Task: Research Airbnb options in Filiasi, Romania from 13th December, 2023 to 17th December, 2023 for 2 adults.2 bedrooms having 2 beds and 1 bathroom. Property type can be guest house. Look for 5 properties as per requirement.
Action: Mouse pressed left at (522, 111)
Screenshot: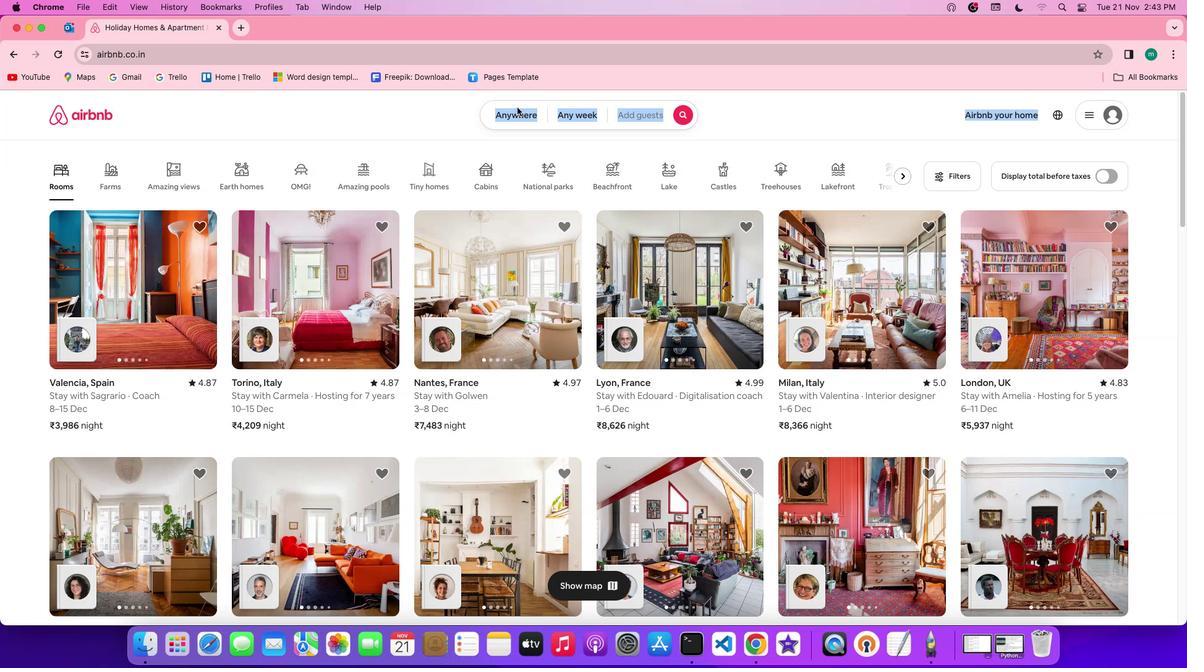
Action: Mouse moved to (522, 111)
Screenshot: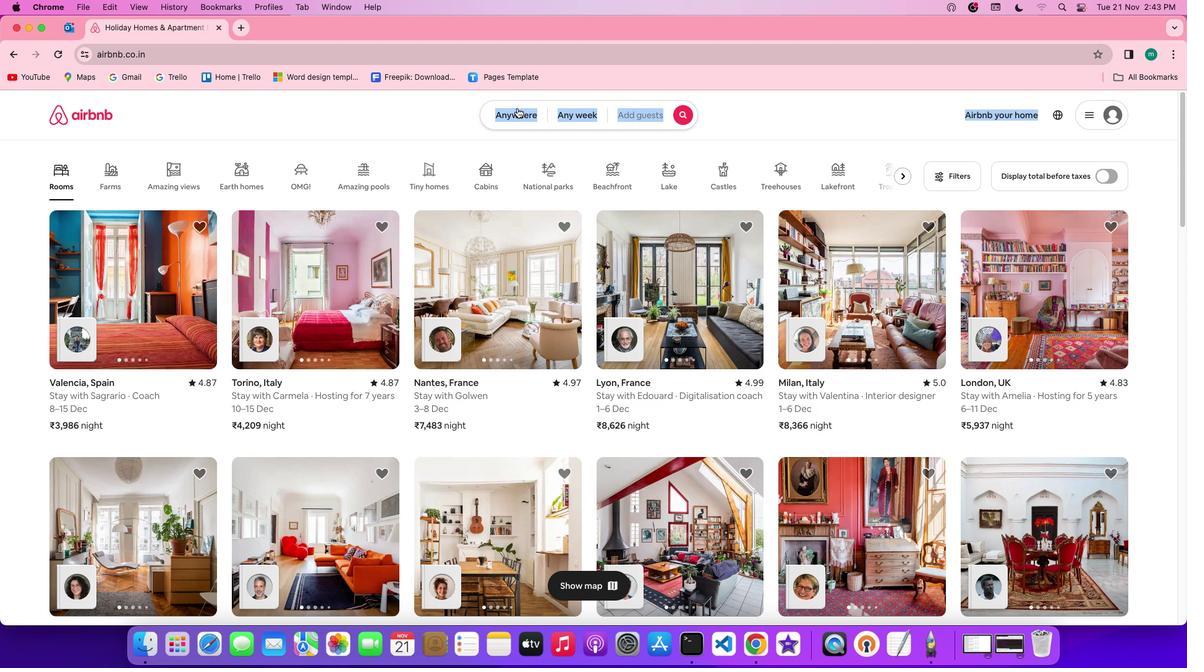 
Action: Mouse pressed left at (522, 111)
Screenshot: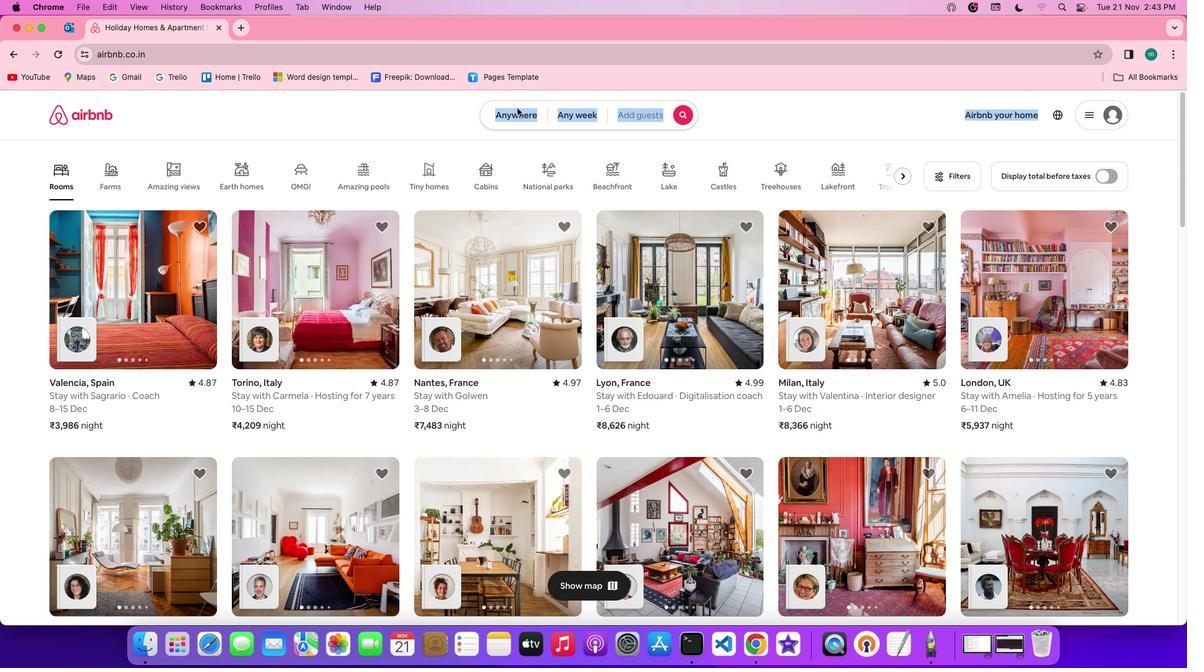 
Action: Mouse moved to (476, 168)
Screenshot: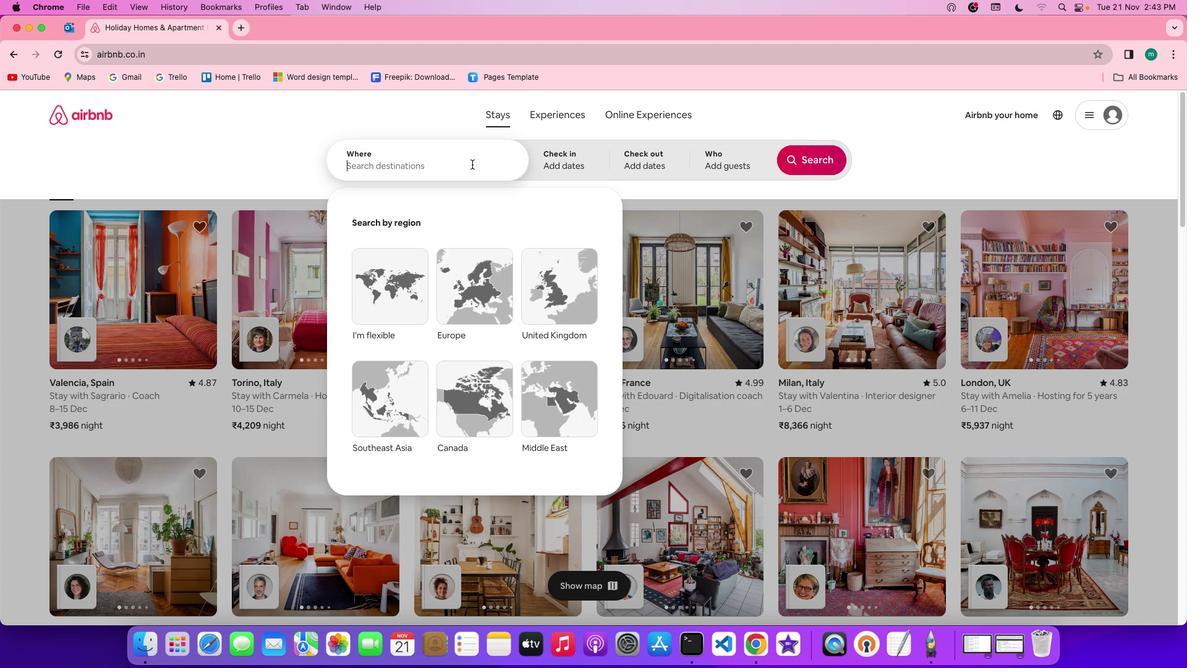 
Action: Mouse pressed left at (476, 168)
Screenshot: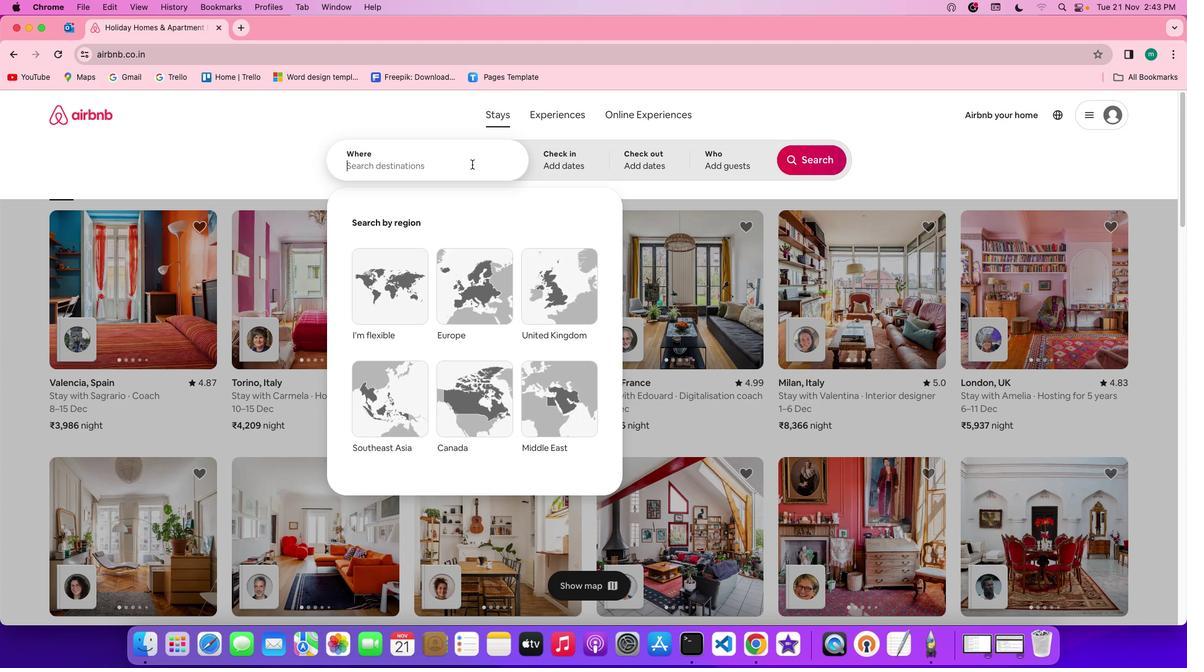
Action: Key pressed Key.shift'F''i''l''a''s''i'','Key.space
Screenshot: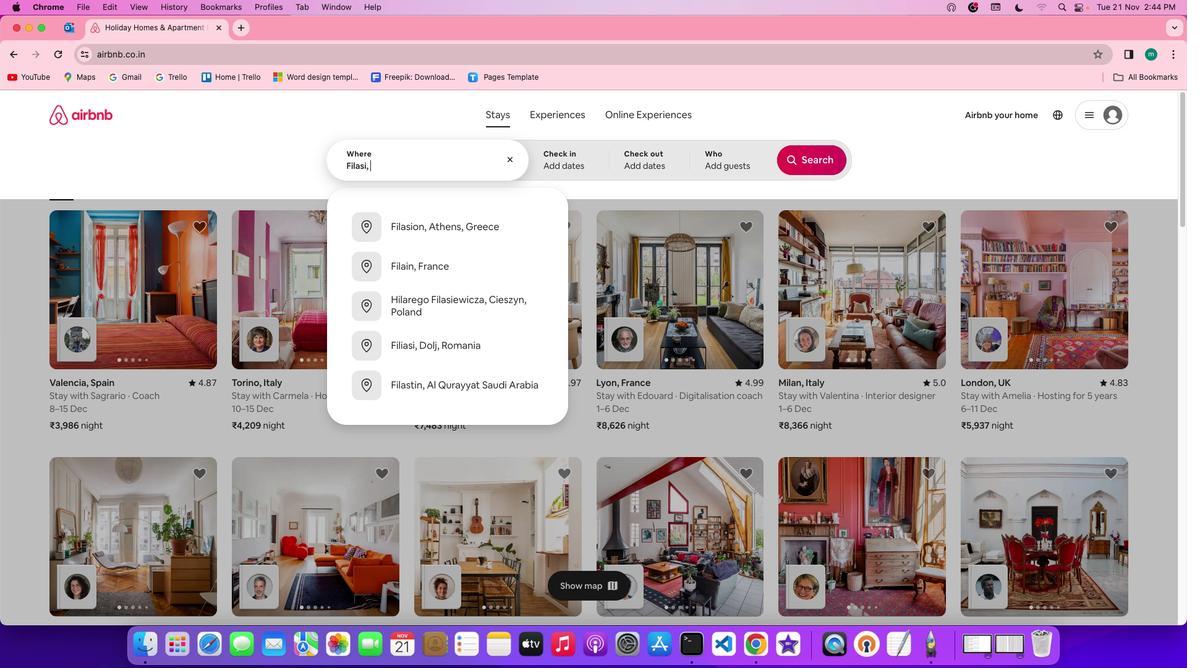 
Action: Mouse moved to (358, 170)
Screenshot: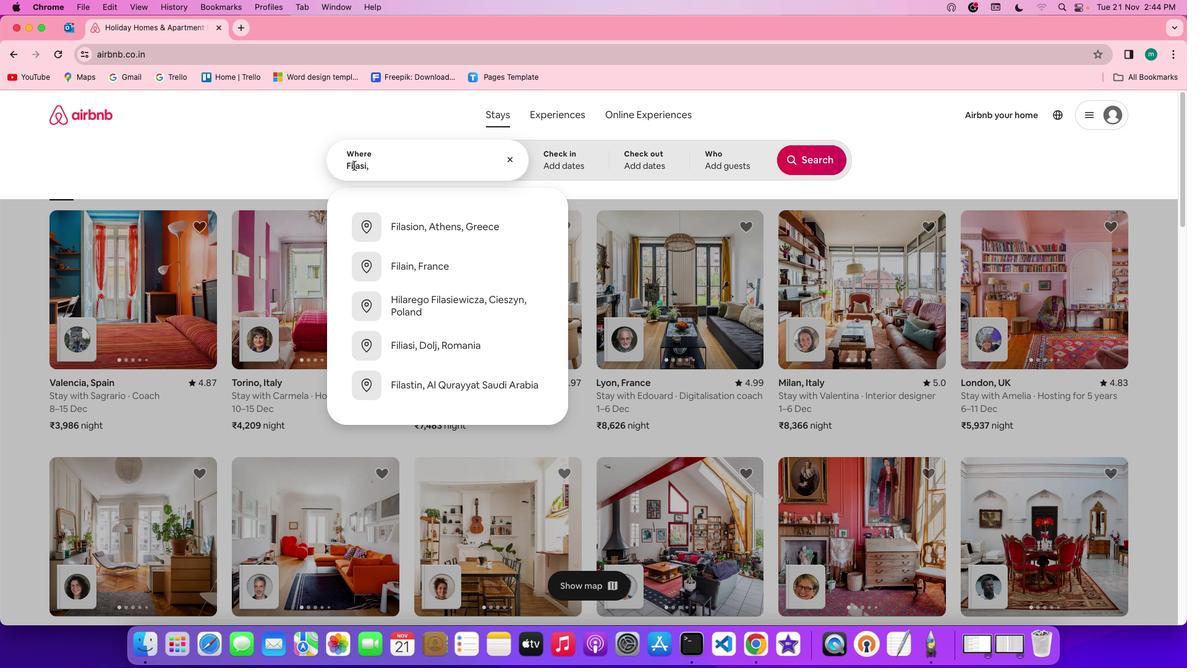 
Action: Mouse pressed left at (358, 170)
Screenshot: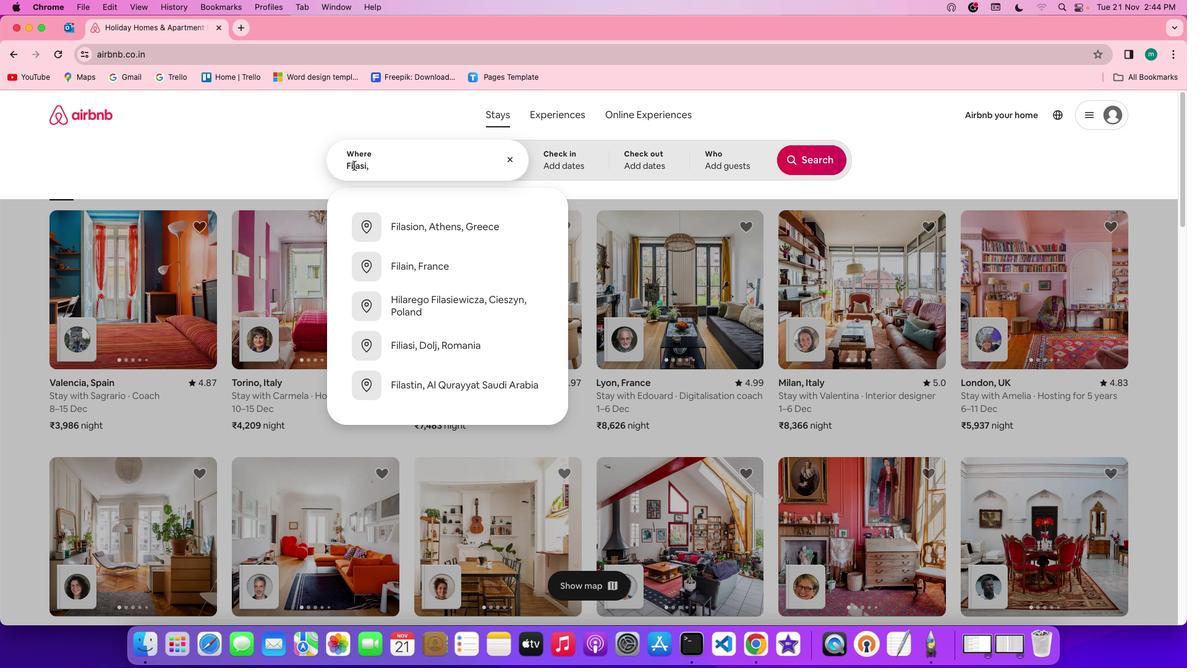 
Action: Mouse moved to (361, 170)
Screenshot: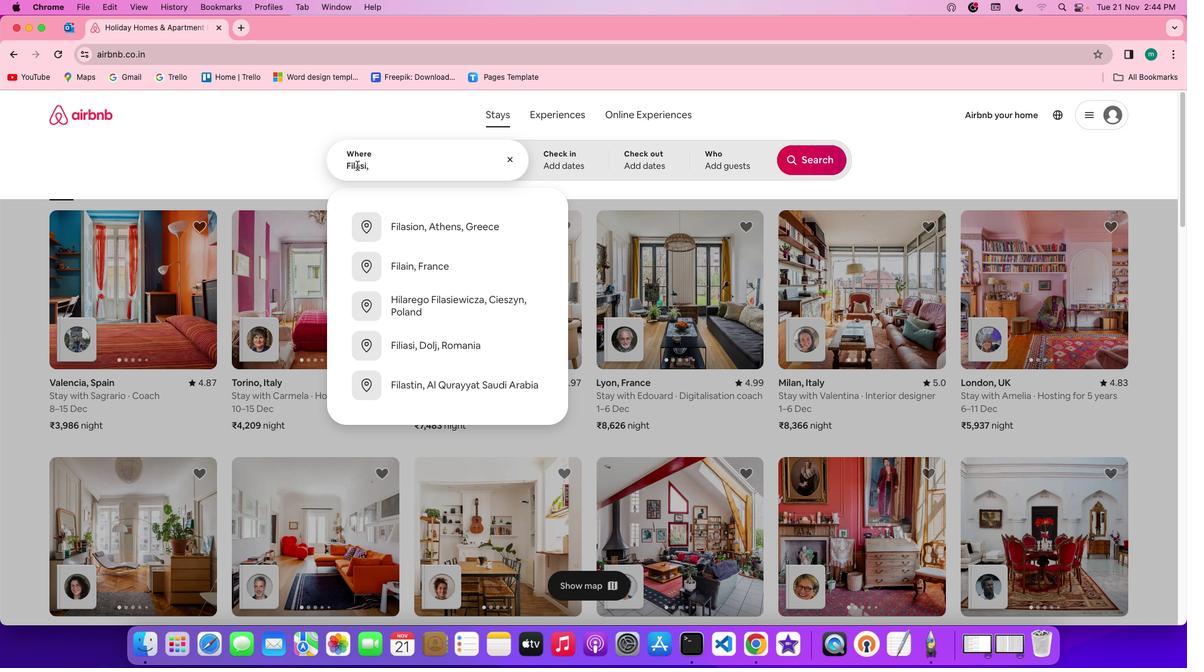
Action: Mouse pressed left at (361, 170)
Screenshot: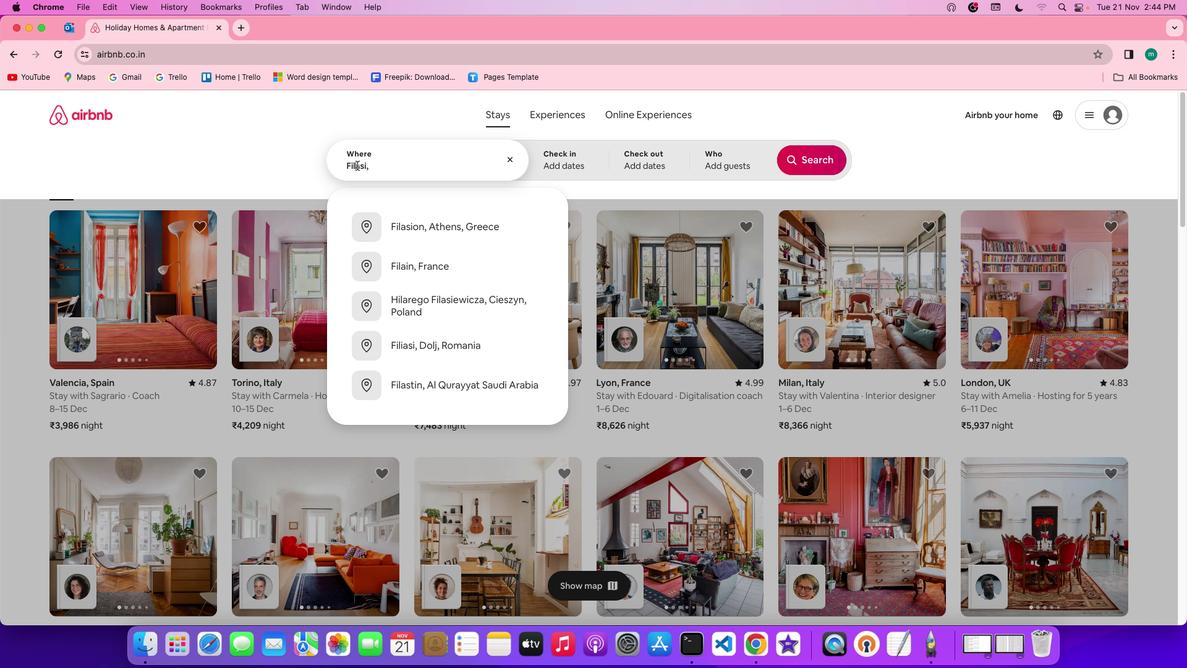
Action: Mouse moved to (378, 171)
Screenshot: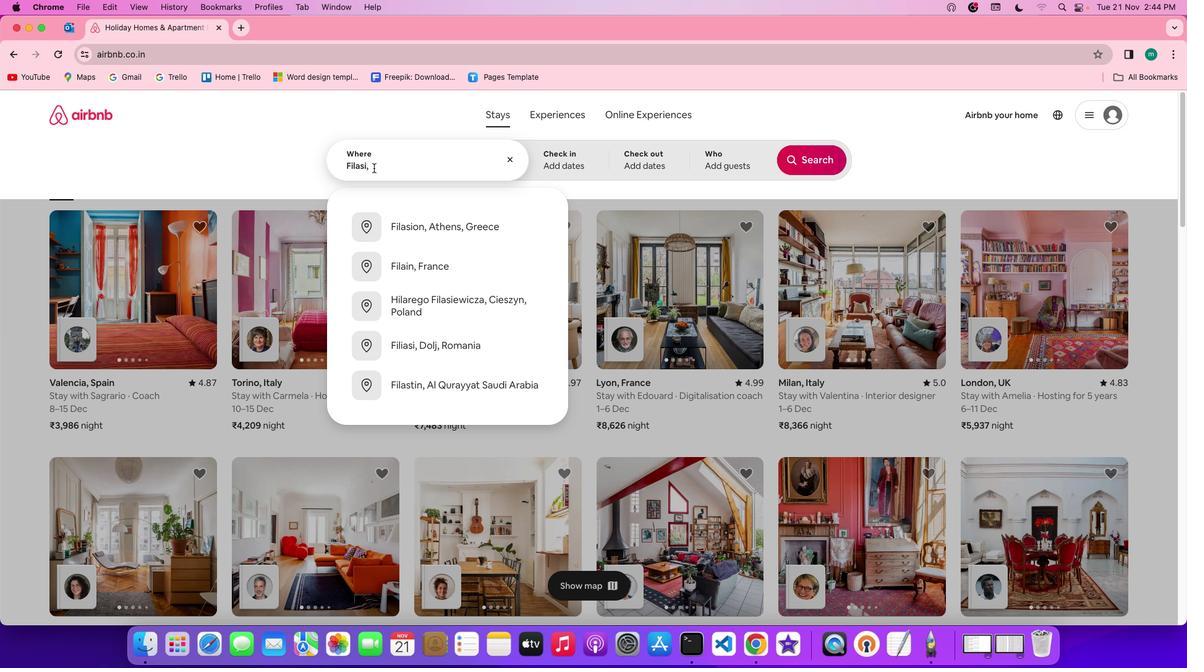 
Action: Key pressed 'i'Key.rightKey.rightKey.rightKey.rightKey.spaceKey.shift'R''o''m''a''n''i''a'
Screenshot: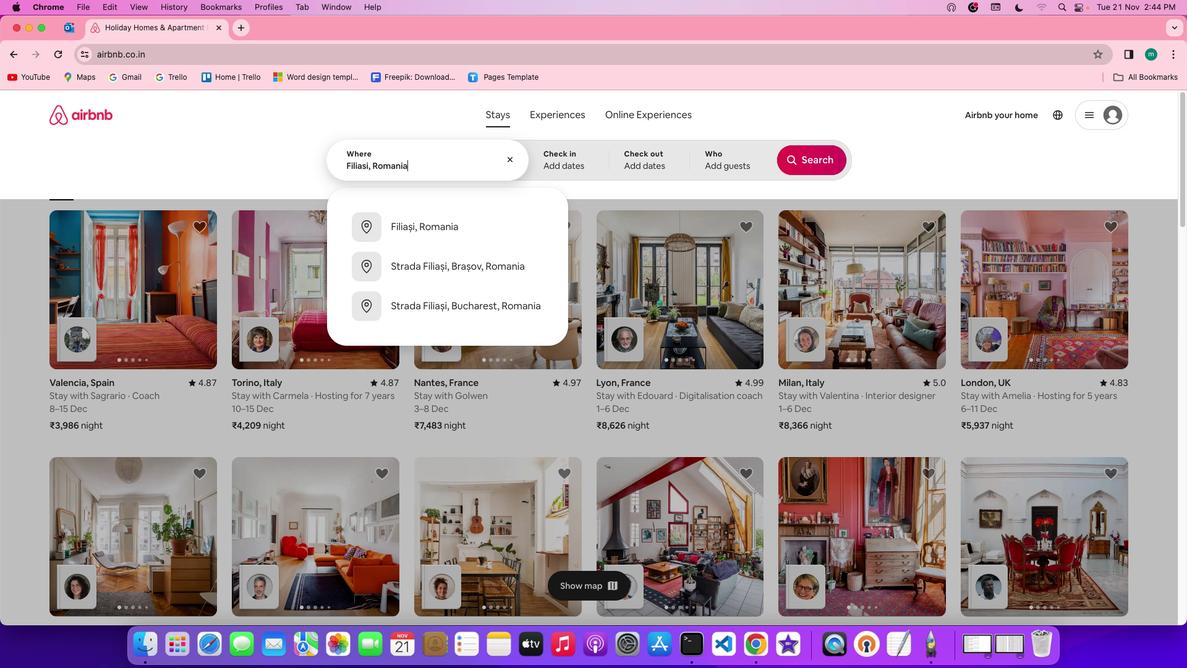 
Action: Mouse moved to (565, 170)
Screenshot: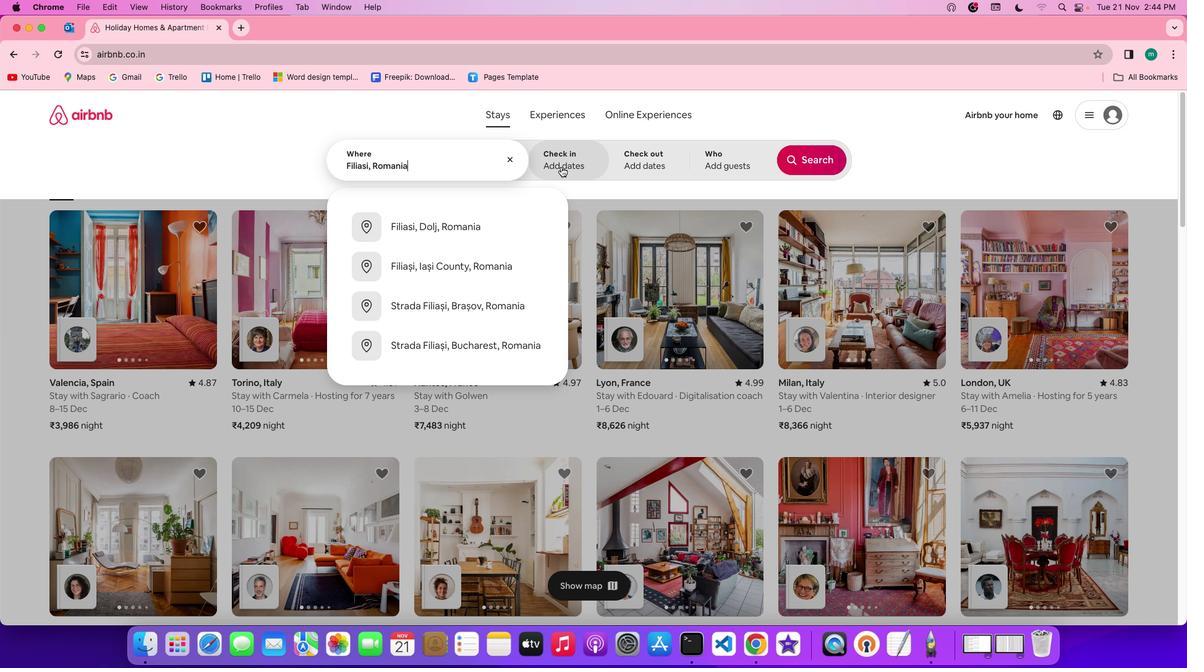 
Action: Mouse pressed left at (565, 170)
Screenshot: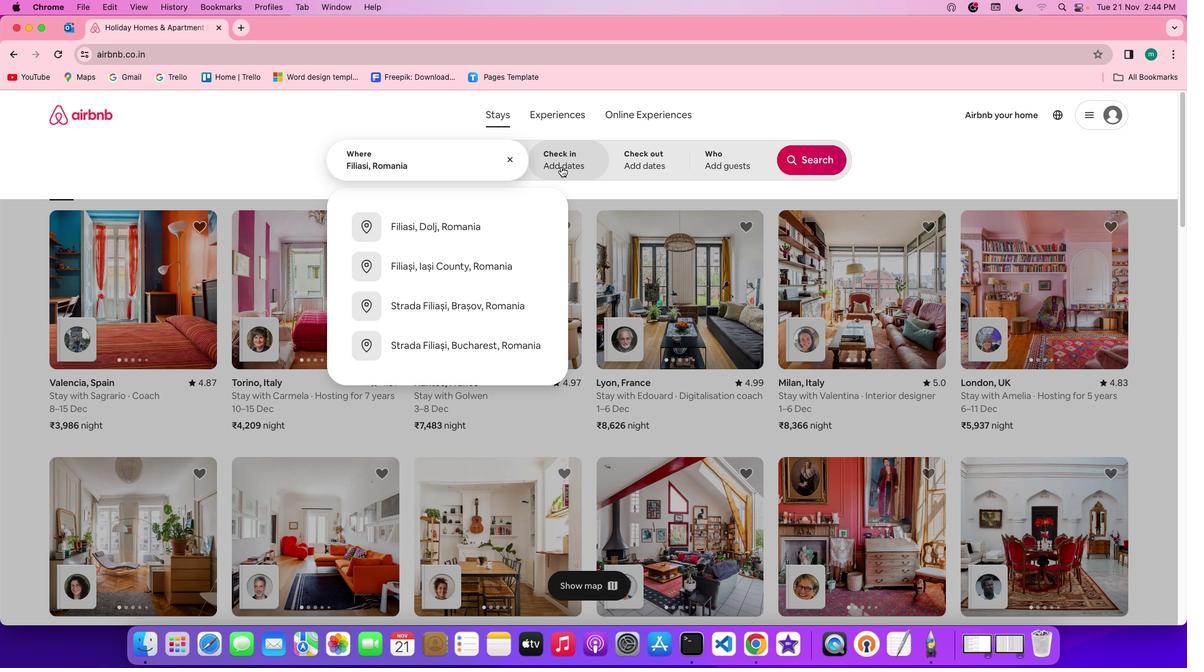 
Action: Mouse moved to (703, 379)
Screenshot: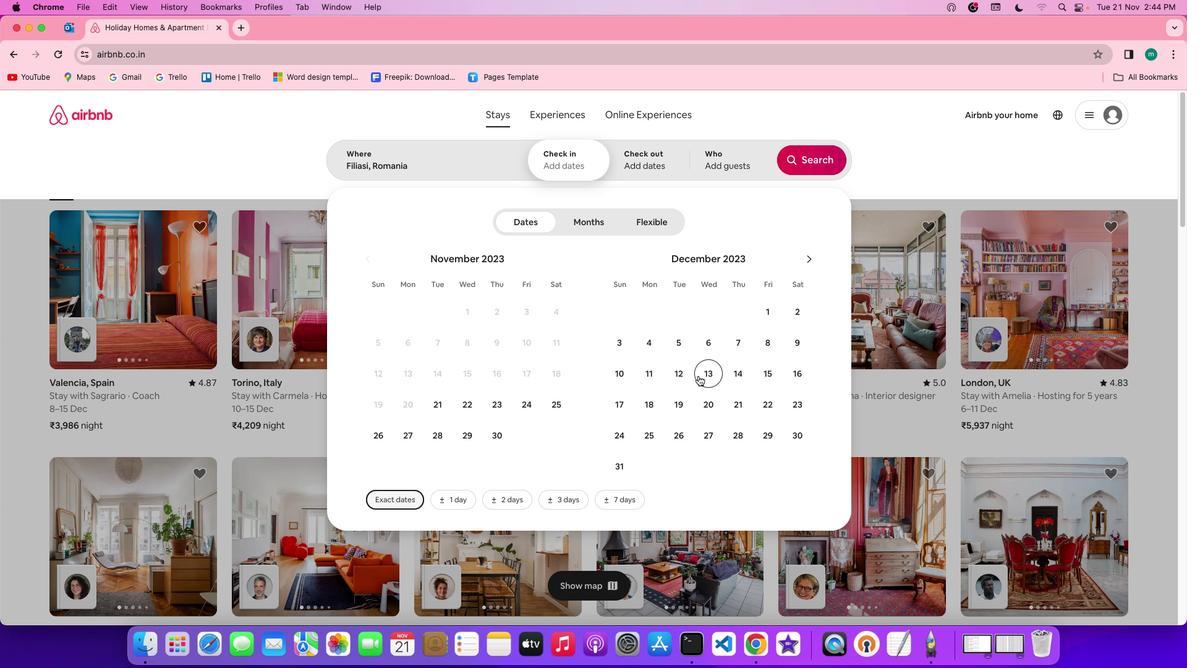 
Action: Mouse pressed left at (703, 379)
Screenshot: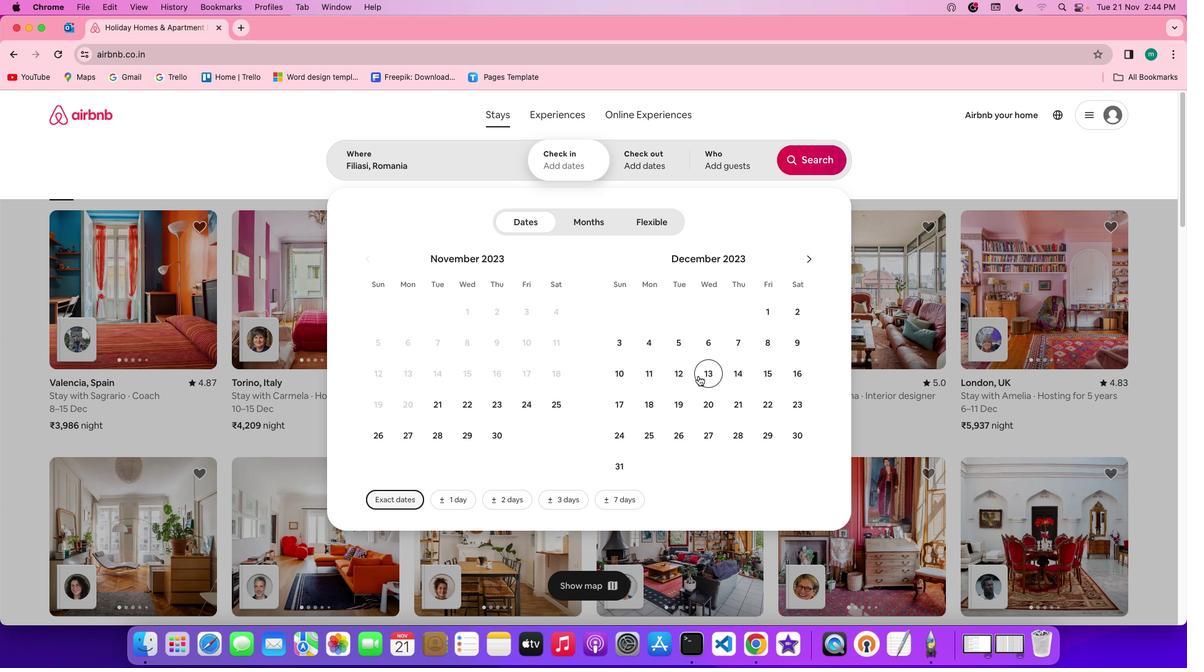
Action: Mouse moved to (634, 403)
Screenshot: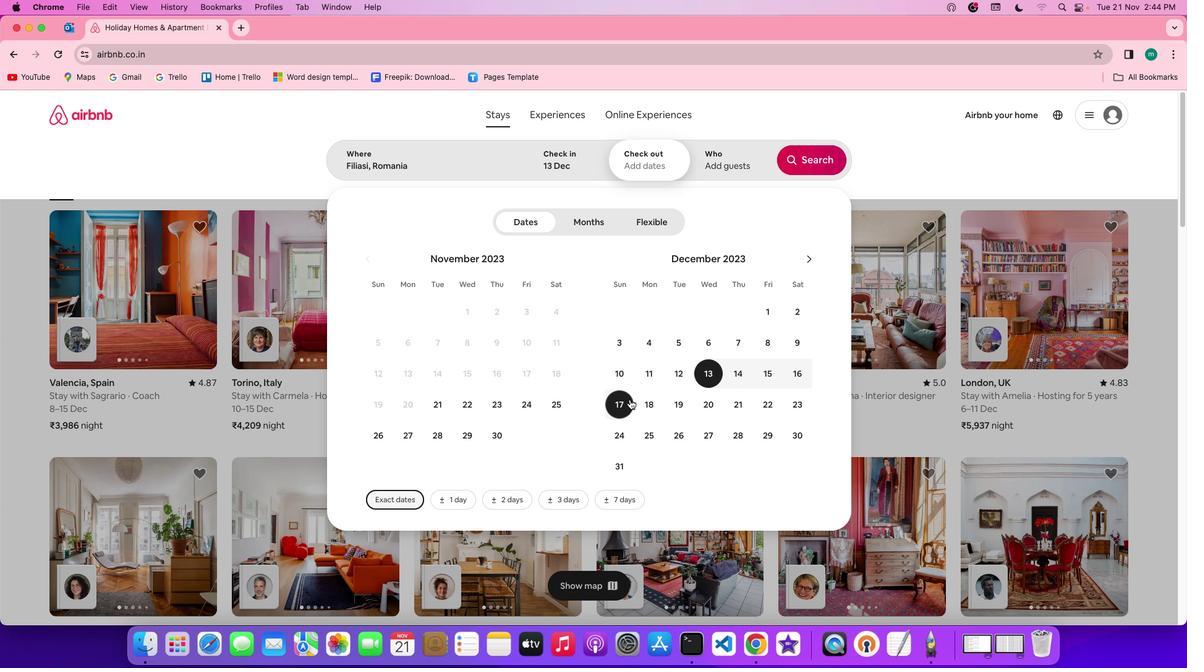 
Action: Mouse pressed left at (634, 403)
Screenshot: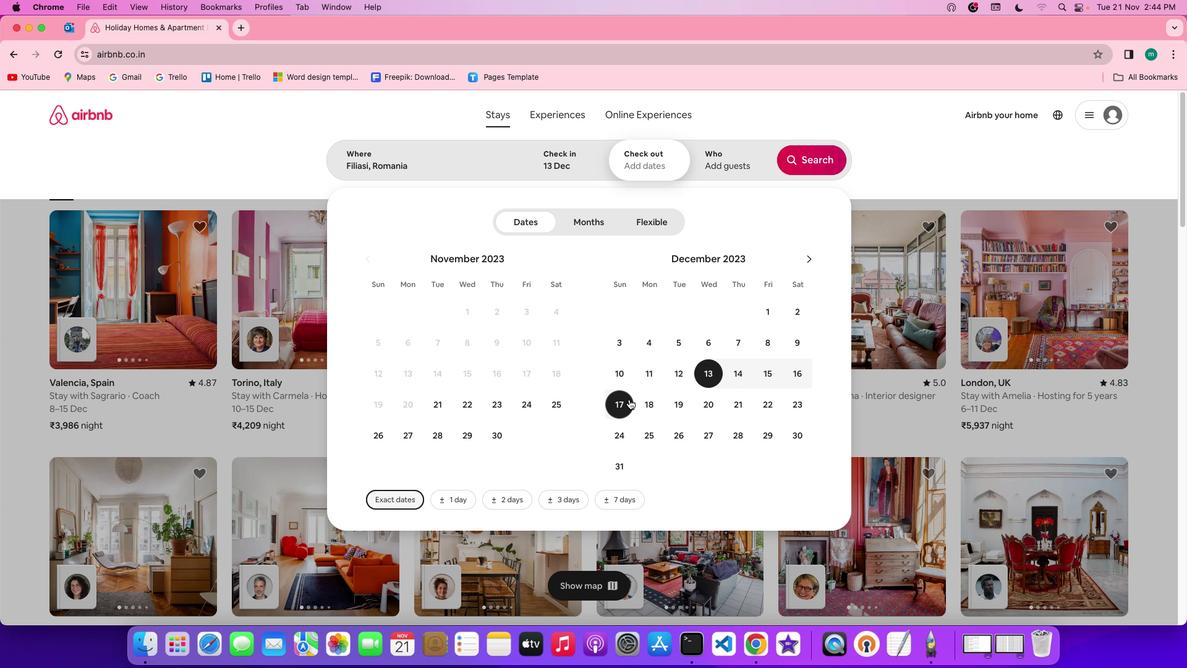 
Action: Mouse moved to (716, 159)
Screenshot: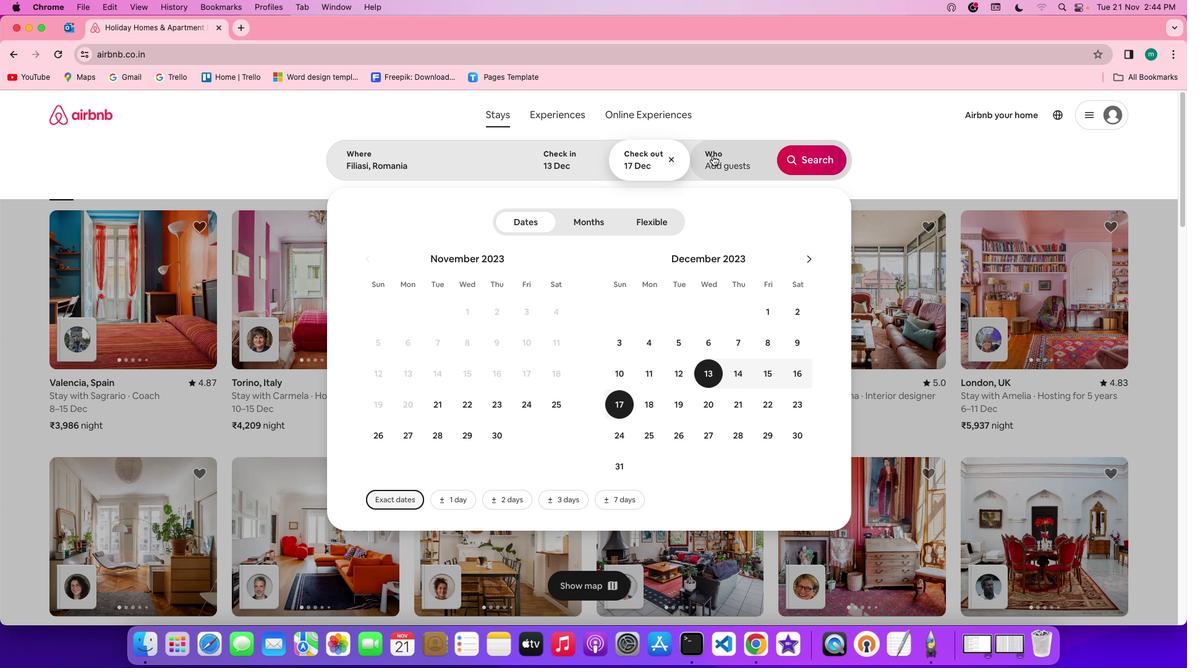 
Action: Mouse pressed left at (716, 159)
Screenshot: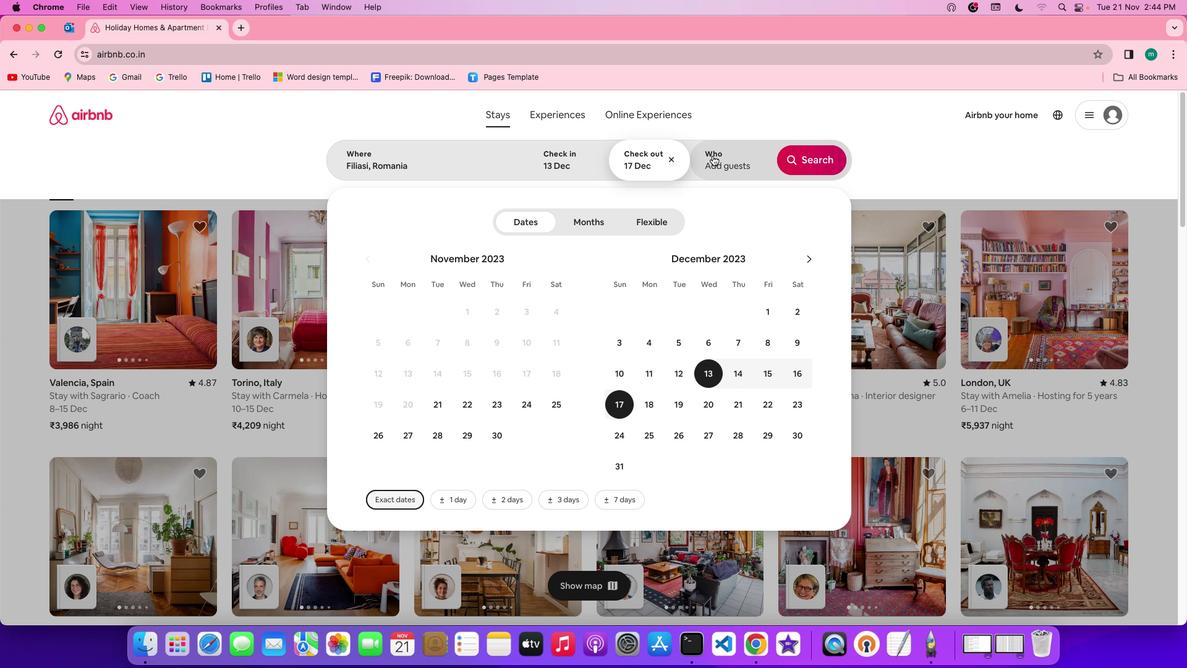 
Action: Mouse moved to (815, 229)
Screenshot: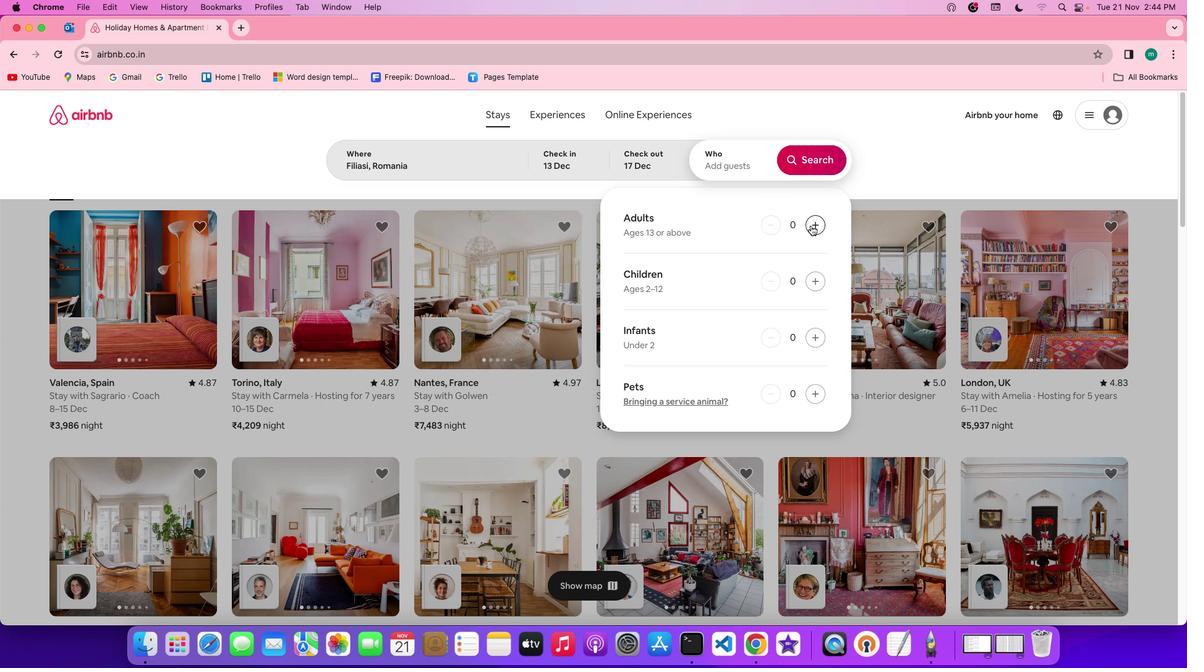
Action: Mouse pressed left at (815, 229)
Screenshot: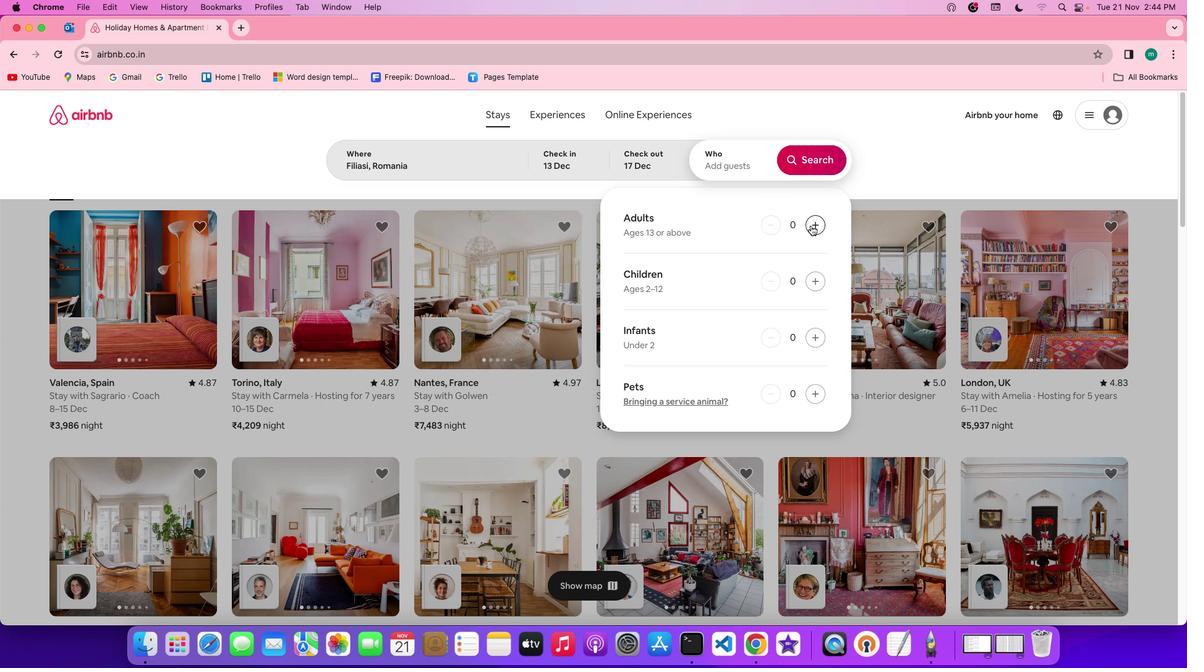 
Action: Mouse pressed left at (815, 229)
Screenshot: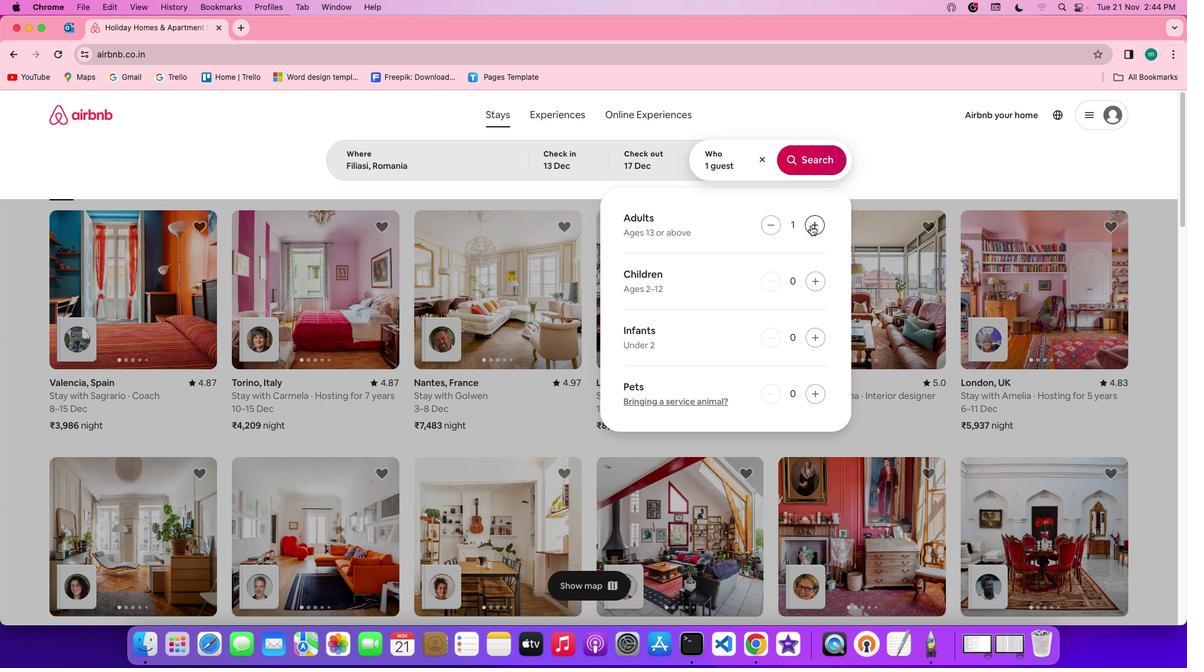 
Action: Mouse moved to (827, 163)
Screenshot: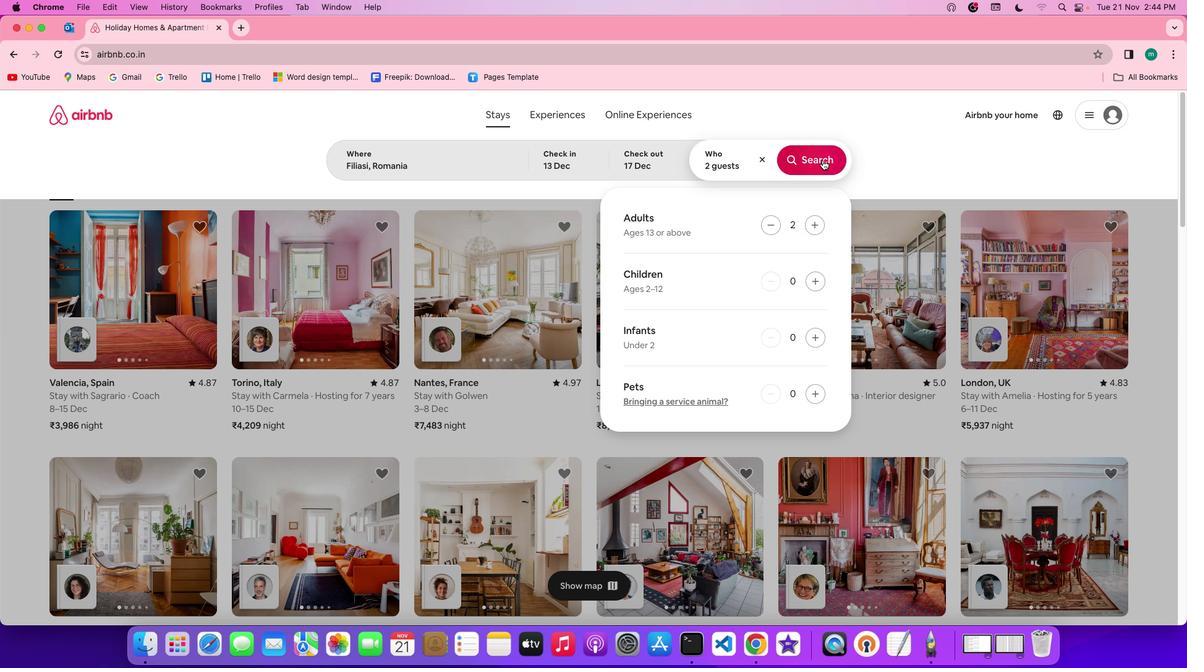 
Action: Mouse pressed left at (827, 163)
Screenshot: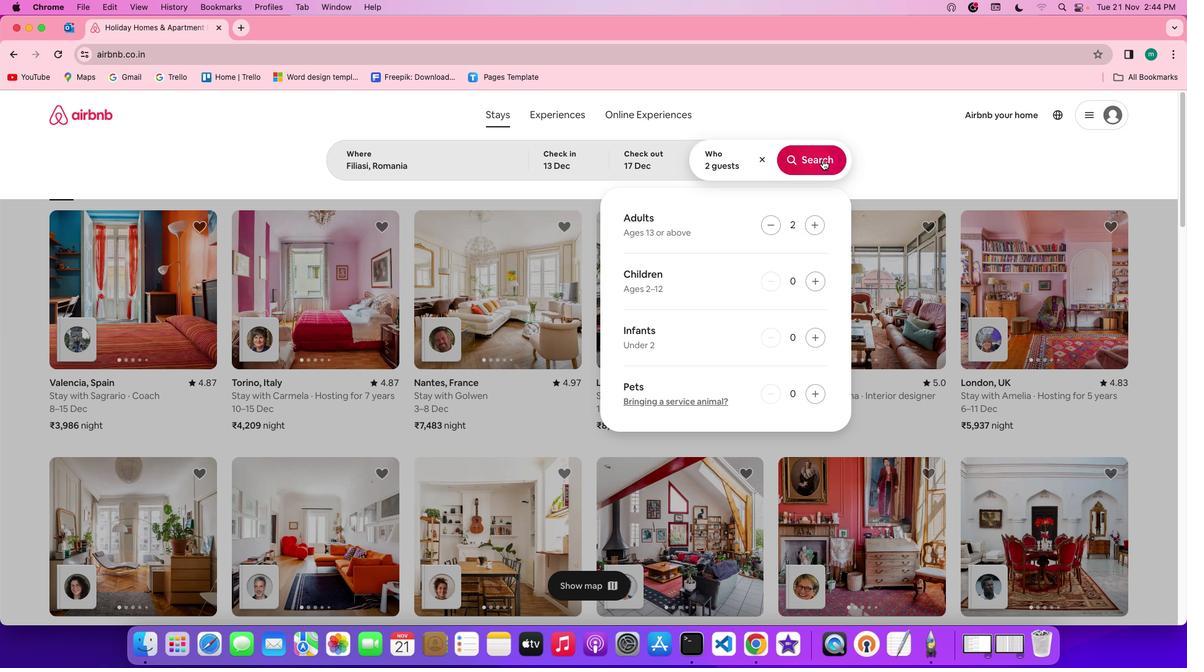
Action: Mouse moved to (1005, 170)
Screenshot: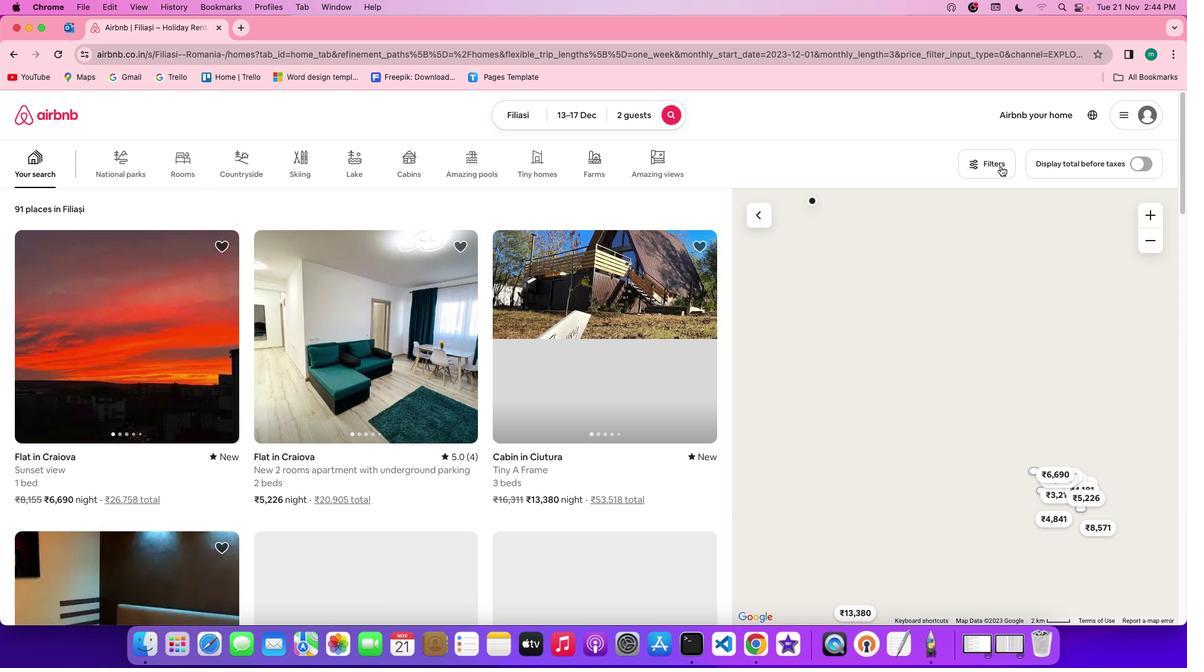 
Action: Mouse pressed left at (1005, 170)
Screenshot: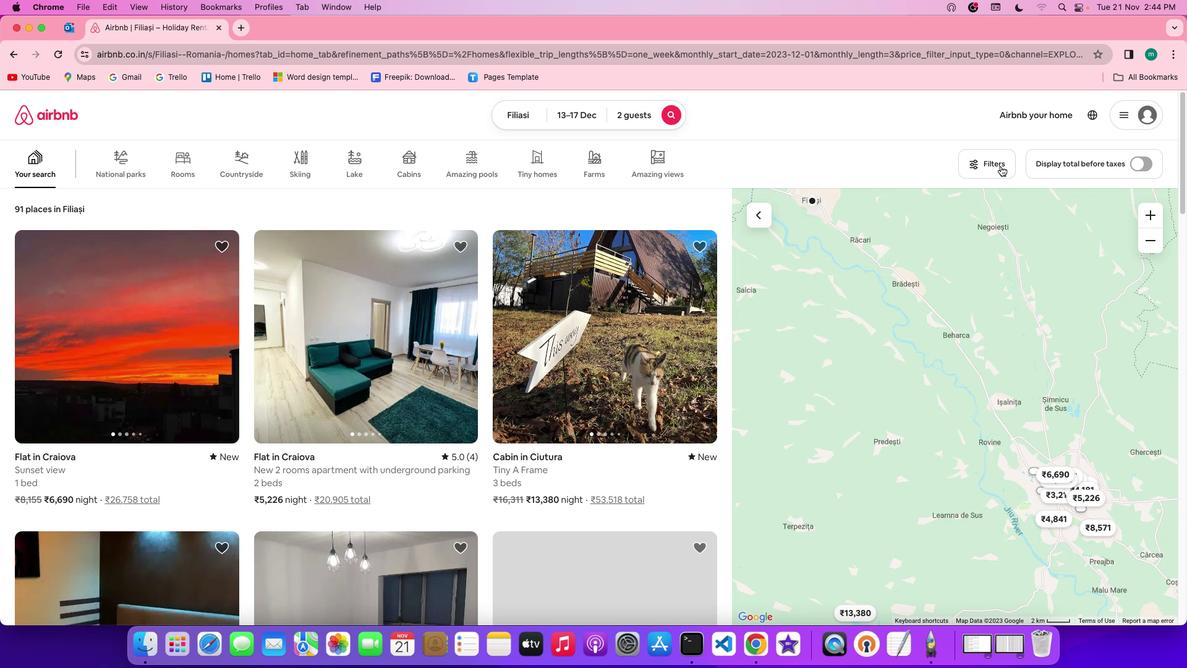 
Action: Mouse moved to (507, 402)
Screenshot: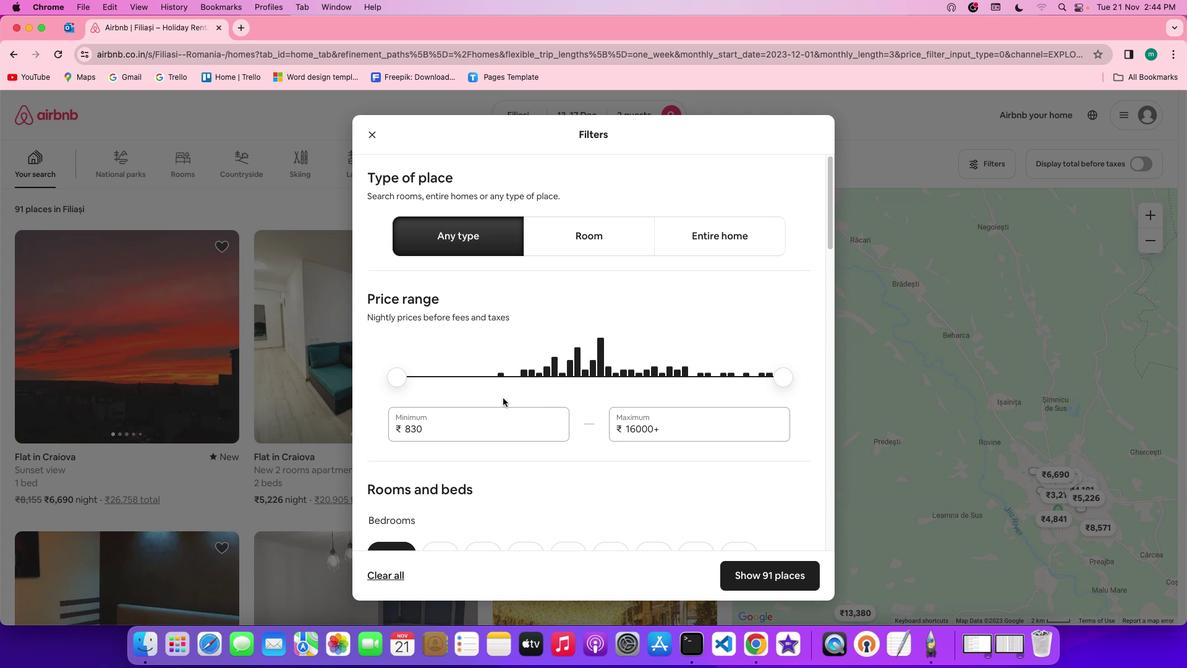 
Action: Mouse scrolled (507, 402) with delta (4, 3)
Screenshot: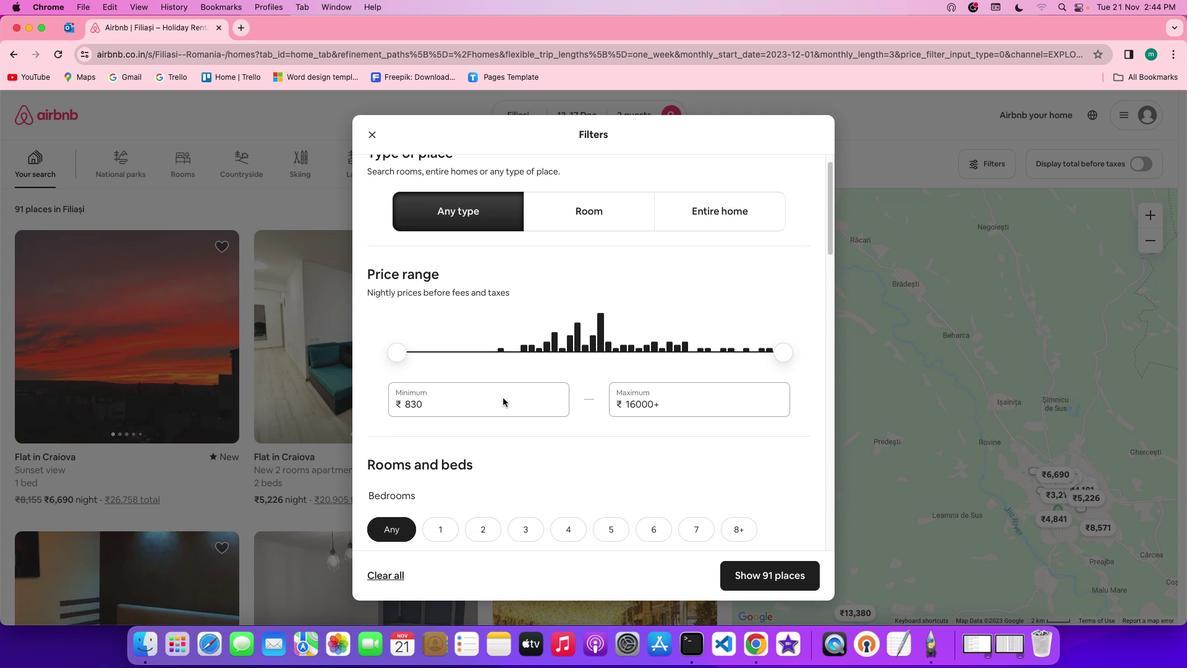 
Action: Mouse scrolled (507, 402) with delta (4, 3)
Screenshot: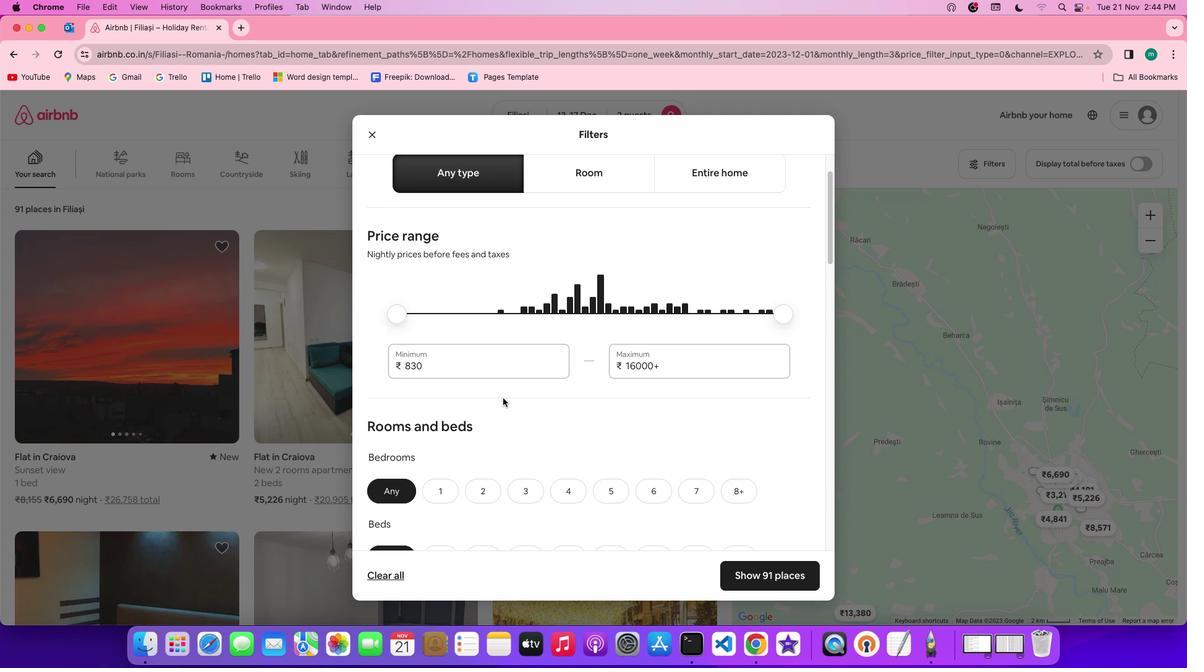 
Action: Mouse scrolled (507, 402) with delta (4, 2)
Screenshot: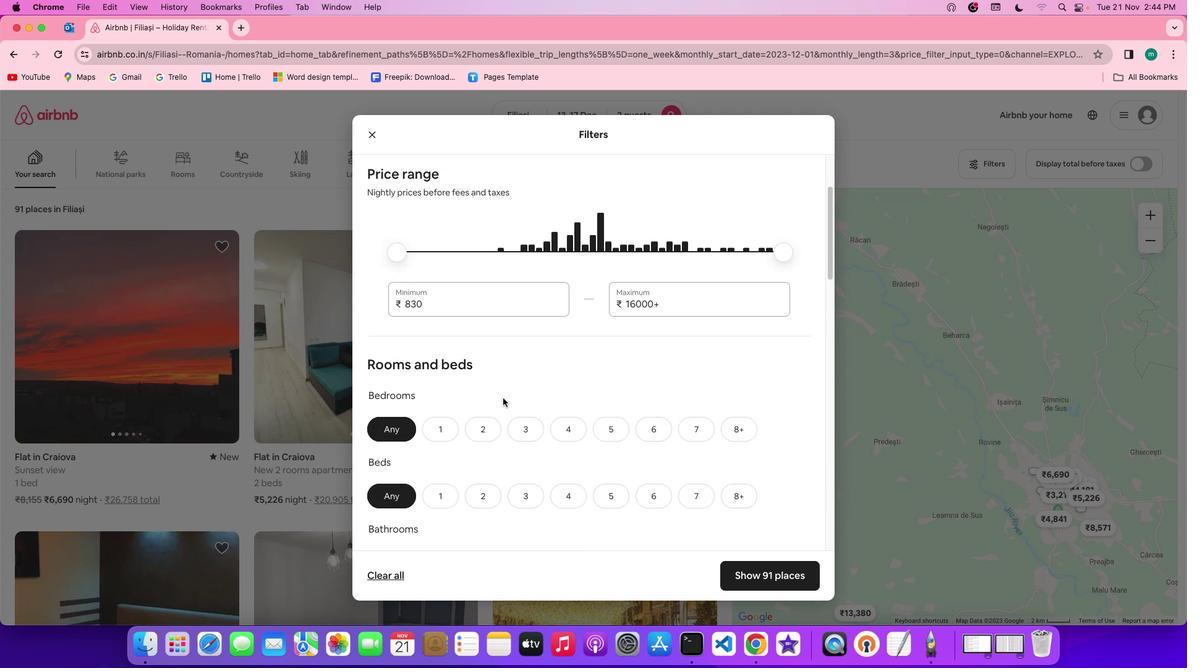 
Action: Mouse scrolled (507, 402) with delta (4, 1)
Screenshot: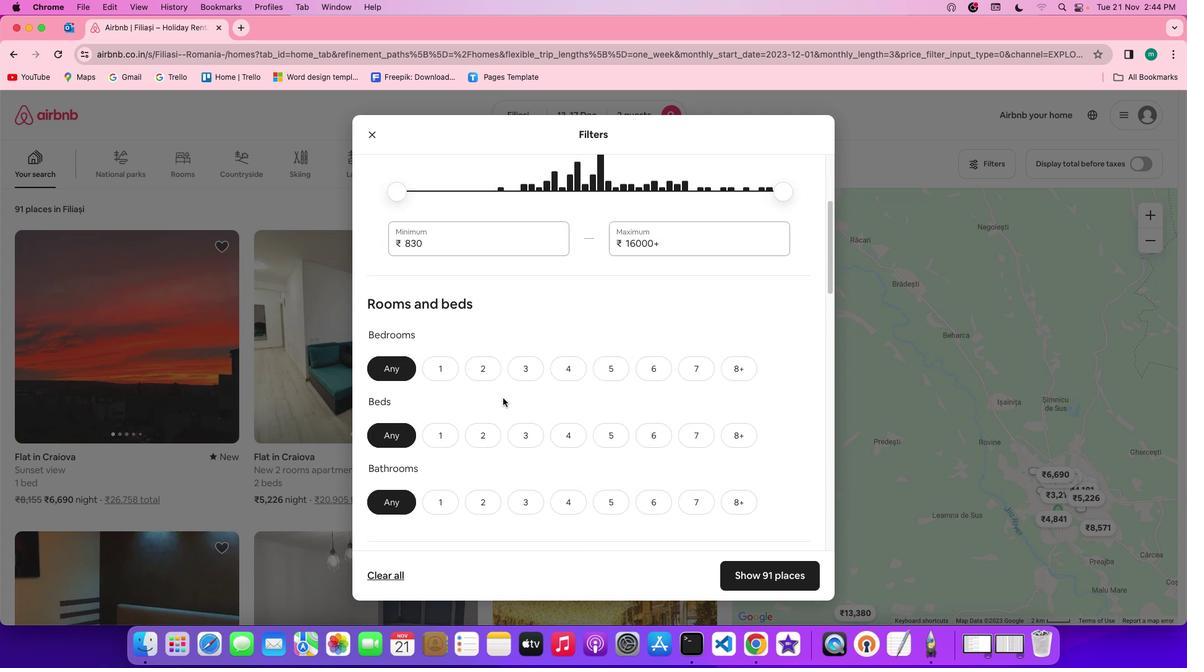 
Action: Mouse moved to (496, 331)
Screenshot: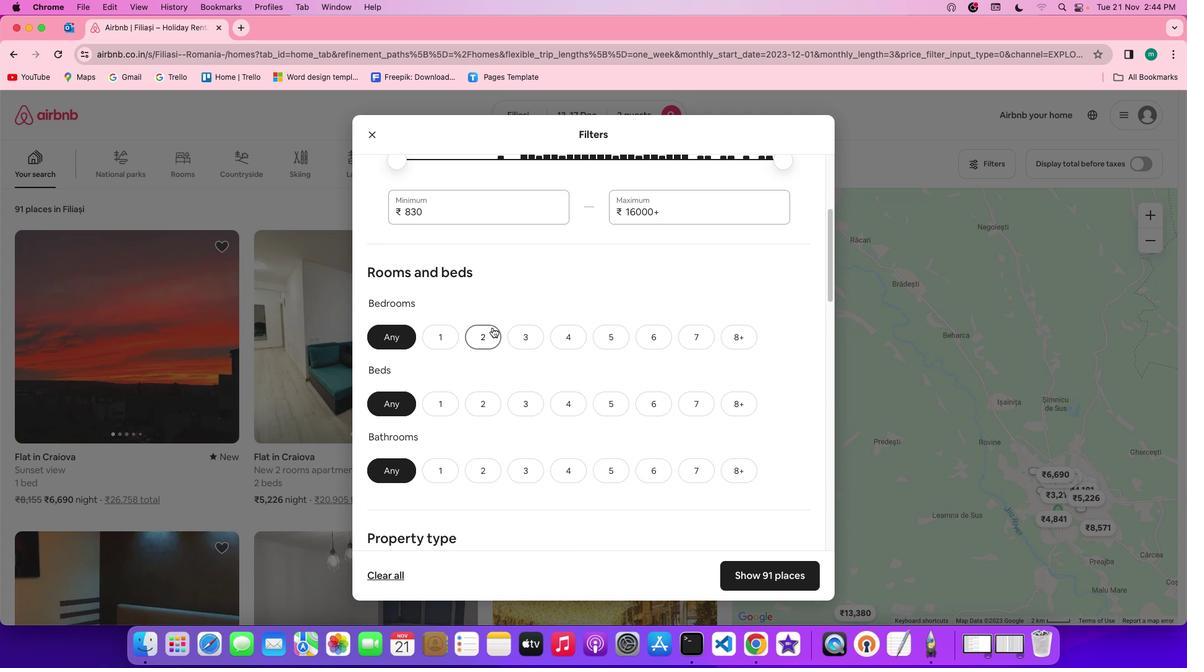 
Action: Mouse pressed left at (496, 331)
Screenshot: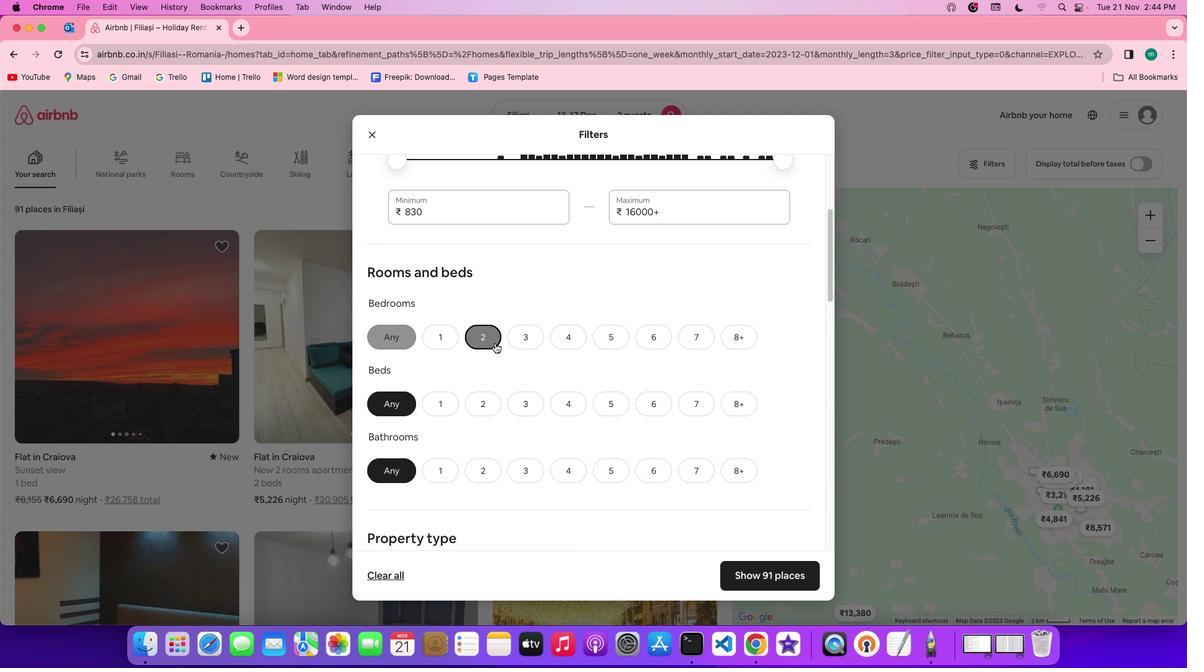 
Action: Mouse moved to (497, 399)
Screenshot: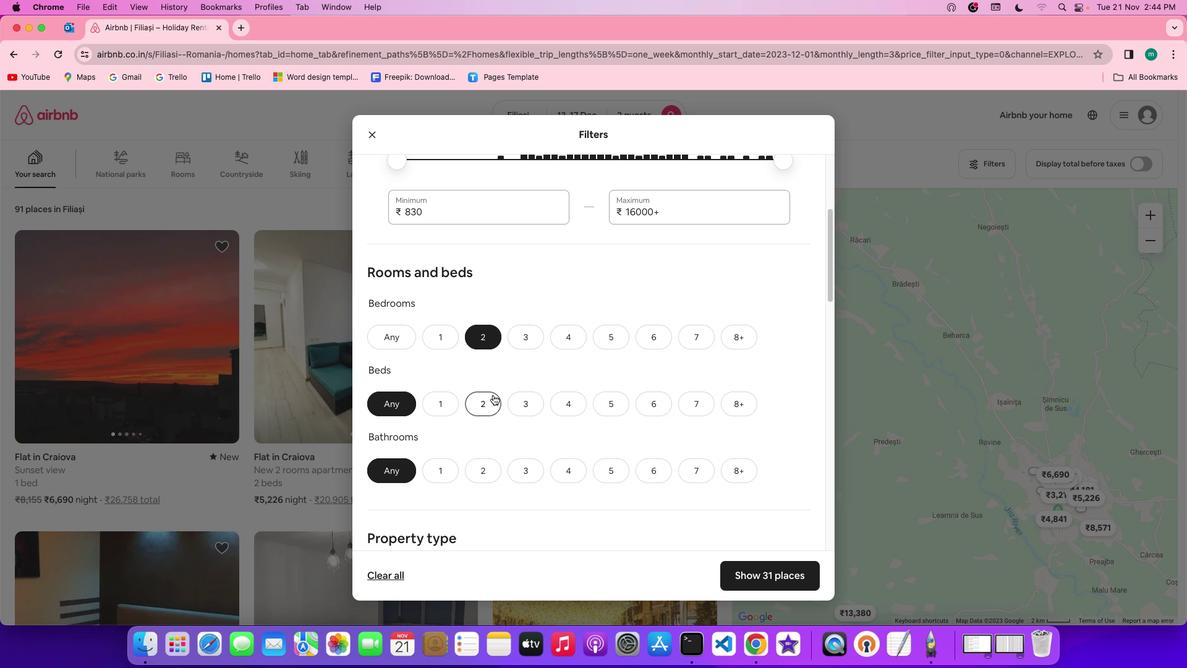 
Action: Mouse pressed left at (497, 399)
Screenshot: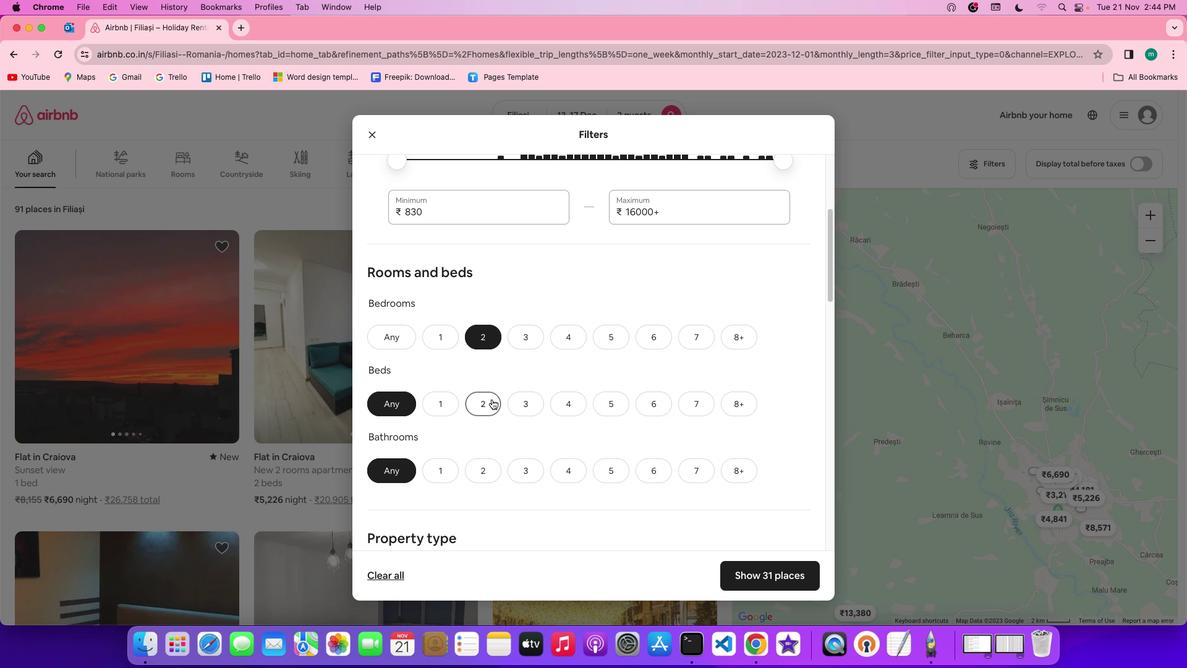 
Action: Mouse moved to (453, 475)
Screenshot: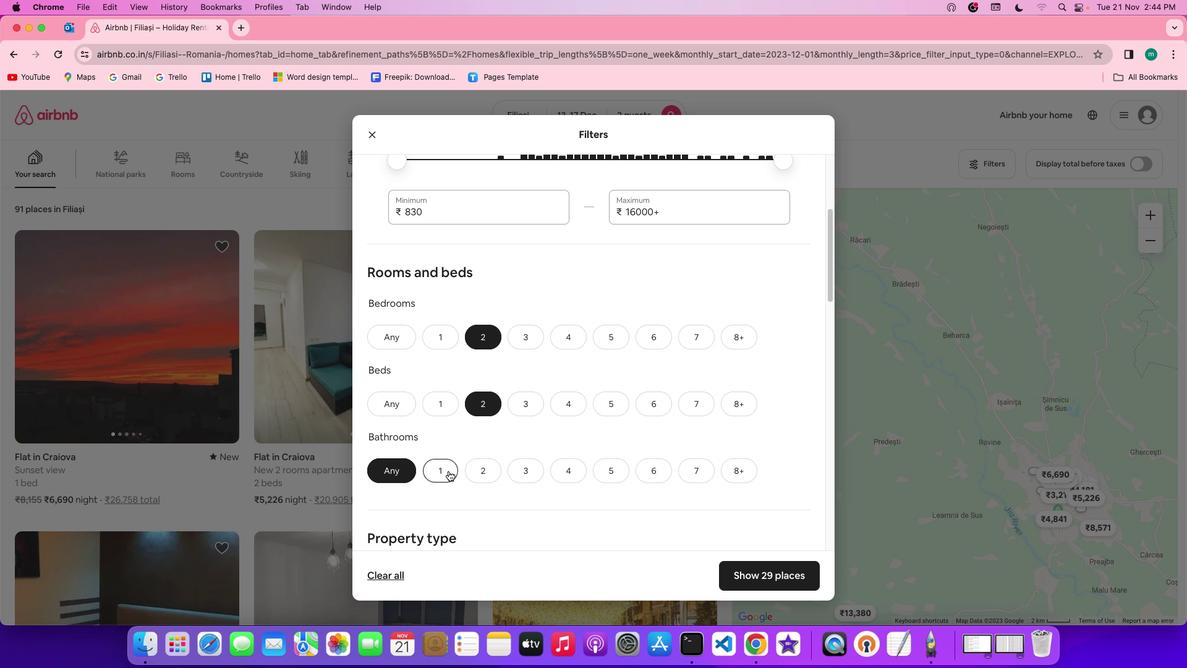 
Action: Mouse pressed left at (453, 475)
Screenshot: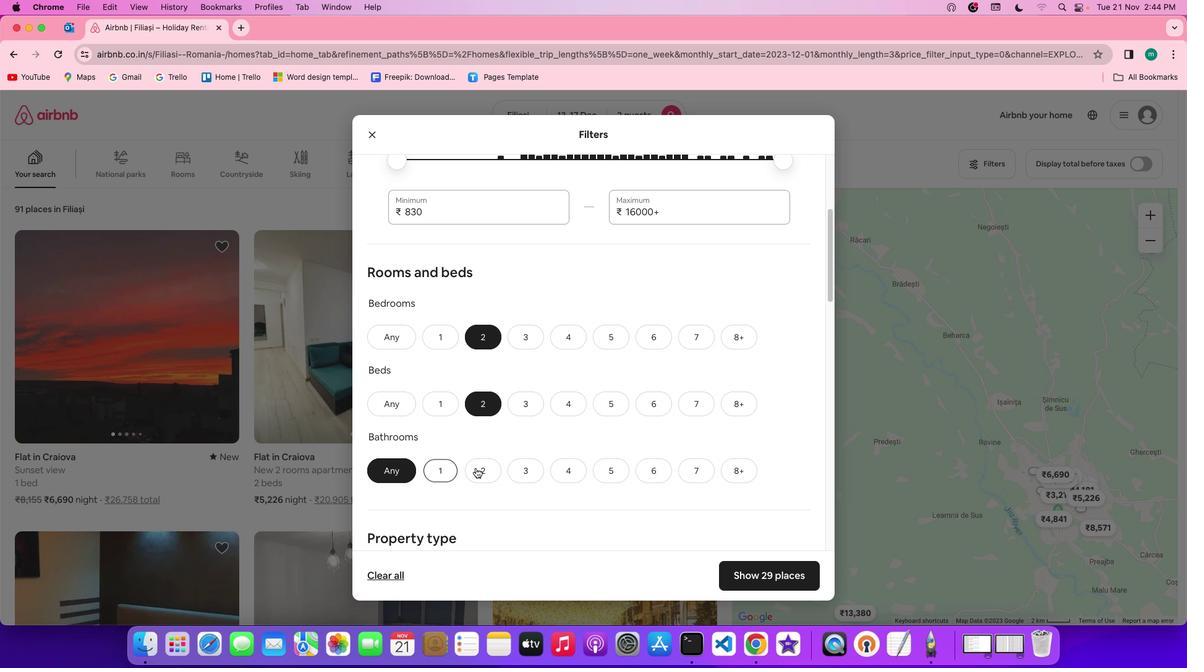 
Action: Mouse moved to (622, 443)
Screenshot: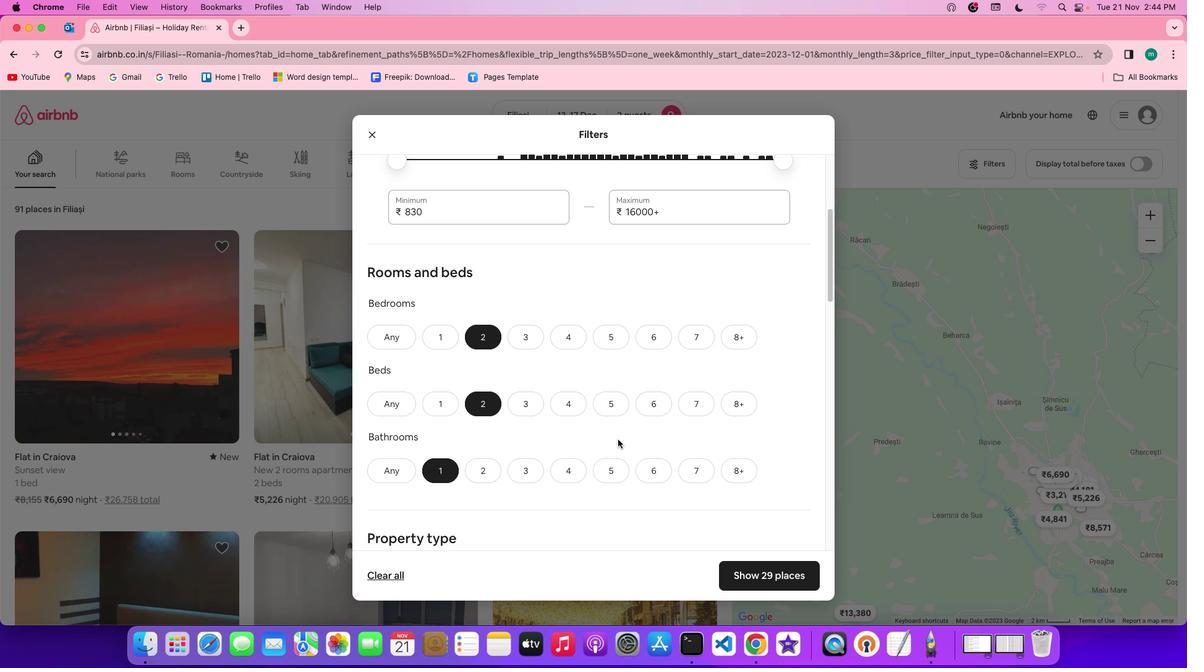 
Action: Mouse scrolled (622, 443) with delta (4, 3)
Screenshot: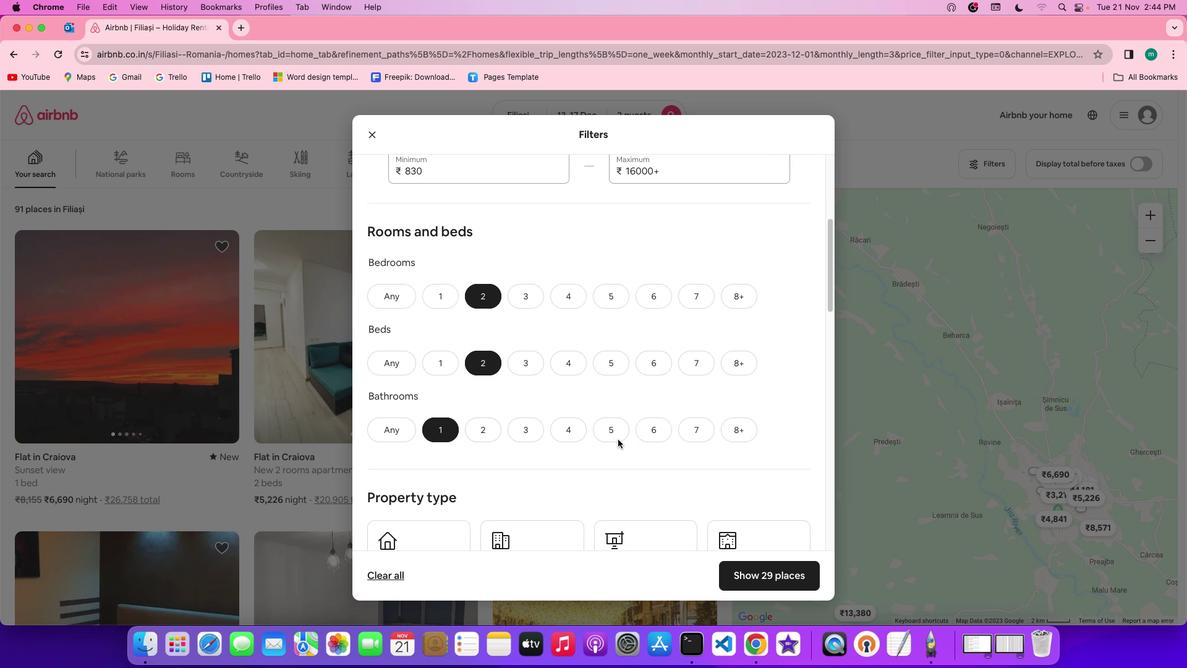 
Action: Mouse scrolled (622, 443) with delta (4, 3)
Screenshot: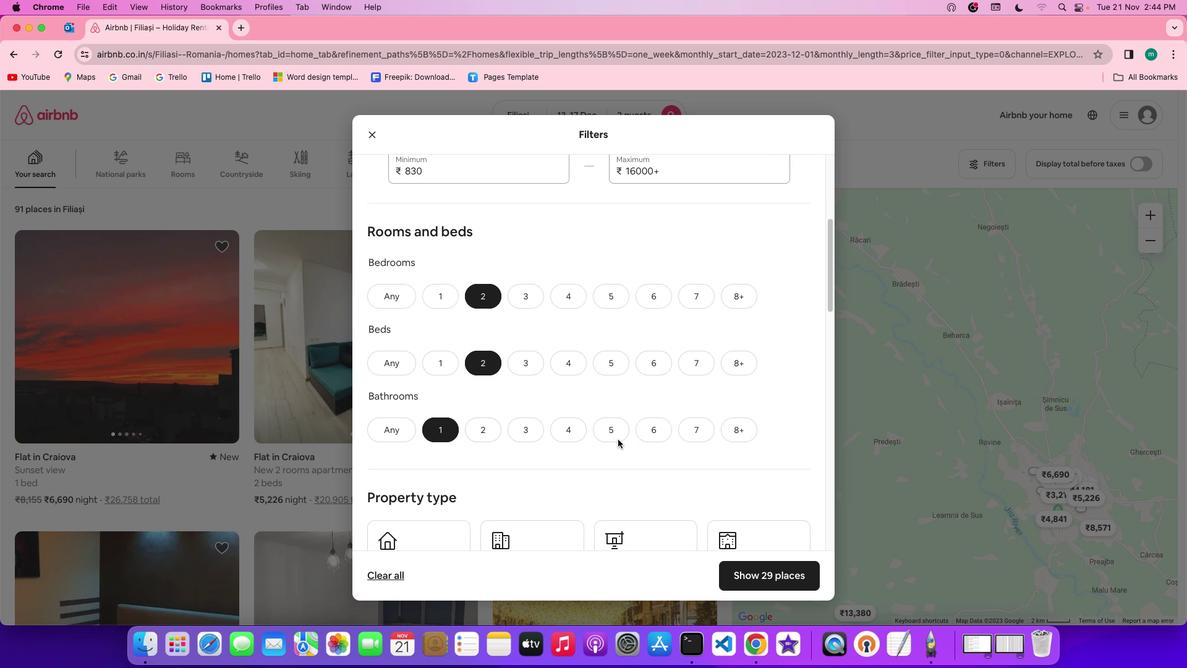 
Action: Mouse scrolled (622, 443) with delta (4, 2)
Screenshot: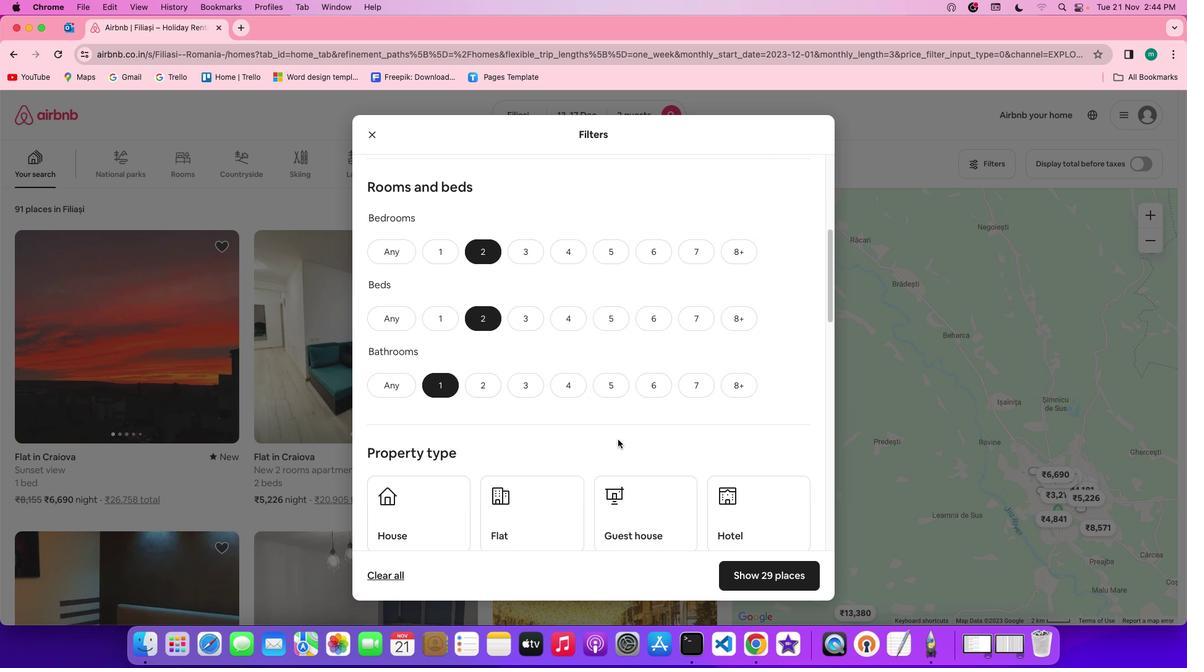 
Action: Mouse scrolled (622, 443) with delta (4, 2)
Screenshot: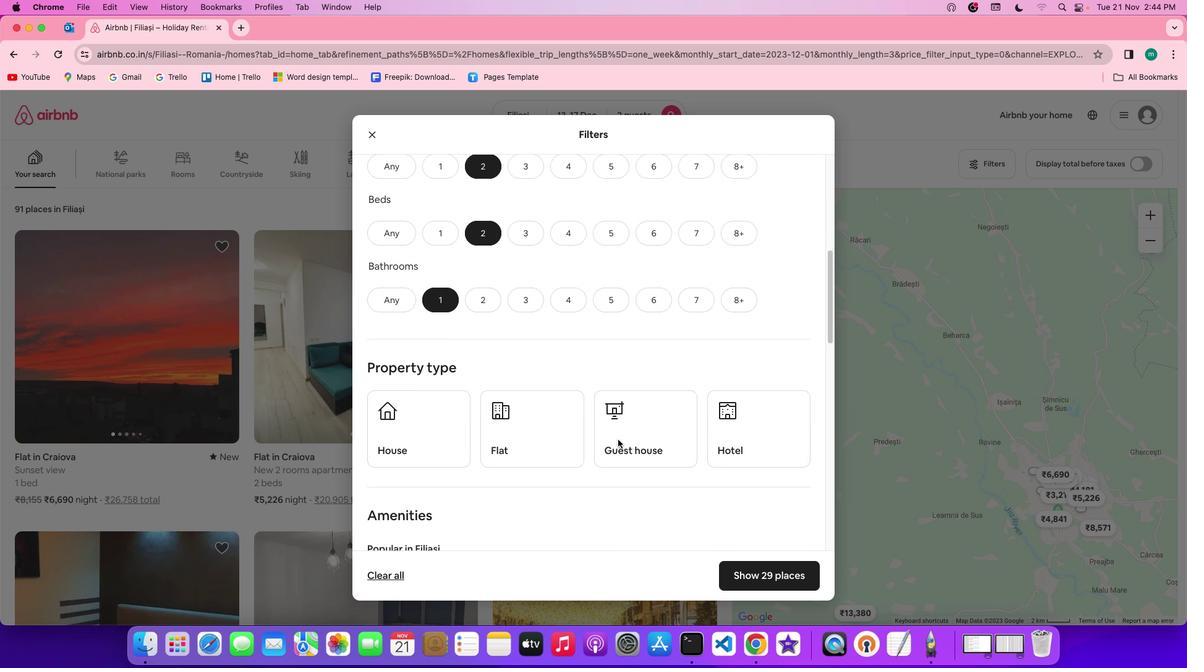 
Action: Mouse scrolled (622, 443) with delta (4, 3)
Screenshot: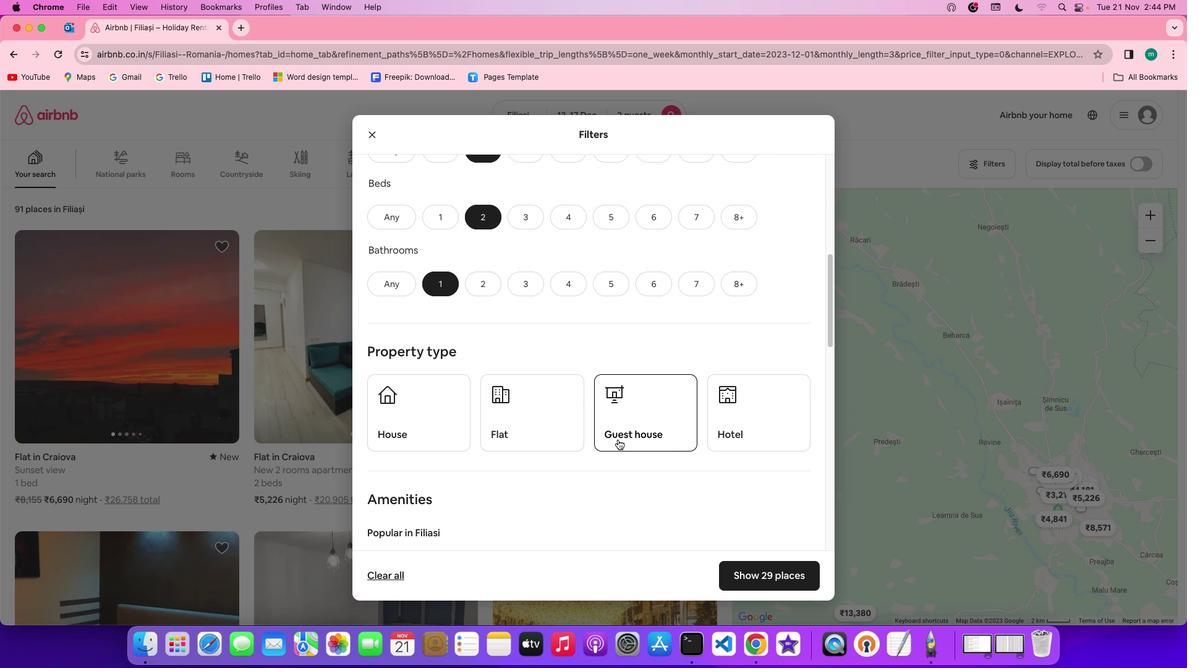 
Action: Mouse scrolled (622, 443) with delta (4, 3)
Screenshot: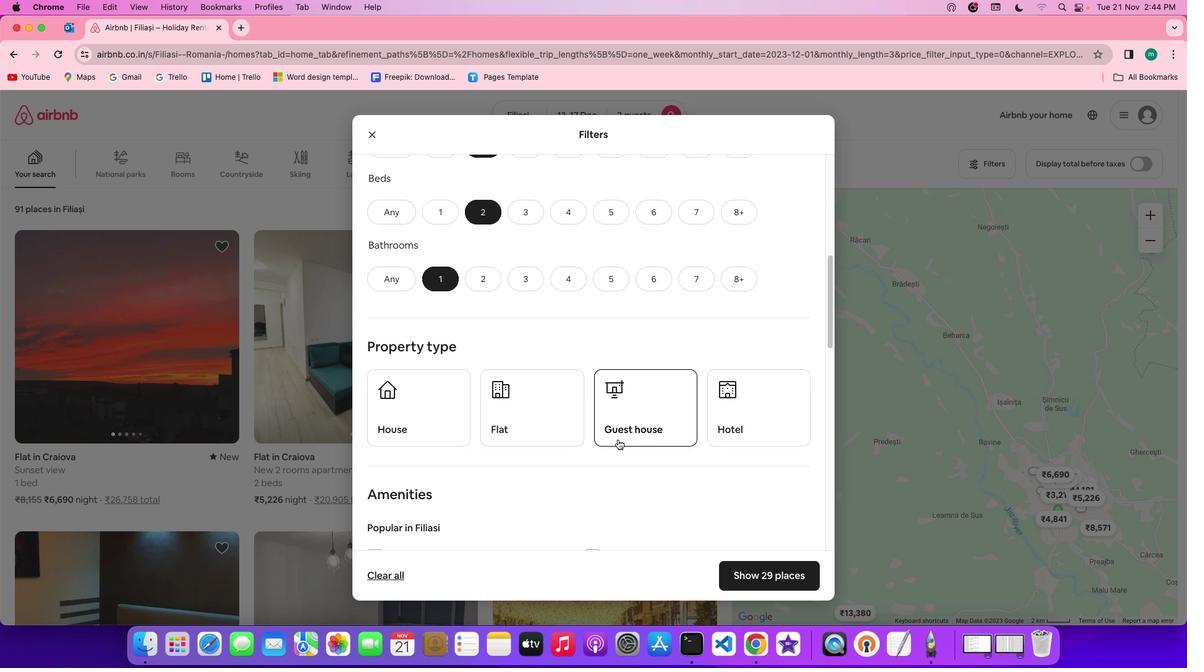 
Action: Mouse scrolled (622, 443) with delta (4, 3)
Screenshot: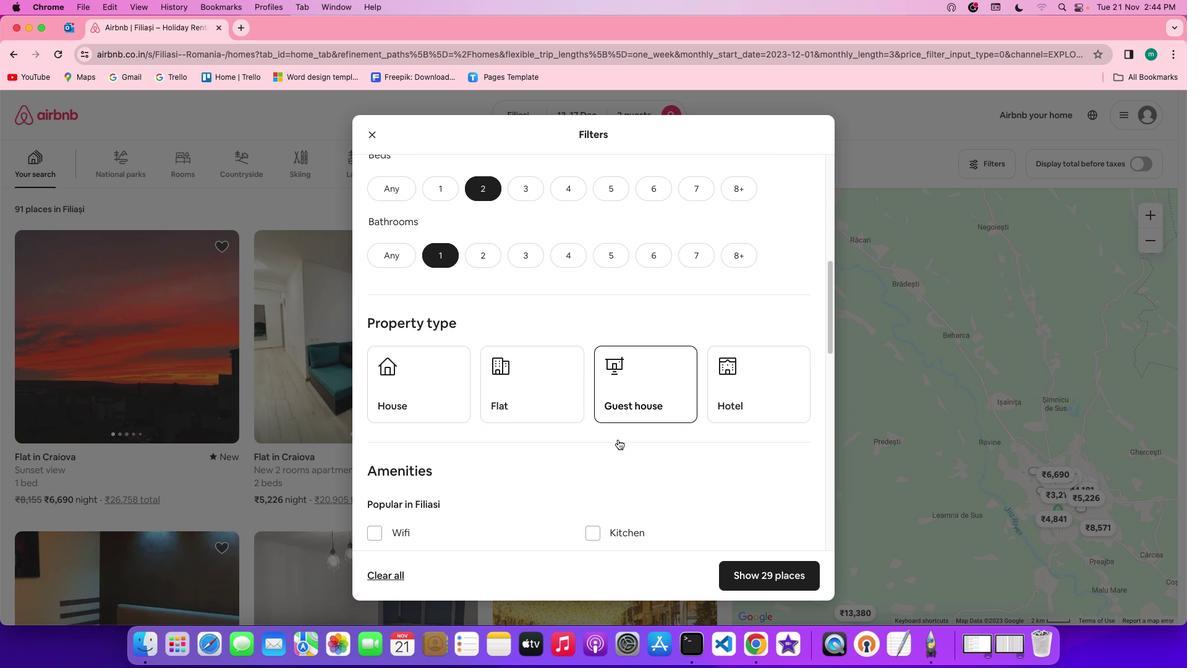 
Action: Mouse scrolled (622, 443) with delta (4, 3)
Screenshot: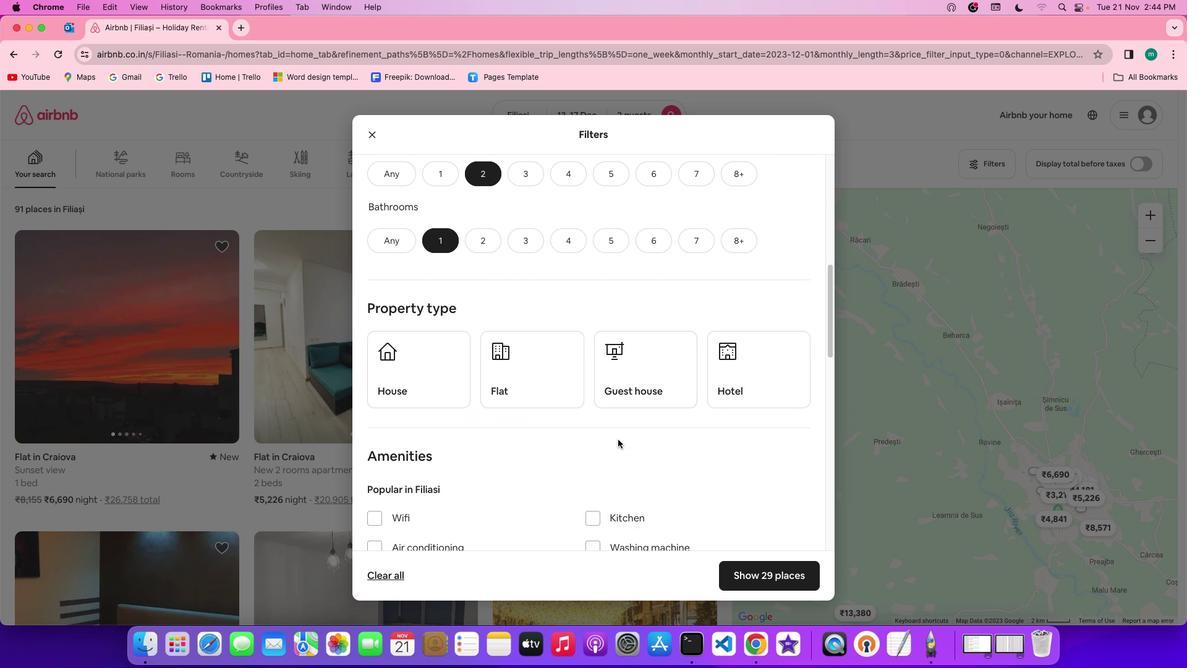 
Action: Mouse scrolled (622, 443) with delta (4, 3)
Screenshot: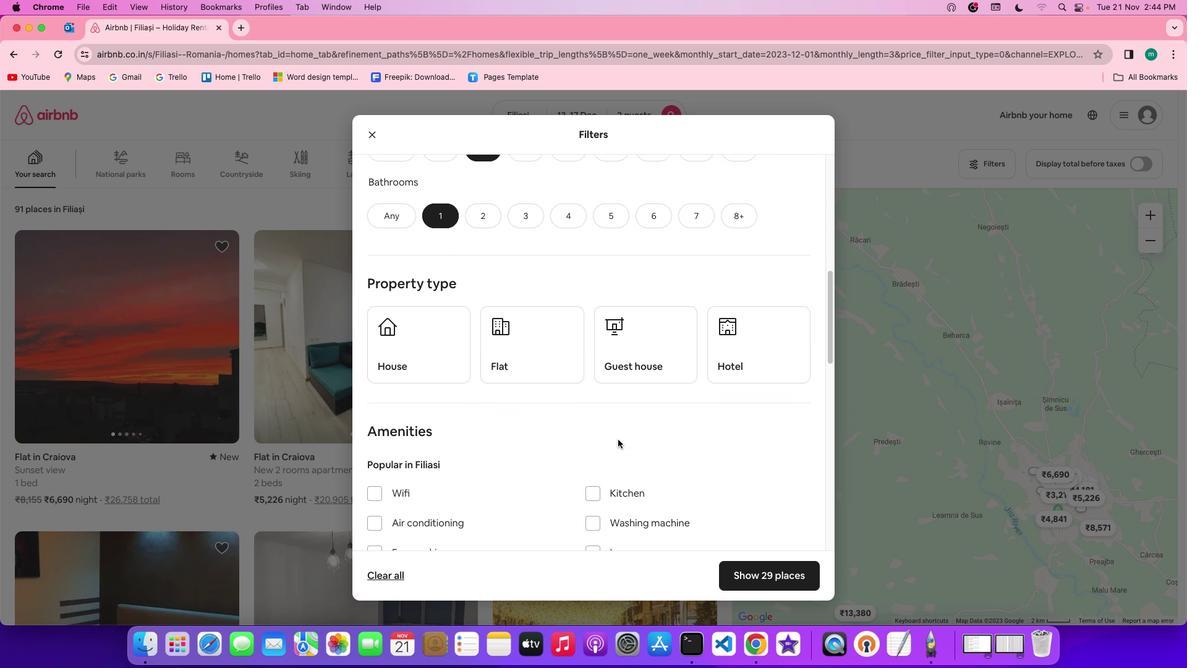 
Action: Mouse scrolled (622, 443) with delta (4, 3)
Screenshot: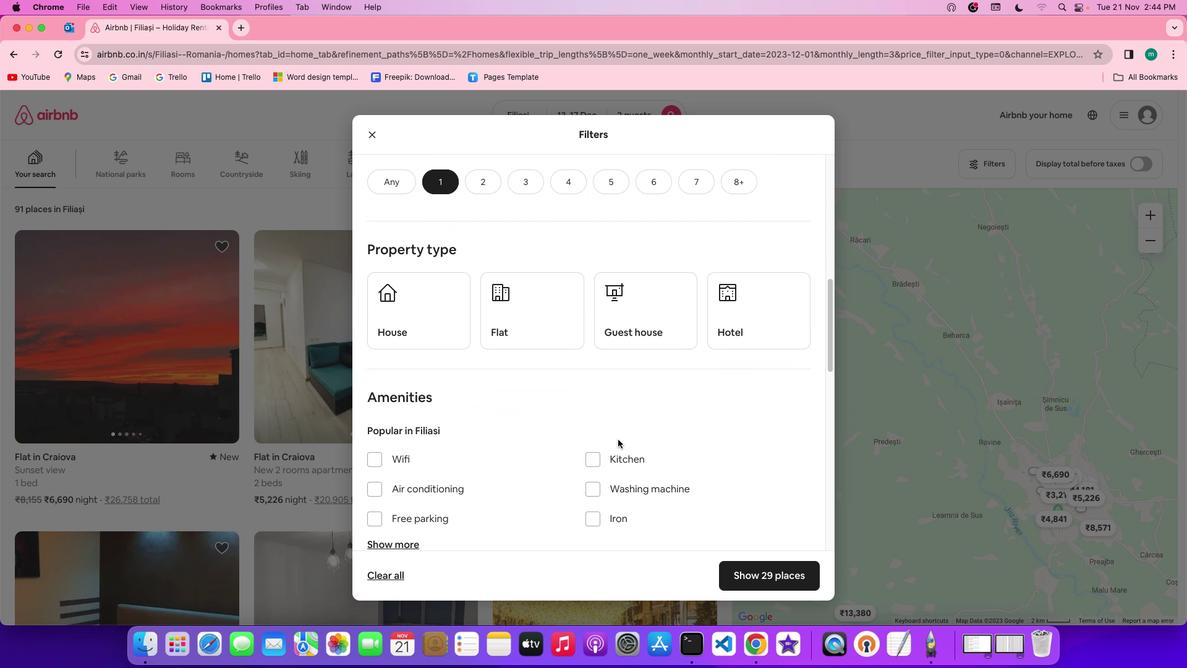 
Action: Mouse scrolled (622, 443) with delta (4, 3)
Screenshot: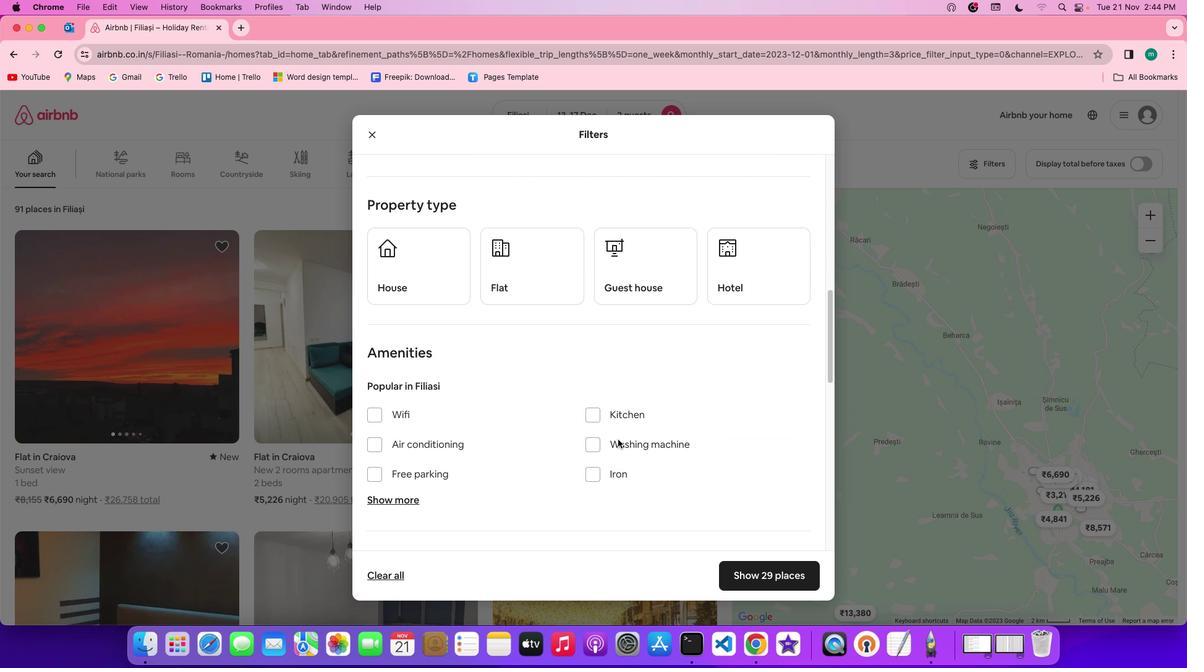 
Action: Mouse moved to (657, 254)
Screenshot: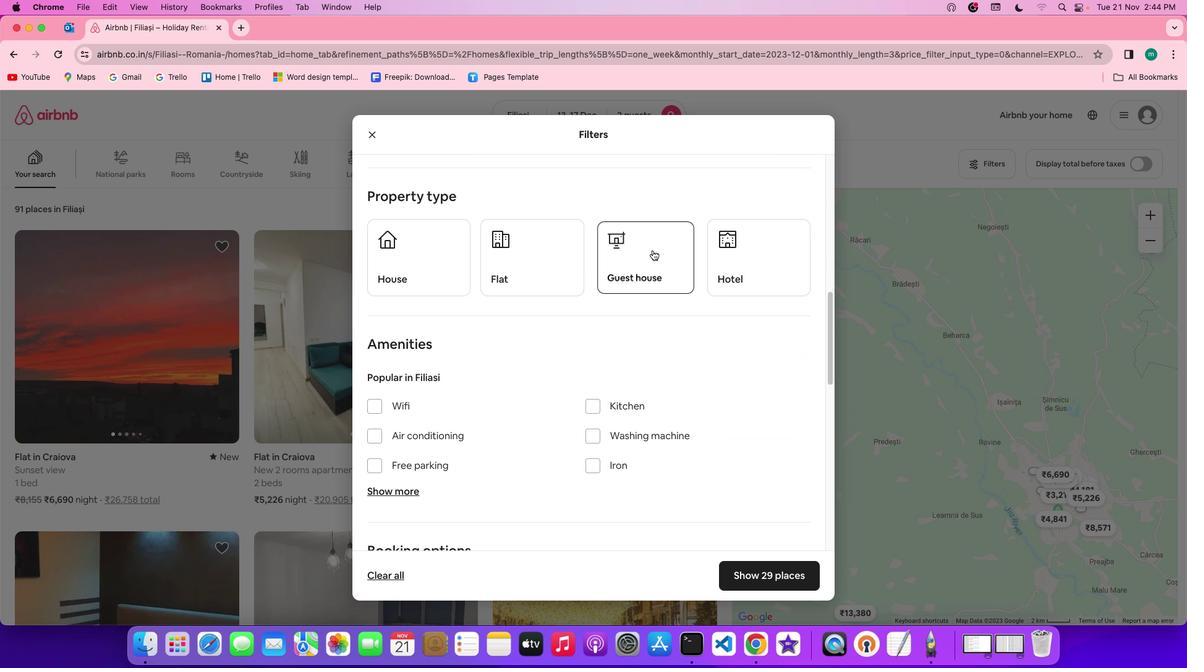 
Action: Mouse pressed left at (657, 254)
Screenshot: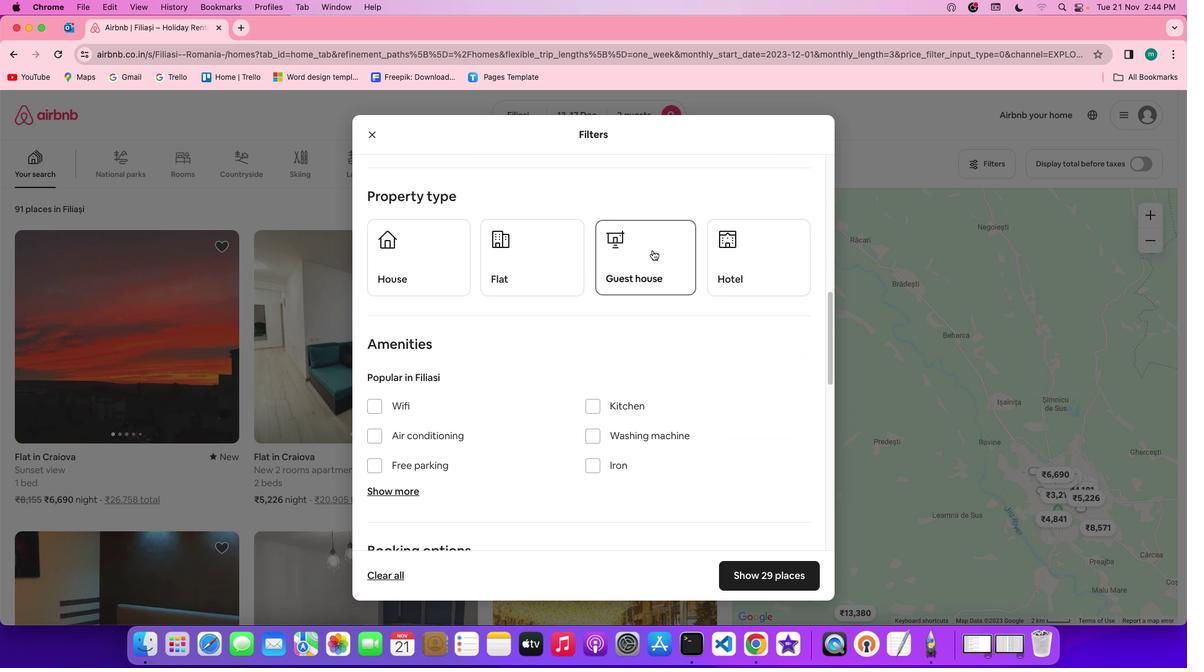 
Action: Mouse moved to (741, 437)
Screenshot: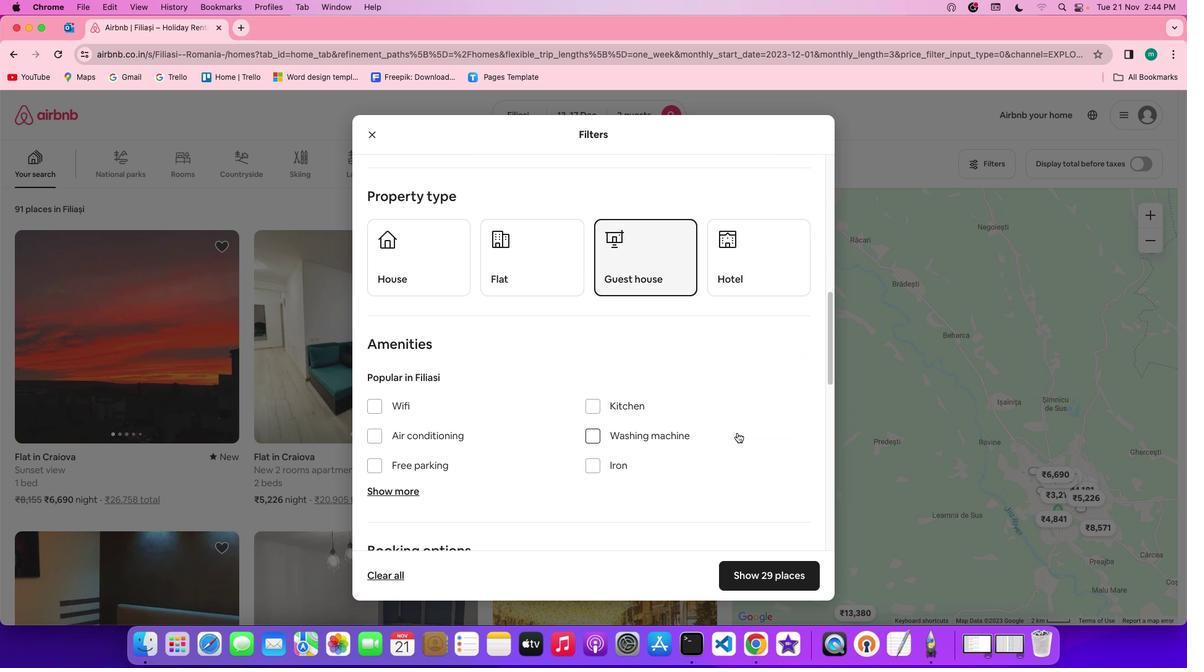 
Action: Mouse scrolled (741, 437) with delta (4, 3)
Screenshot: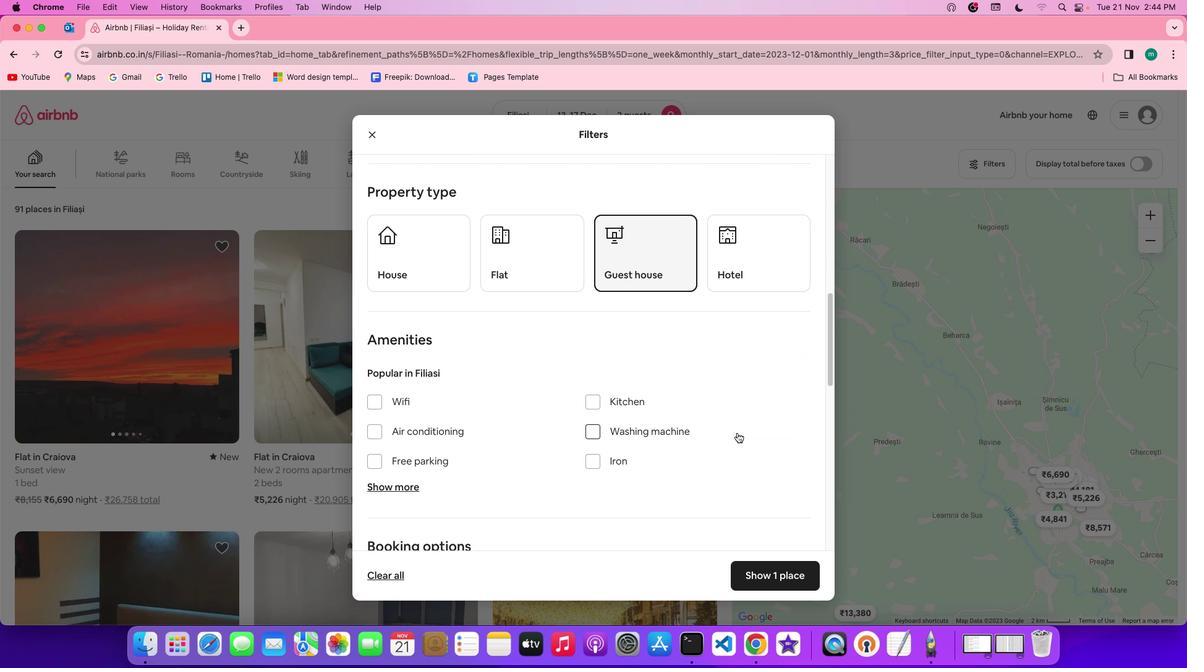 
Action: Mouse scrolled (741, 437) with delta (4, 3)
Screenshot: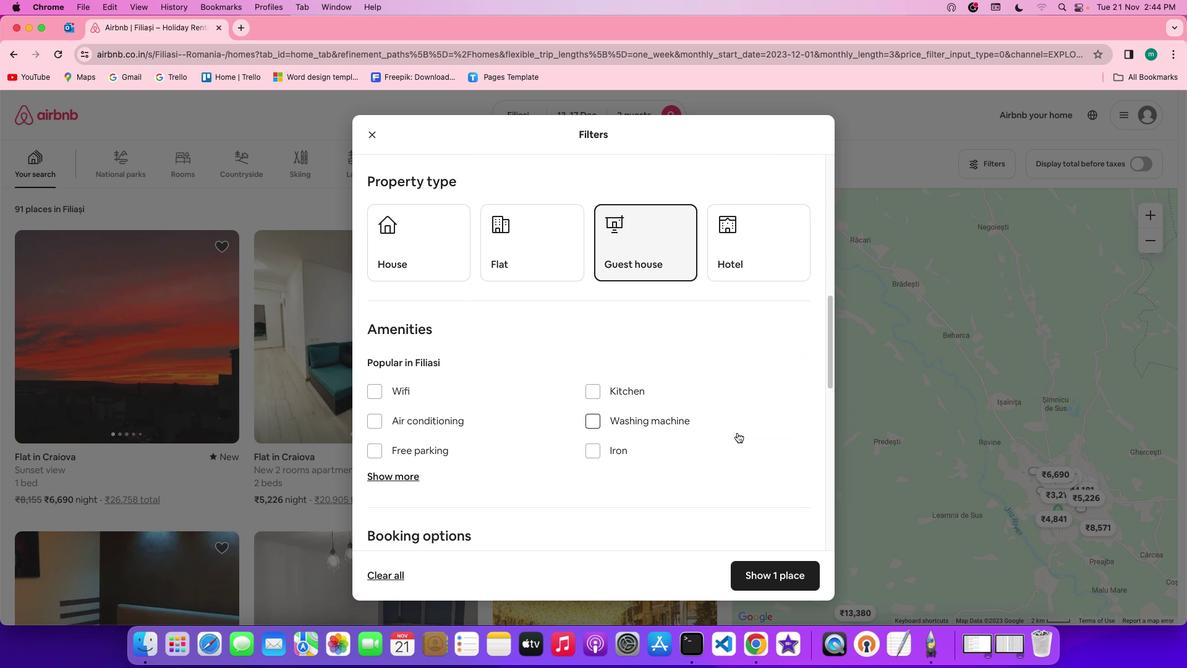 
Action: Mouse scrolled (741, 437) with delta (4, 3)
Screenshot: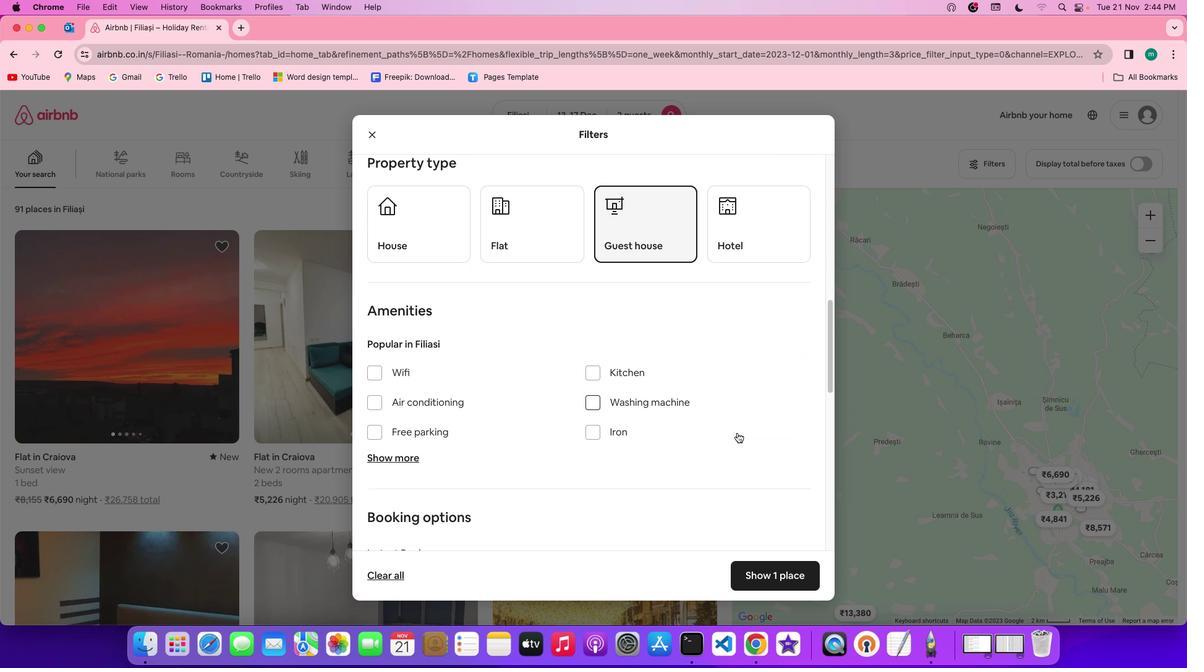 
Action: Mouse scrolled (741, 437) with delta (4, 3)
Screenshot: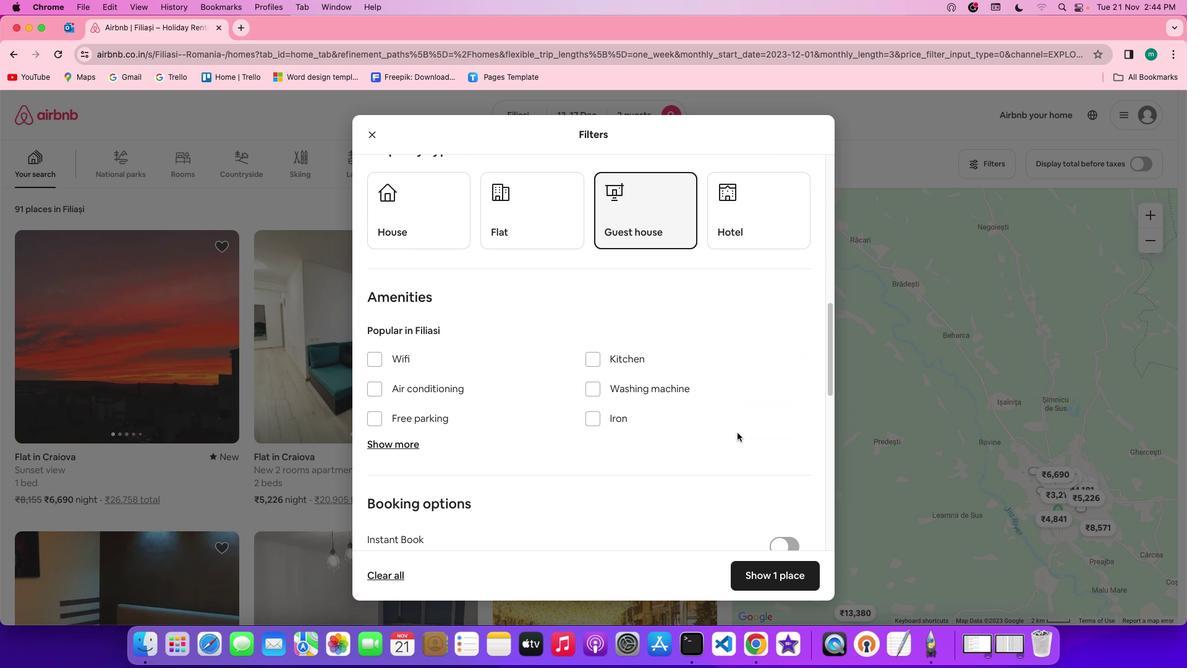 
Action: Mouse scrolled (741, 437) with delta (4, 3)
Screenshot: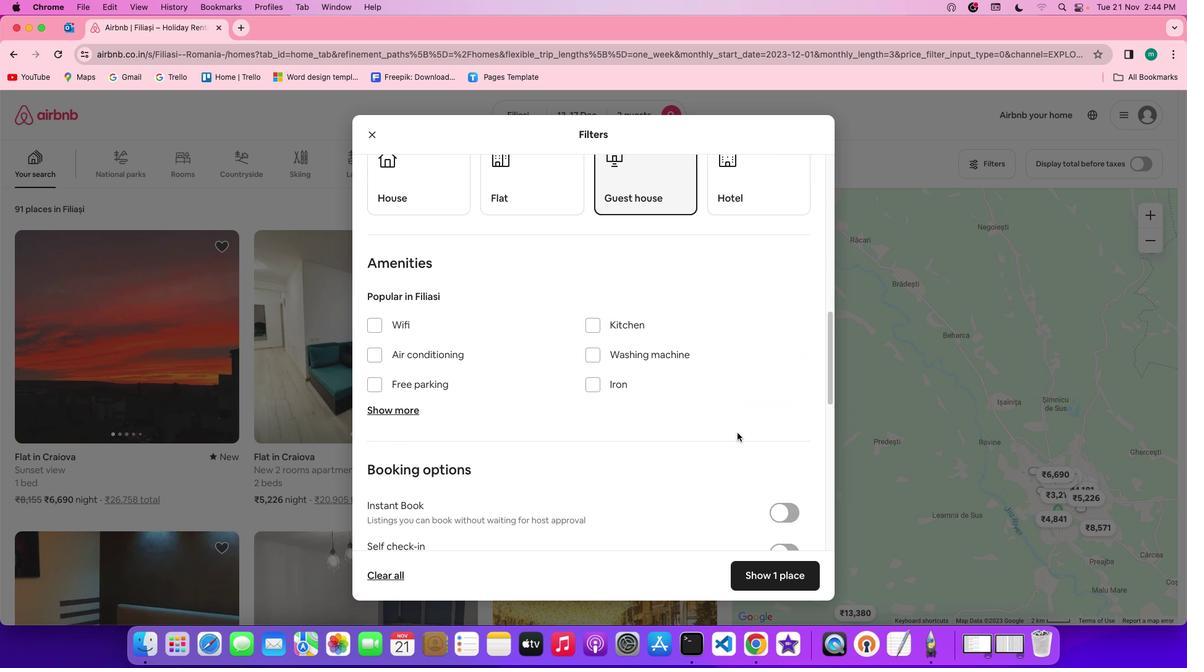
Action: Mouse scrolled (741, 437) with delta (4, 3)
Screenshot: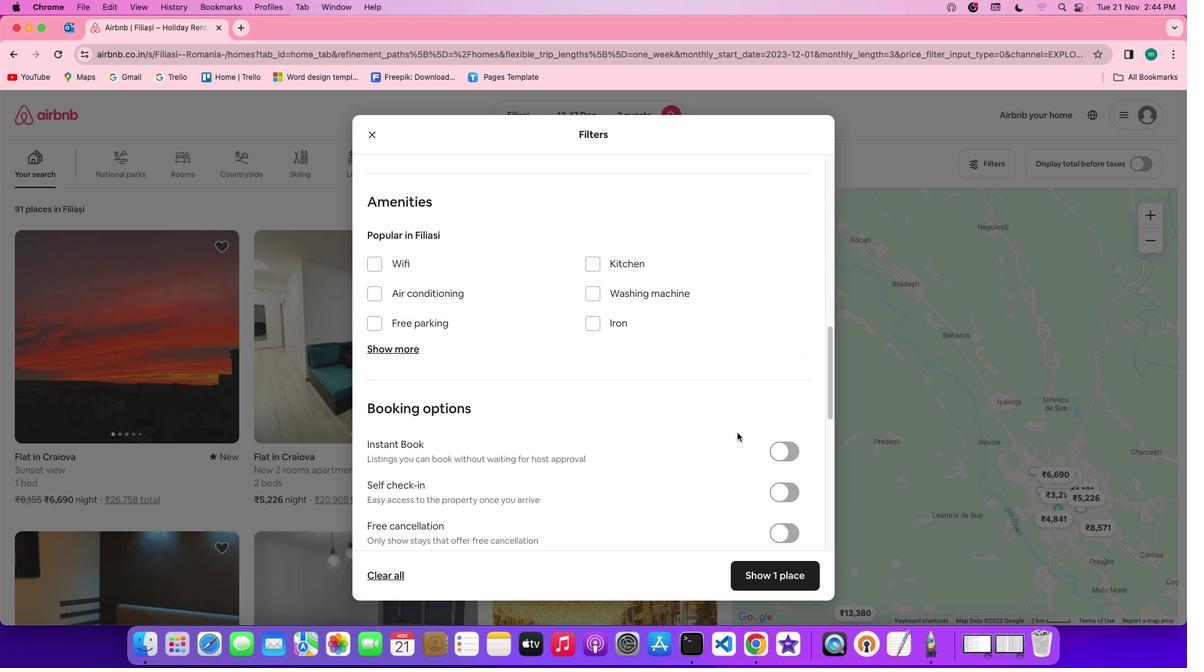 
Action: Mouse scrolled (741, 437) with delta (4, 3)
Screenshot: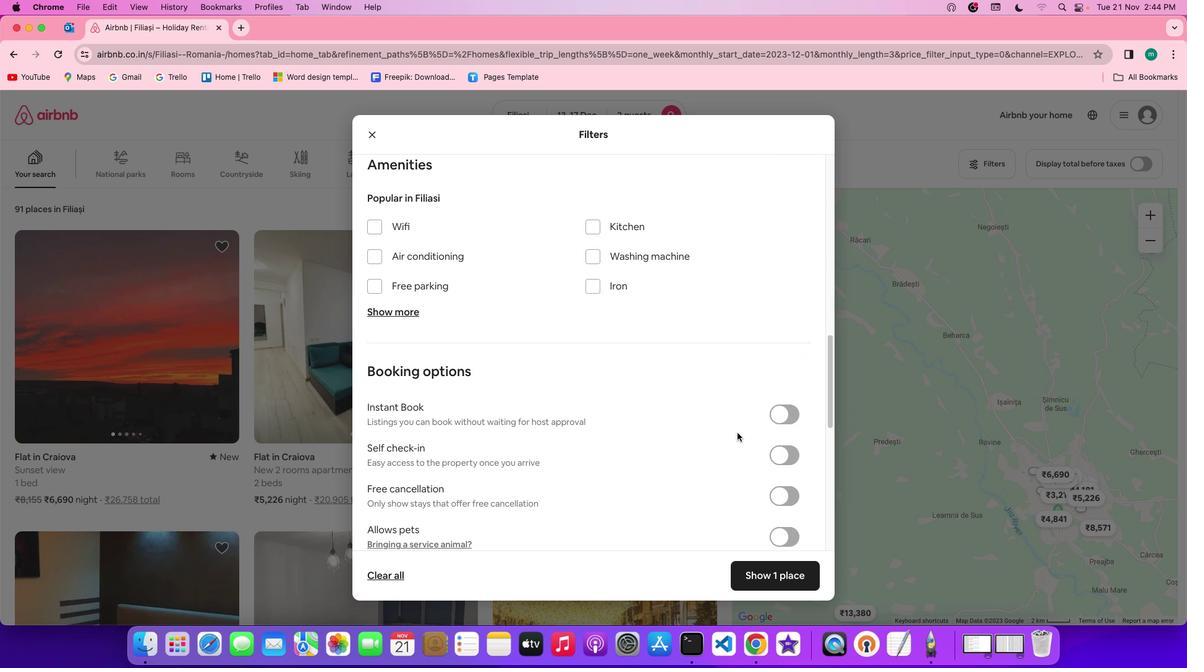 
Action: Mouse scrolled (741, 437) with delta (4, 1)
Screenshot: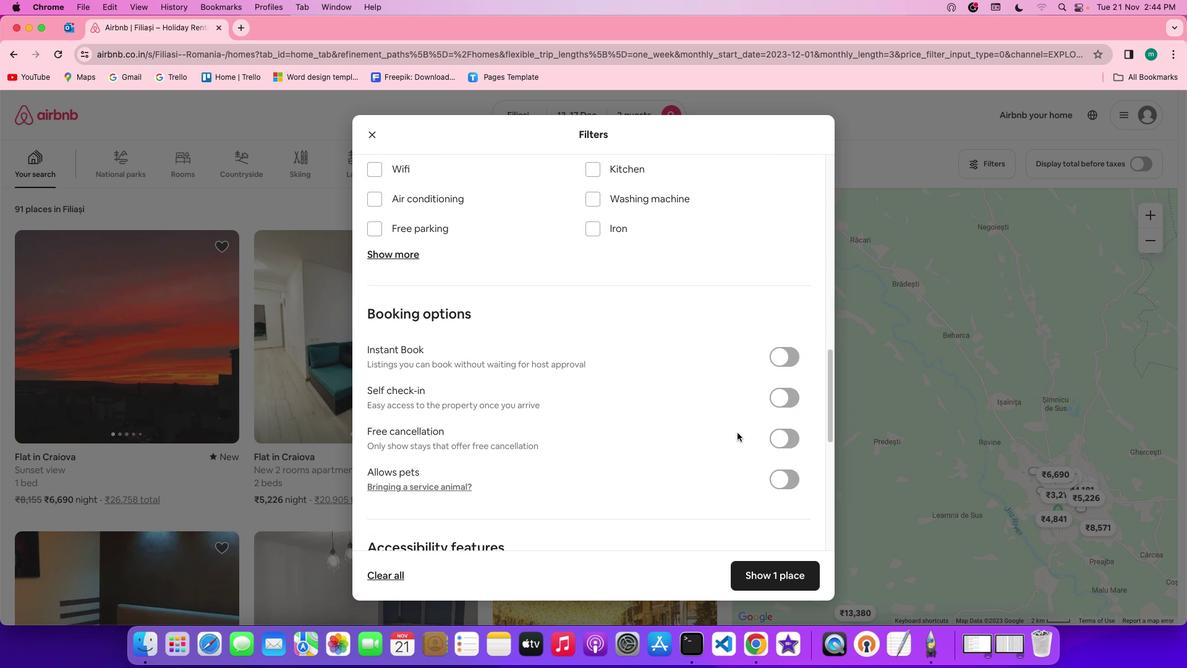 
Action: Mouse scrolled (741, 437) with delta (4, 3)
Screenshot: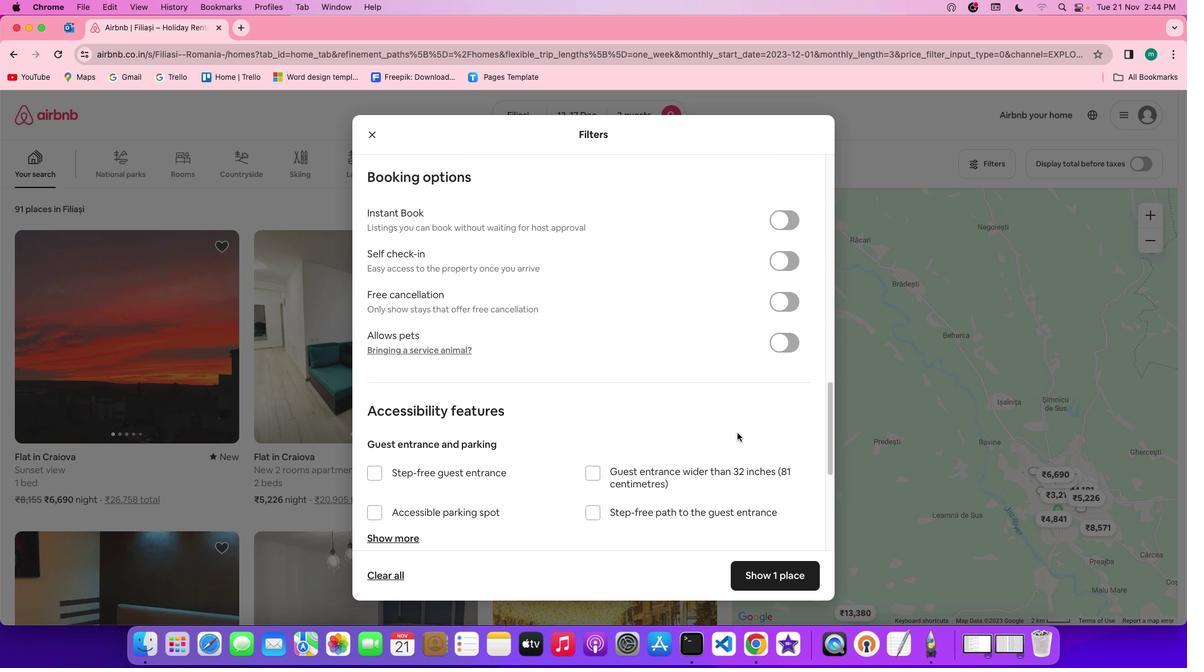 
Action: Mouse scrolled (741, 437) with delta (4, 3)
Screenshot: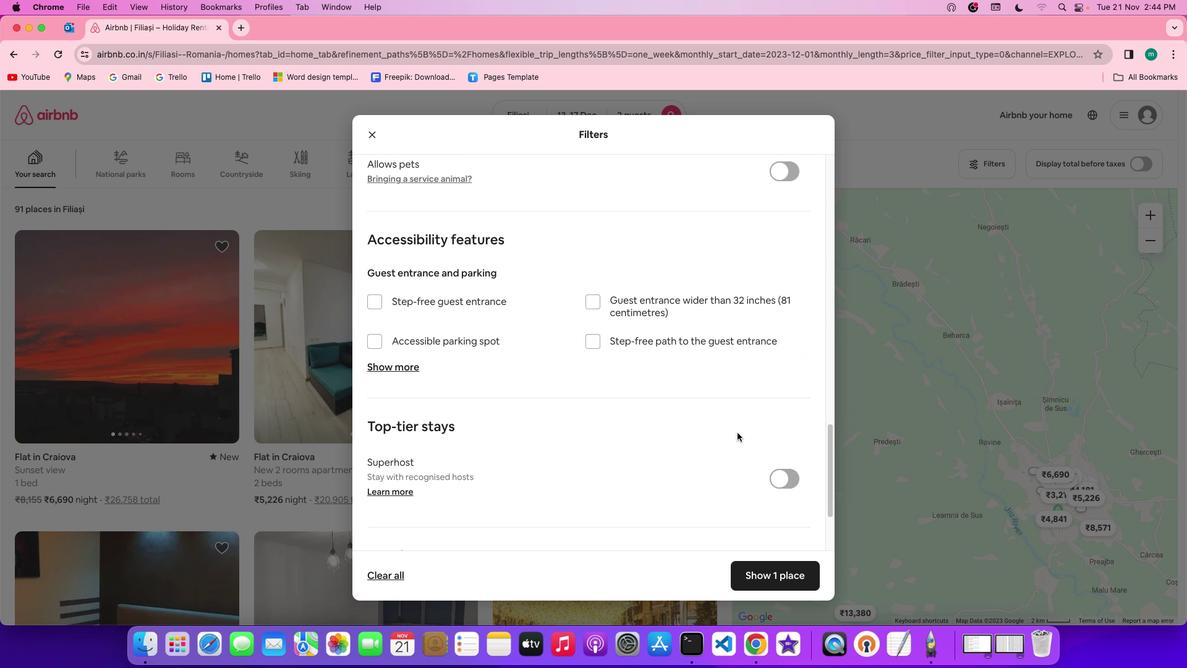 
Action: Mouse scrolled (741, 437) with delta (4, 2)
Screenshot: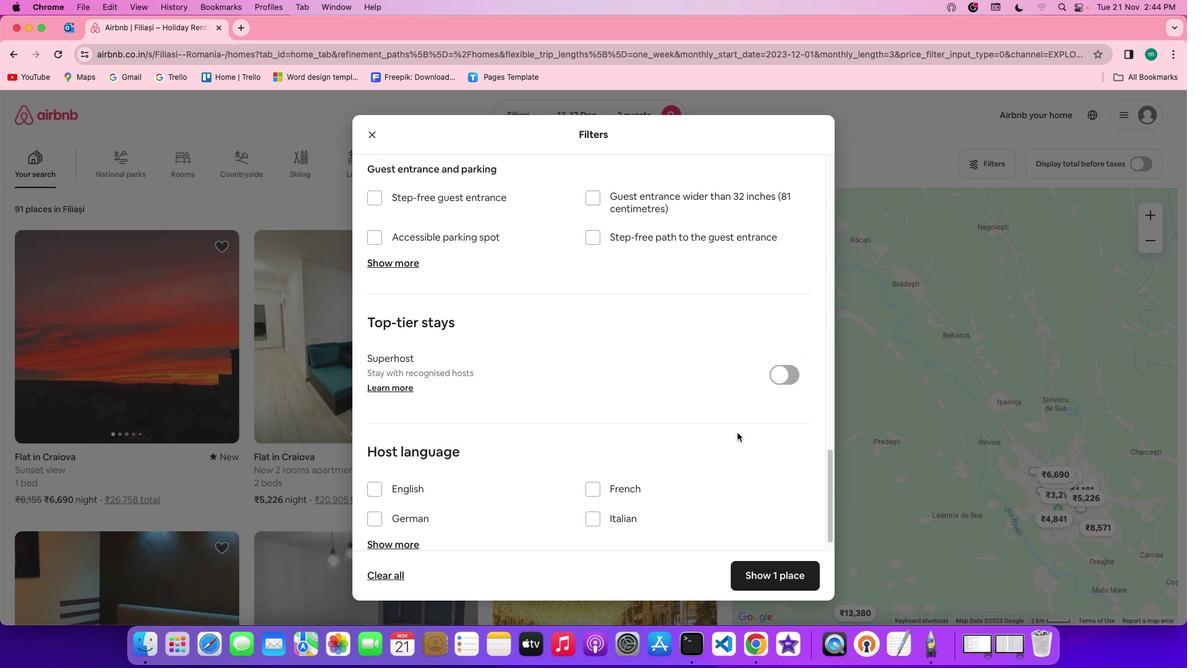 
Action: Mouse scrolled (741, 437) with delta (4, 1)
Screenshot: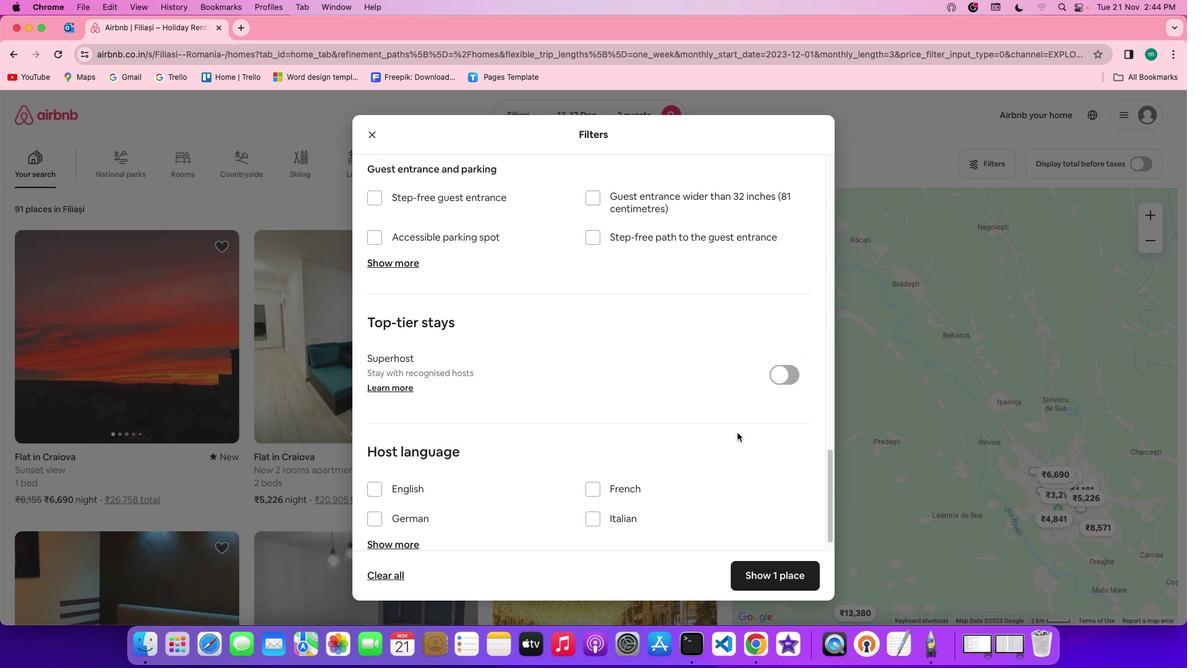 
Action: Mouse scrolled (741, 437) with delta (4, 0)
Screenshot: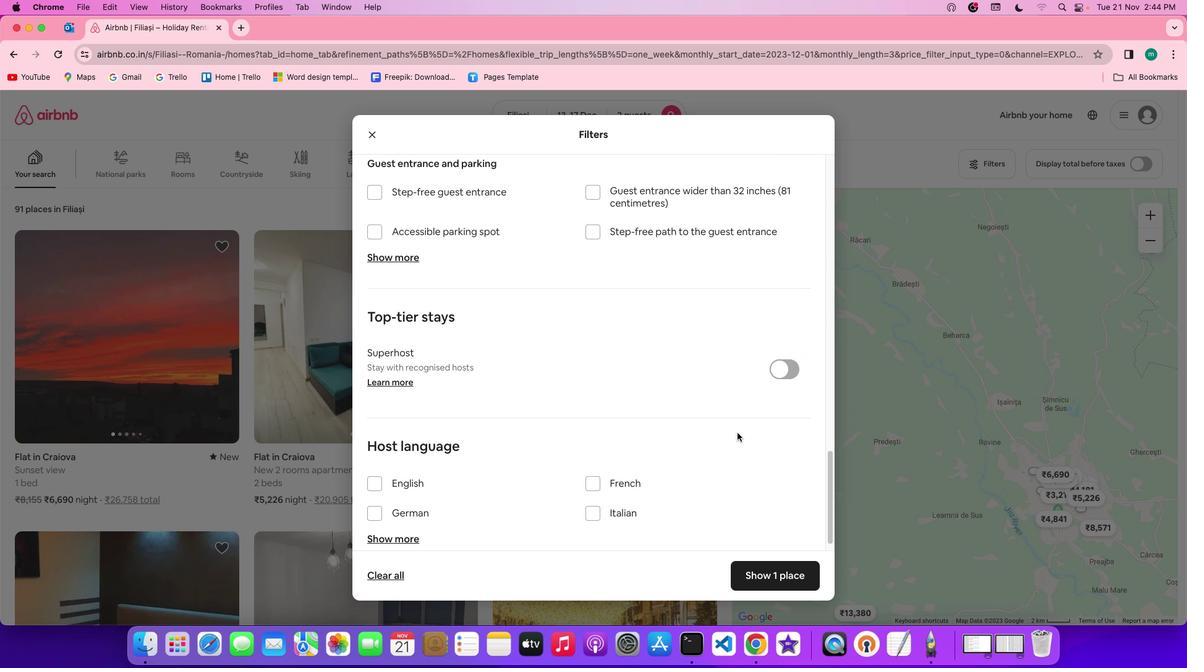 
Action: Mouse scrolled (741, 437) with delta (4, 3)
Screenshot: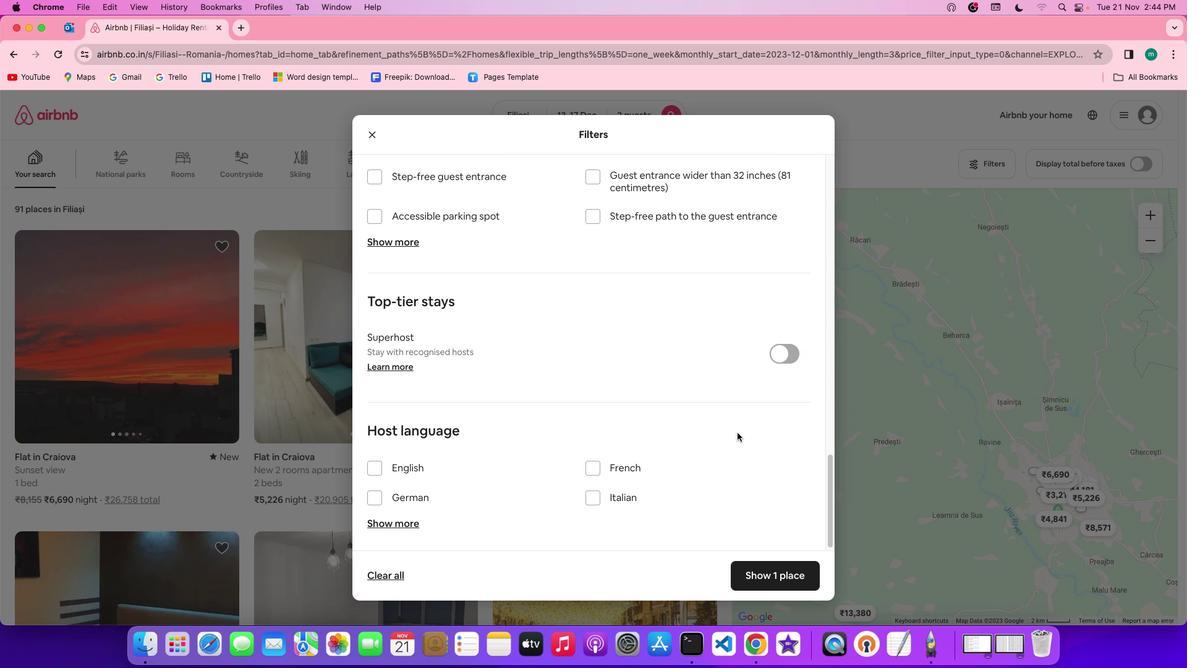 
Action: Mouse scrolled (741, 437) with delta (4, 3)
Screenshot: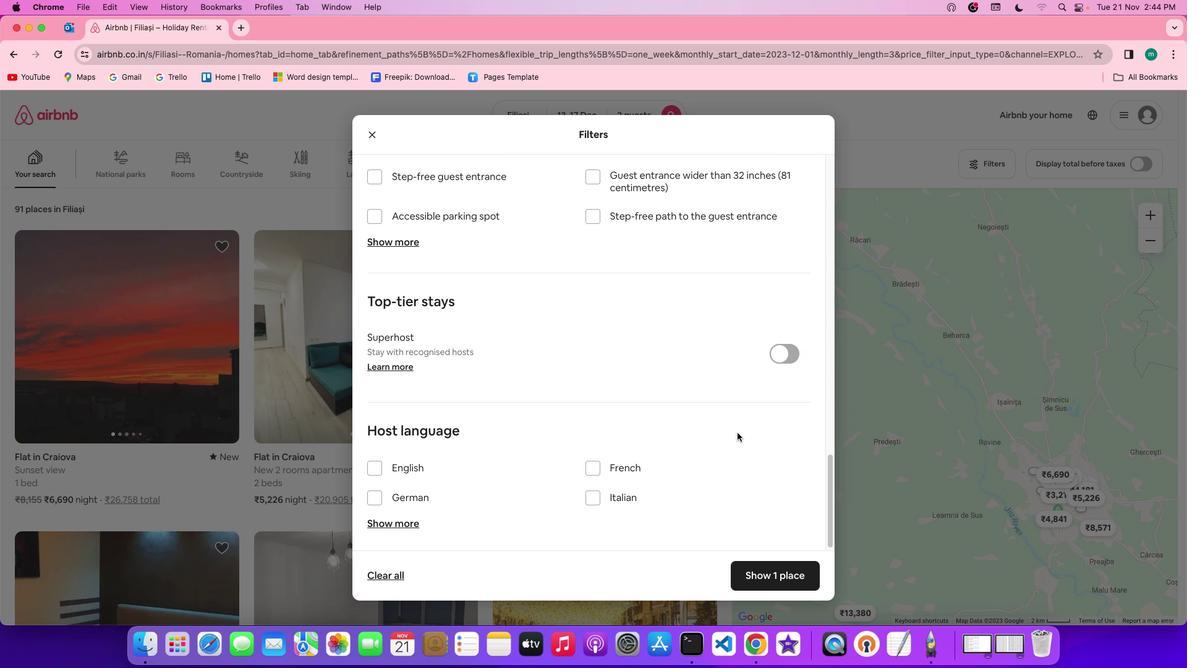 
Action: Mouse scrolled (741, 437) with delta (4, 2)
Screenshot: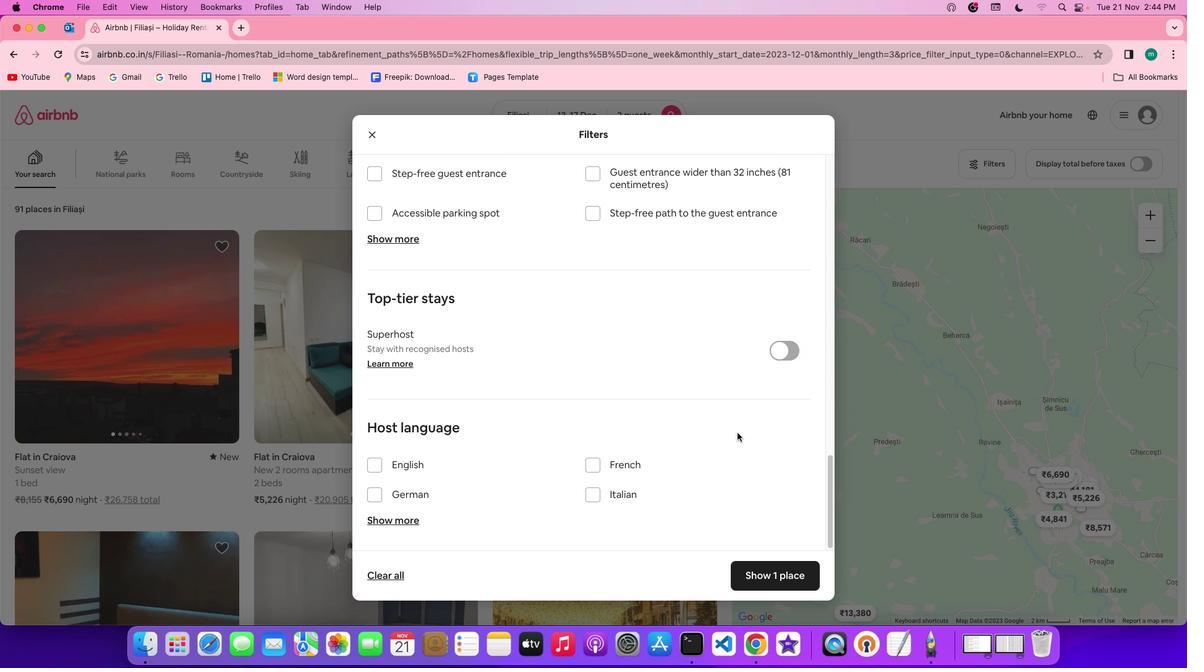 
Action: Mouse scrolled (741, 437) with delta (4, 1)
Screenshot: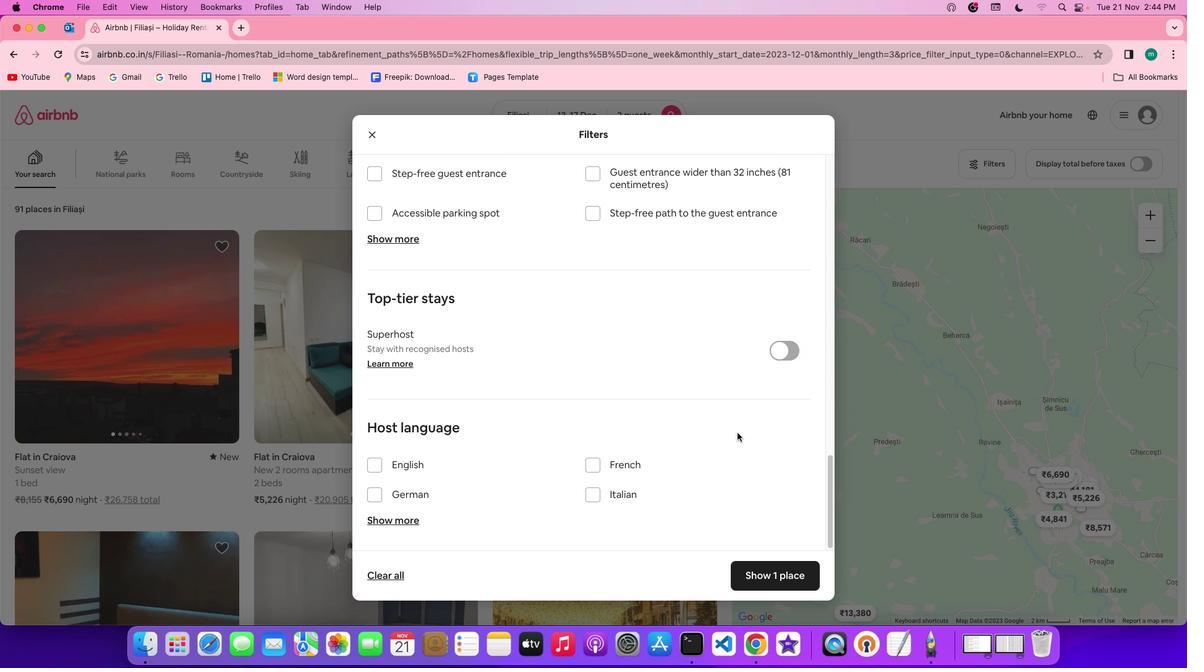
Action: Mouse scrolled (741, 437) with delta (4, 0)
Screenshot: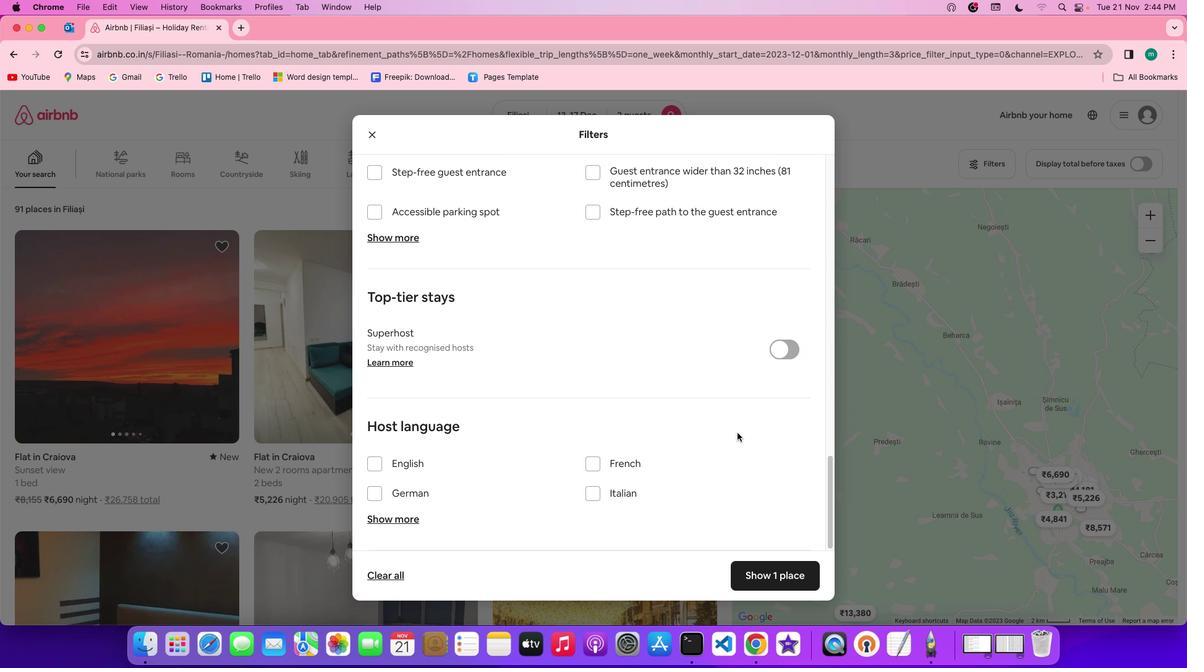 
Action: Mouse moved to (786, 580)
Screenshot: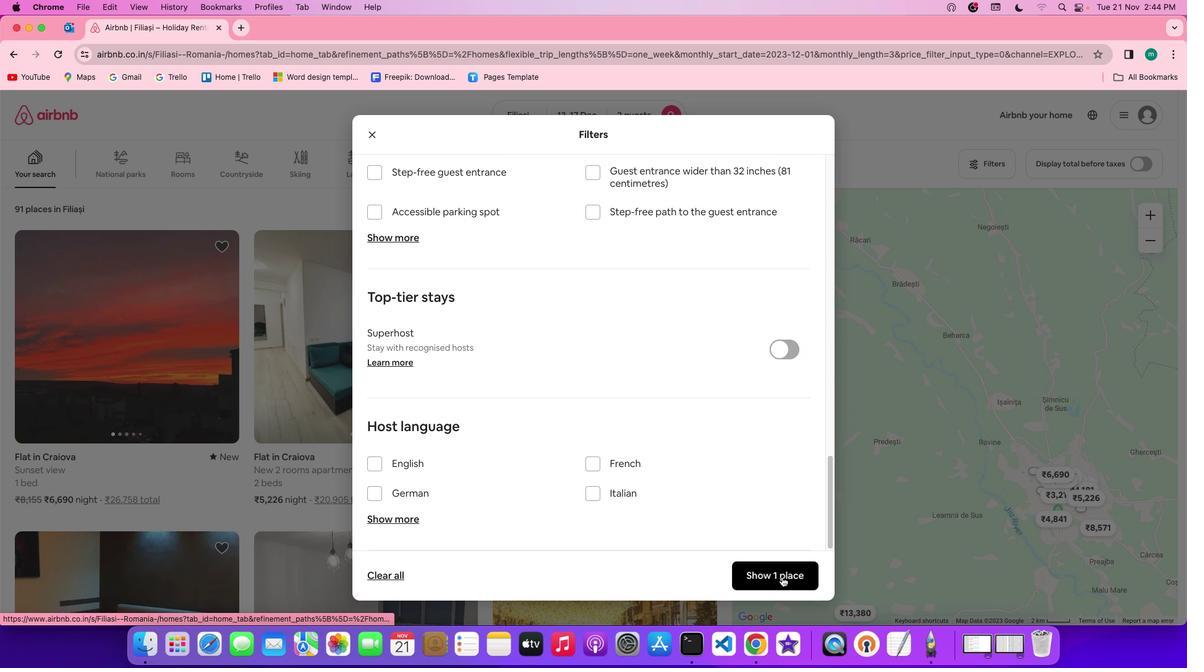 
Action: Mouse pressed left at (786, 580)
Screenshot: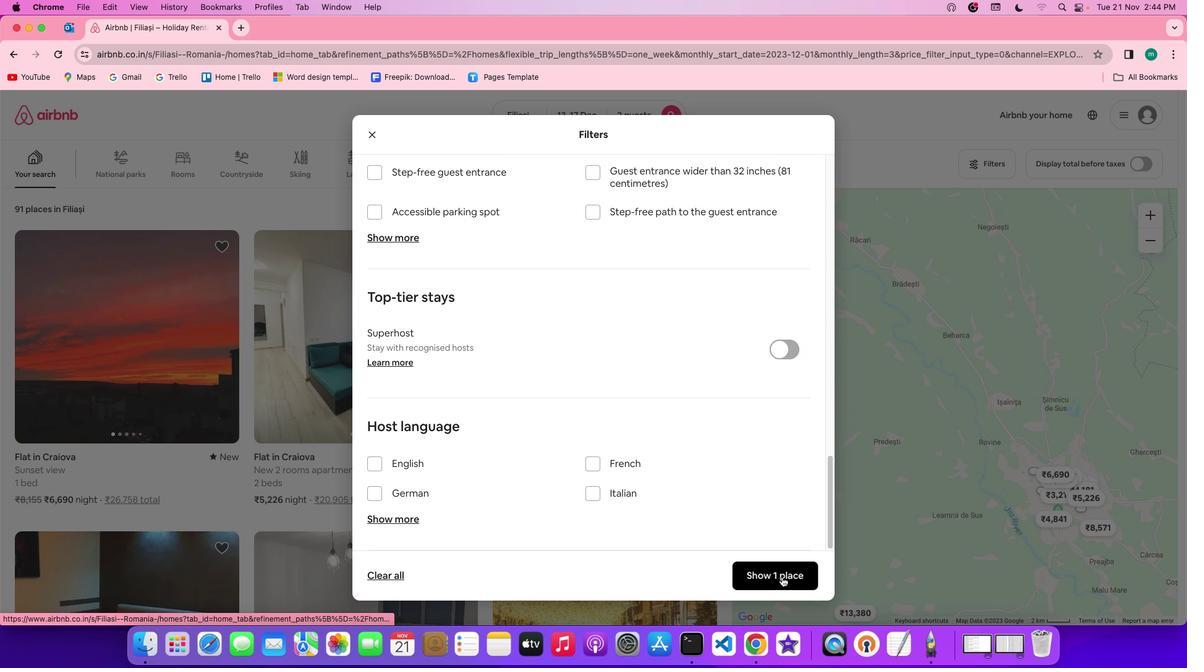 
Action: Mouse moved to (221, 361)
Screenshot: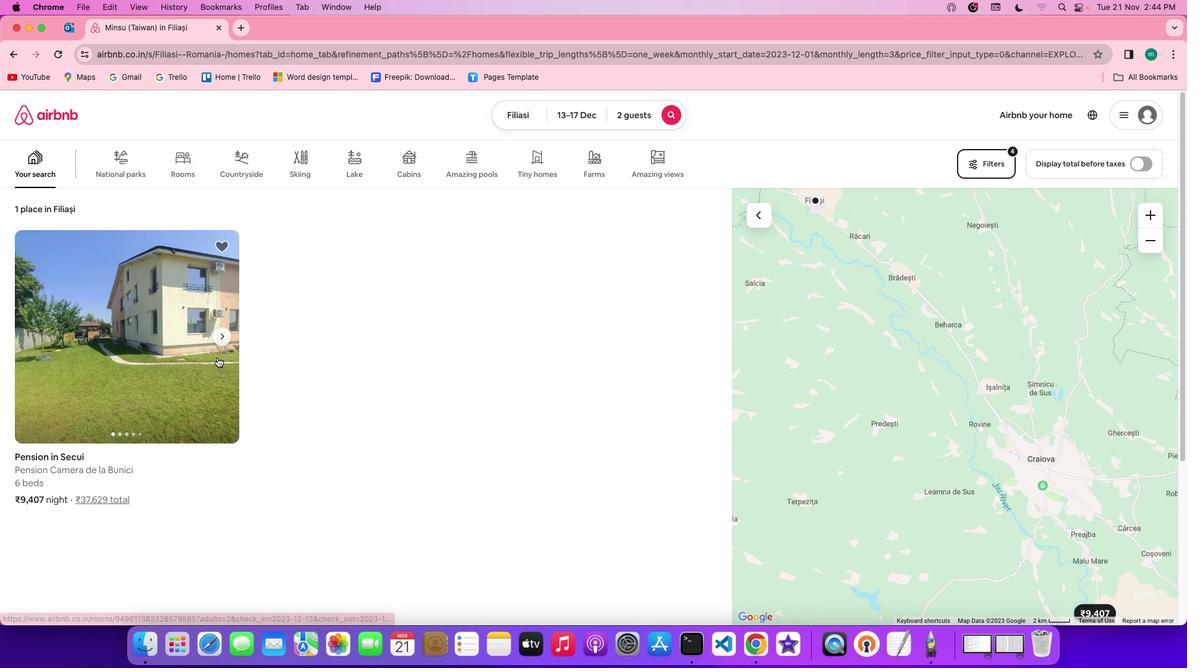 
Action: Mouse pressed left at (221, 361)
Screenshot: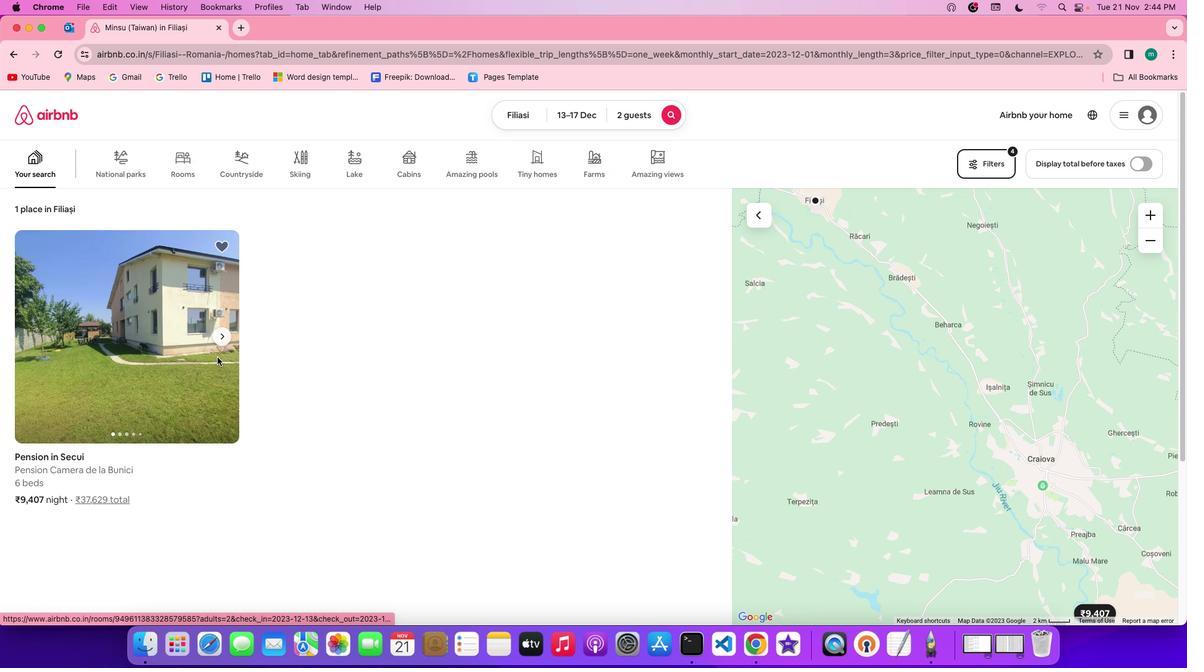 
Action: Mouse moved to (873, 462)
Screenshot: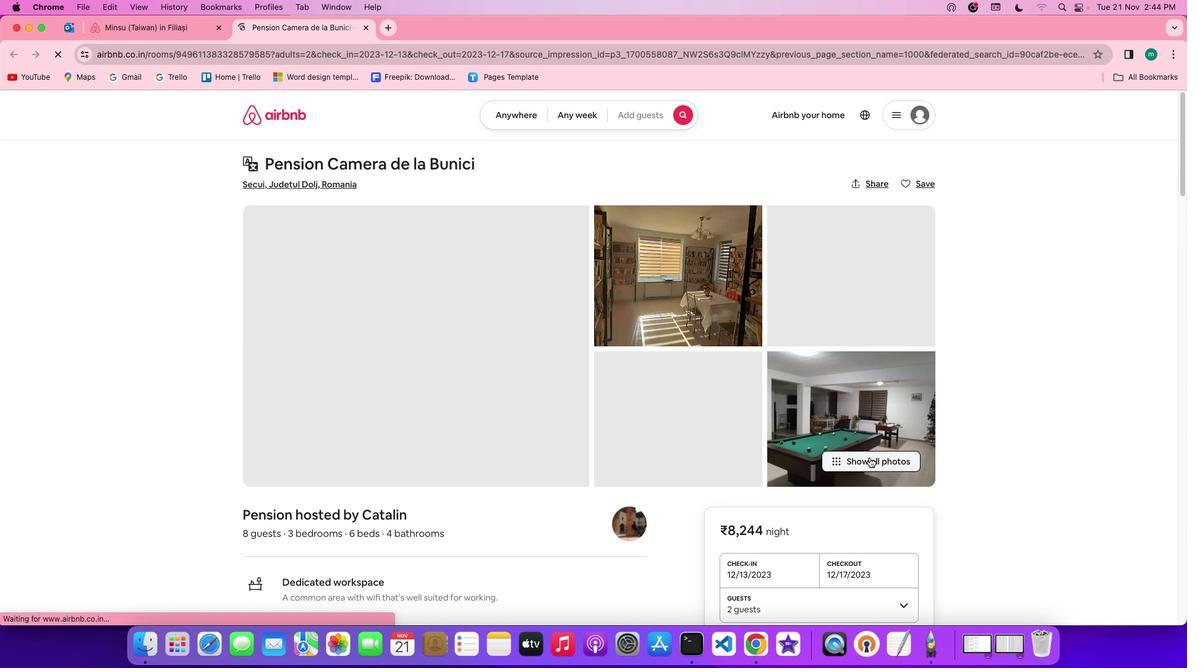 
Action: Mouse pressed left at (873, 462)
Screenshot: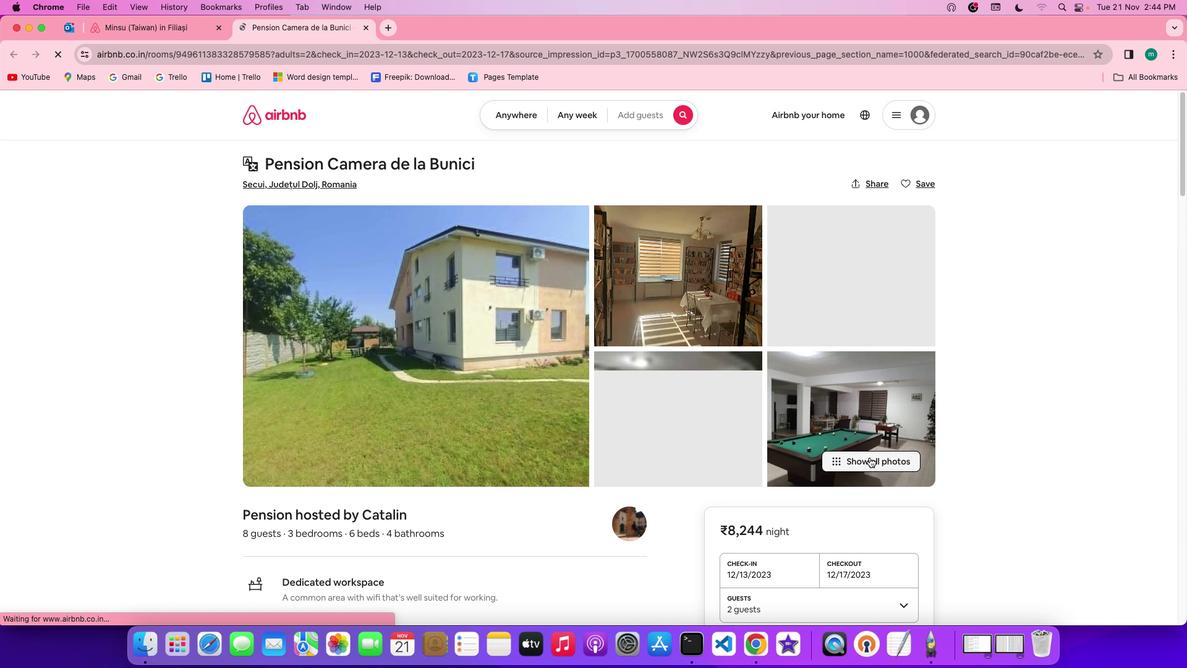 
Action: Mouse moved to (684, 404)
Screenshot: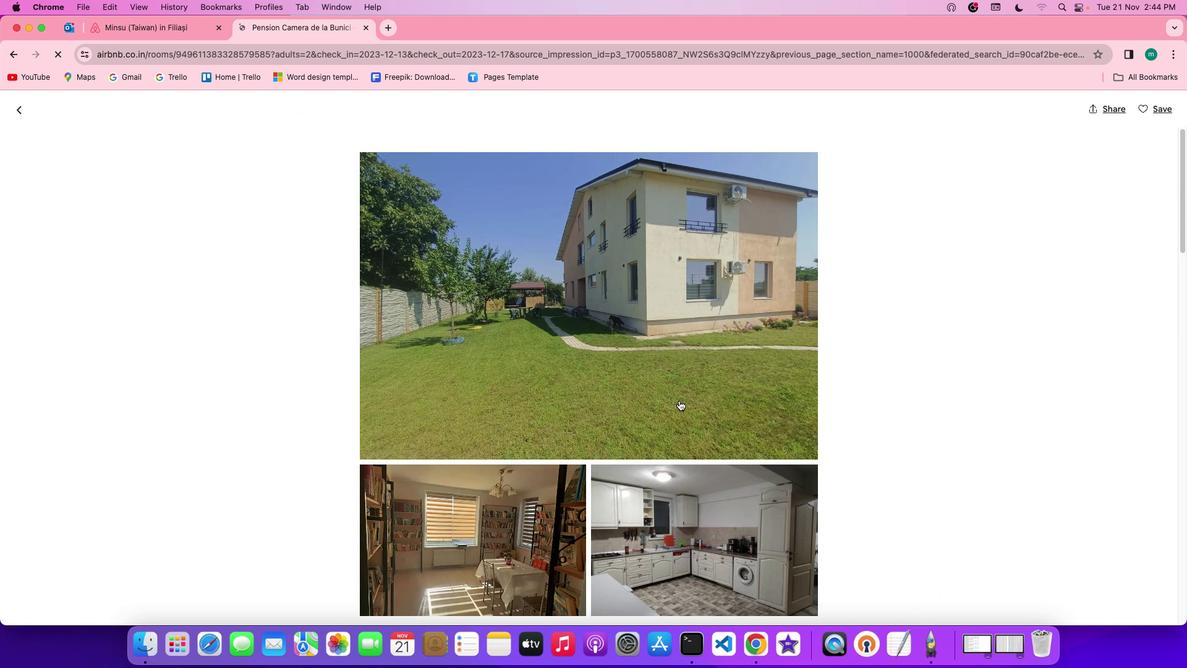 
Action: Mouse scrolled (684, 404) with delta (4, 3)
Screenshot: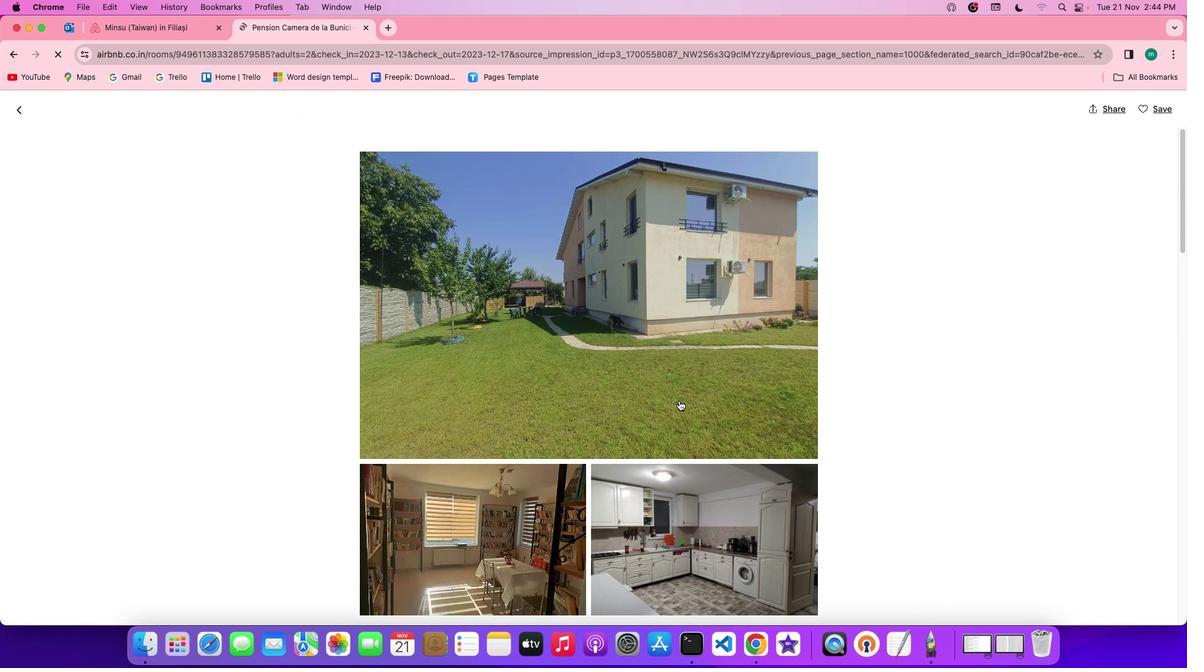 
Action: Mouse scrolled (684, 404) with delta (4, 3)
Screenshot: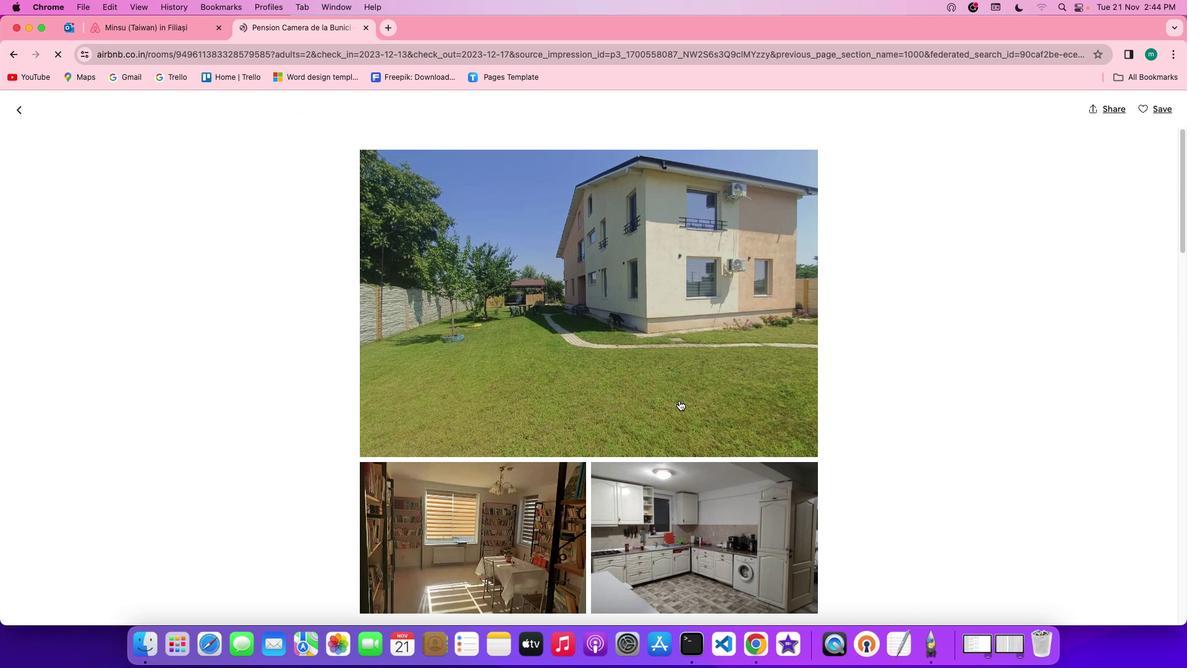 
Action: Mouse scrolled (684, 404) with delta (4, 3)
Screenshot: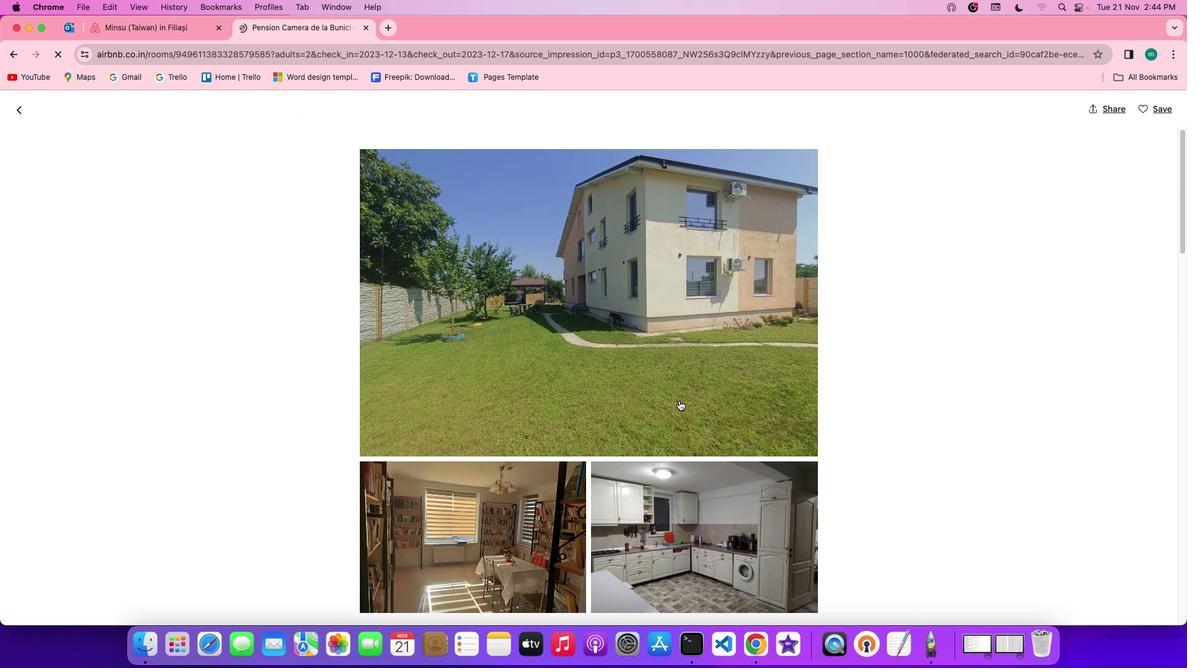 
Action: Mouse scrolled (684, 404) with delta (4, 3)
Screenshot: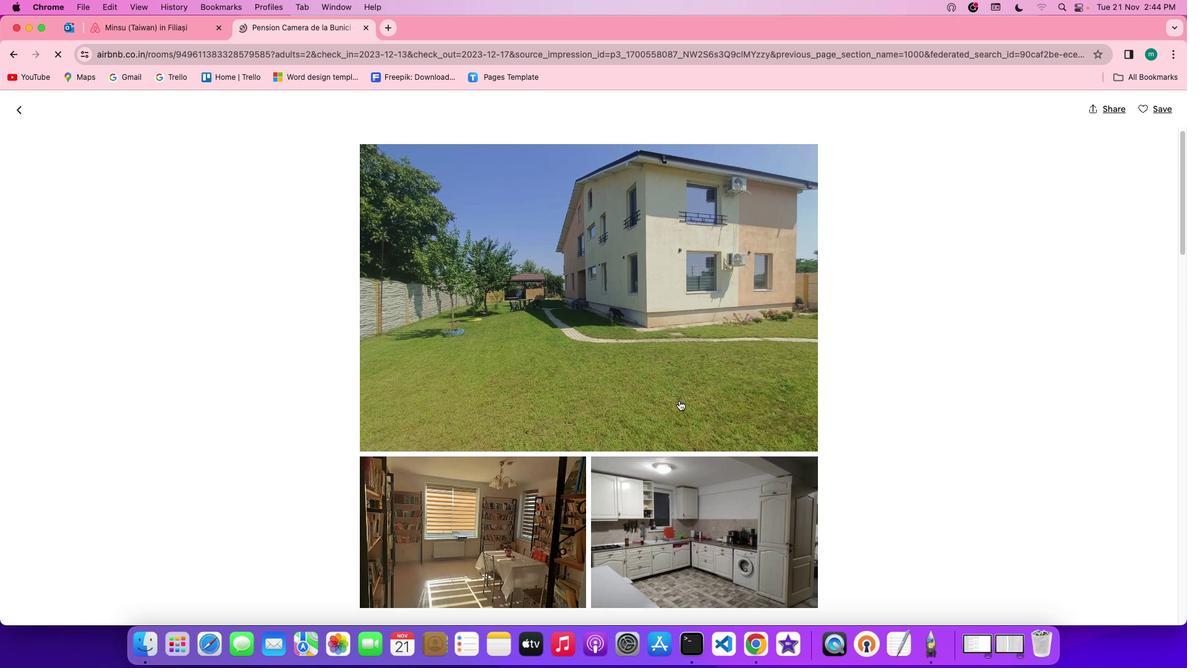 
Action: Mouse scrolled (684, 404) with delta (4, 3)
Screenshot: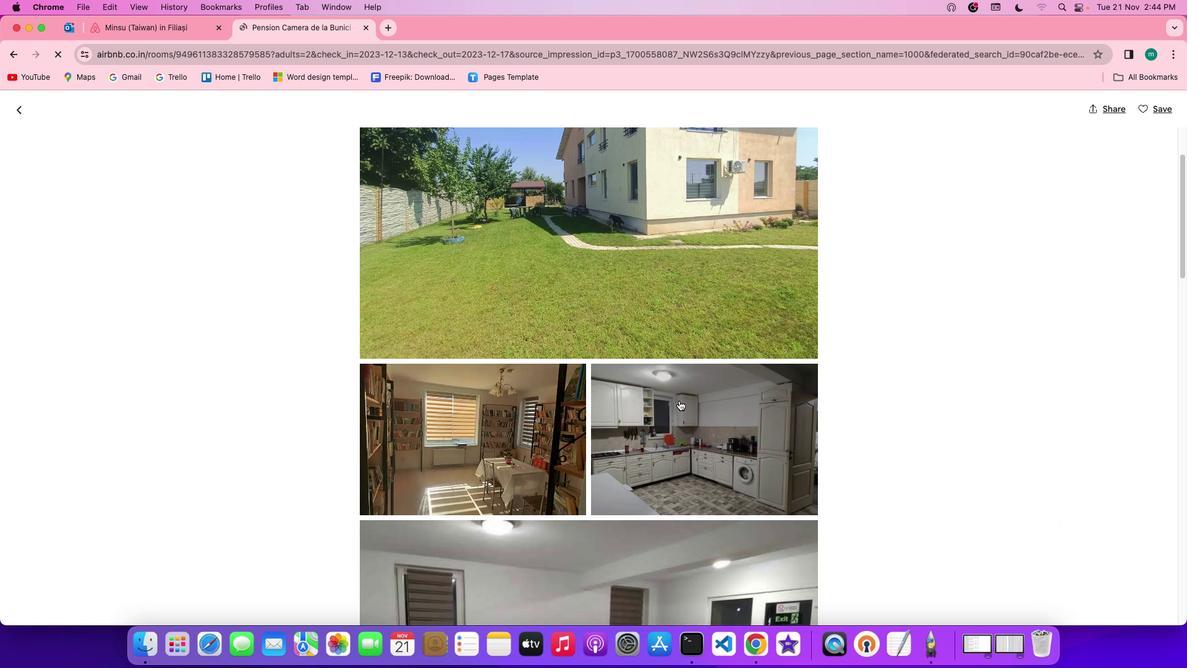 
Action: Mouse scrolled (684, 404) with delta (4, 3)
Screenshot: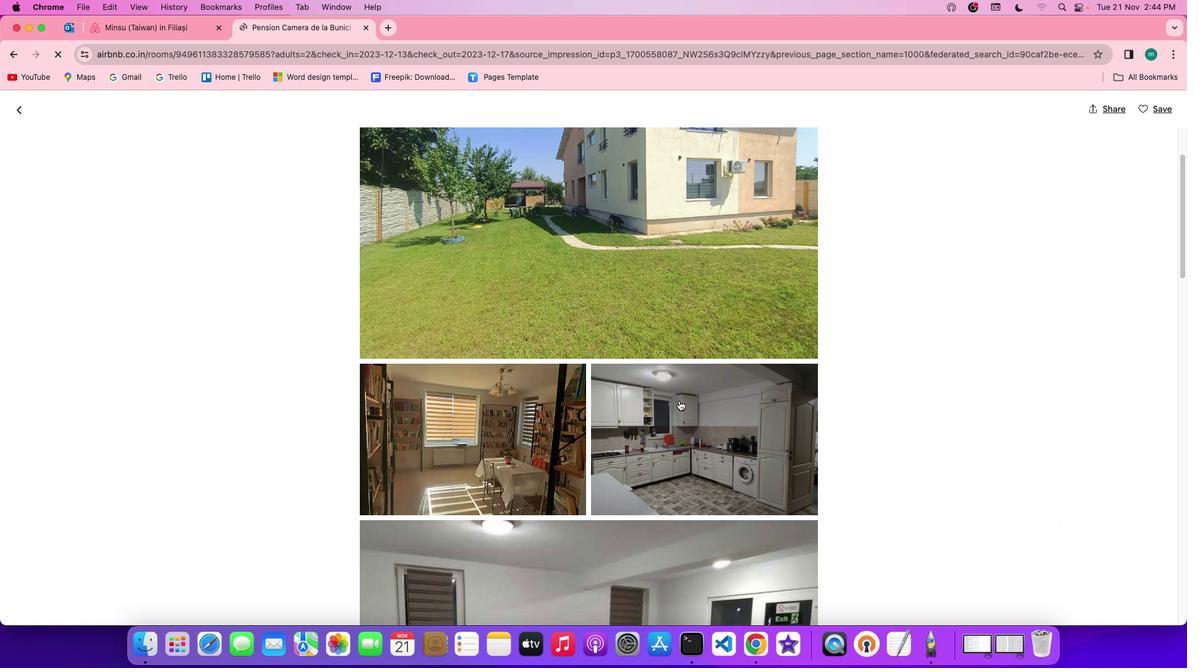 
Action: Mouse scrolled (684, 404) with delta (4, 3)
Screenshot: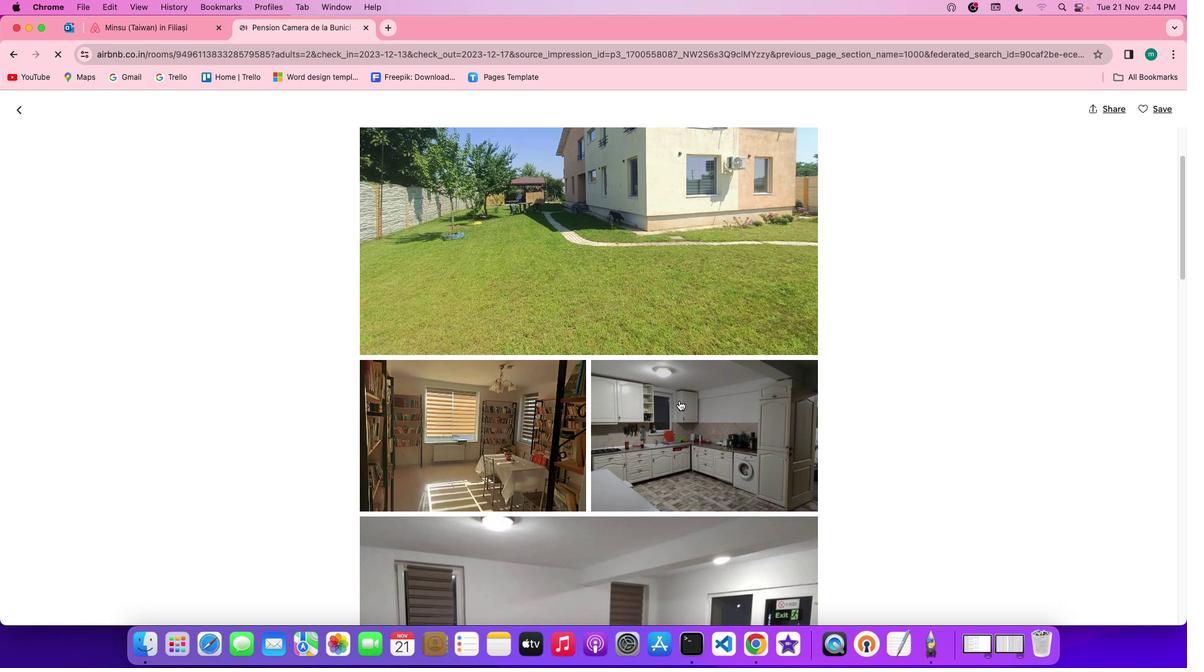 
Action: Mouse scrolled (684, 404) with delta (4, 2)
Screenshot: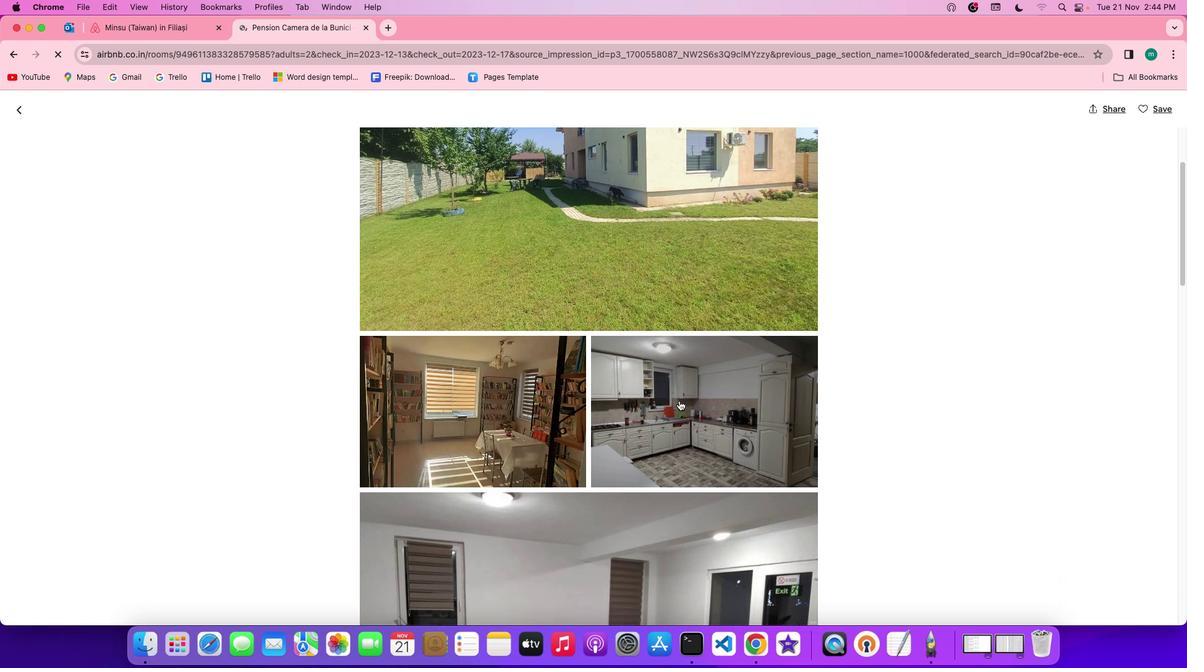 
Action: Mouse scrolled (684, 404) with delta (4, 2)
Screenshot: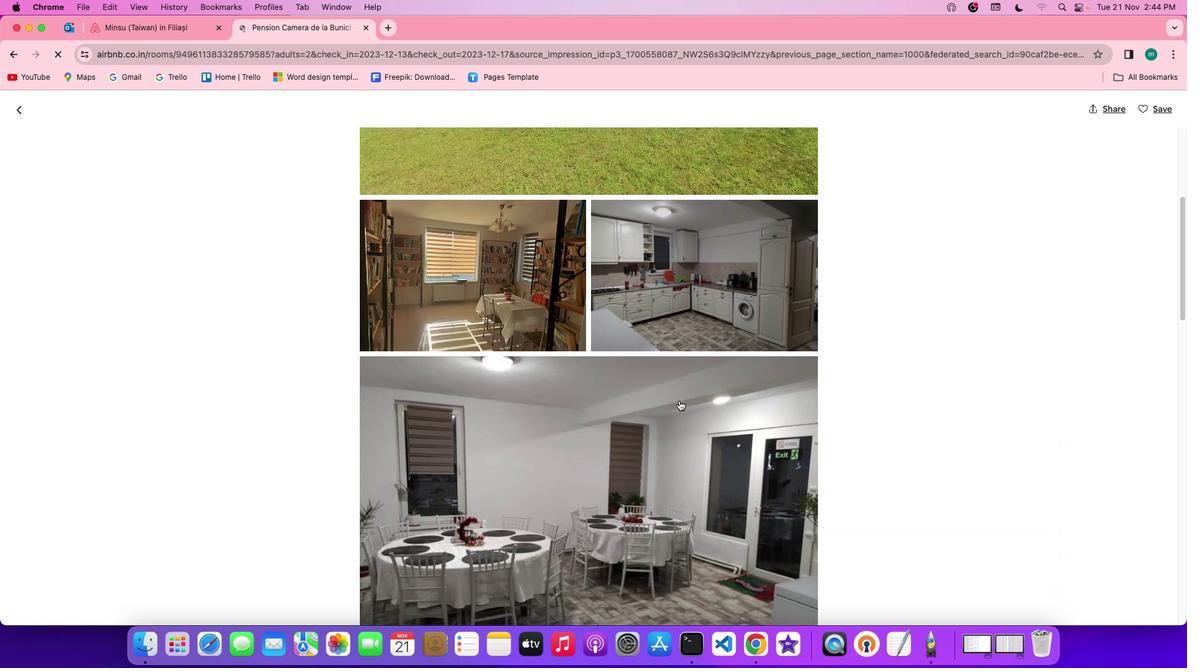 
Action: Mouse scrolled (684, 404) with delta (4, 3)
Screenshot: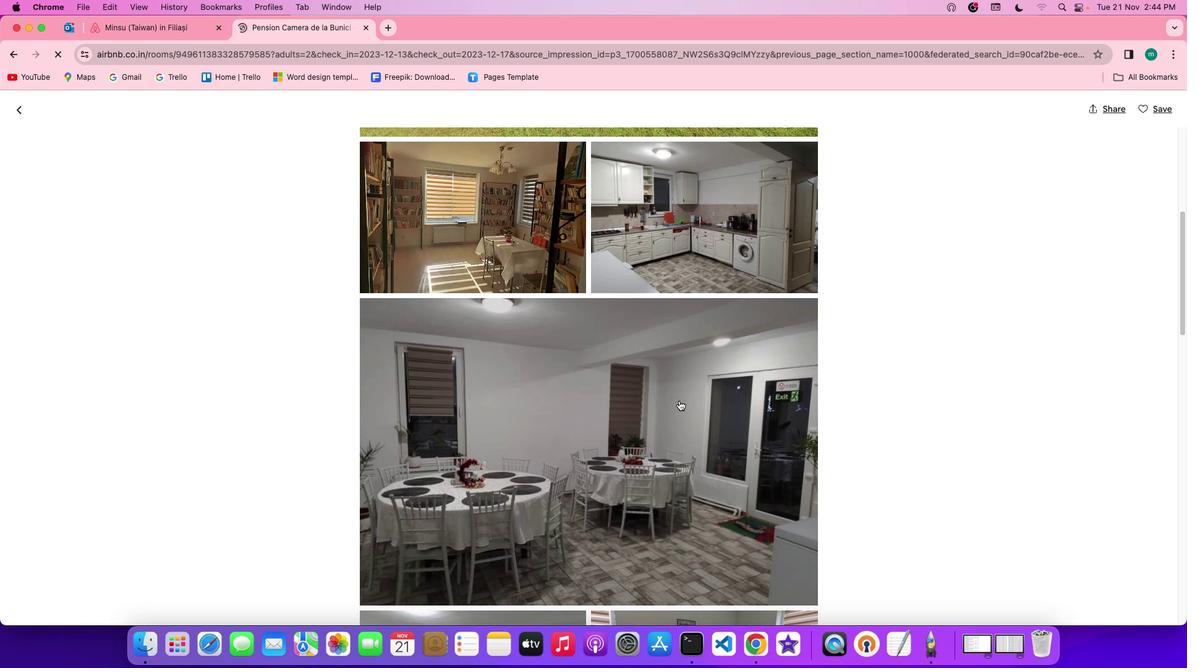 
Action: Mouse scrolled (684, 404) with delta (4, 3)
Screenshot: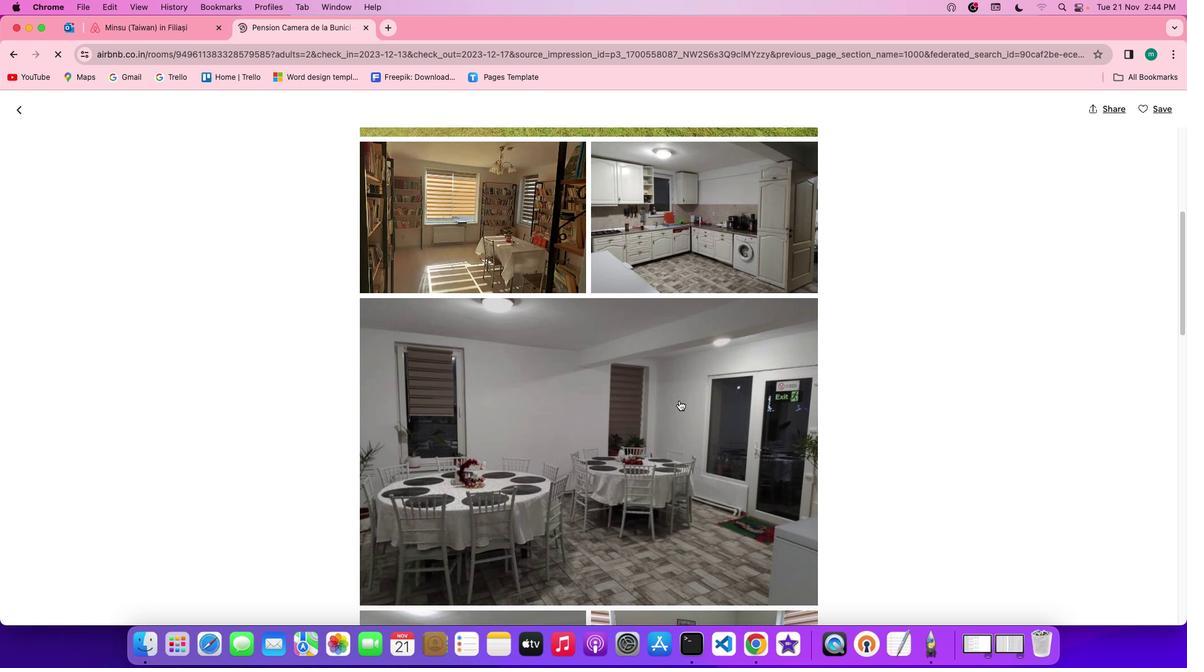
Action: Mouse scrolled (684, 404) with delta (4, 3)
Screenshot: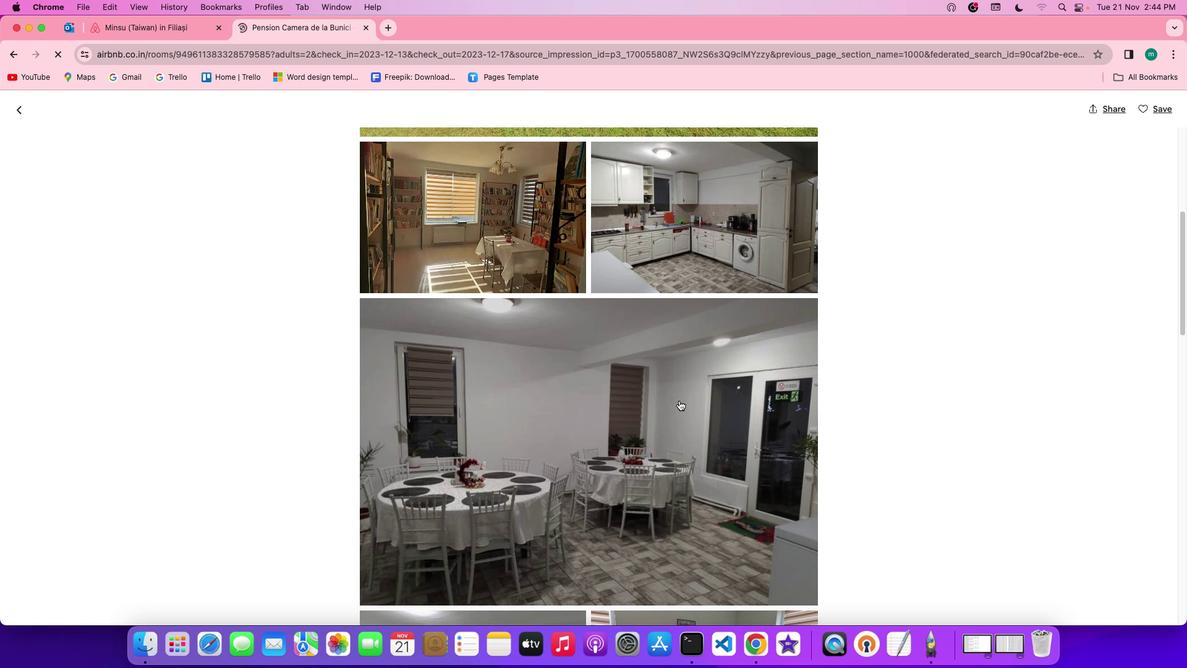 
Action: Mouse scrolled (684, 404) with delta (4, 2)
Screenshot: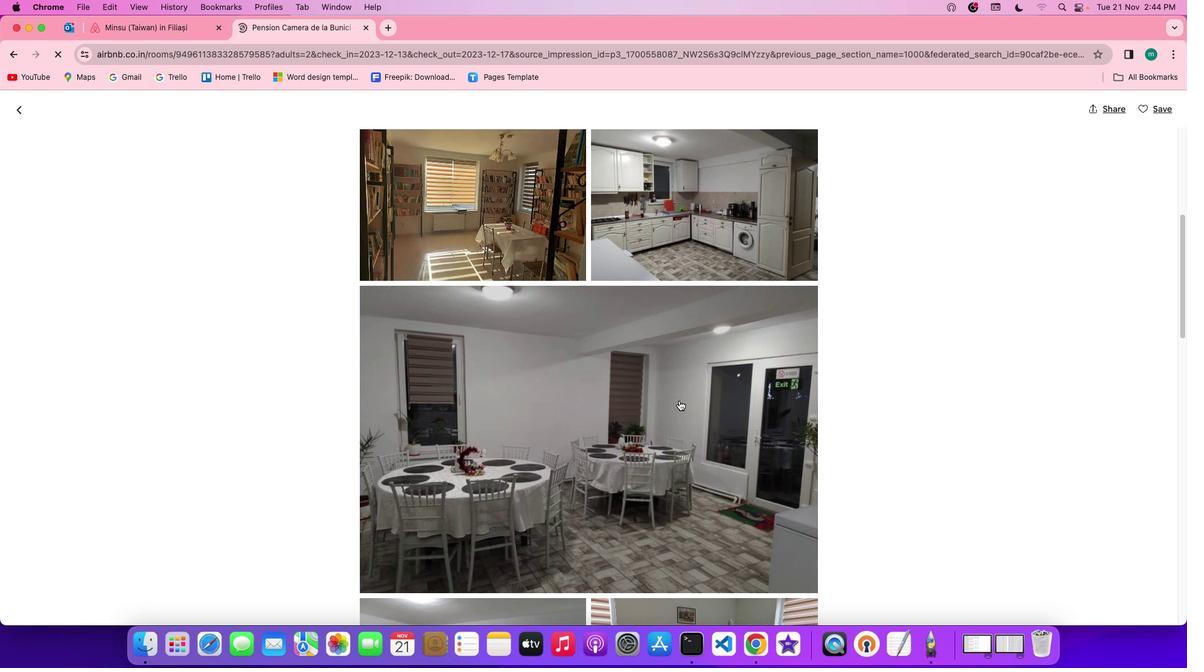 
Action: Mouse scrolled (684, 404) with delta (4, 3)
Screenshot: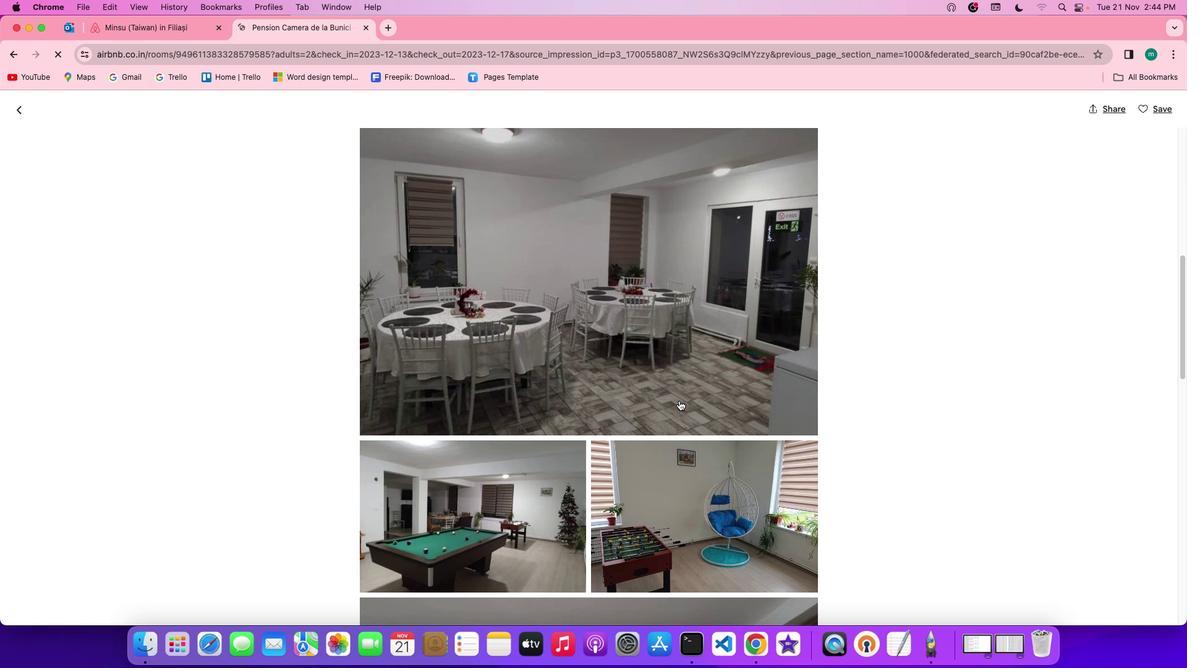 
Action: Mouse scrolled (684, 404) with delta (4, 3)
Screenshot: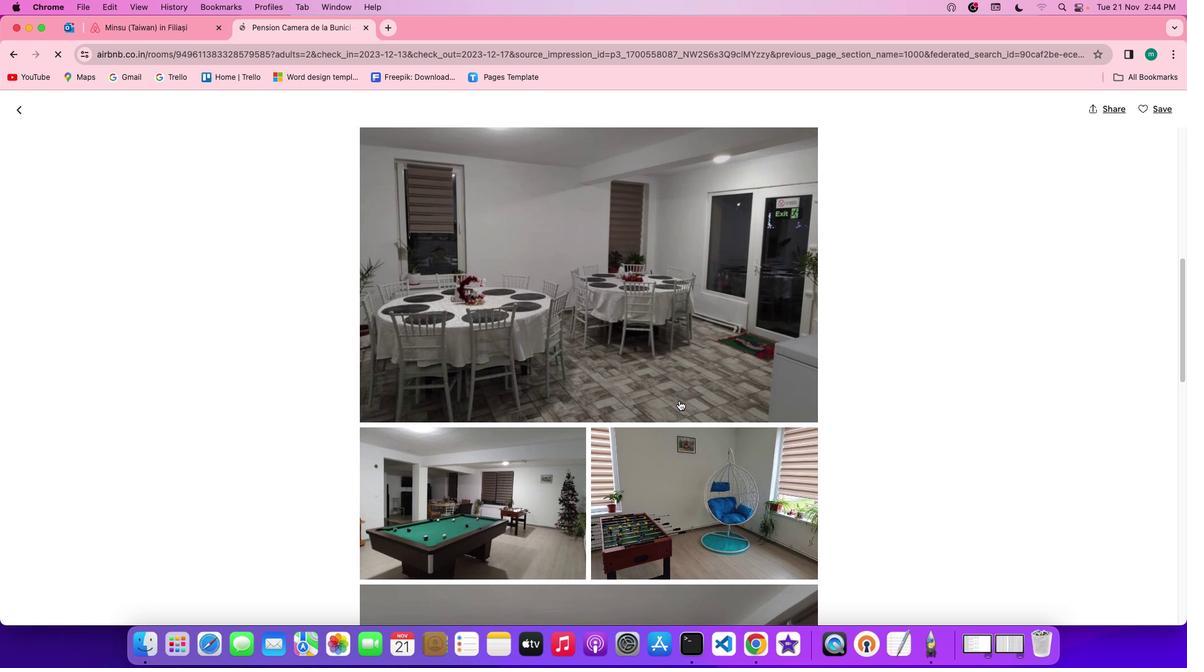 
Action: Mouse scrolled (684, 404) with delta (4, 3)
Screenshot: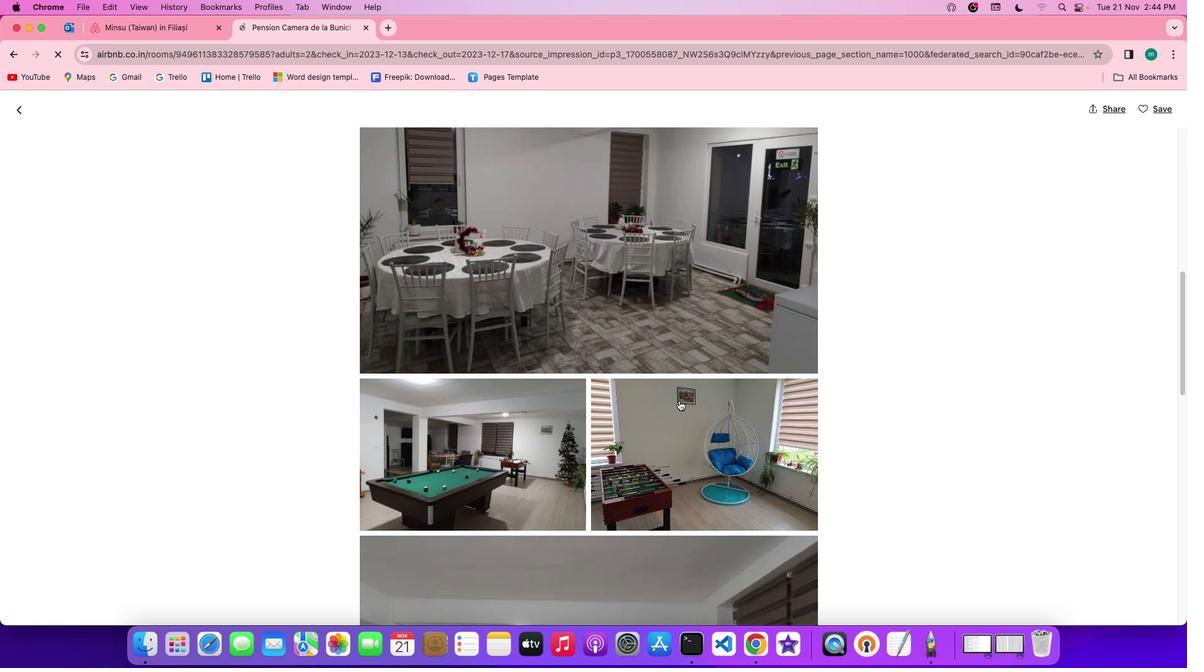 
Action: Mouse scrolled (684, 404) with delta (4, 2)
Screenshot: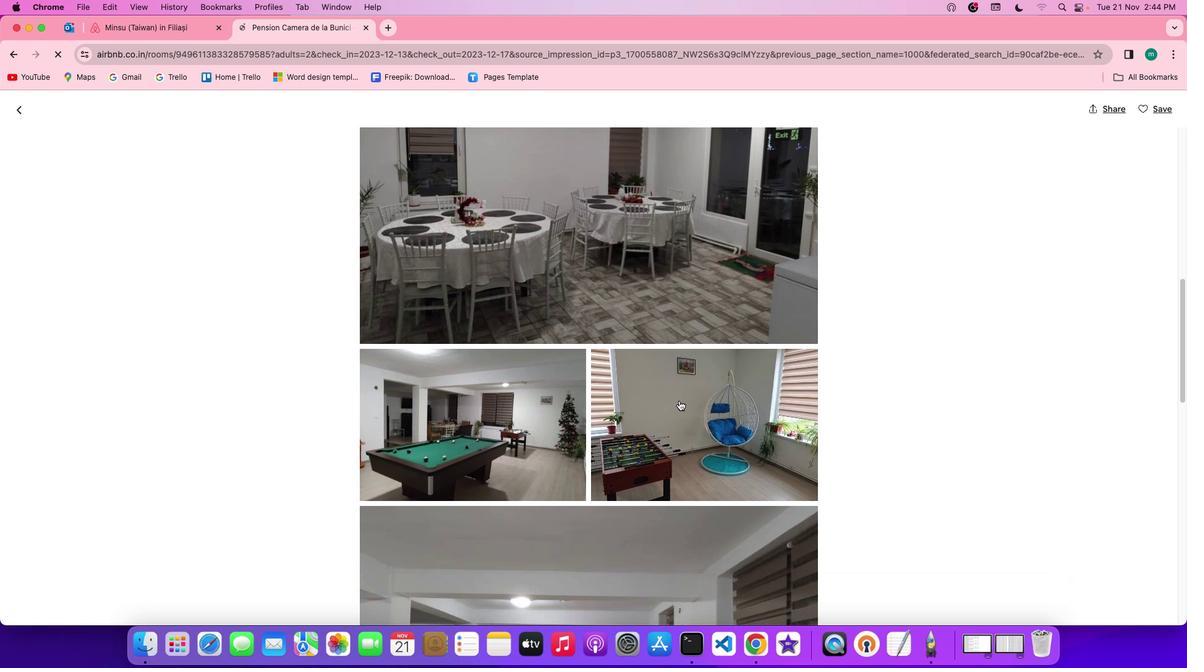 
Action: Mouse scrolled (684, 404) with delta (4, 1)
Screenshot: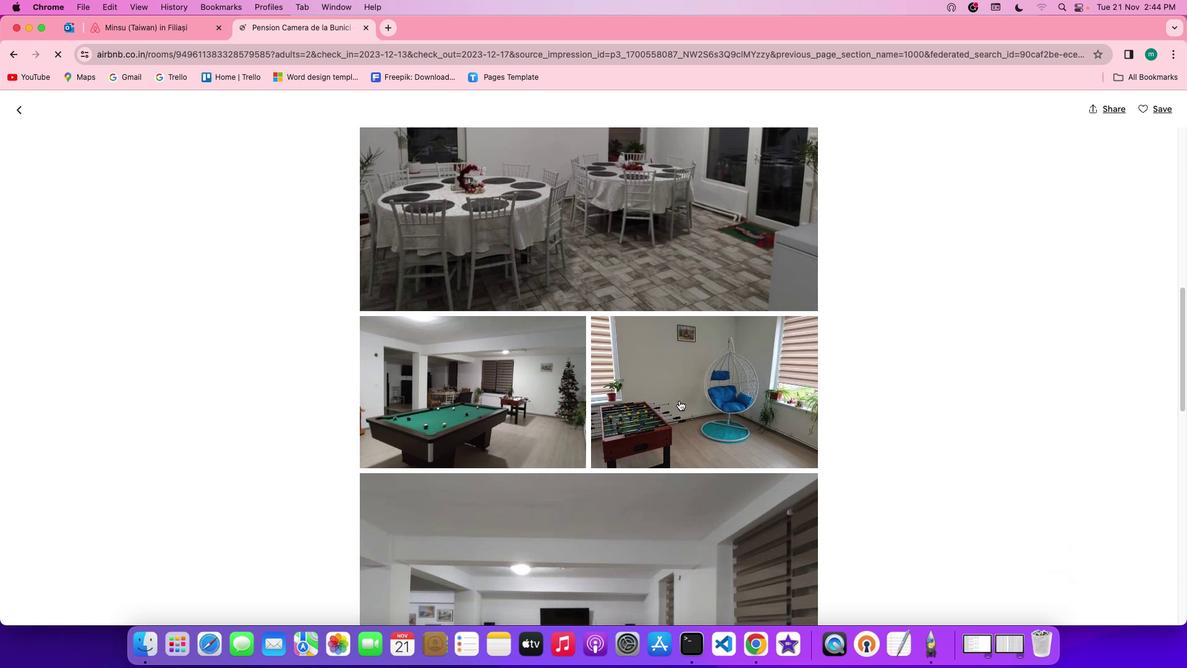 
Action: Mouse scrolled (684, 404) with delta (4, 2)
Screenshot: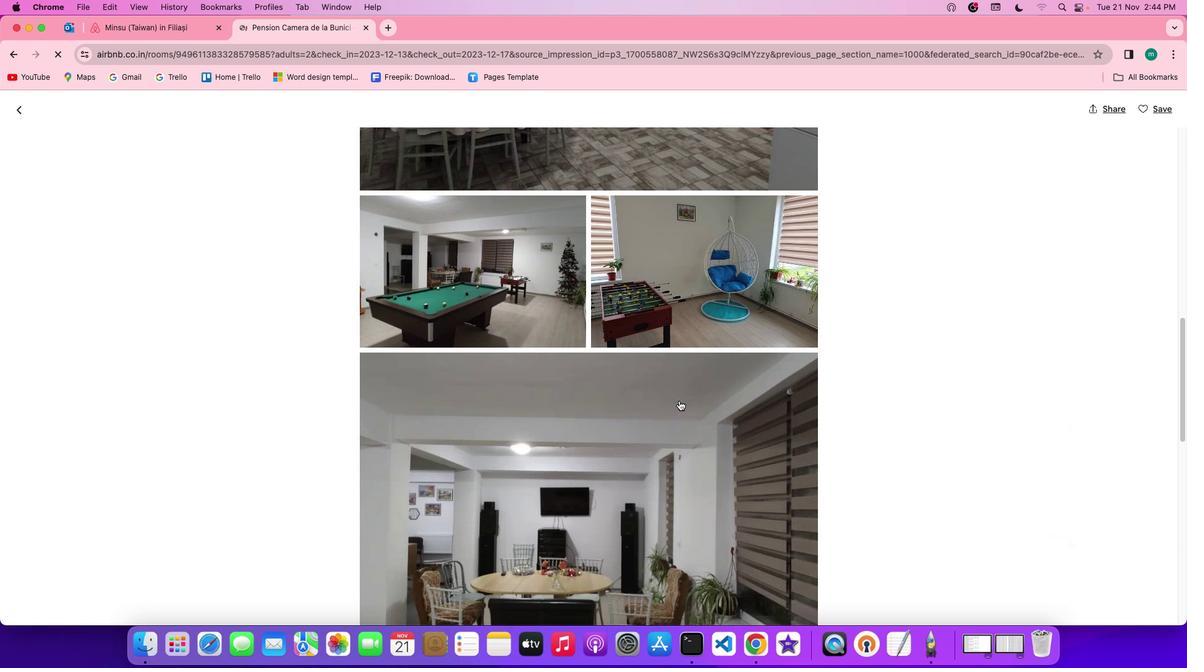 
Action: Mouse scrolled (684, 404) with delta (4, 3)
Screenshot: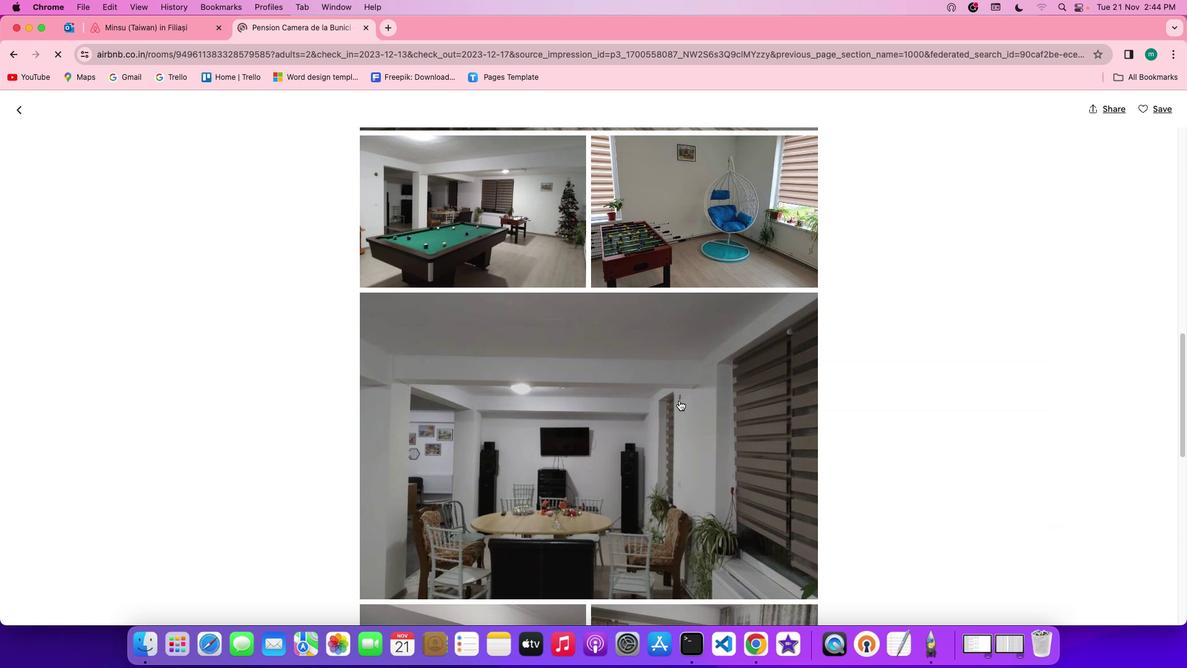 
Action: Mouse scrolled (684, 404) with delta (4, 3)
Screenshot: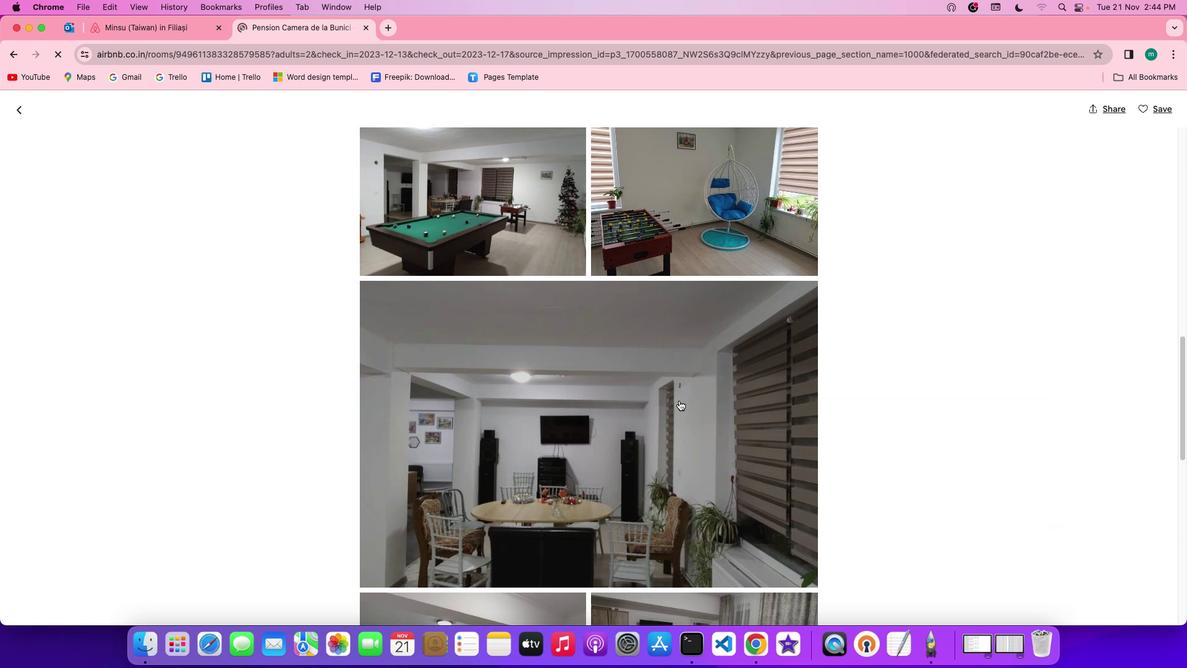 
Action: Mouse scrolled (684, 404) with delta (4, 2)
Screenshot: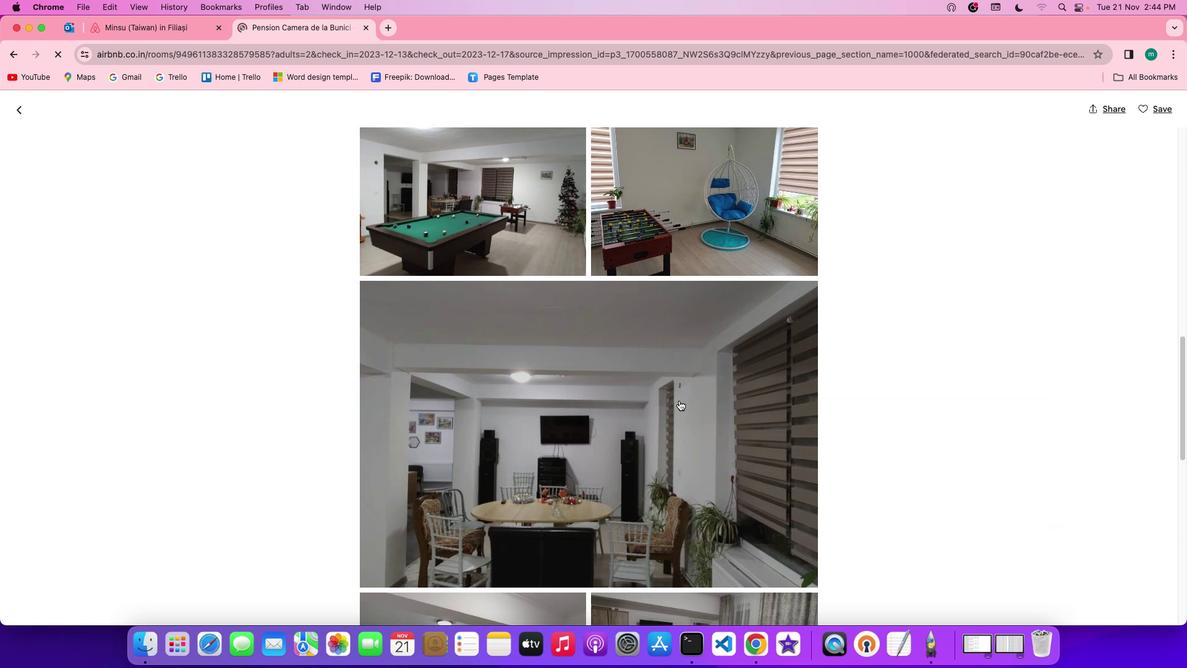 
Action: Mouse scrolled (684, 404) with delta (4, 1)
Screenshot: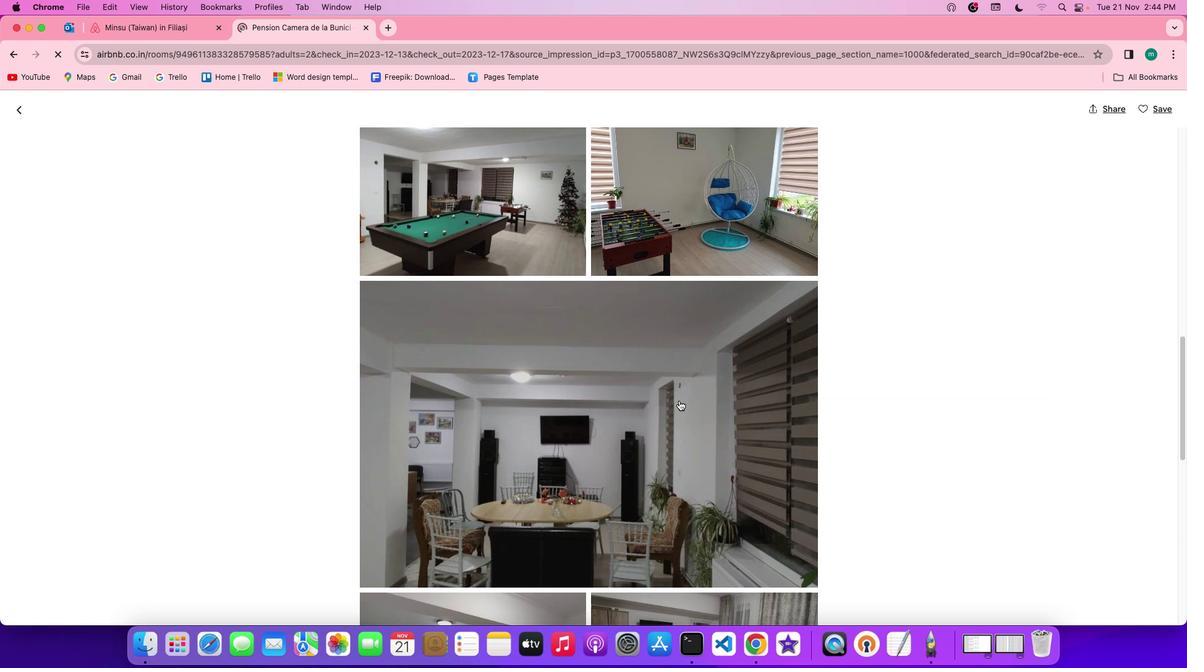 
Action: Mouse scrolled (684, 404) with delta (4, 1)
Screenshot: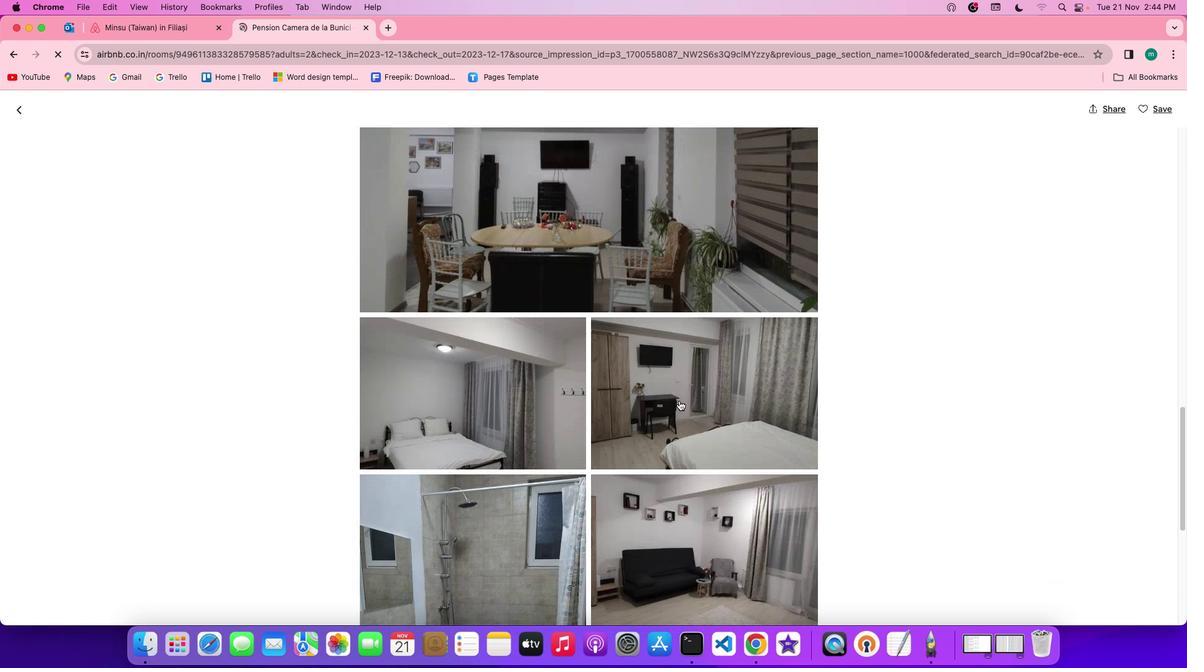 
Action: Mouse scrolled (684, 404) with delta (4, 3)
Screenshot: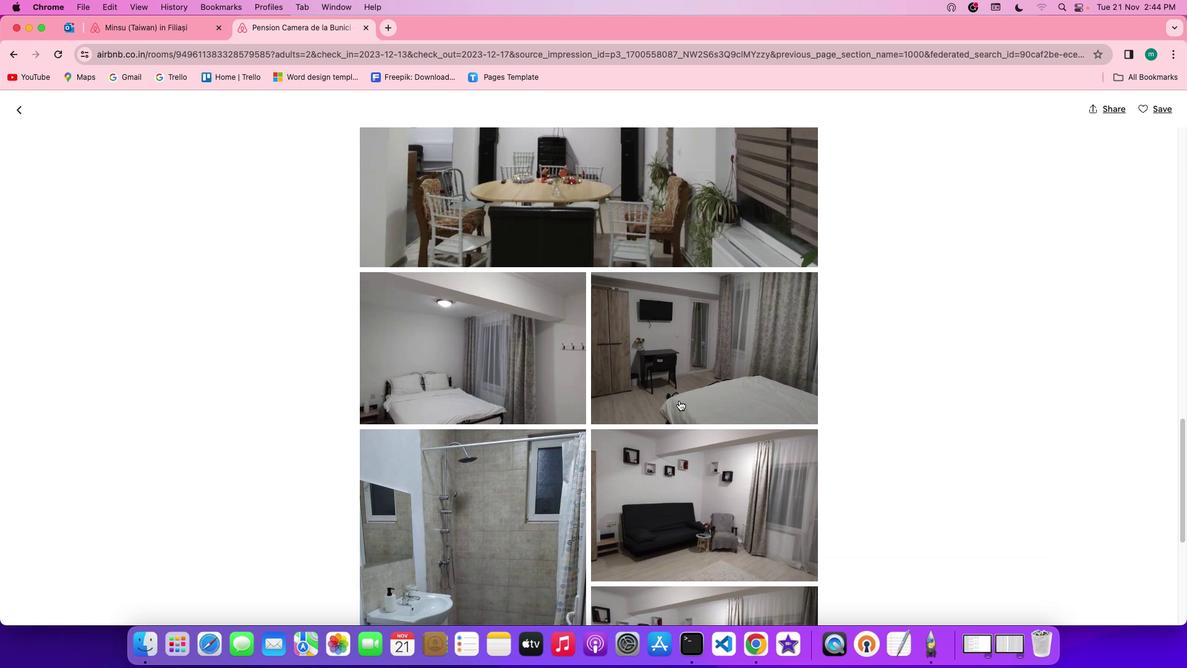 
Action: Mouse scrolled (684, 404) with delta (4, 3)
Screenshot: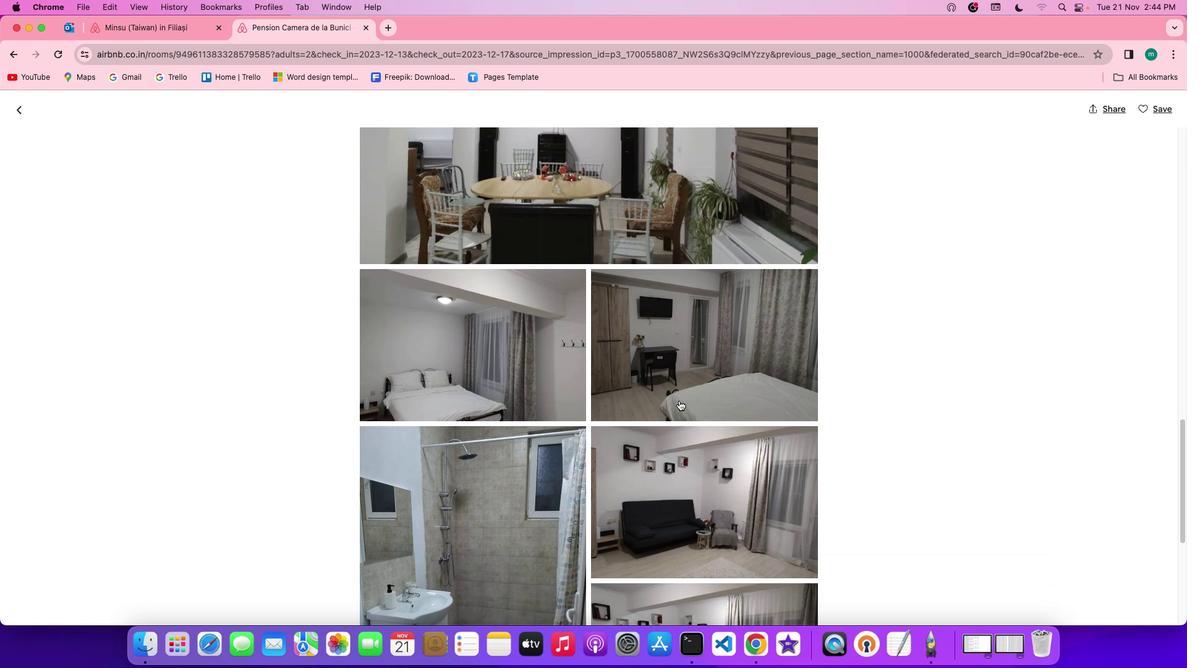 
Action: Mouse scrolled (684, 404) with delta (4, 3)
Screenshot: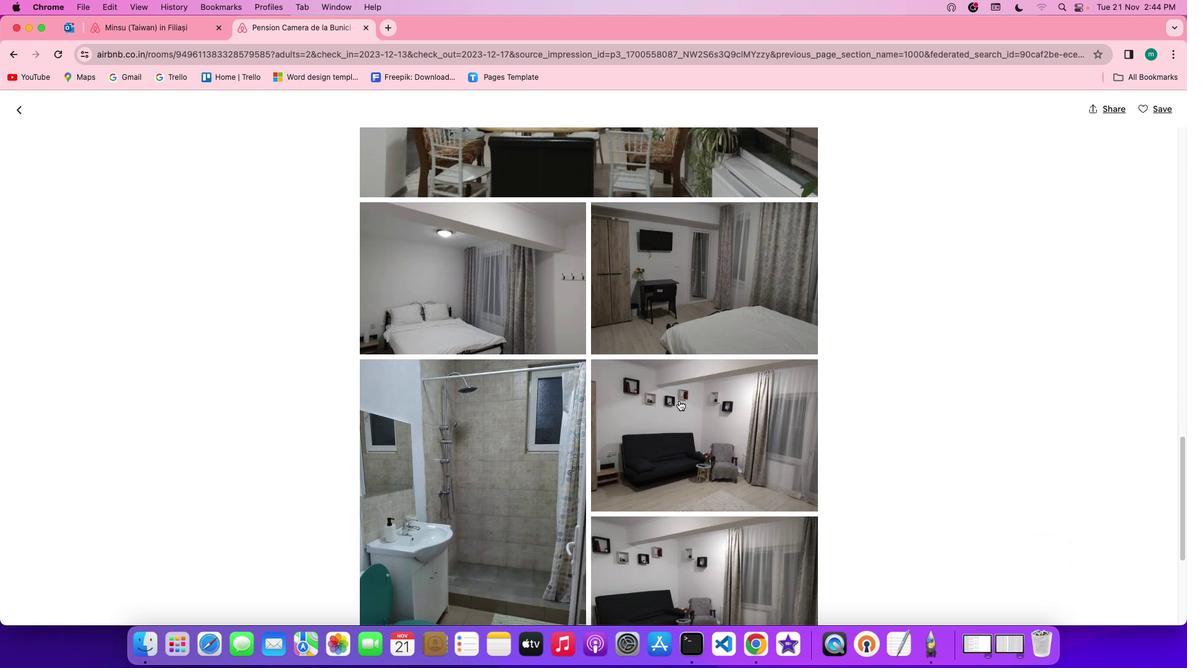 
Action: Mouse scrolled (684, 404) with delta (4, 1)
Screenshot: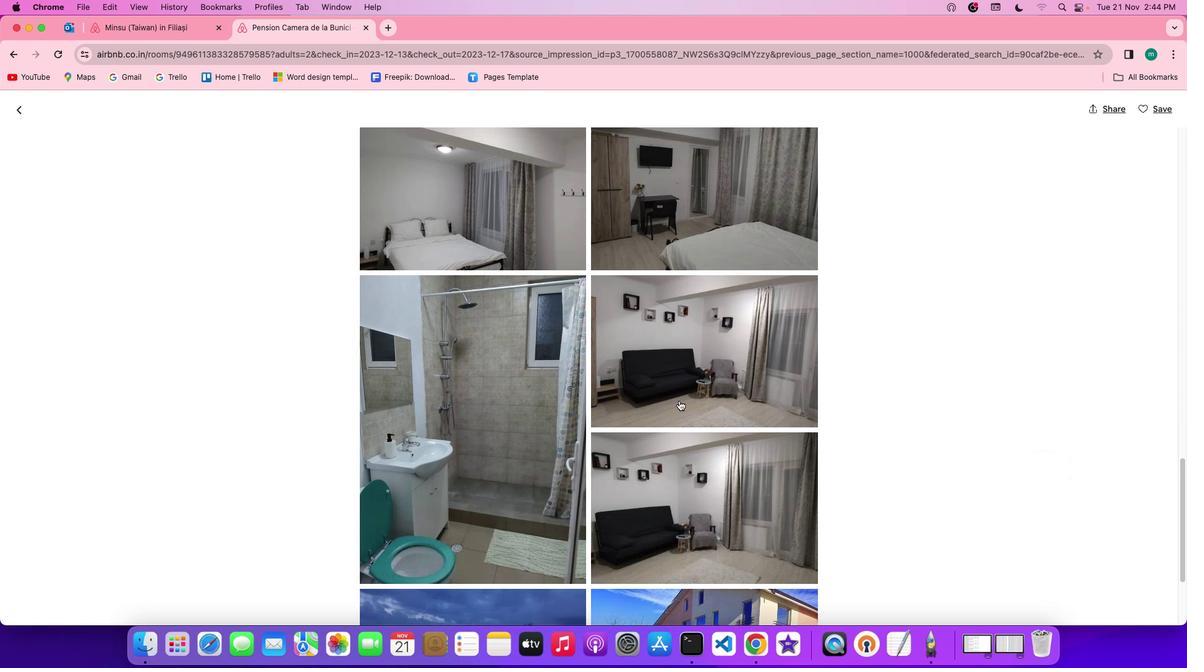
Action: Mouse scrolled (684, 404) with delta (4, 2)
Screenshot: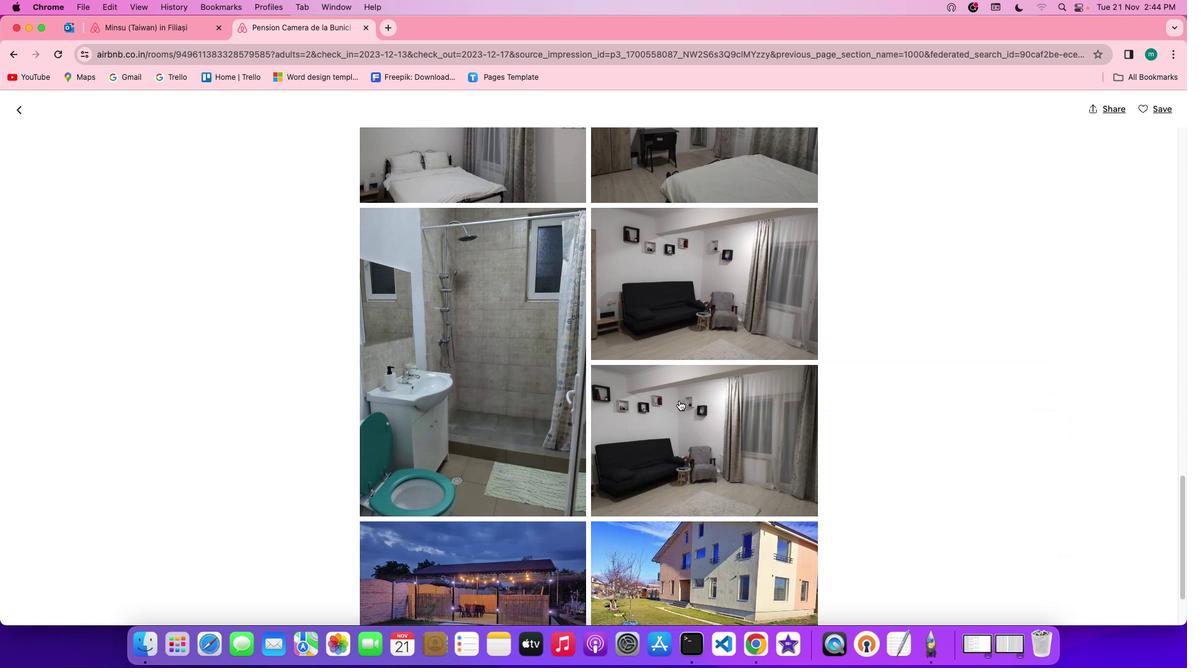 
Action: Mouse scrolled (684, 404) with delta (4, 3)
Screenshot: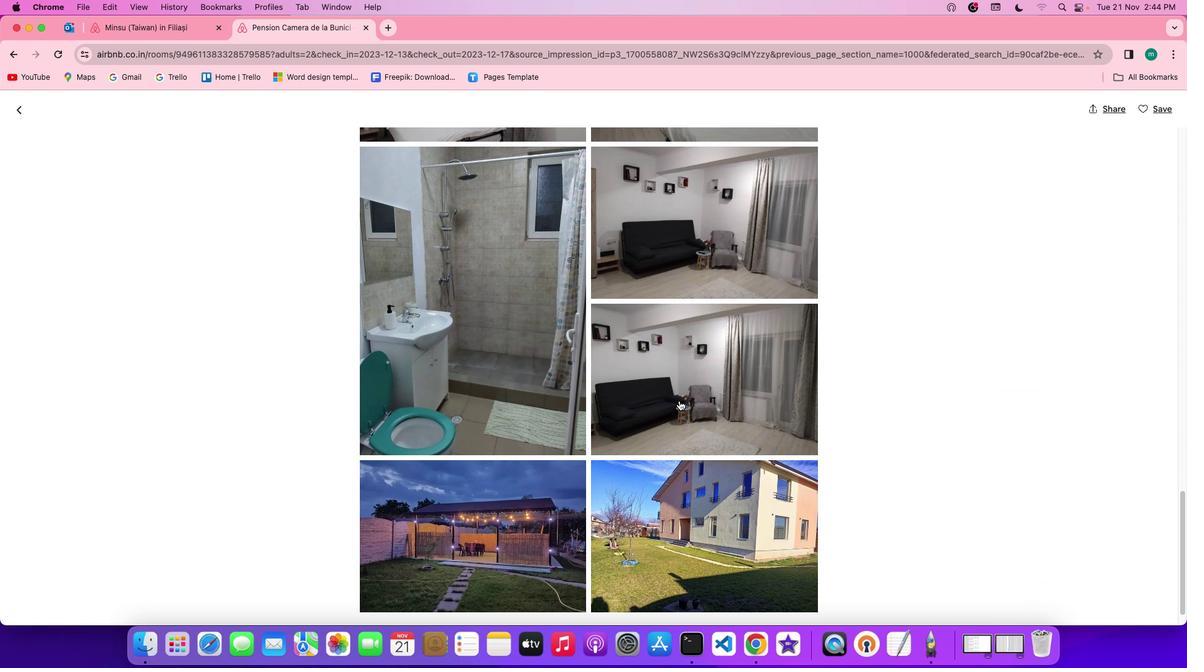 
Action: Mouse scrolled (684, 404) with delta (4, 3)
Screenshot: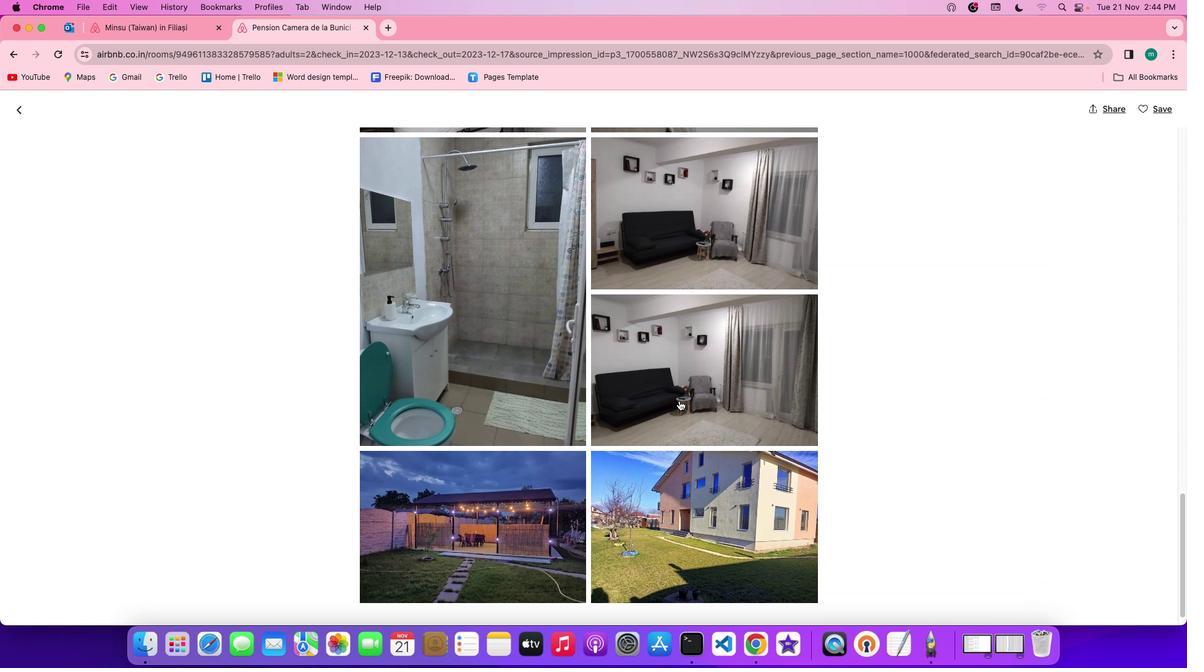 
Action: Mouse scrolled (684, 404) with delta (4, 2)
Screenshot: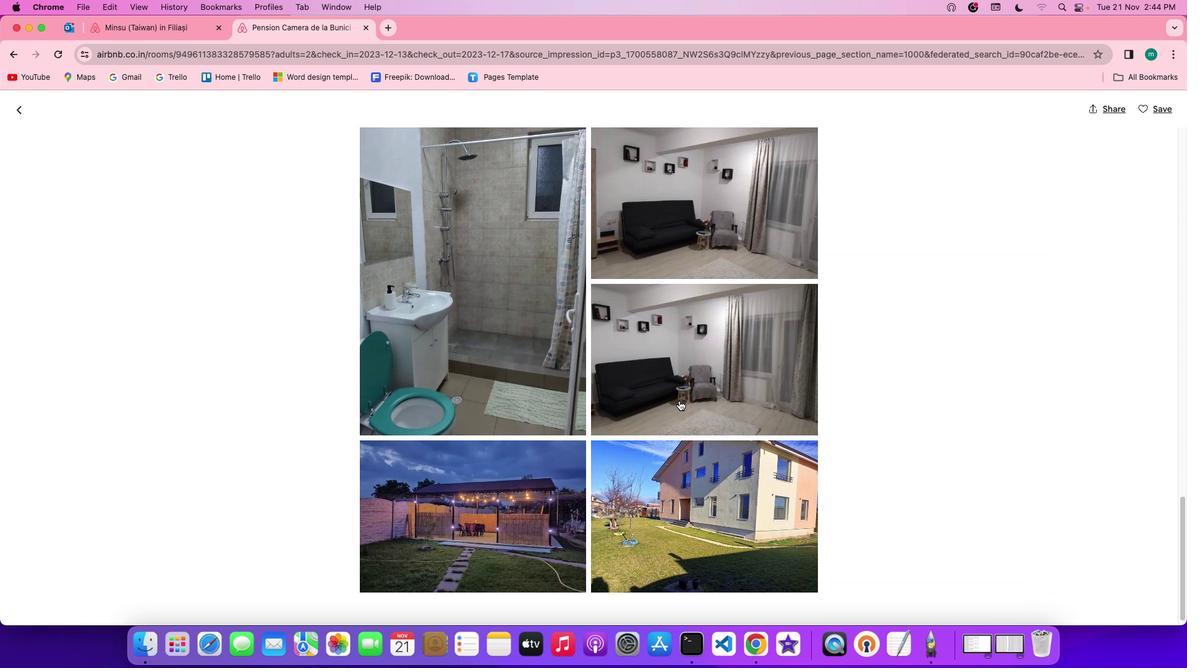 
Action: Mouse scrolled (684, 404) with delta (4, 1)
Screenshot: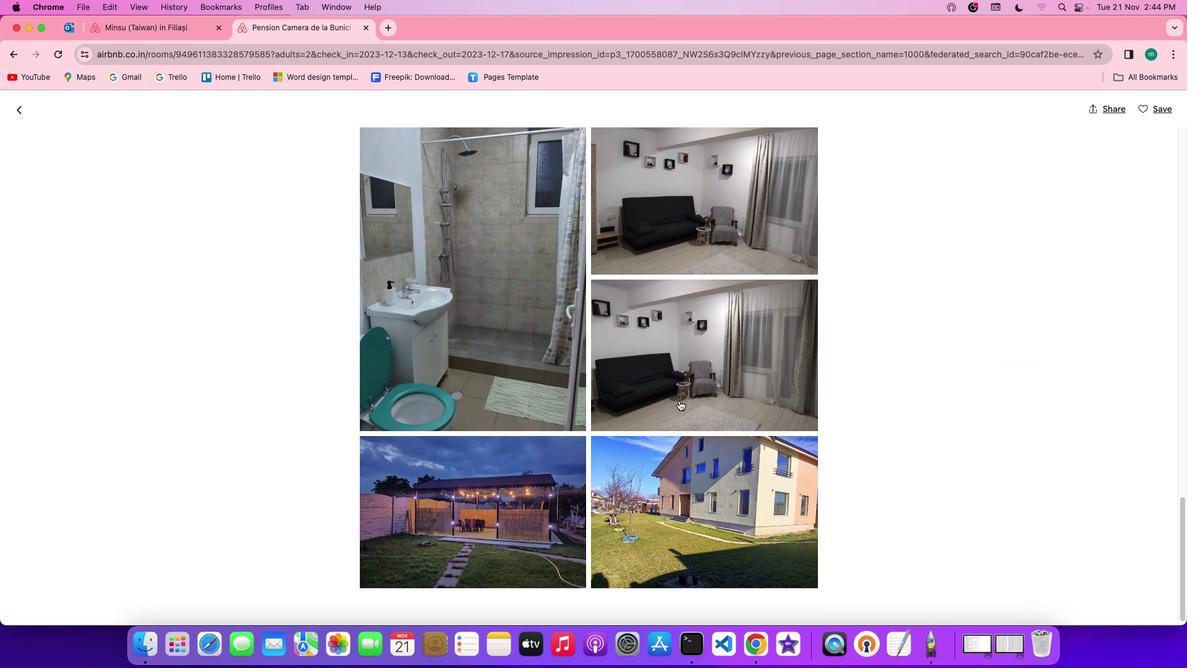 
Action: Mouse scrolled (684, 404) with delta (4, 3)
Screenshot: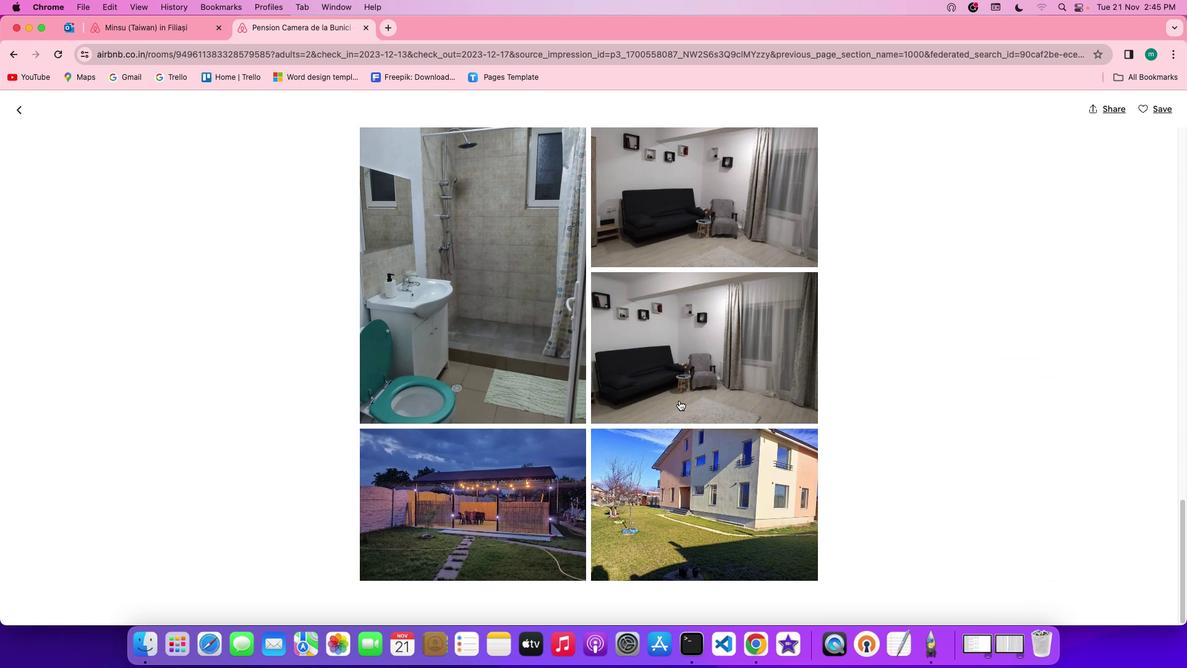 
Action: Mouse scrolled (684, 404) with delta (4, 3)
Screenshot: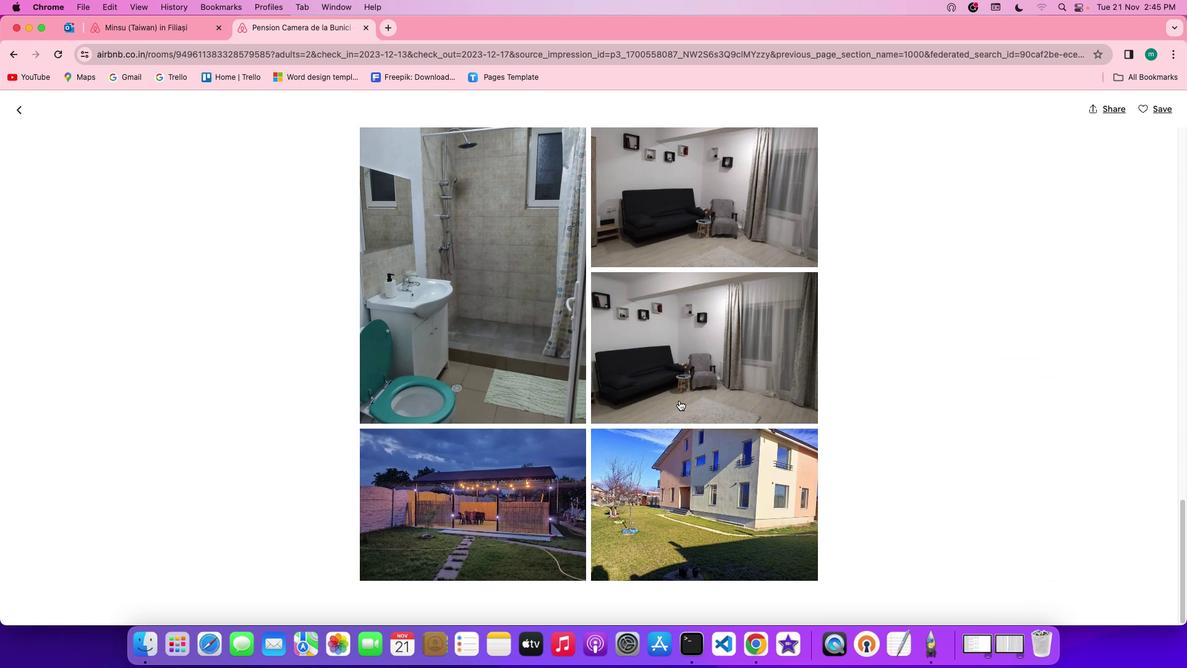 
Action: Mouse scrolled (684, 404) with delta (4, 3)
Screenshot: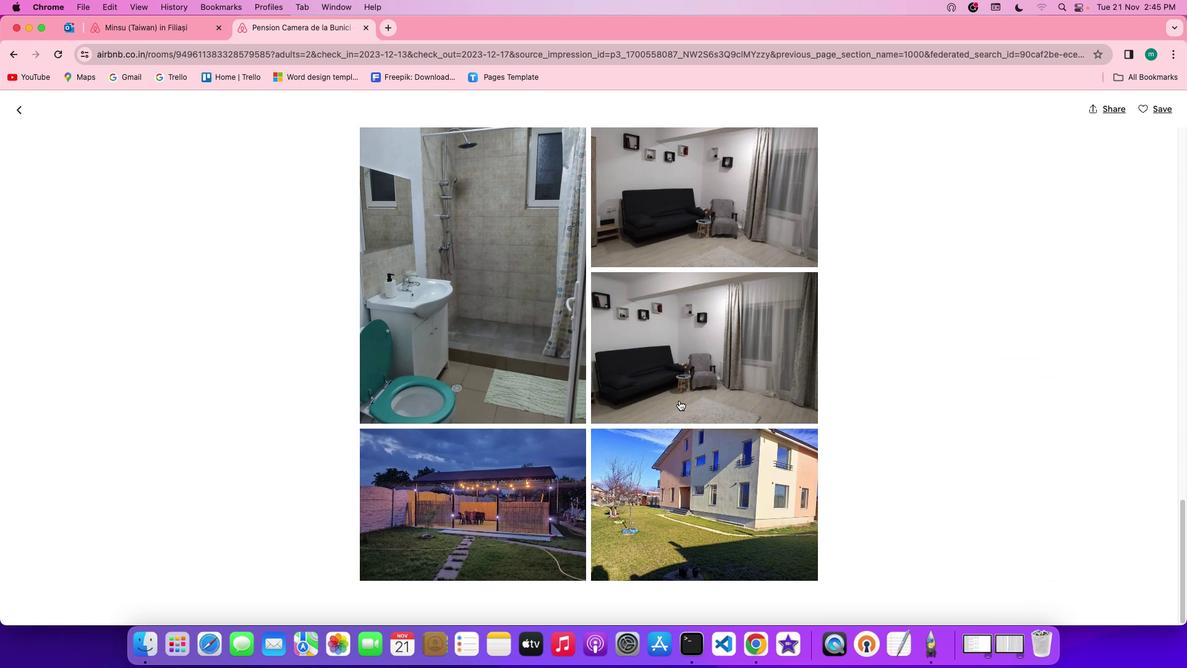 
Action: Mouse scrolled (684, 404) with delta (4, 1)
Screenshot: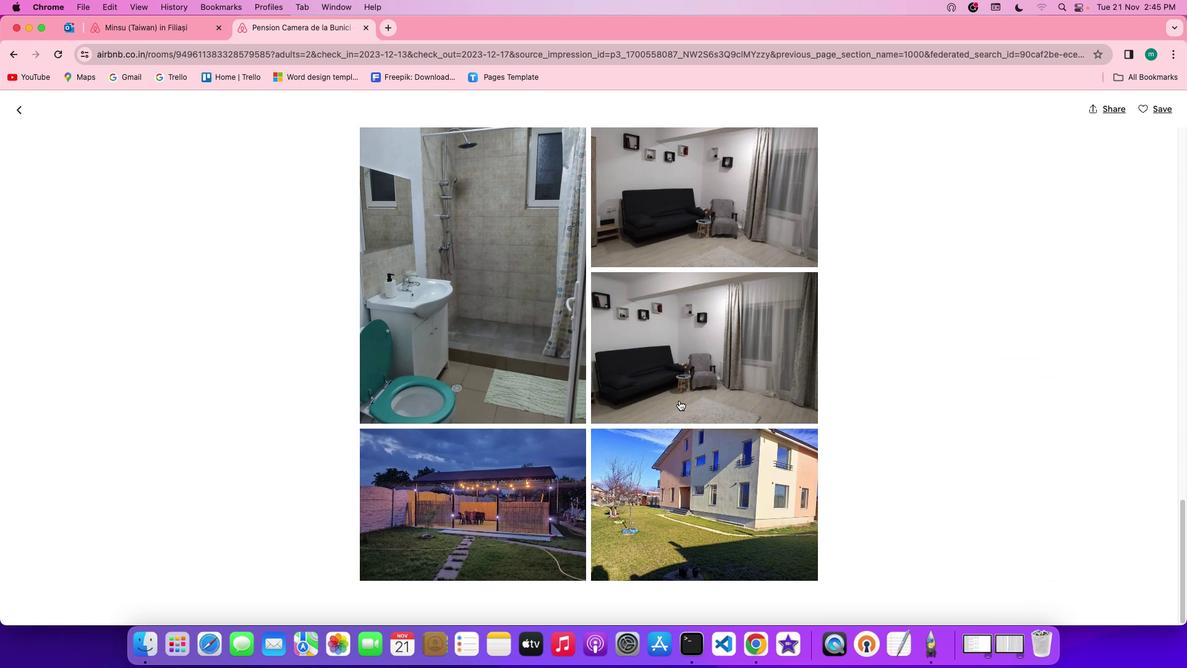 
Action: Mouse scrolled (684, 404) with delta (4, 1)
Screenshot: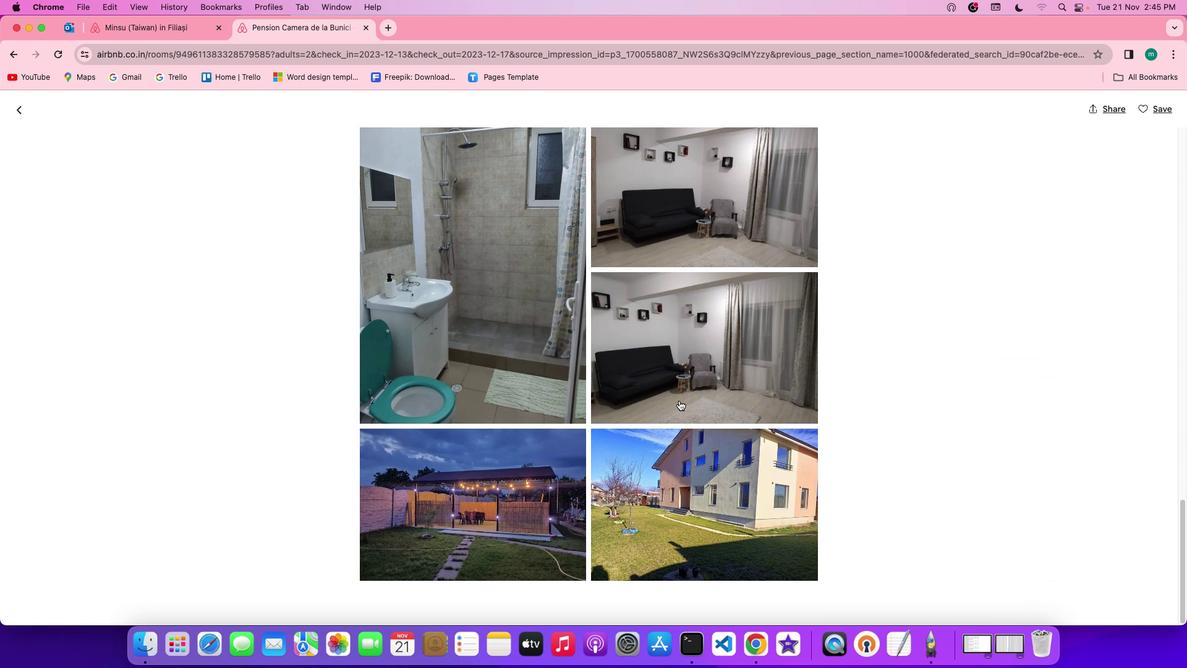 
Action: Mouse moved to (26, 108)
Screenshot: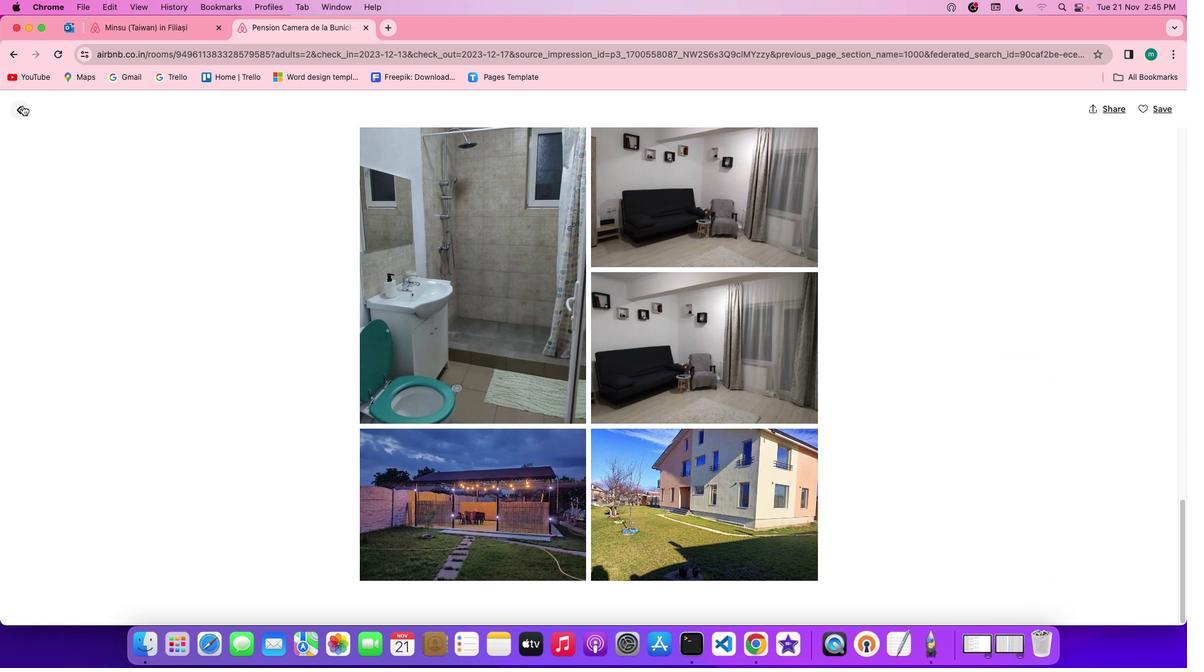 
Action: Mouse pressed left at (26, 108)
Screenshot: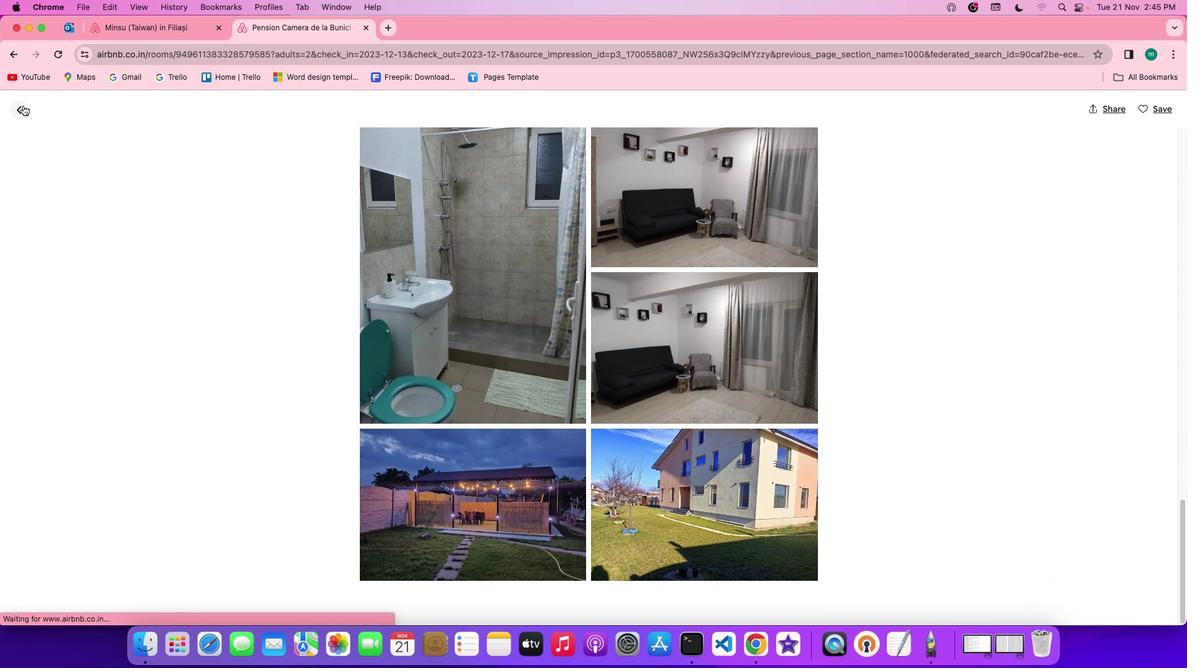 
Action: Mouse moved to (382, 390)
Screenshot: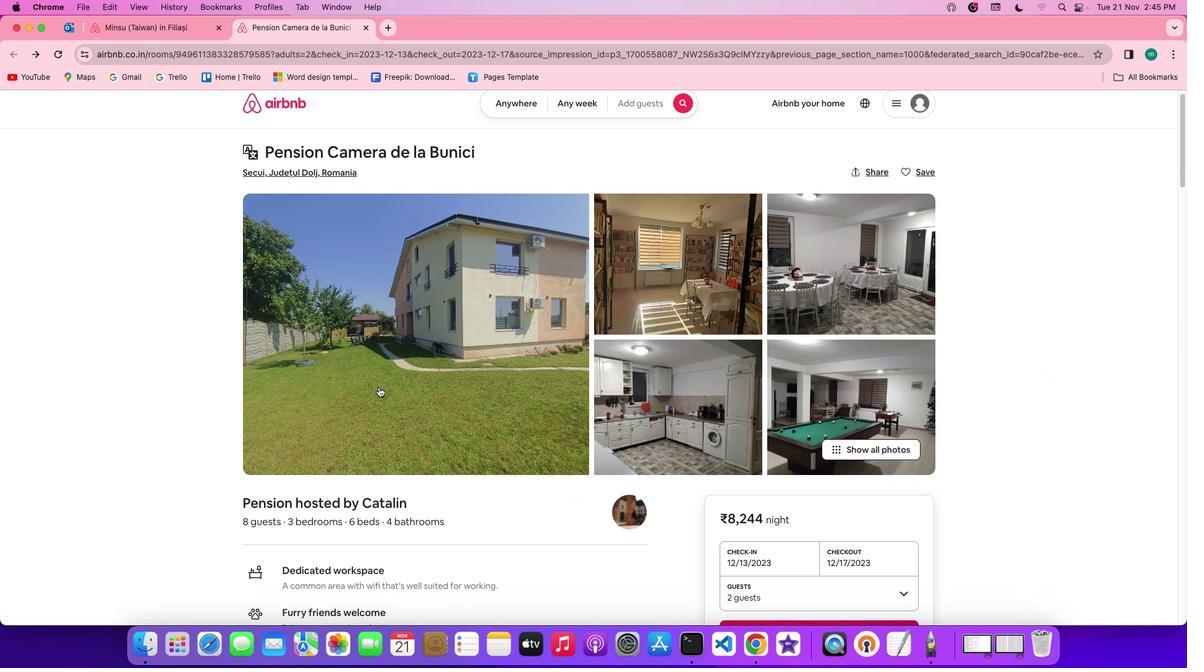 
Action: Mouse scrolled (382, 390) with delta (4, 3)
Screenshot: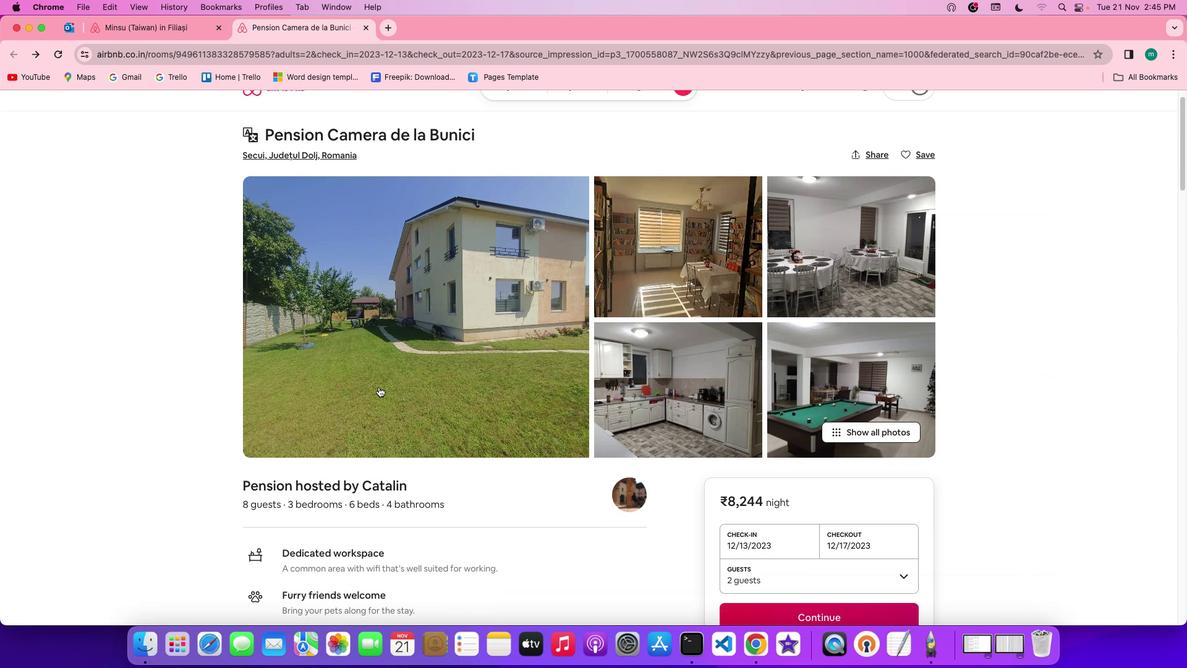 
Action: Mouse scrolled (382, 390) with delta (4, 3)
Screenshot: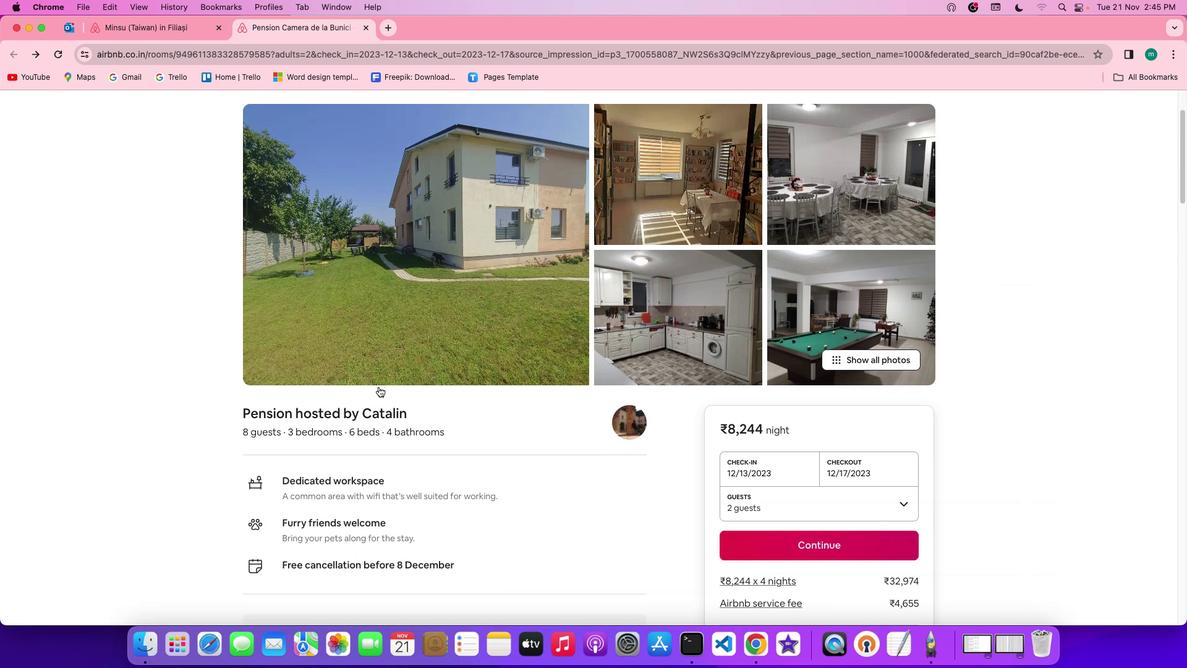 
Action: Mouse scrolled (382, 390) with delta (4, 2)
Screenshot: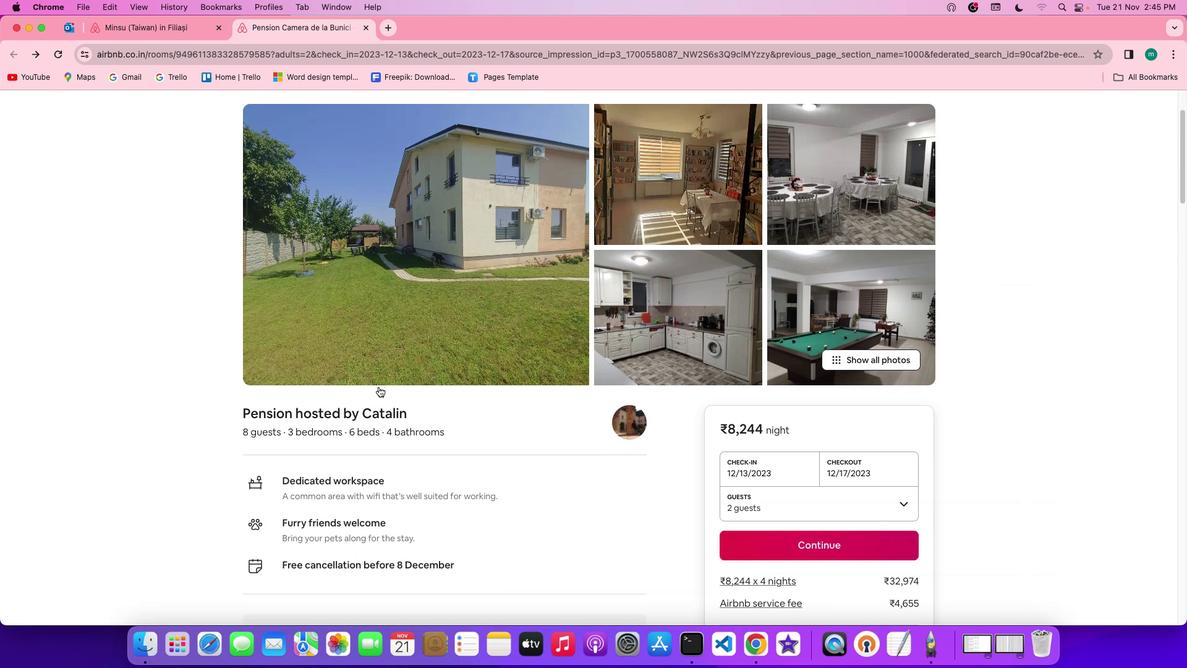 
Action: Mouse moved to (382, 391)
Screenshot: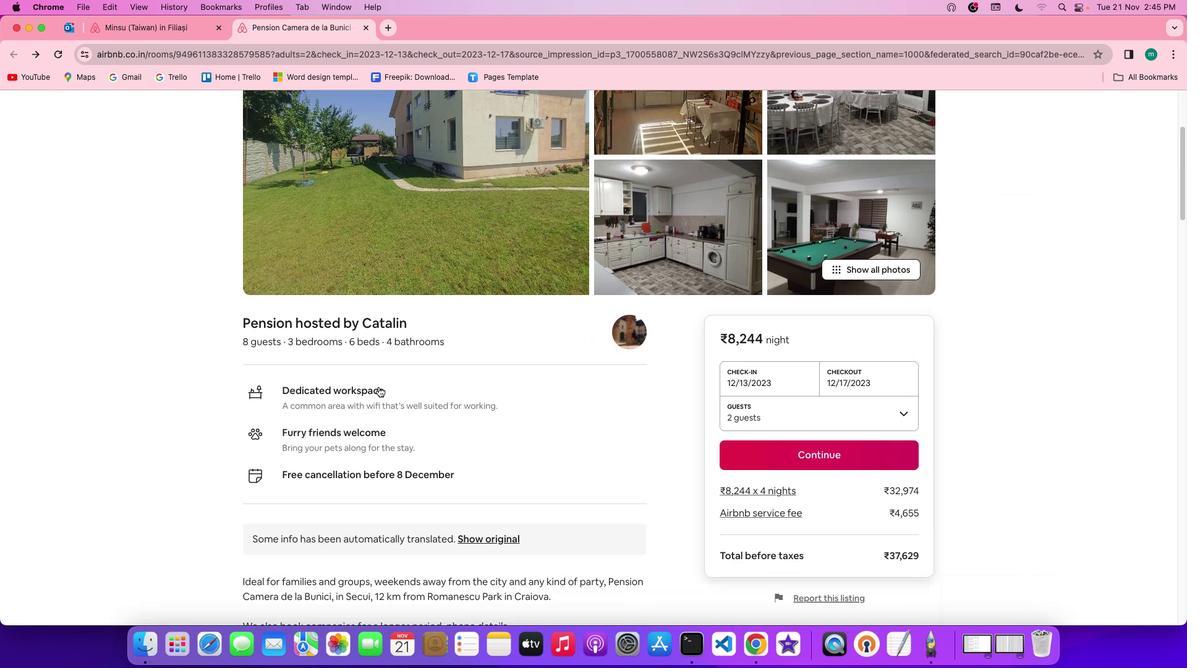 
Action: Mouse scrolled (382, 391) with delta (4, 1)
Screenshot: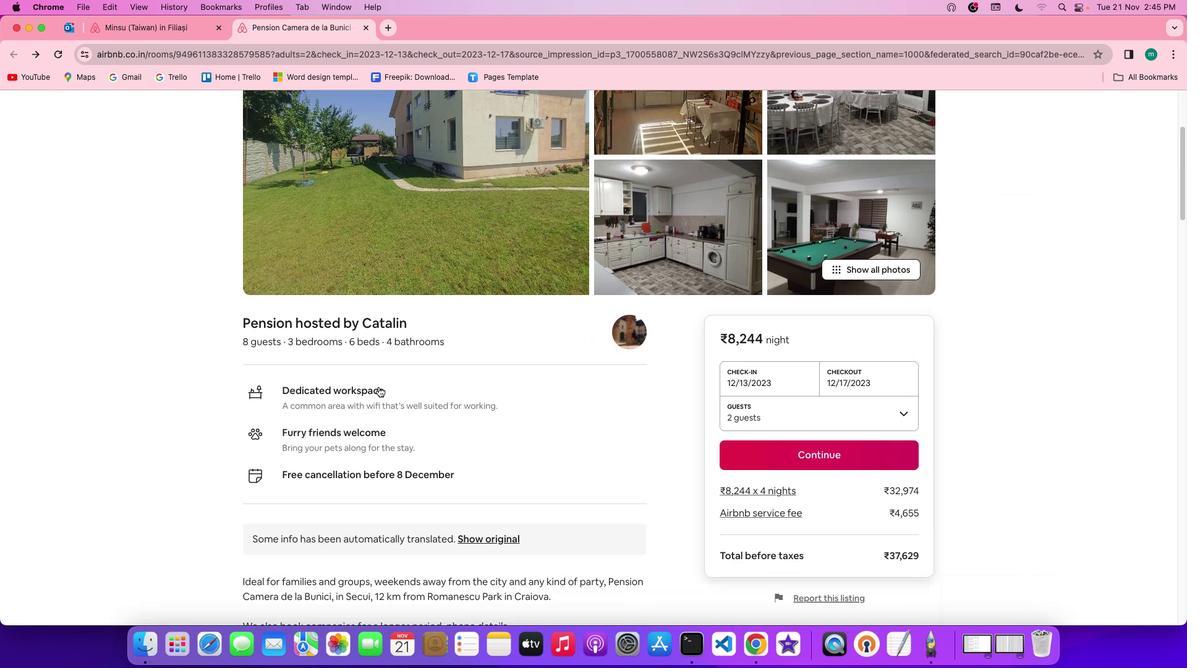 
Action: Mouse scrolled (382, 391) with delta (4, 3)
Screenshot: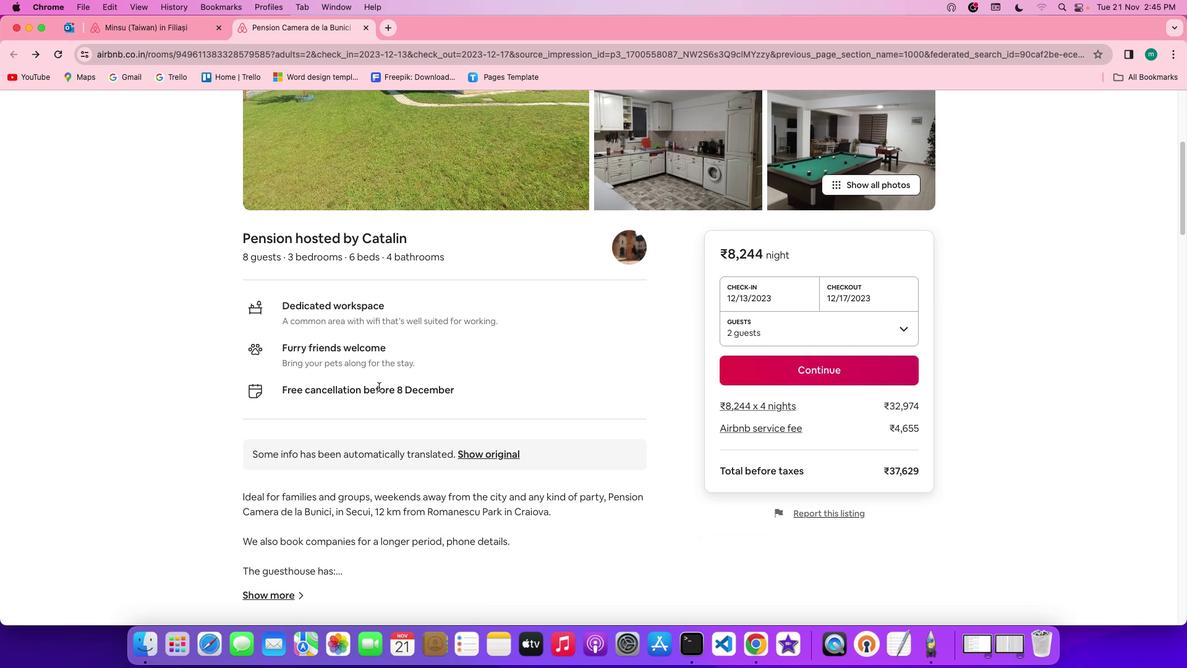 
Action: Mouse scrolled (382, 391) with delta (4, 3)
Screenshot: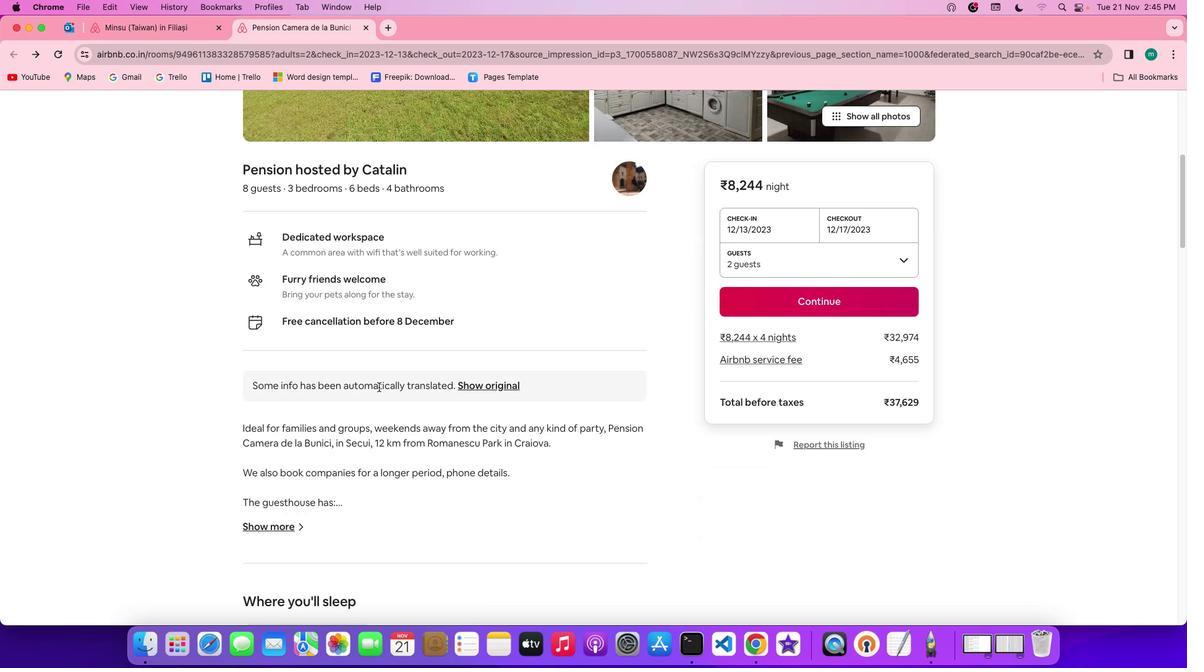 
Action: Mouse scrolled (382, 391) with delta (4, 2)
Screenshot: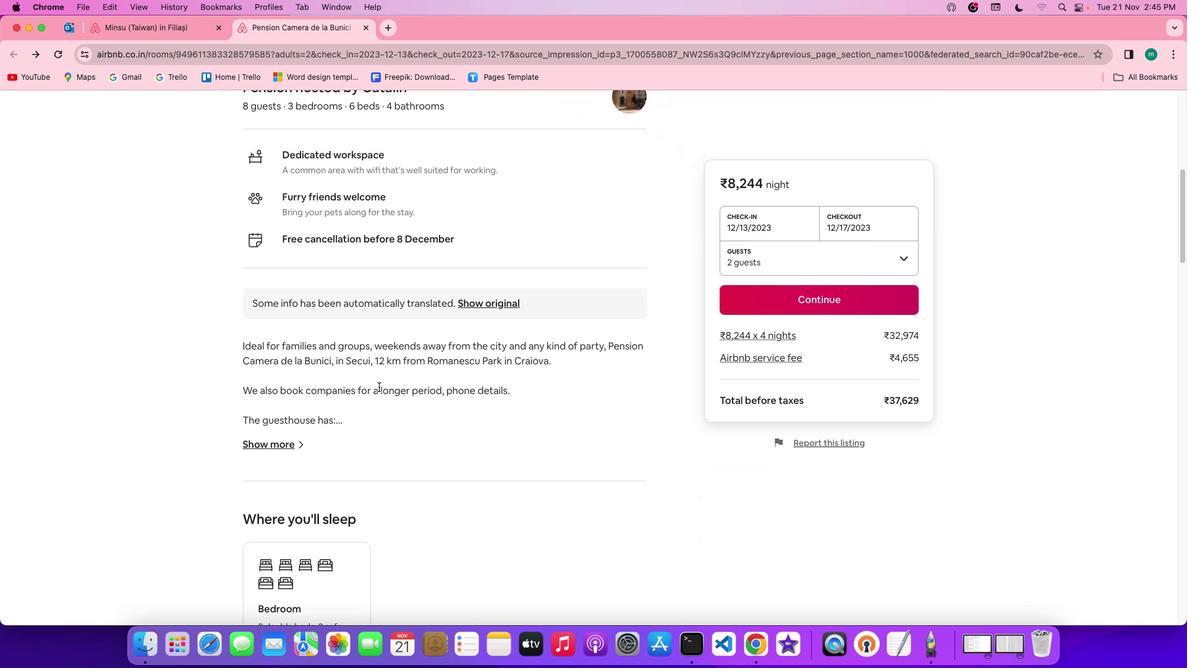 
Action: Mouse scrolled (382, 391) with delta (4, 1)
Screenshot: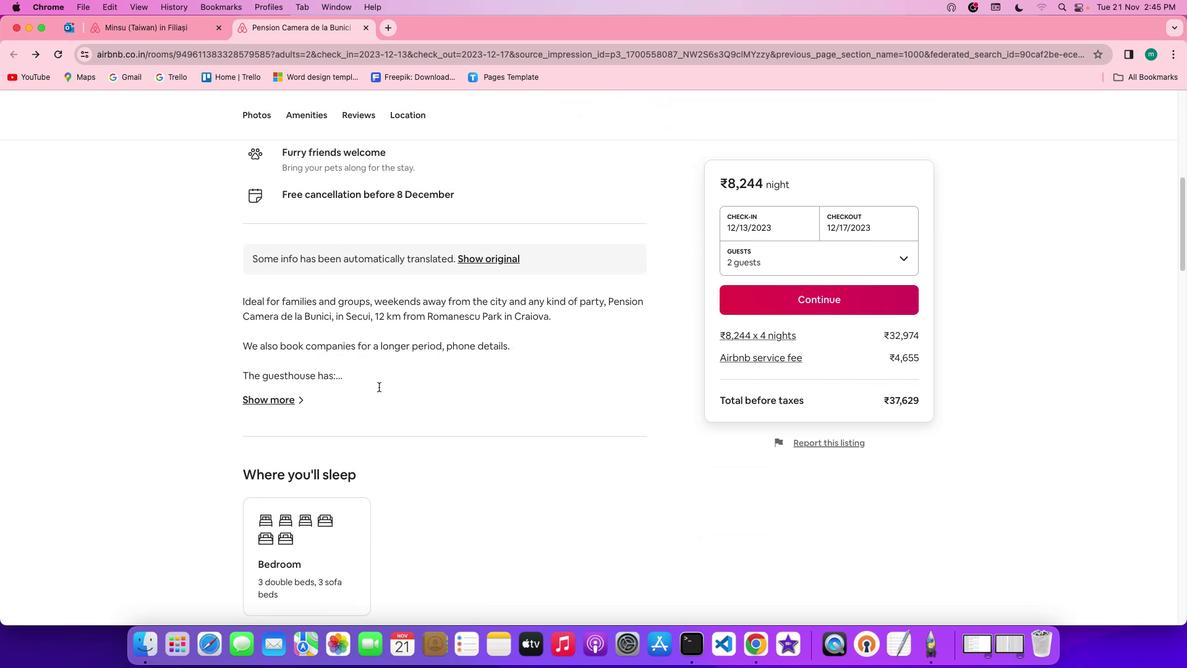 
Action: Mouse scrolled (382, 391) with delta (4, 3)
Screenshot: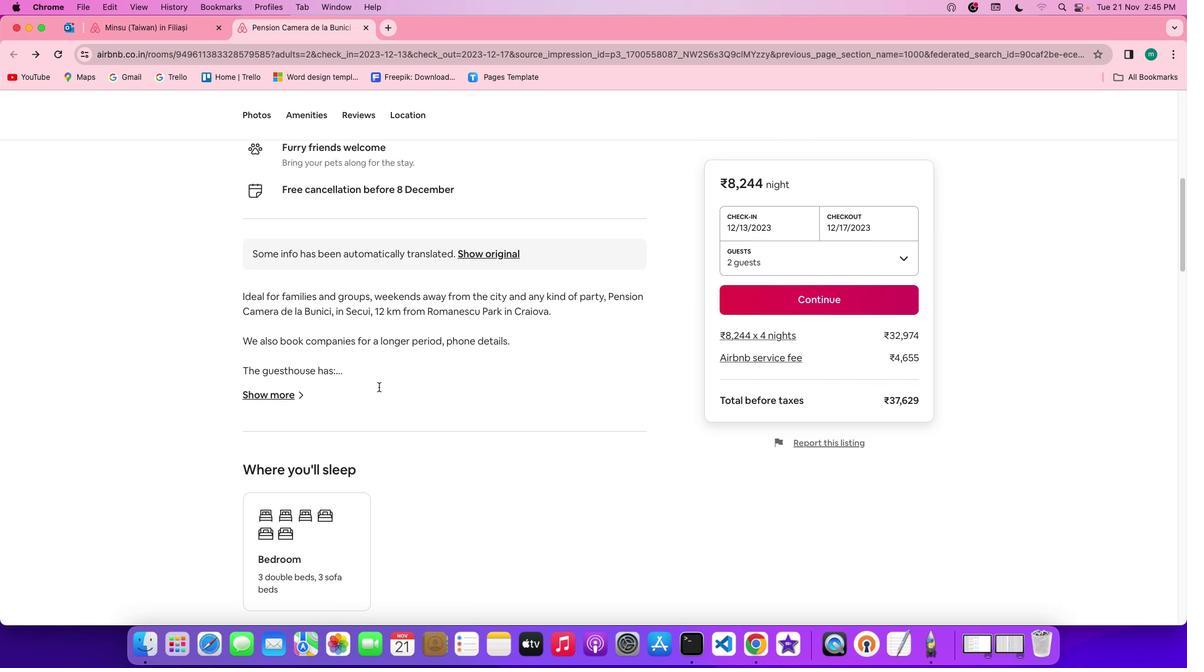 
Action: Mouse scrolled (382, 391) with delta (4, 3)
Screenshot: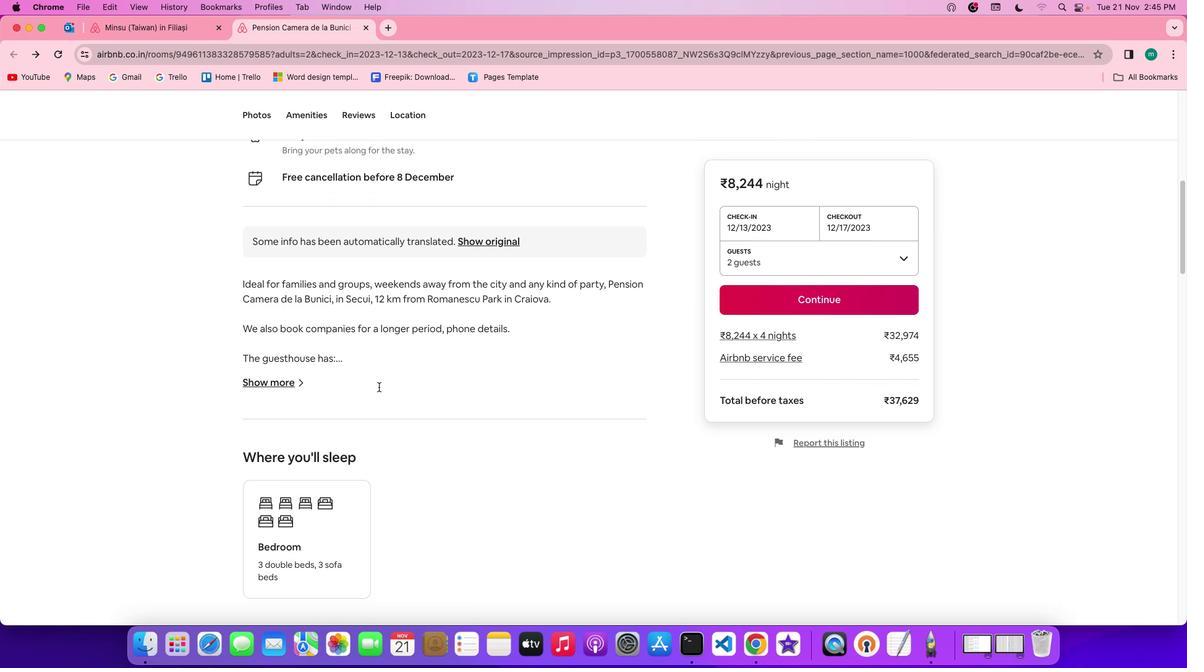 
Action: Mouse scrolled (382, 391) with delta (4, 3)
Screenshot: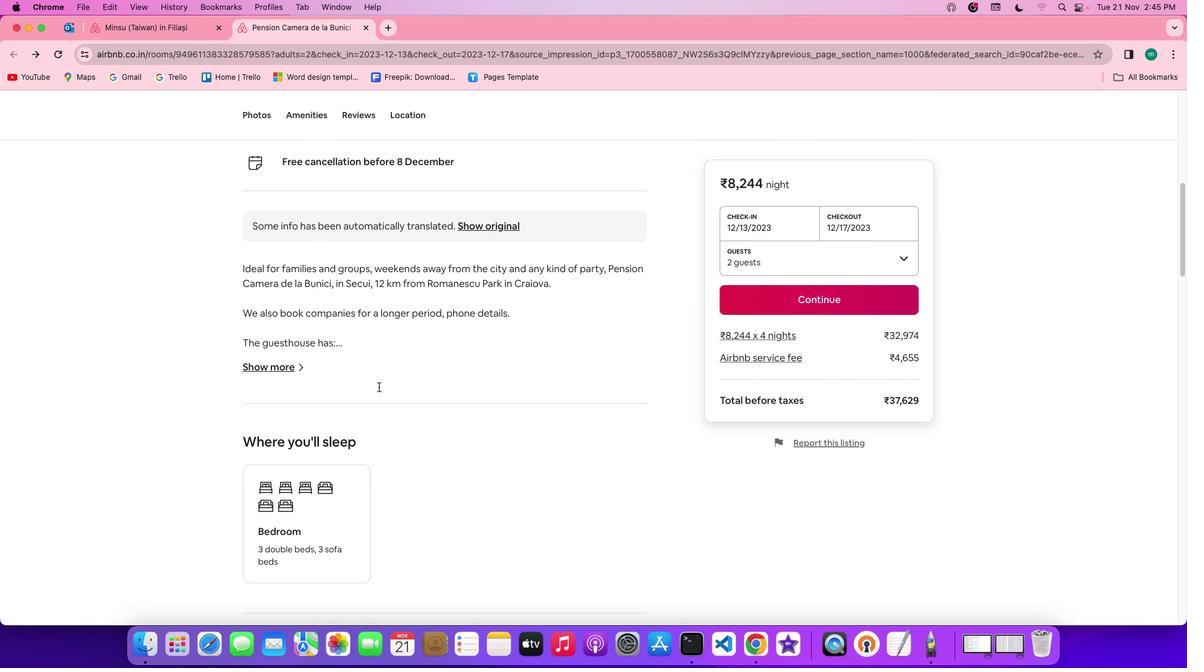 
Action: Mouse scrolled (382, 391) with delta (4, 3)
Screenshot: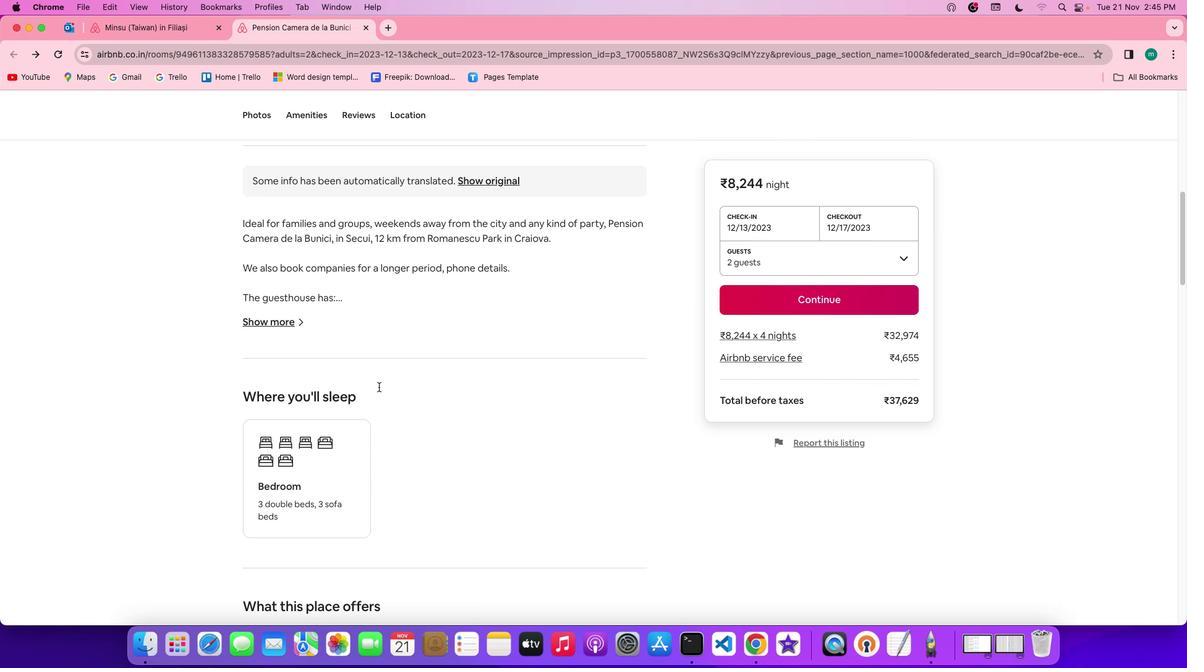 
Action: Mouse moved to (286, 299)
Screenshot: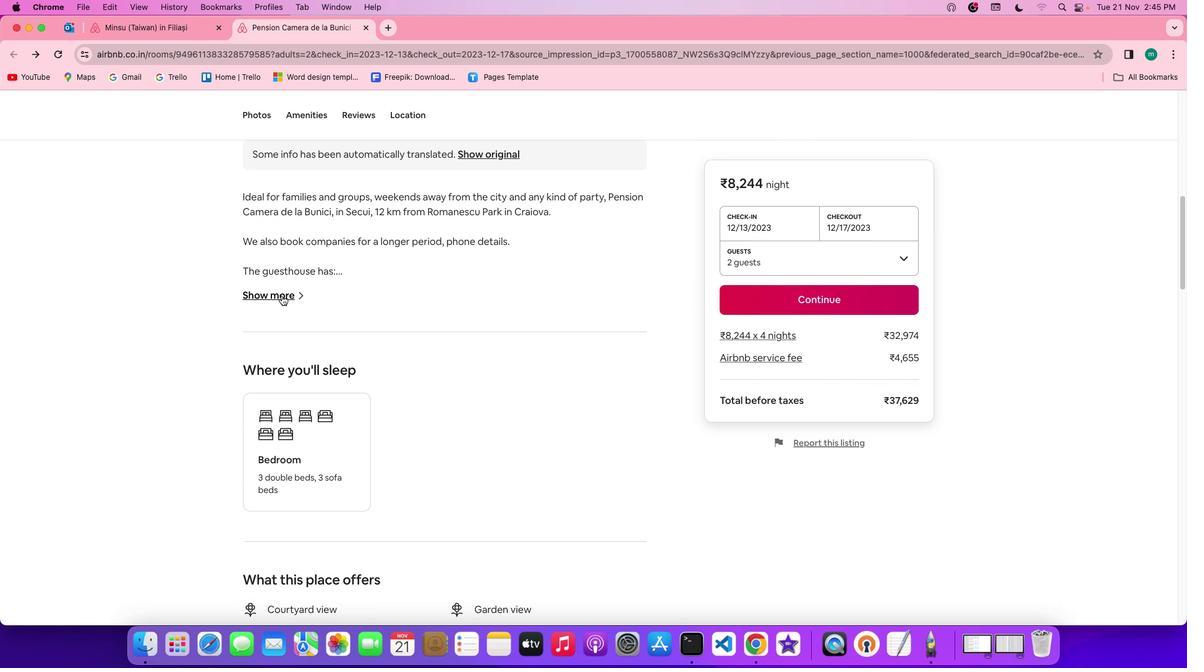 
Action: Mouse pressed left at (286, 299)
Screenshot: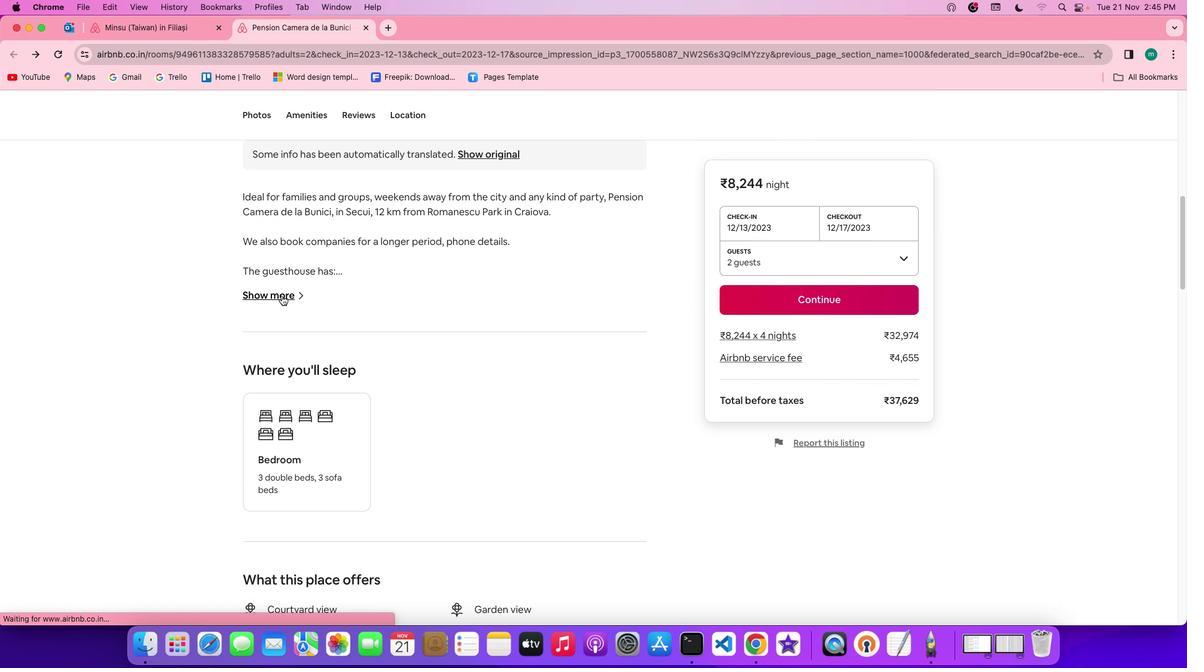 
Action: Mouse moved to (542, 384)
Screenshot: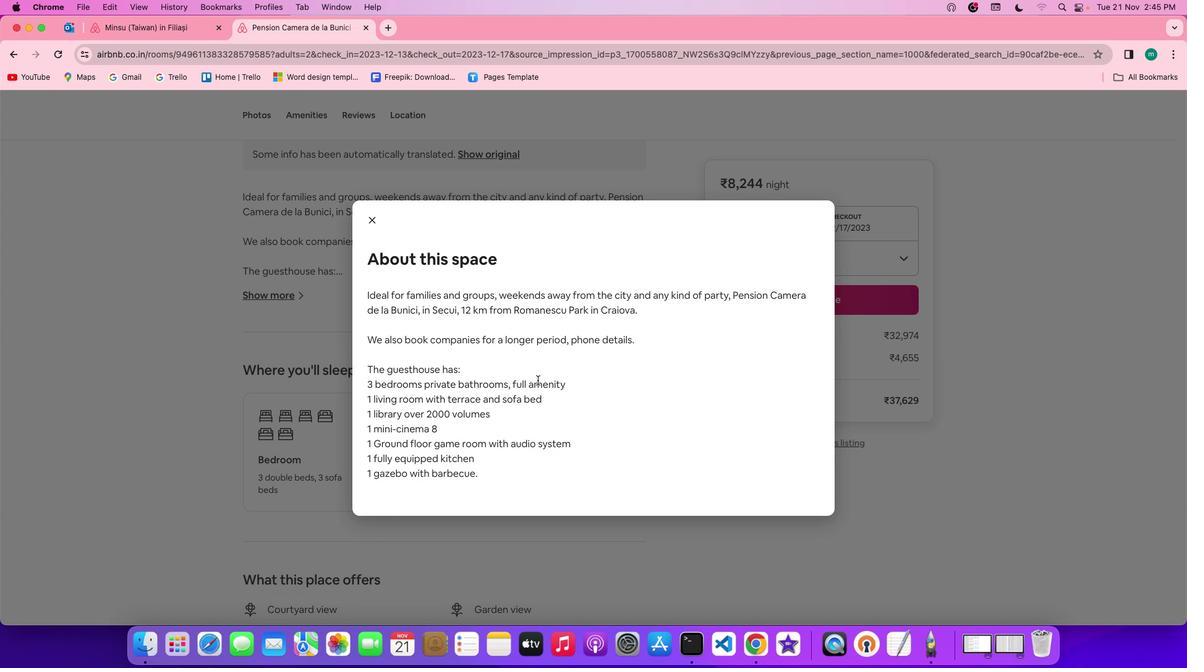 
Action: Mouse scrolled (542, 384) with delta (4, 3)
Screenshot: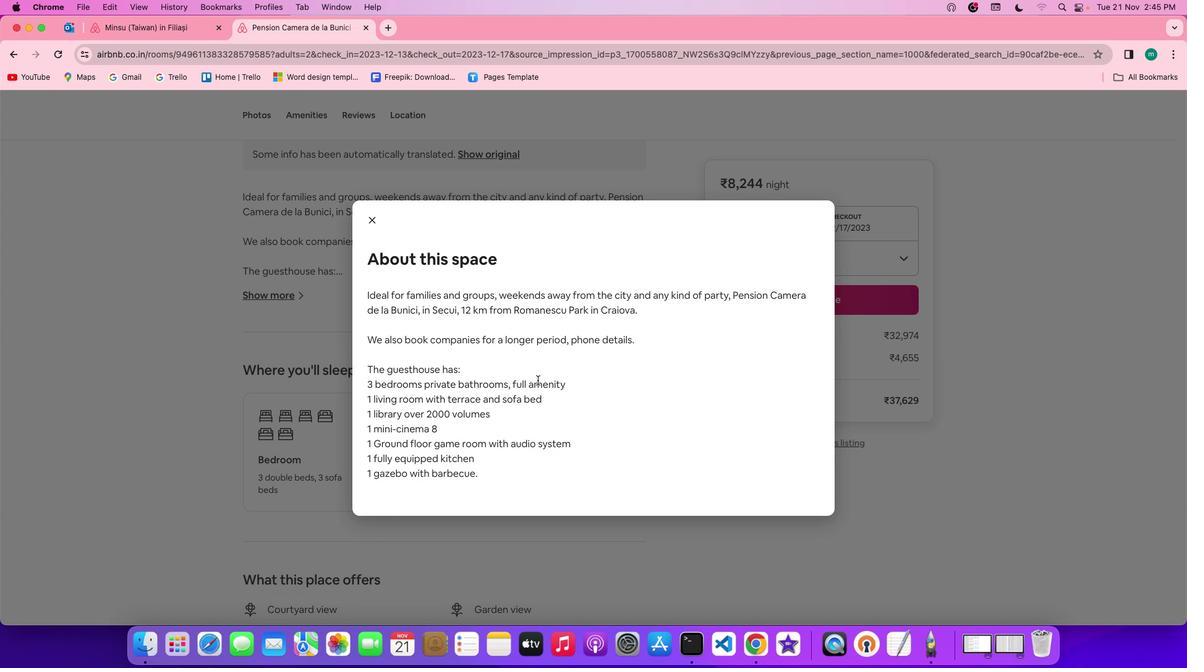 
Action: Mouse scrolled (542, 384) with delta (4, 3)
Screenshot: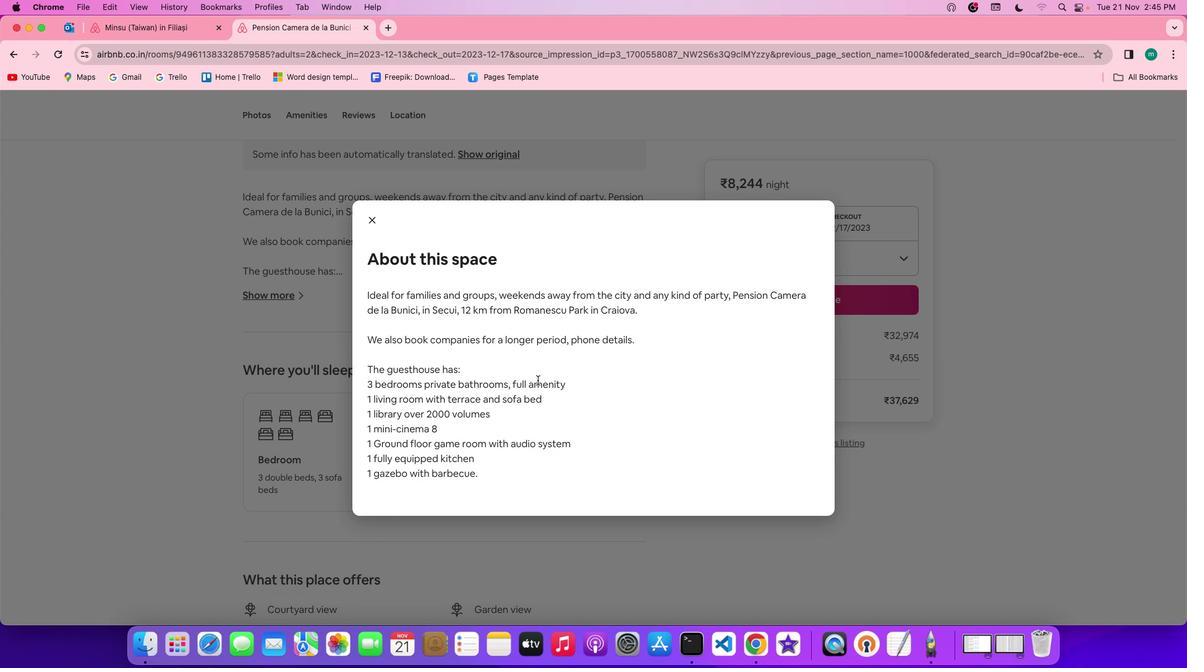 
Action: Mouse scrolled (542, 384) with delta (4, 2)
Screenshot: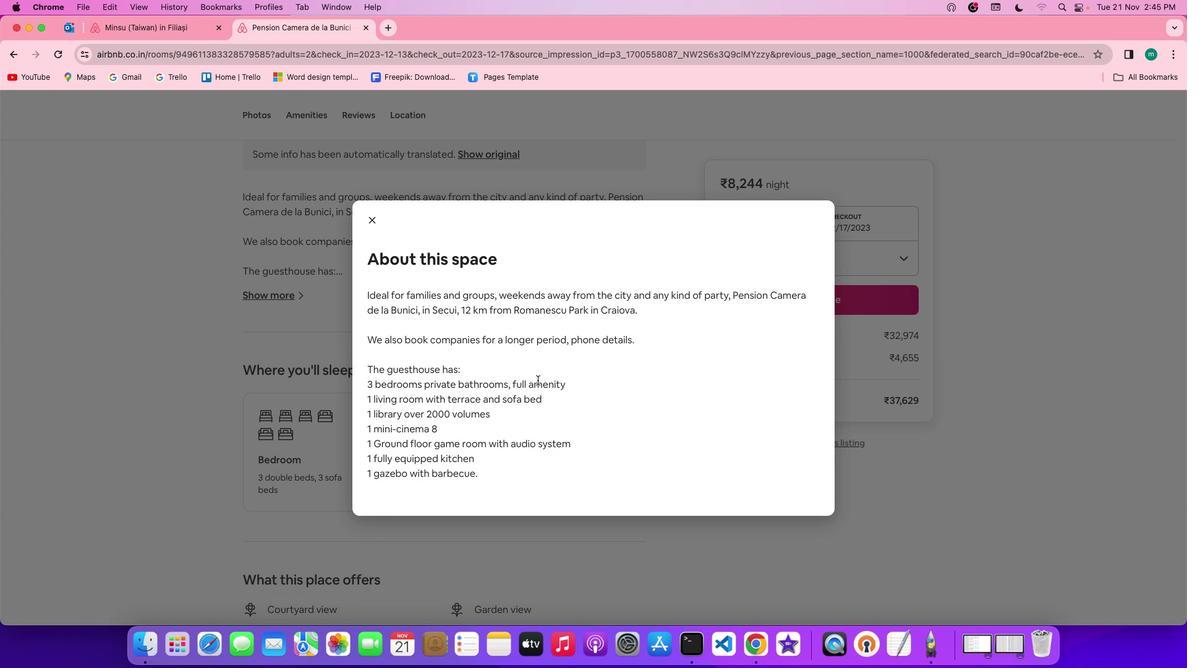 
Action: Mouse scrolled (542, 384) with delta (4, 1)
Screenshot: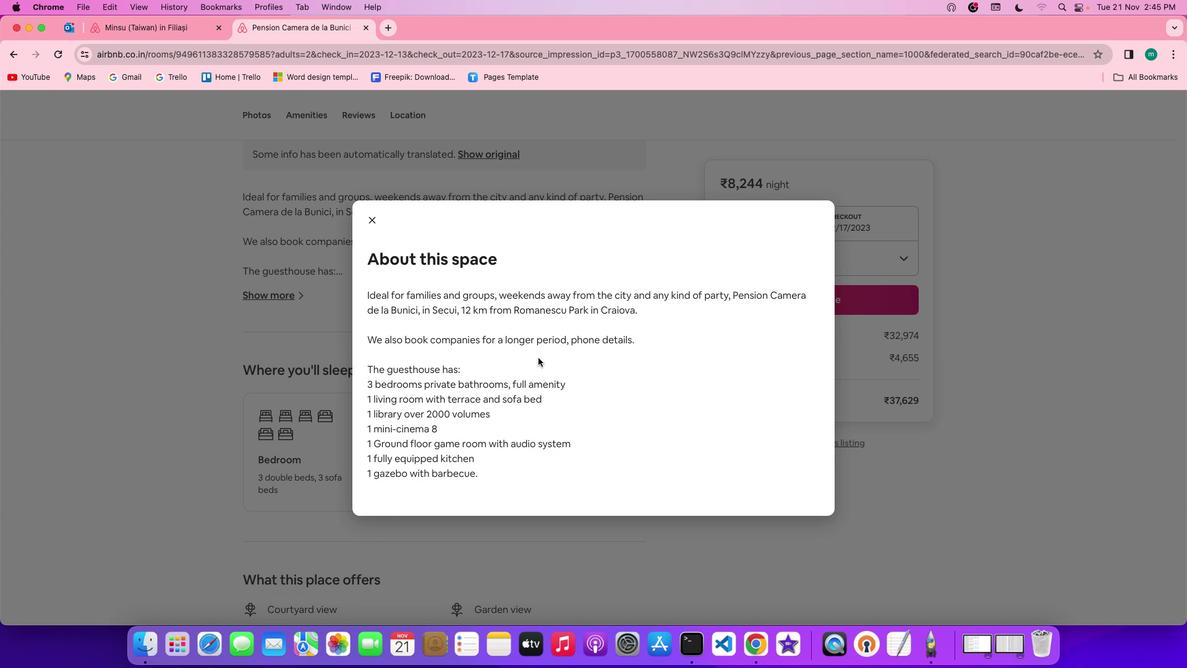 
Action: Mouse moved to (374, 220)
Screenshot: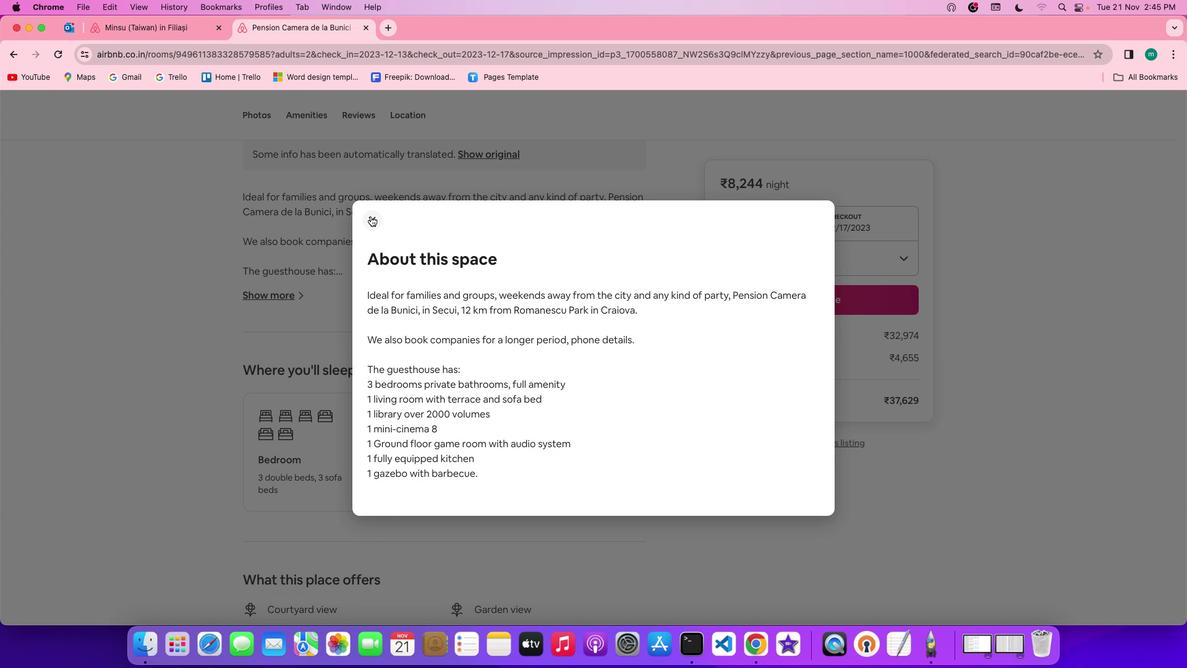 
Action: Mouse pressed left at (374, 220)
Screenshot: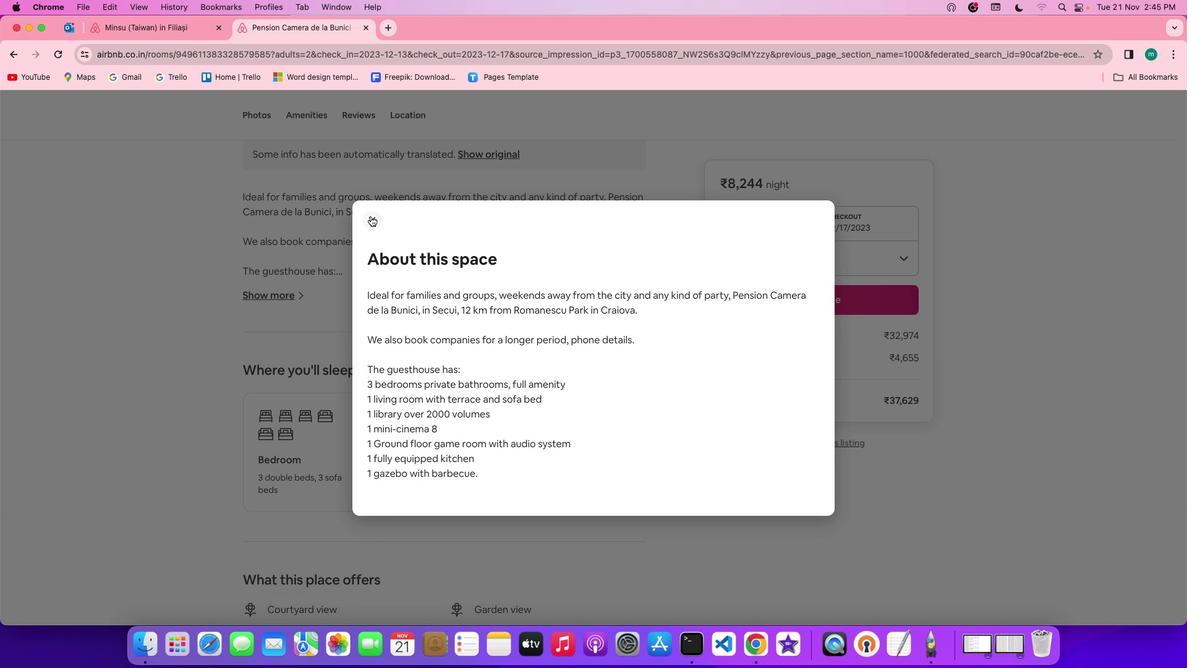 
Action: Mouse moved to (406, 315)
Screenshot: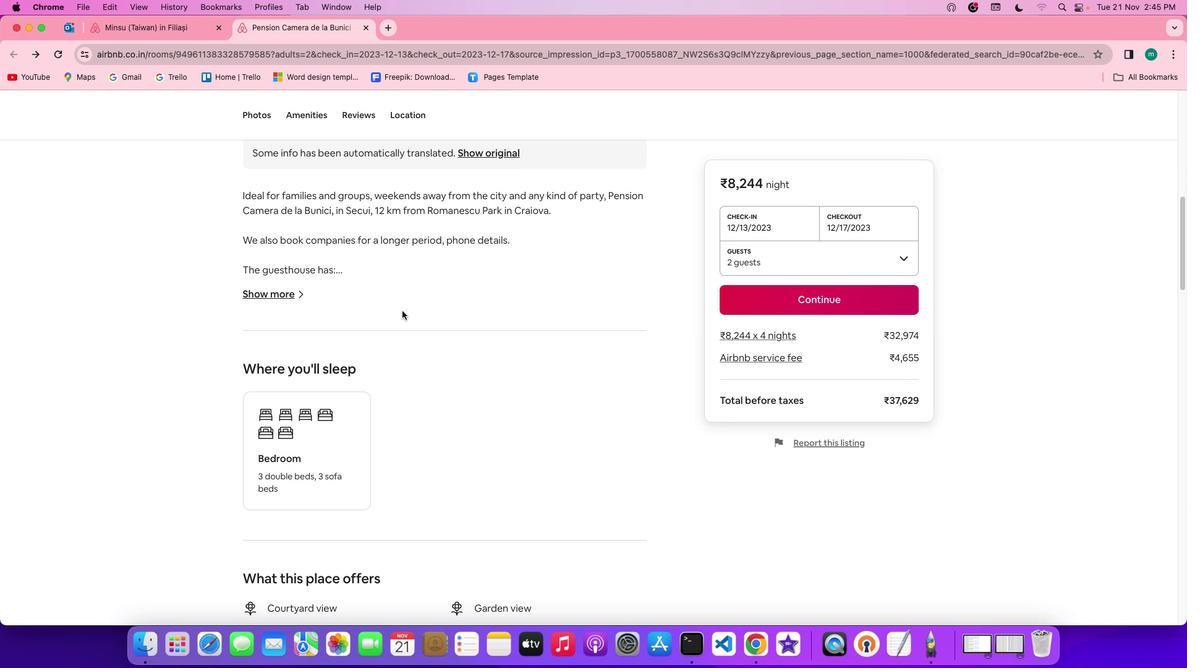 
Action: Mouse scrolled (406, 315) with delta (4, 3)
Screenshot: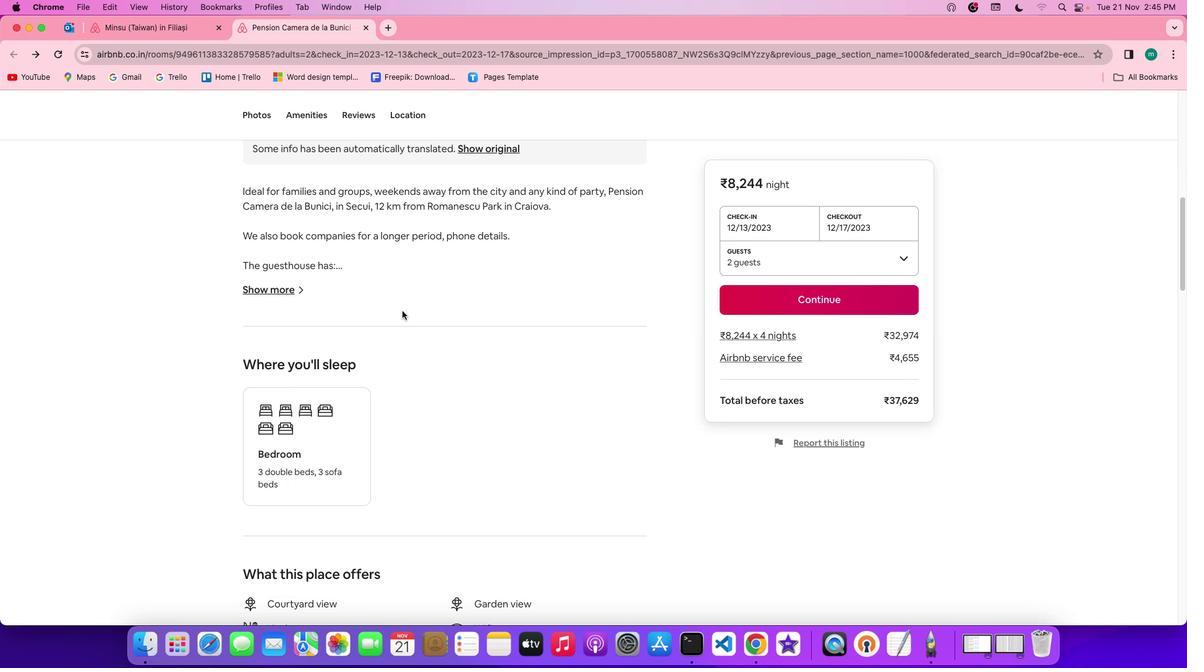
Action: Mouse scrolled (406, 315) with delta (4, 3)
Screenshot: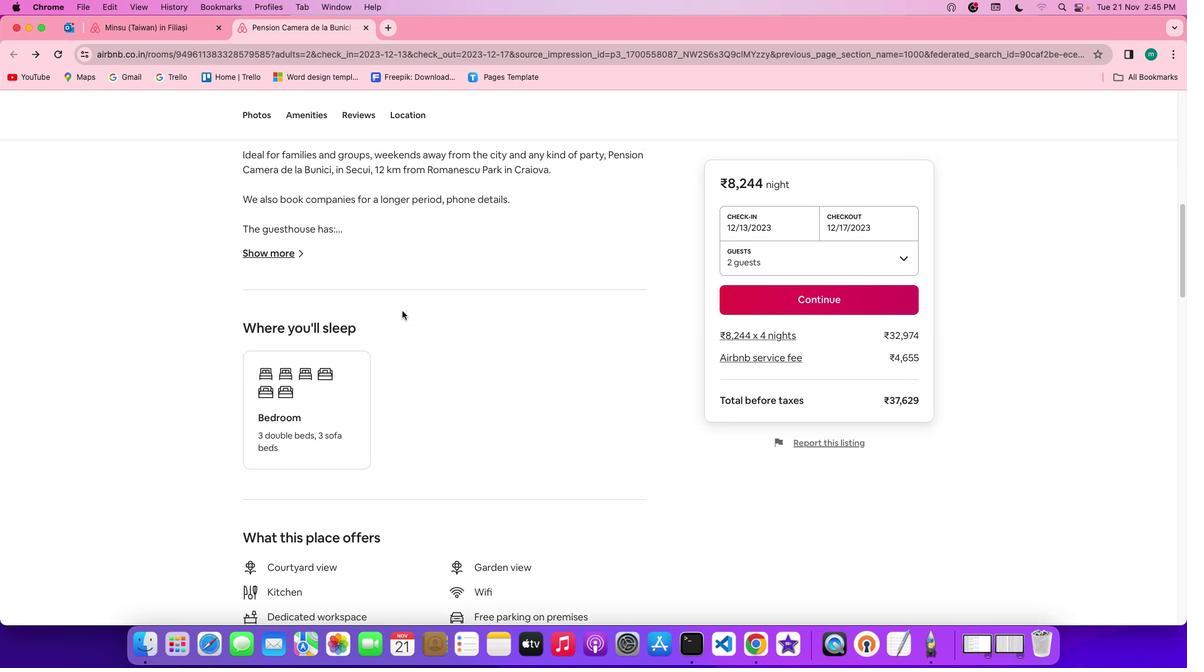 
Action: Mouse scrolled (406, 315) with delta (4, 3)
Screenshot: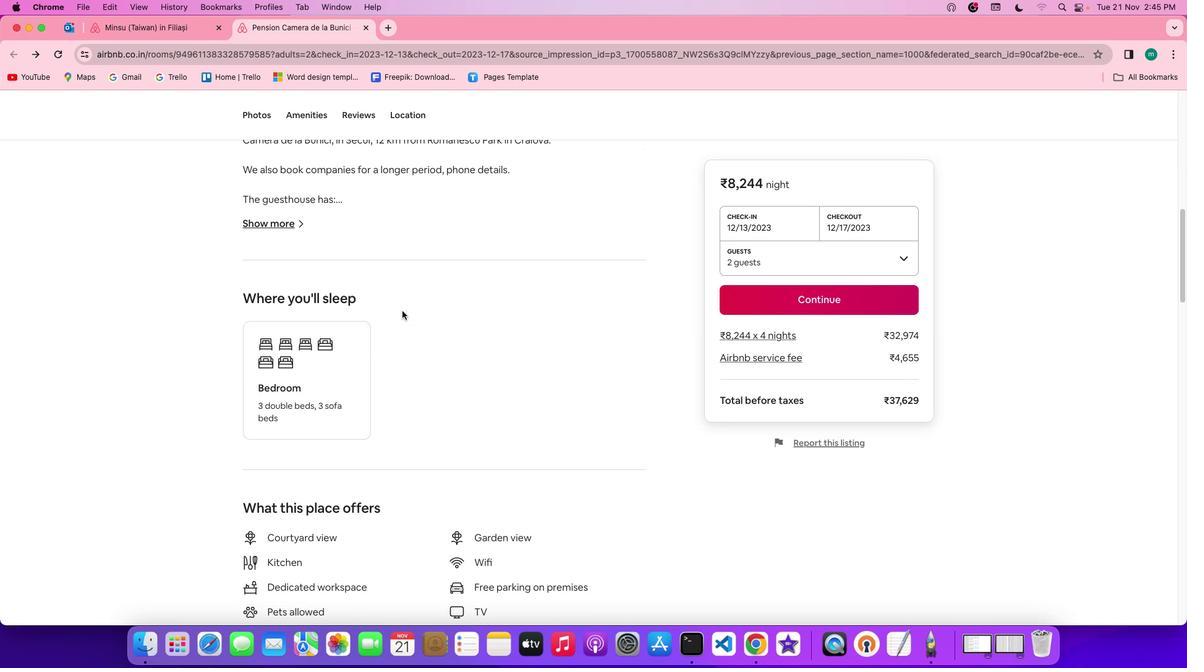
Action: Mouse scrolled (406, 315) with delta (4, 2)
Screenshot: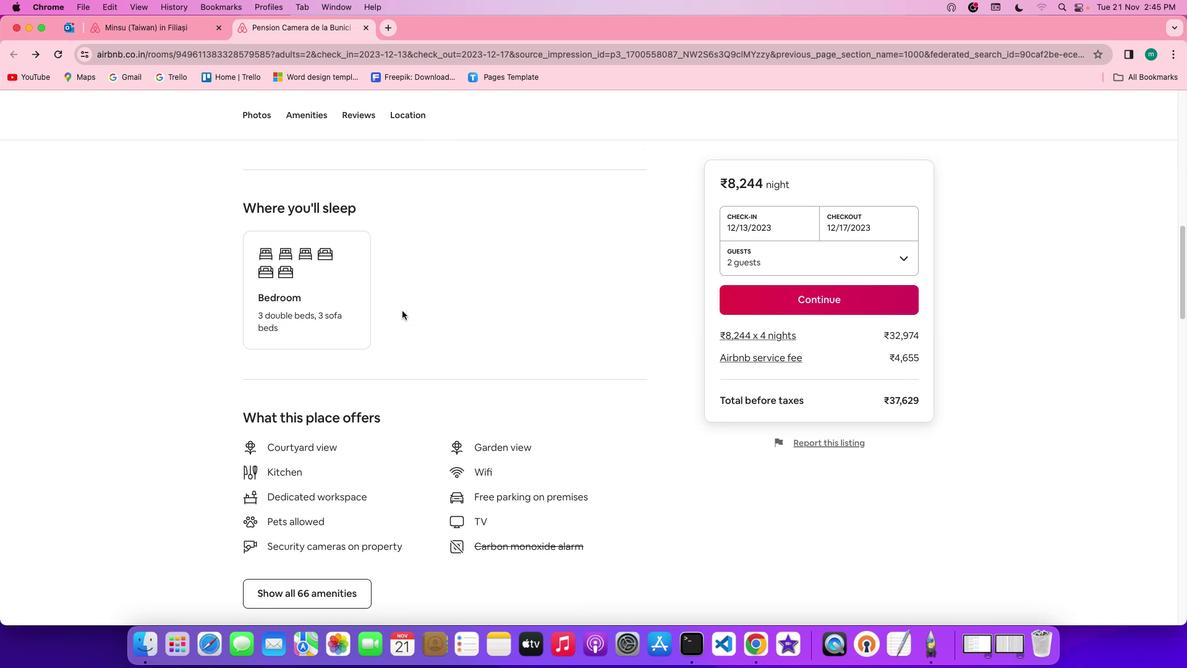 
Action: Mouse scrolled (406, 315) with delta (4, 3)
Screenshot: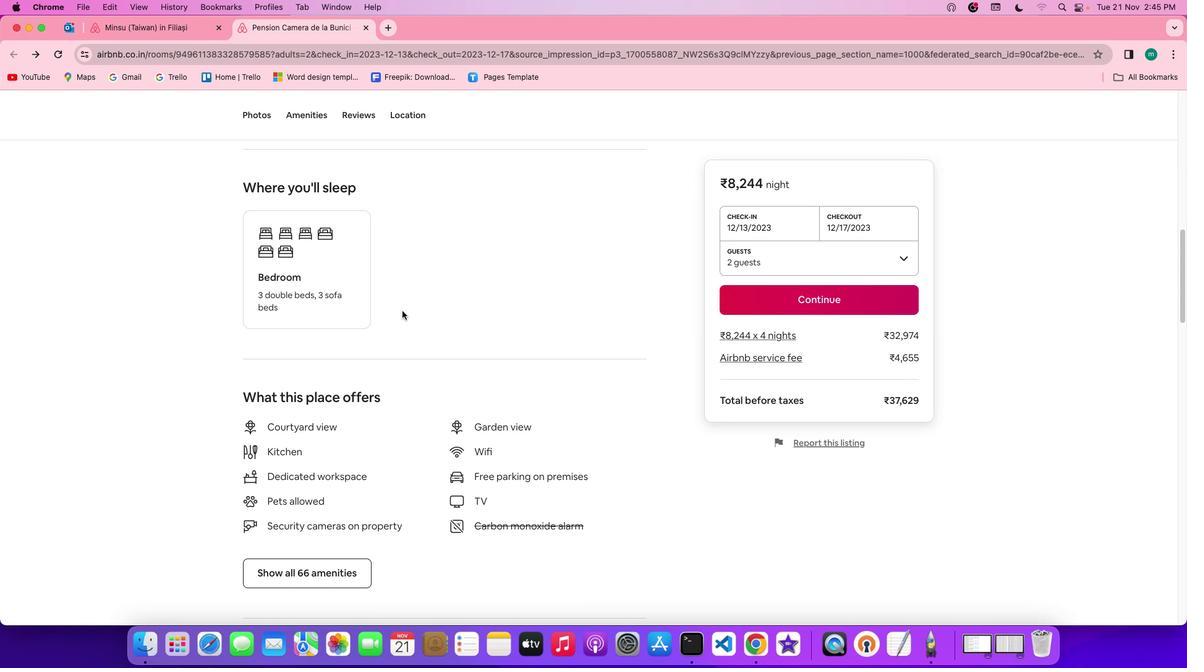 
Action: Mouse scrolled (406, 315) with delta (4, 3)
Screenshot: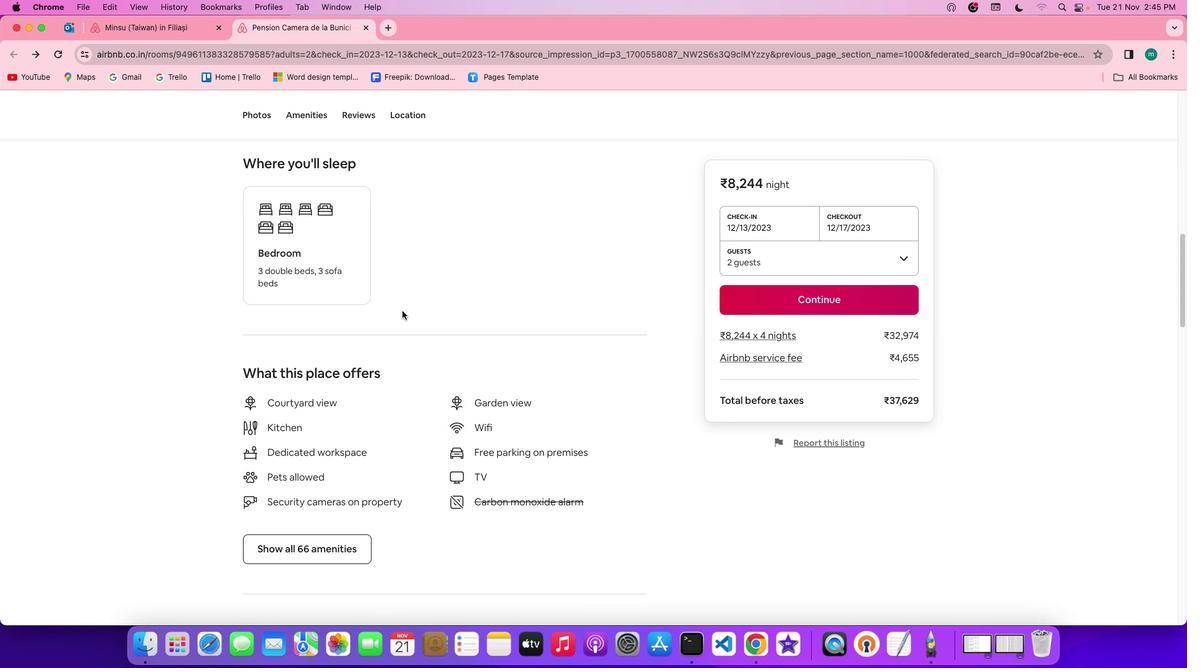 
Action: Mouse scrolled (406, 315) with delta (4, 2)
Screenshot: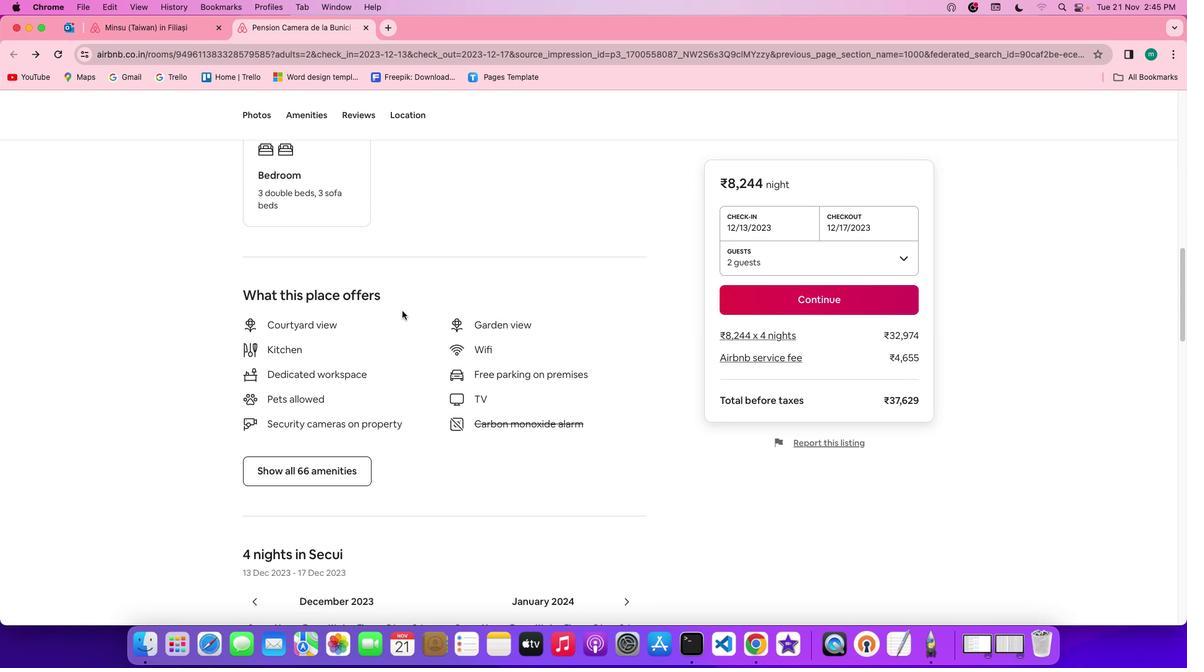 
Action: Mouse scrolled (406, 315) with delta (4, 2)
Screenshot: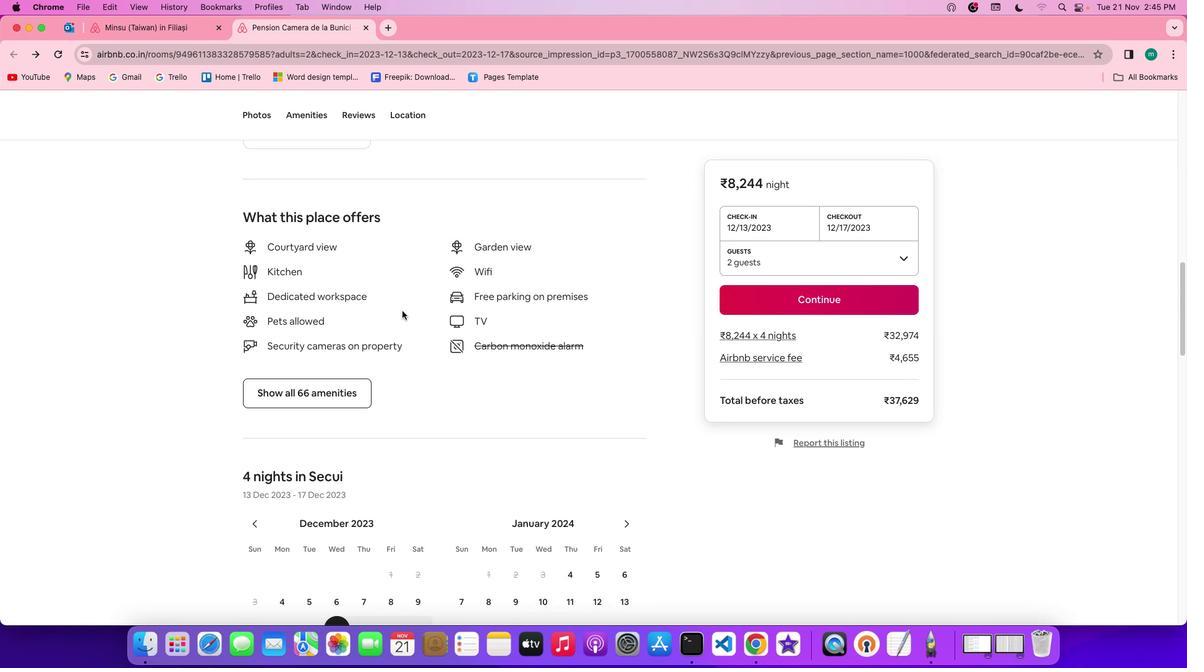 
Action: Mouse moved to (334, 381)
Screenshot: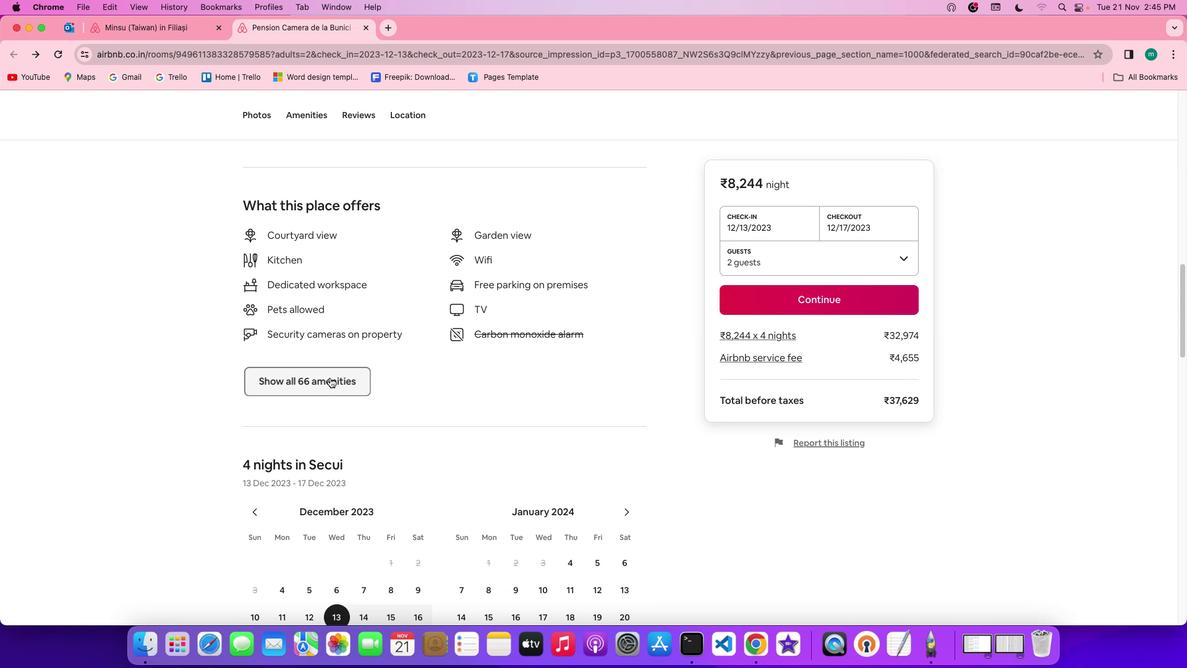 
Action: Mouse pressed left at (334, 381)
Screenshot: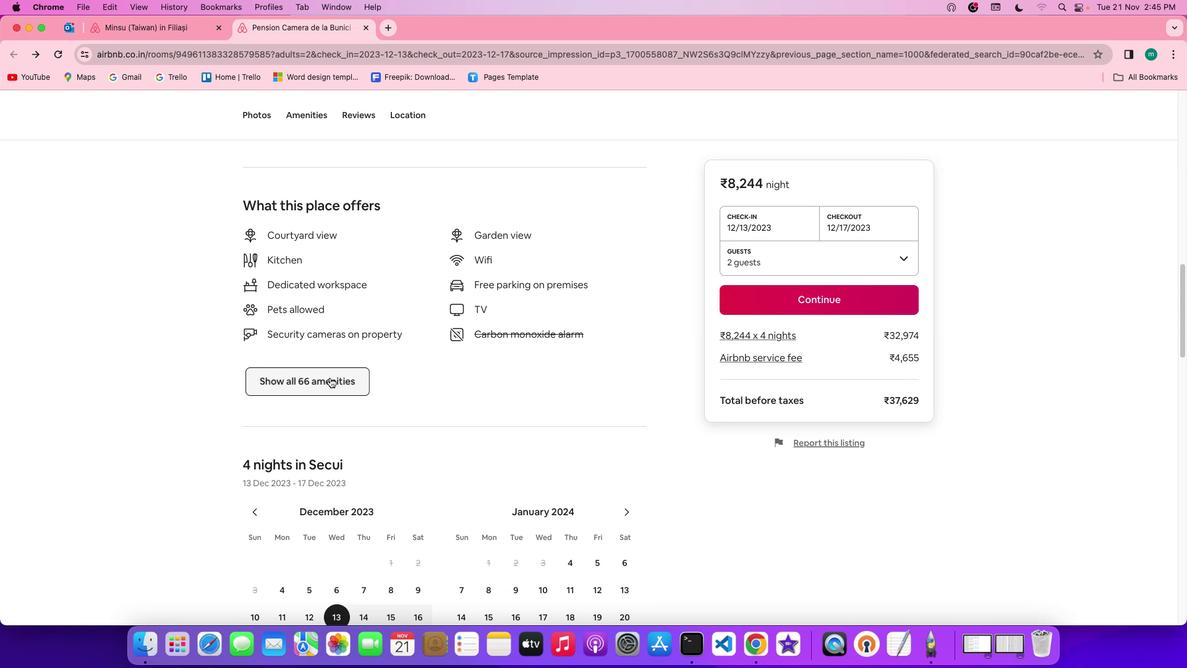 
Action: Mouse moved to (496, 342)
Screenshot: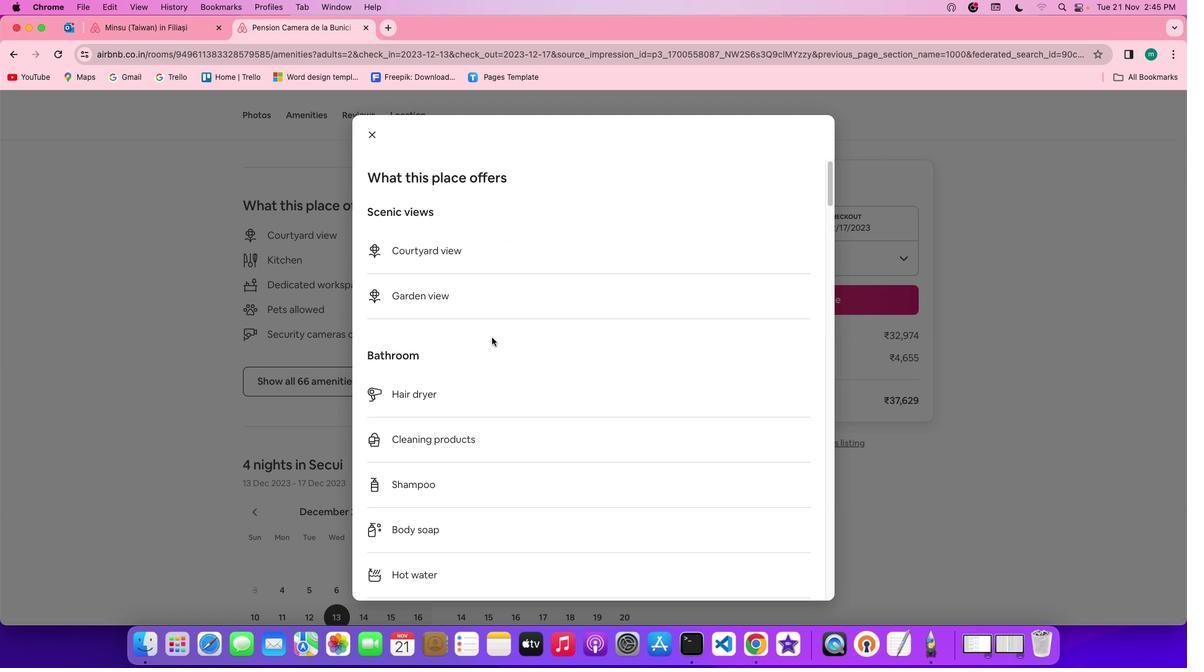
Action: Mouse scrolled (496, 342) with delta (4, 3)
Screenshot: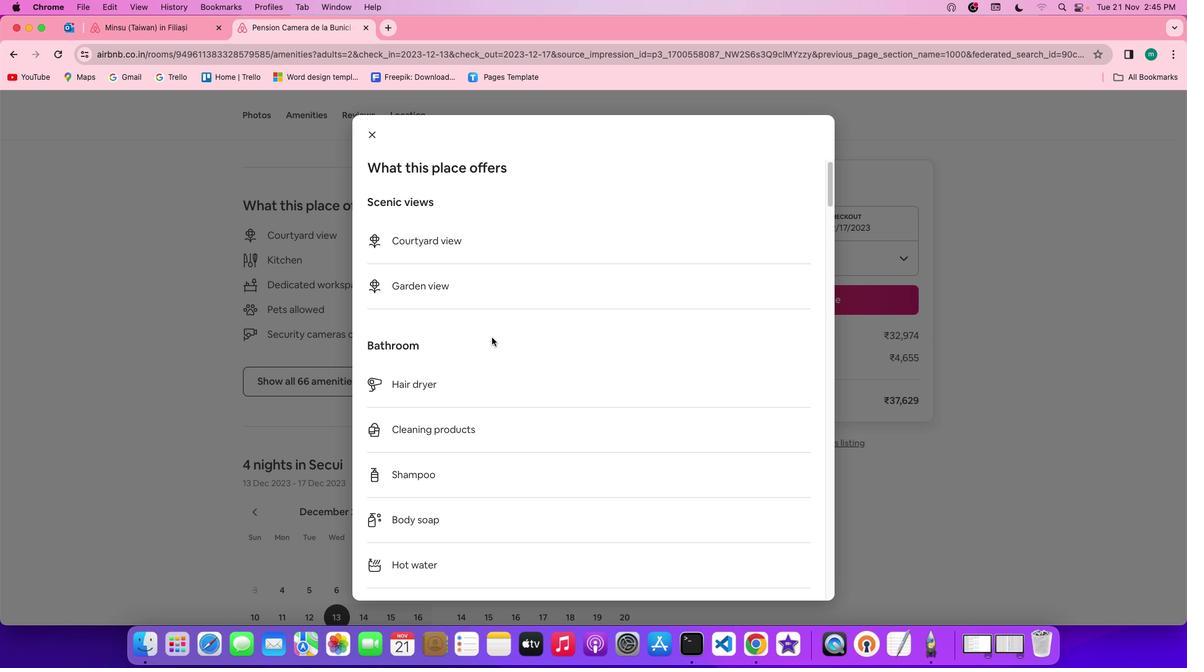 
Action: Mouse scrolled (496, 342) with delta (4, 3)
Screenshot: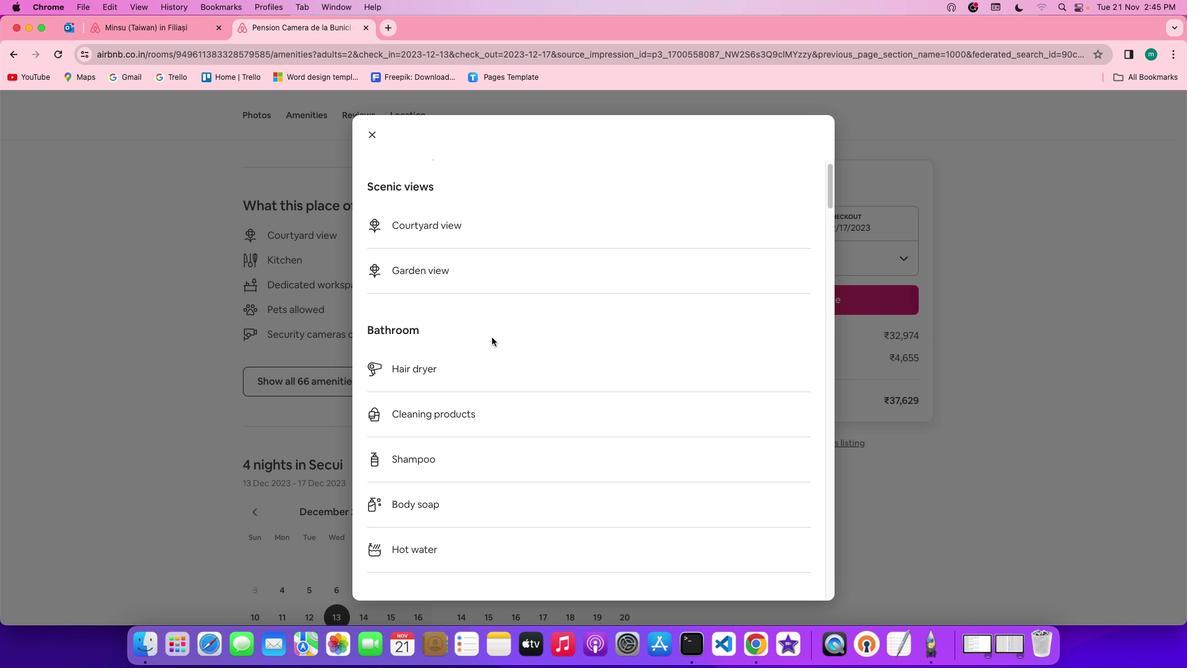 
Action: Mouse scrolled (496, 342) with delta (4, 3)
Screenshot: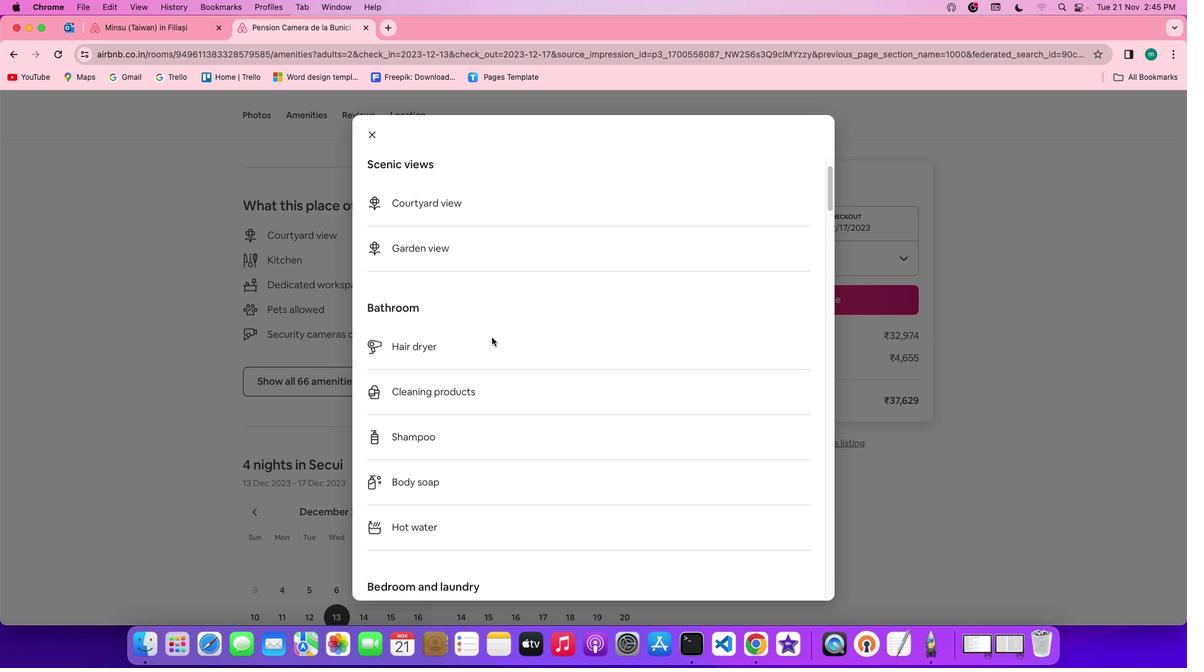 
Action: Mouse scrolled (496, 342) with delta (4, 2)
Screenshot: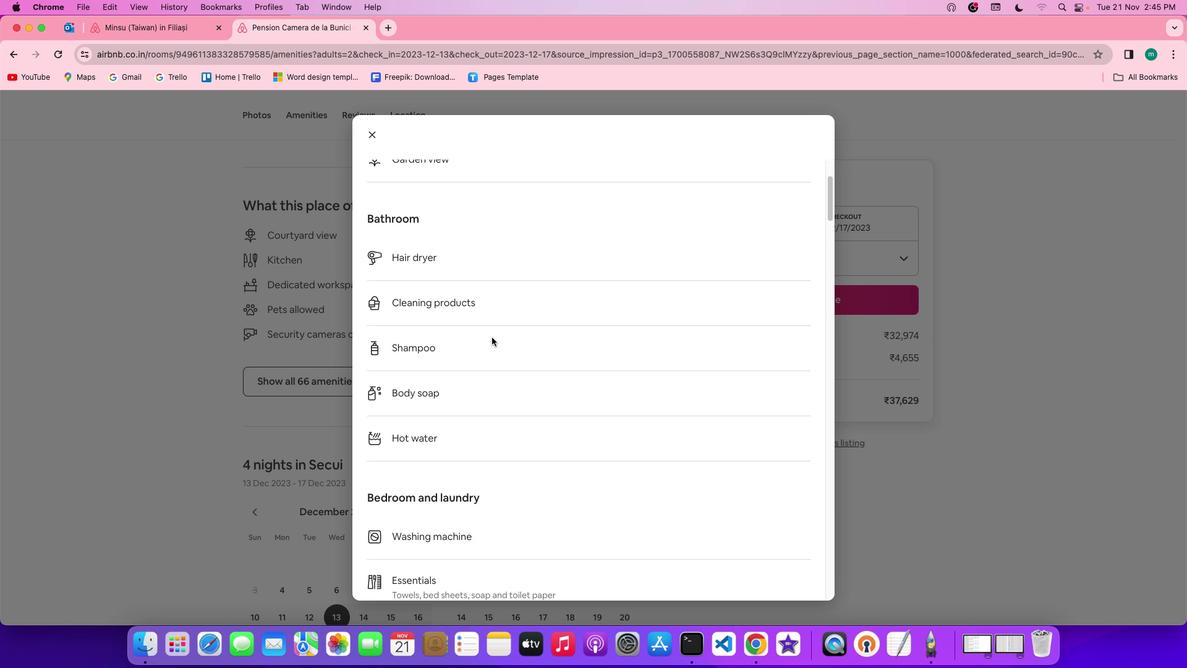 
Action: Mouse scrolled (496, 342) with delta (4, 3)
Screenshot: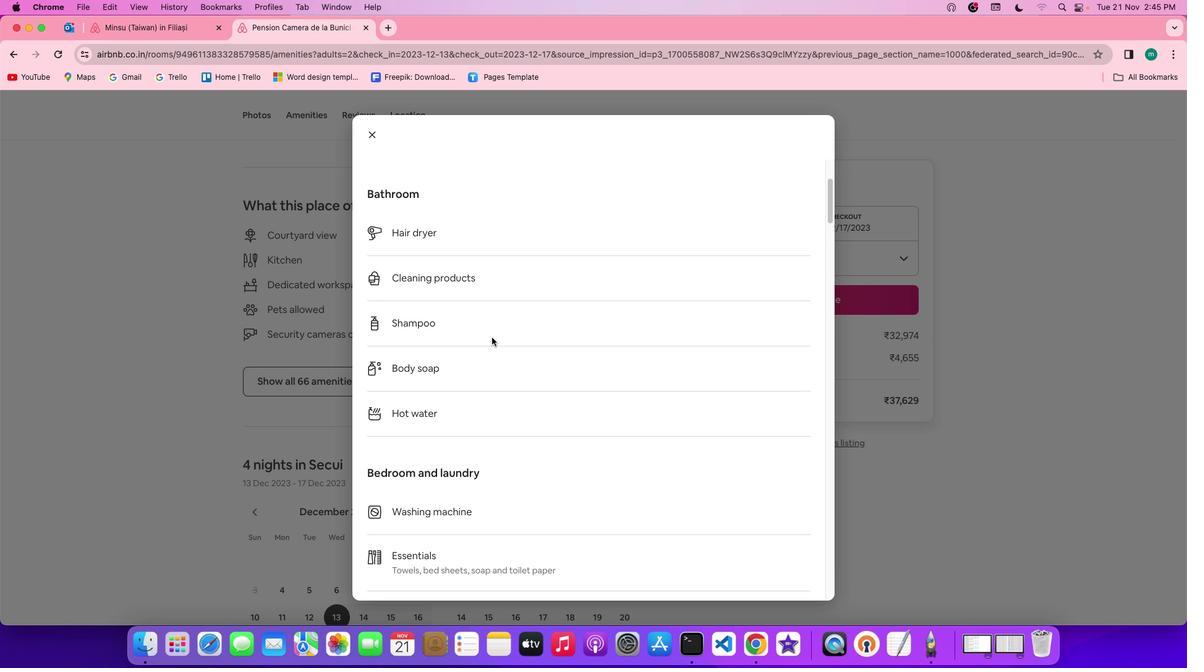 
Action: Mouse scrolled (496, 342) with delta (4, 3)
Screenshot: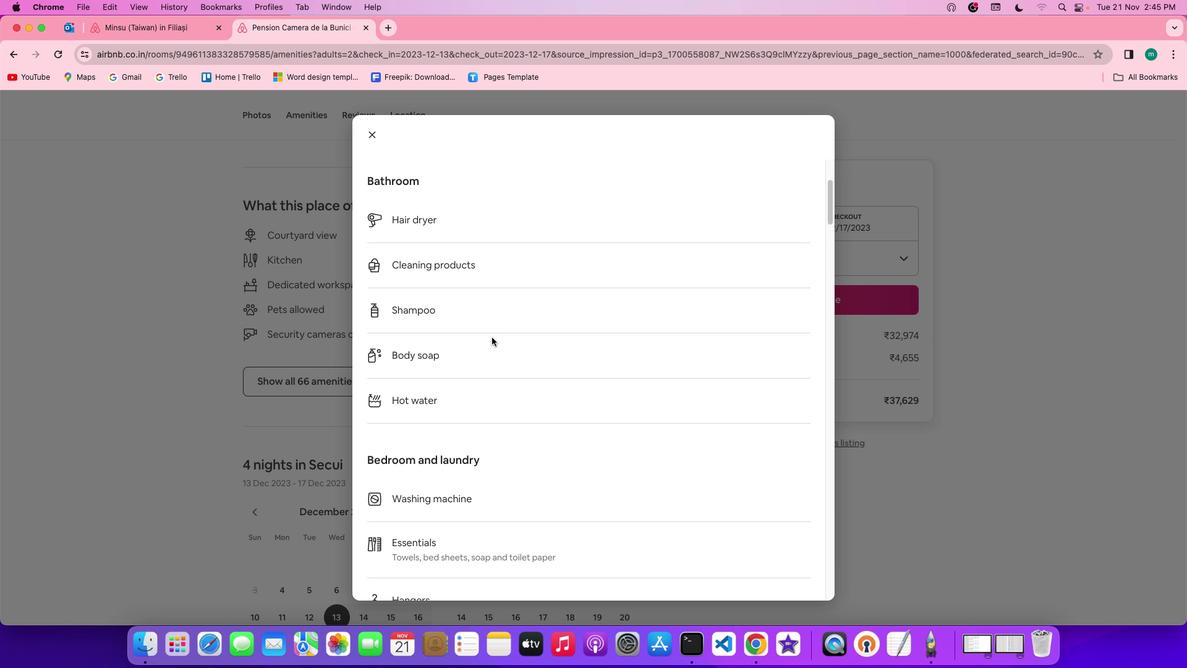 
Action: Mouse scrolled (496, 342) with delta (4, 3)
Screenshot: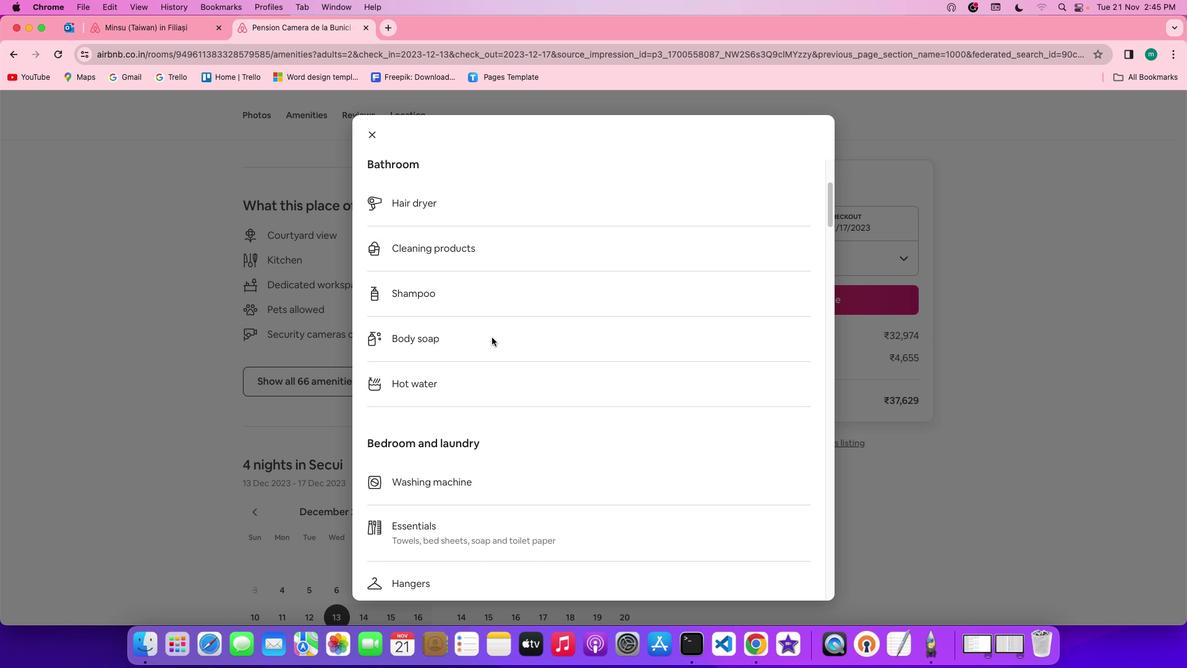 
Action: Mouse scrolled (496, 342) with delta (4, 3)
Screenshot: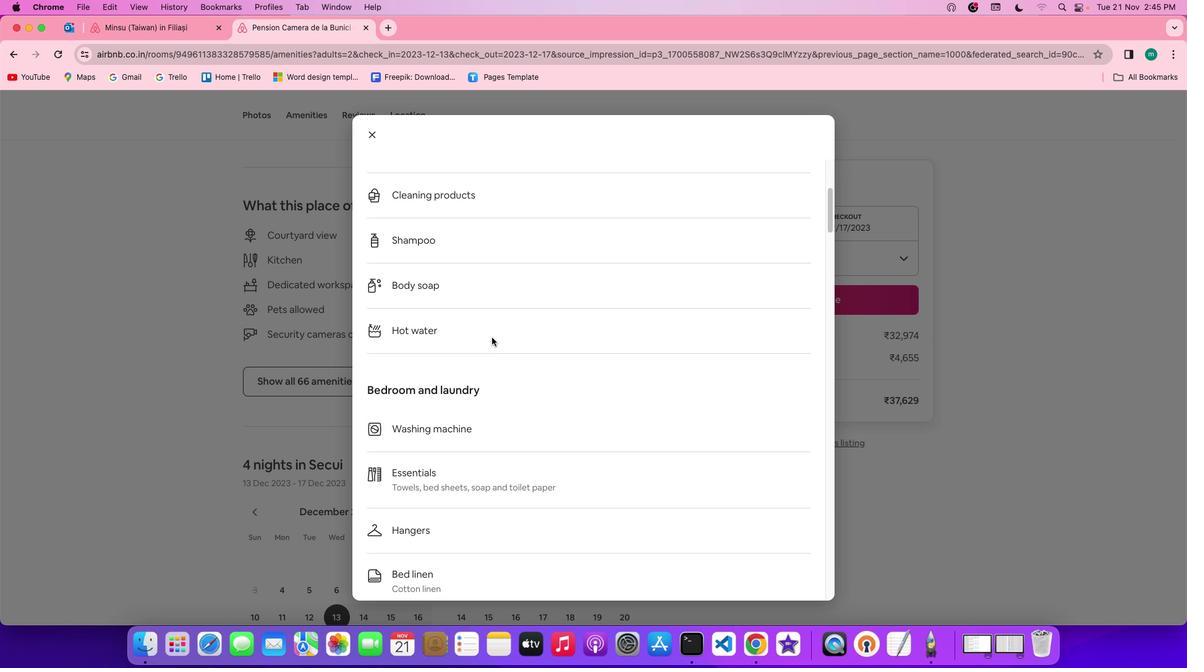 
Action: Mouse scrolled (496, 342) with delta (4, 3)
Screenshot: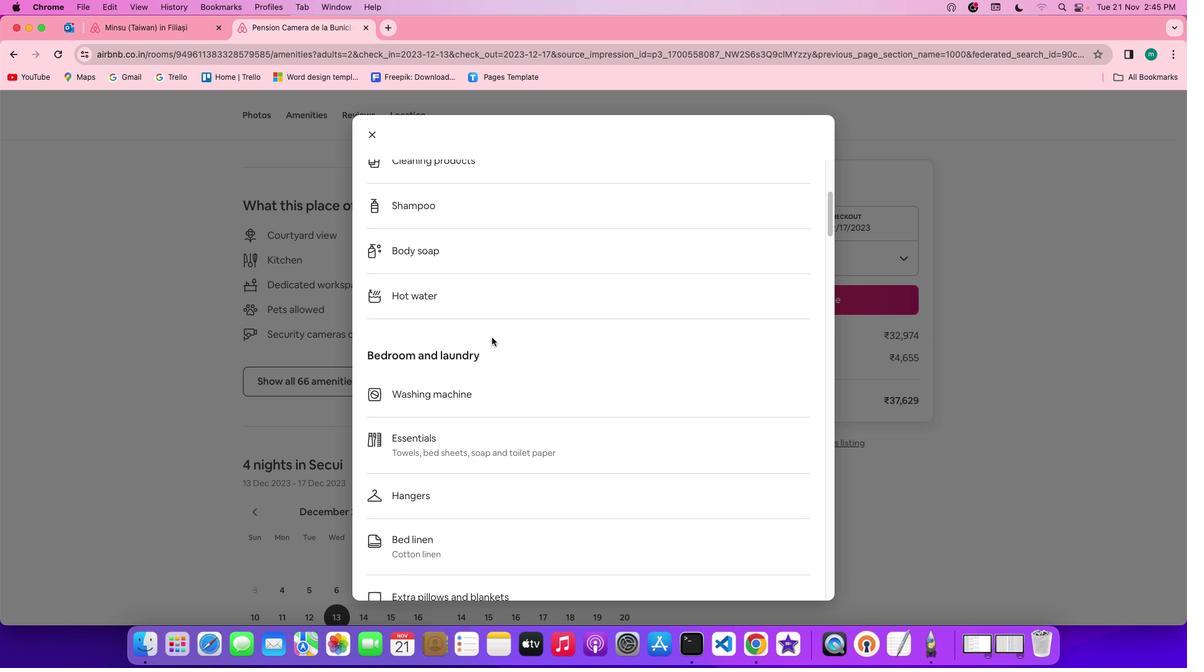 
Action: Mouse scrolled (496, 342) with delta (4, 3)
Screenshot: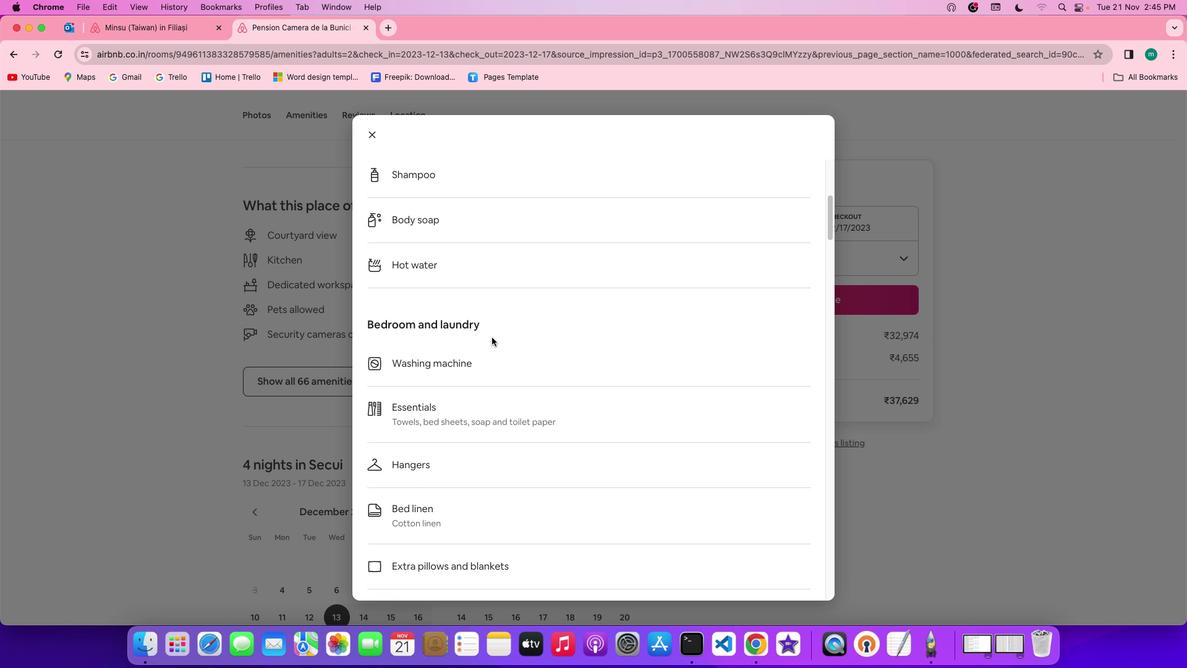 
Action: Mouse scrolled (496, 342) with delta (4, 3)
Screenshot: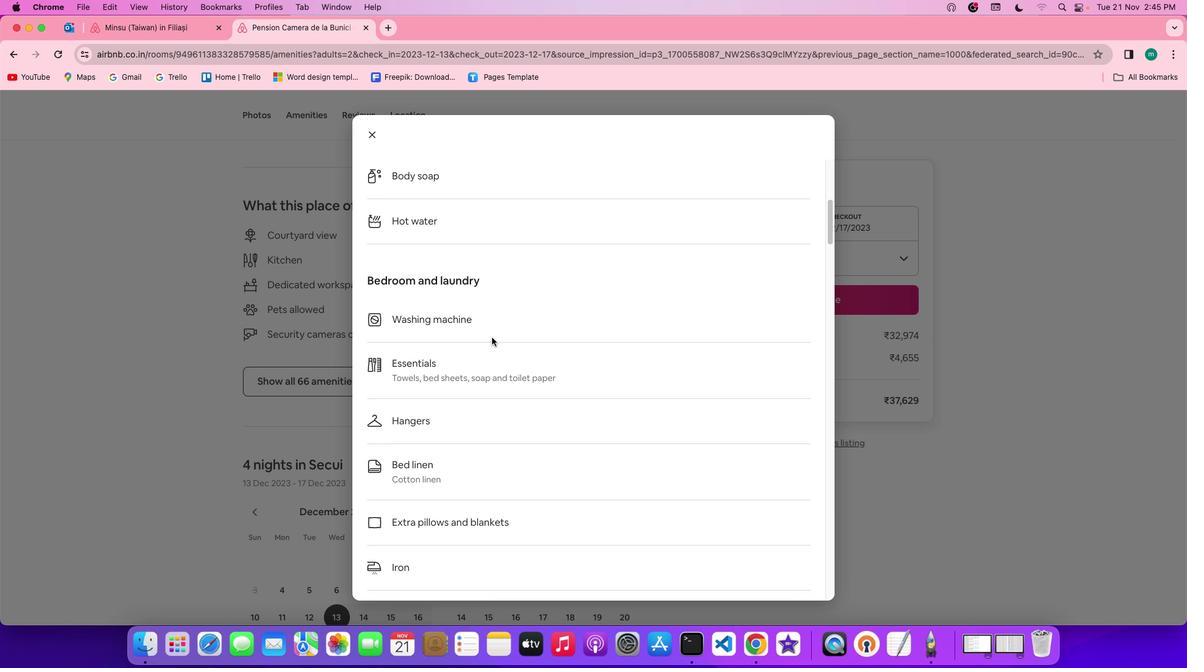 
Action: Mouse scrolled (496, 342) with delta (4, 2)
Screenshot: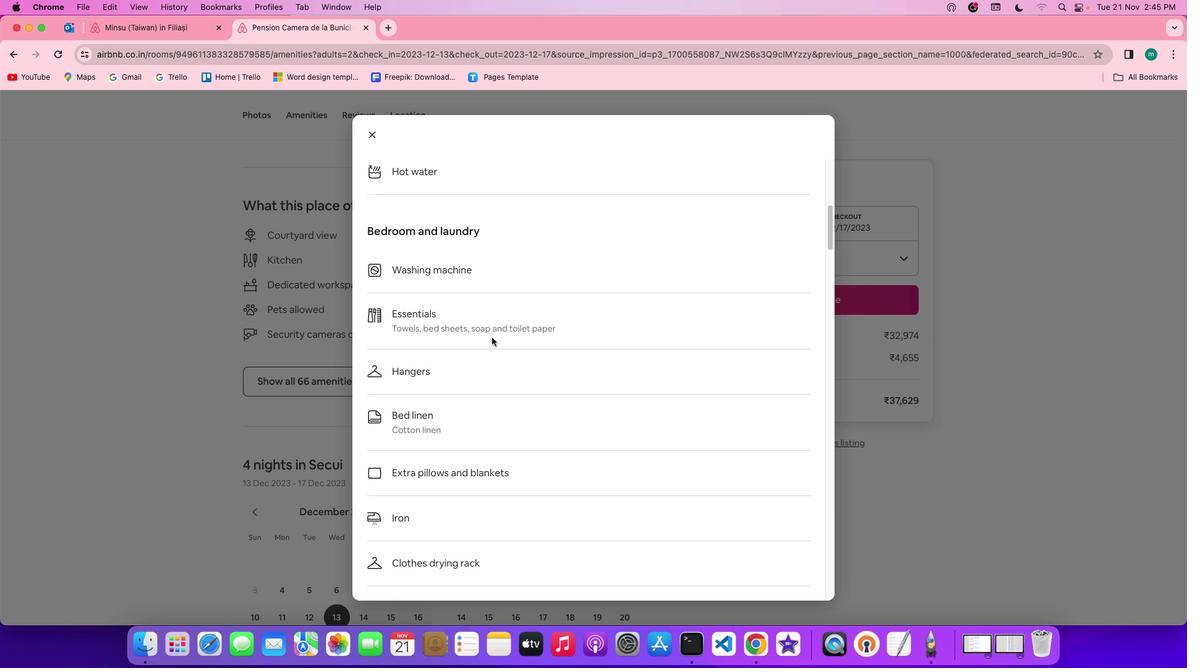 
Action: Mouse scrolled (496, 342) with delta (4, 1)
Screenshot: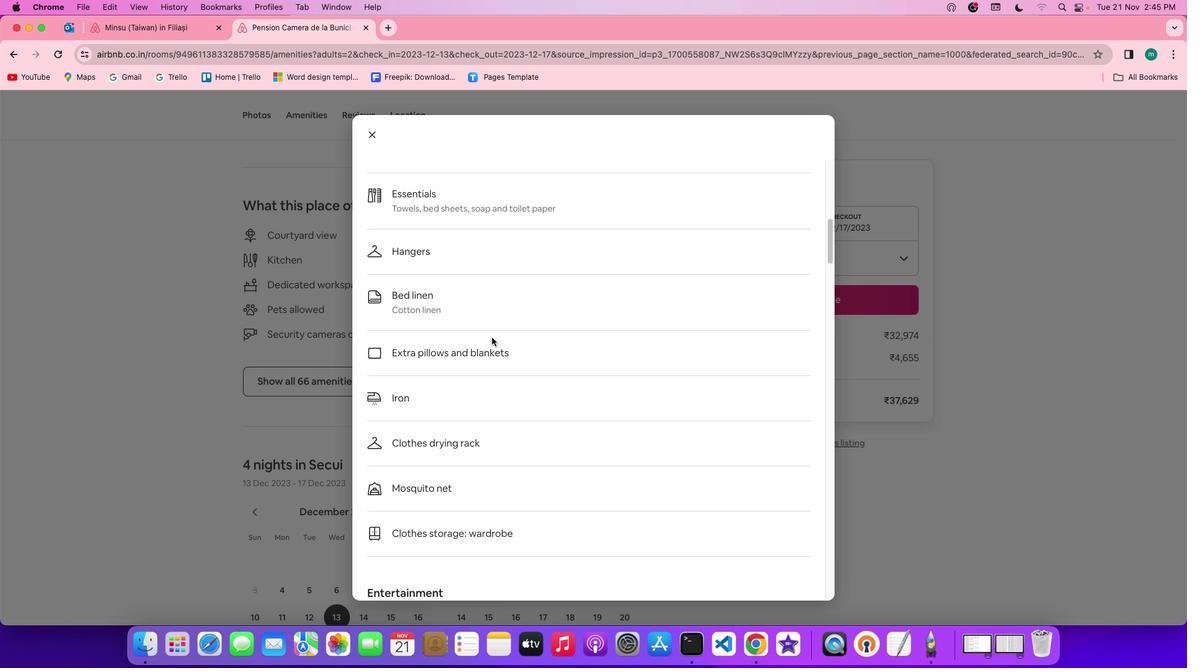 
Action: Mouse scrolled (496, 342) with delta (4, 3)
Screenshot: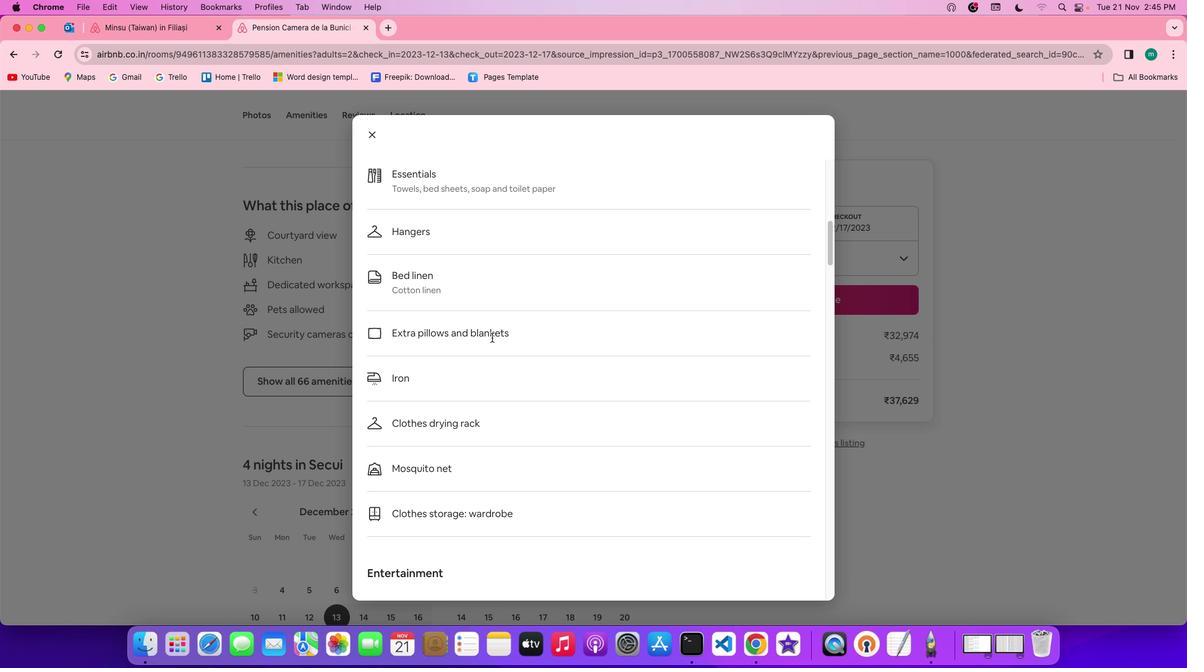 
Action: Mouse scrolled (496, 342) with delta (4, 3)
Screenshot: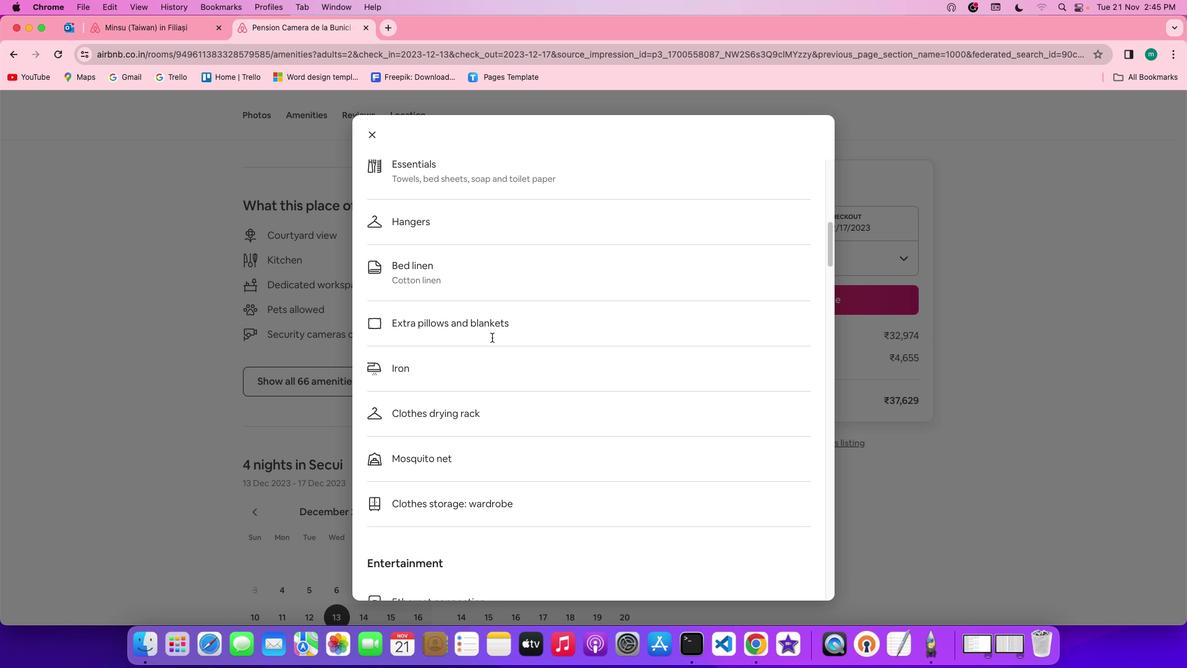 
Action: Mouse scrolled (496, 342) with delta (4, 3)
Screenshot: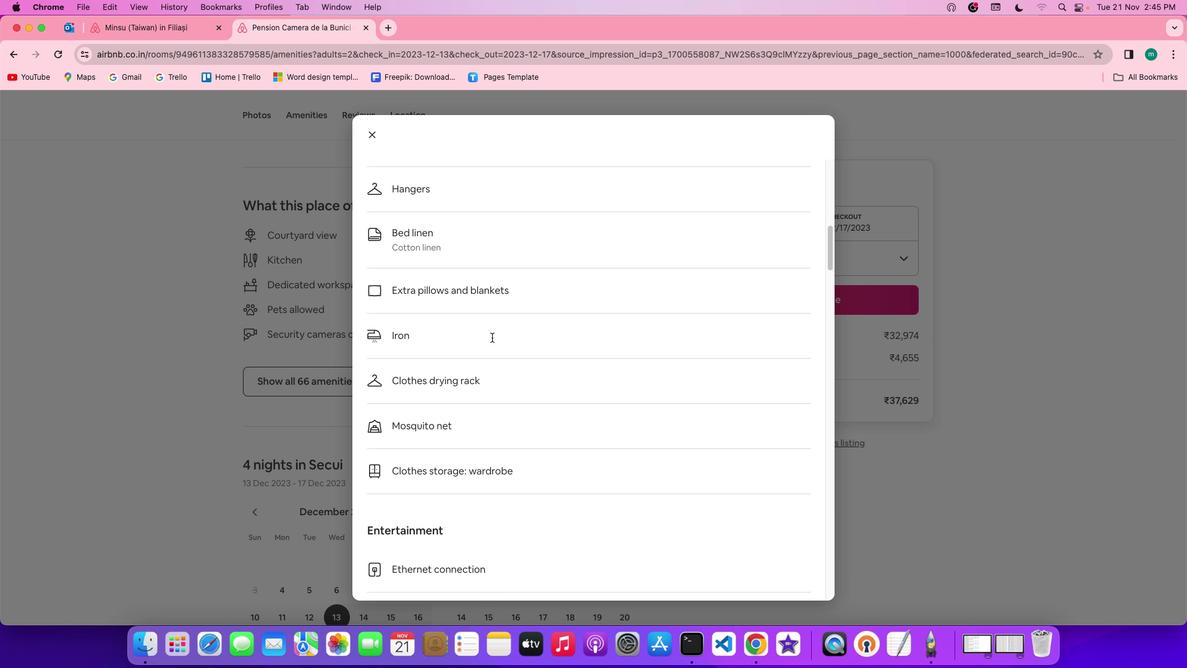 
Action: Mouse scrolled (496, 342) with delta (4, 3)
Screenshot: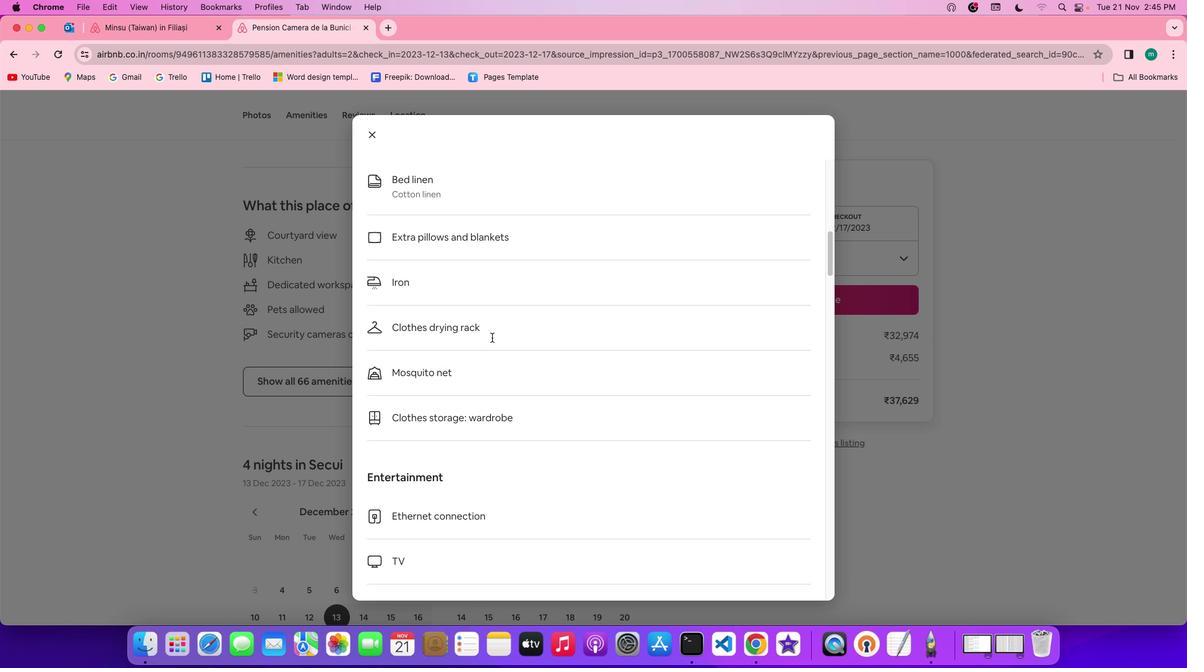 
Action: Mouse scrolled (496, 342) with delta (4, 3)
Screenshot: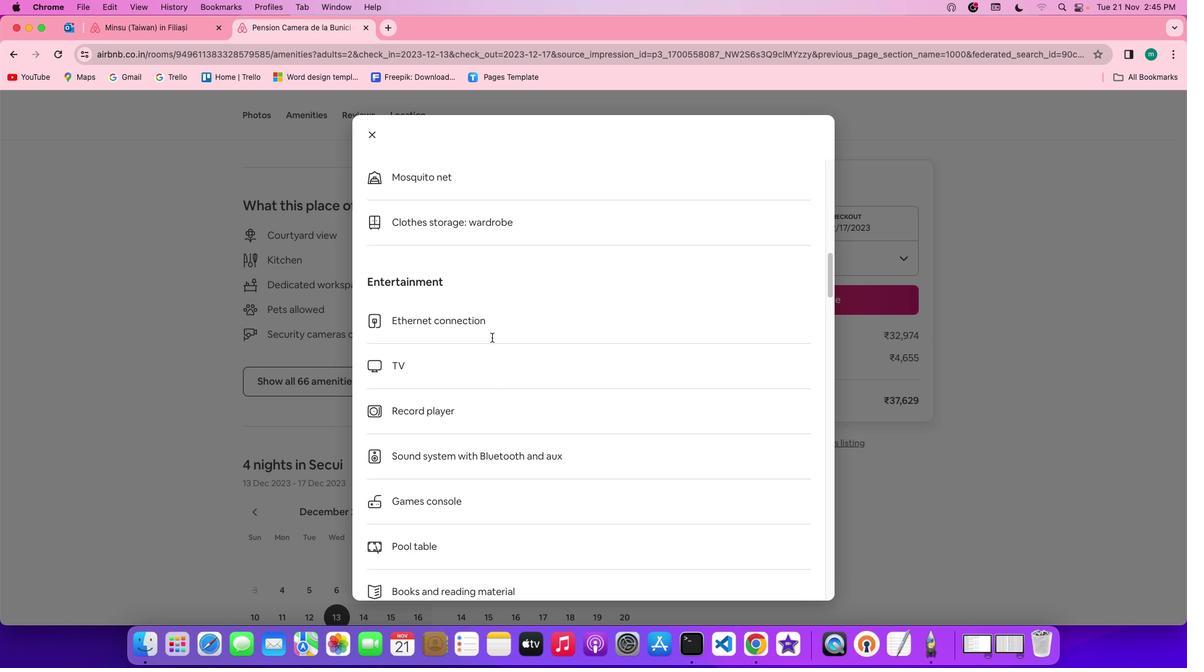 
Action: Mouse scrolled (496, 342) with delta (4, 3)
Screenshot: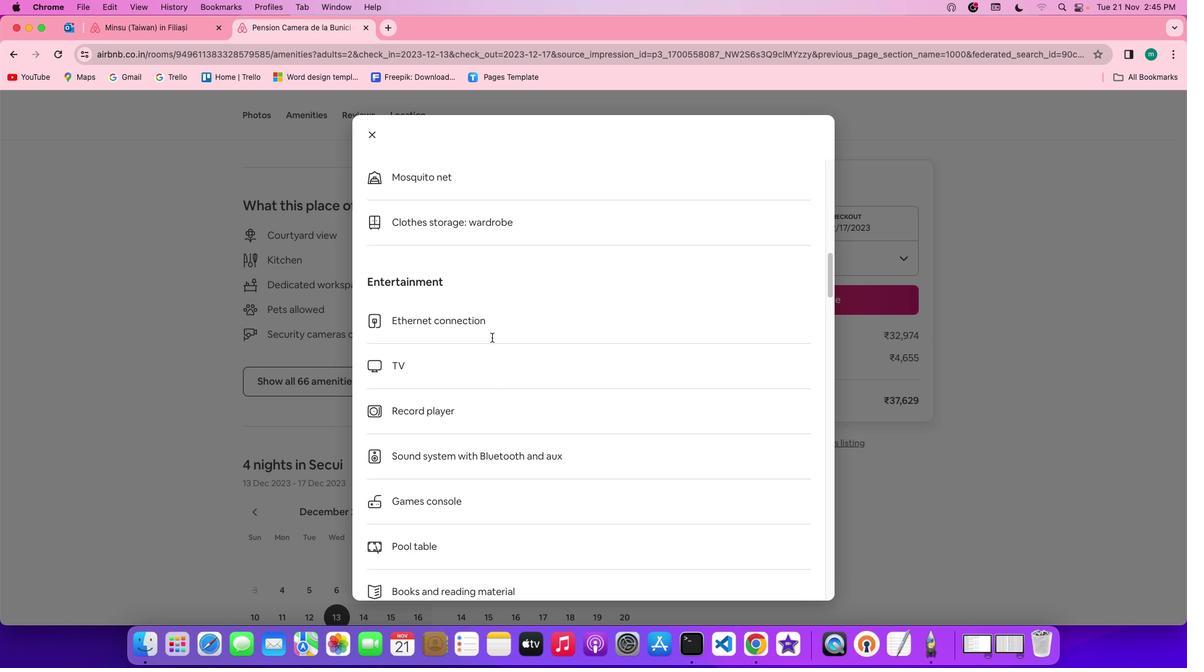 
Action: Mouse scrolled (496, 342) with delta (4, 2)
Screenshot: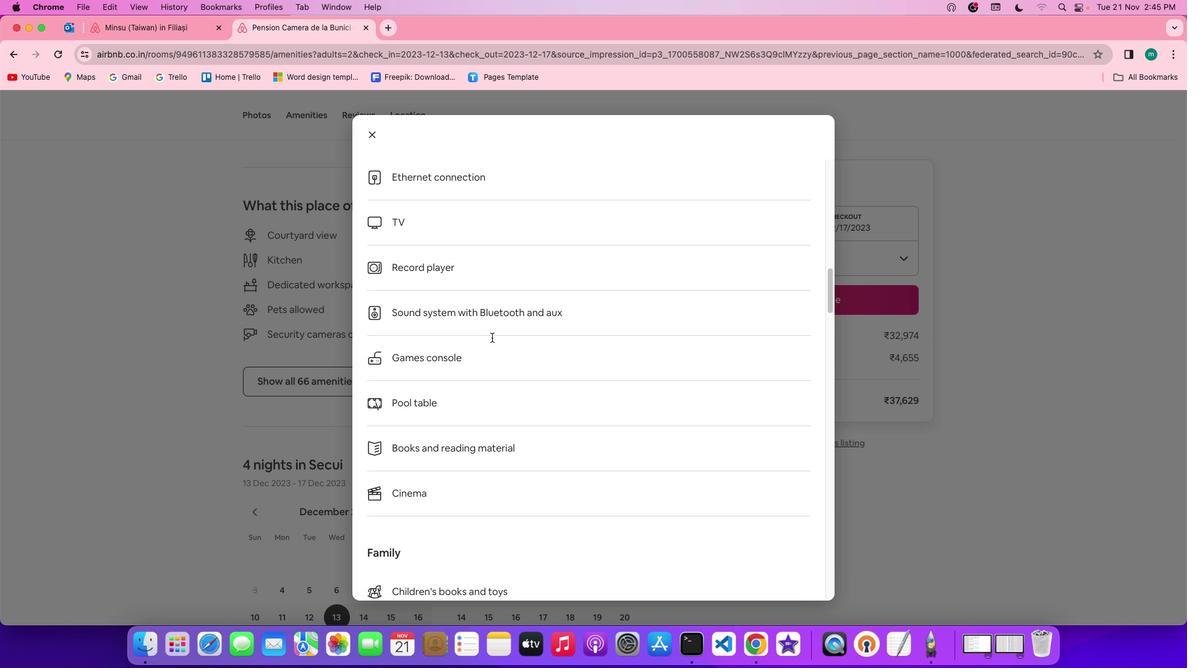 
Action: Mouse scrolled (496, 342) with delta (4, 1)
Screenshot: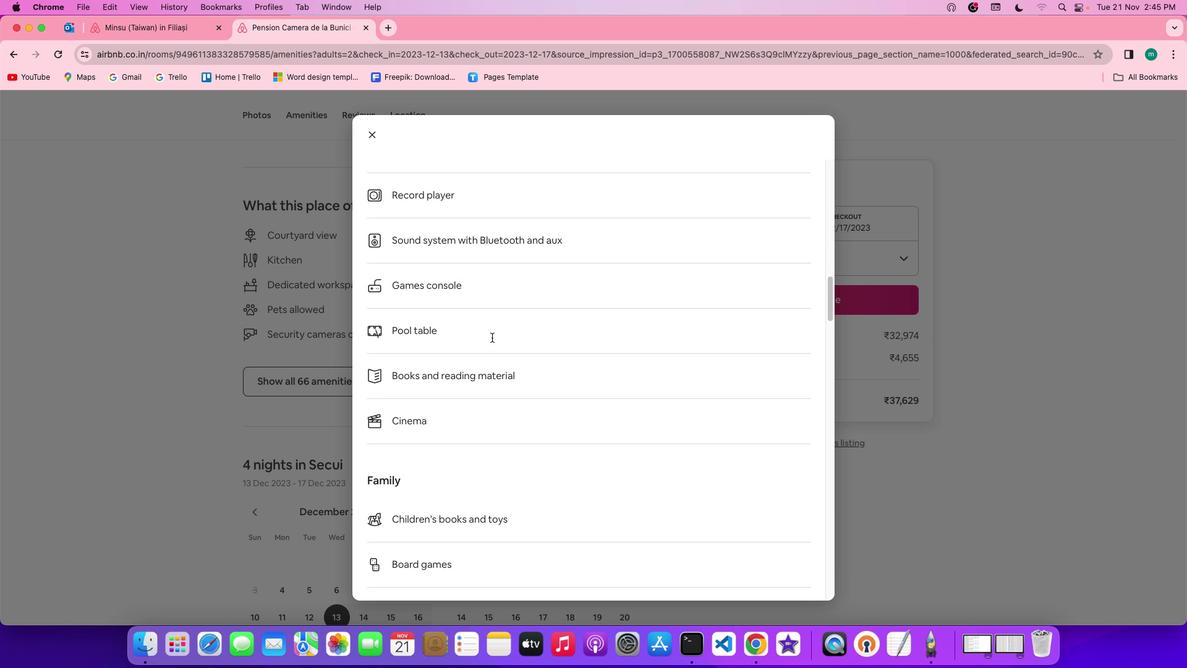 
Action: Mouse scrolled (496, 342) with delta (4, 1)
Screenshot: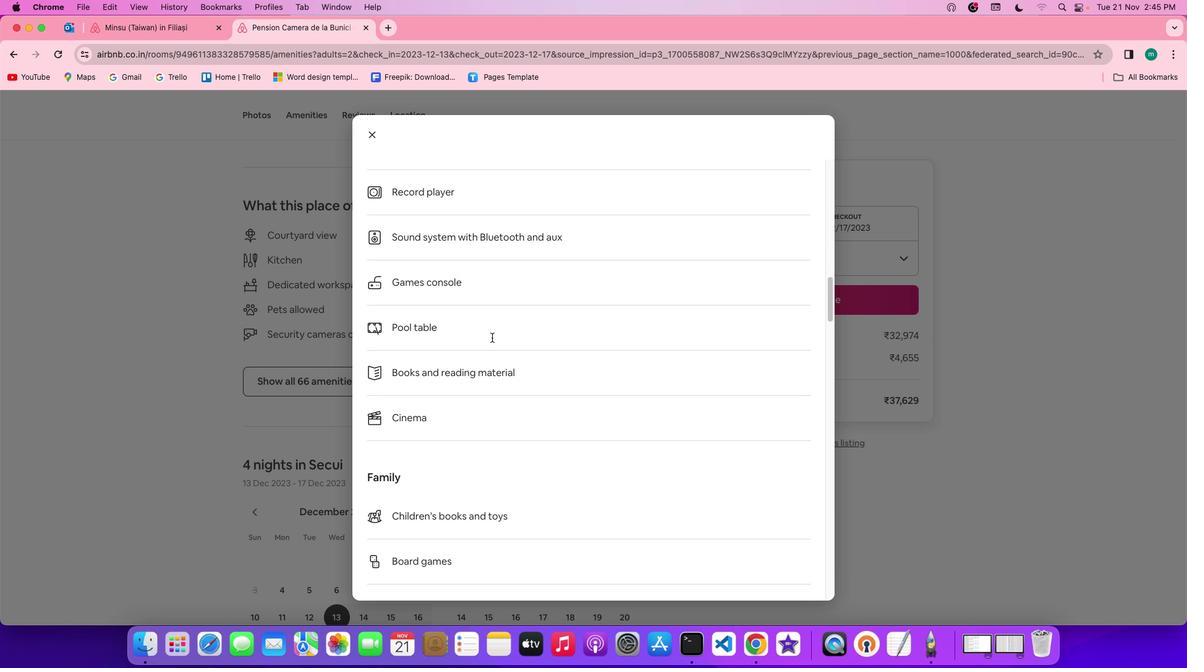 
Action: Mouse scrolled (496, 342) with delta (4, 3)
Screenshot: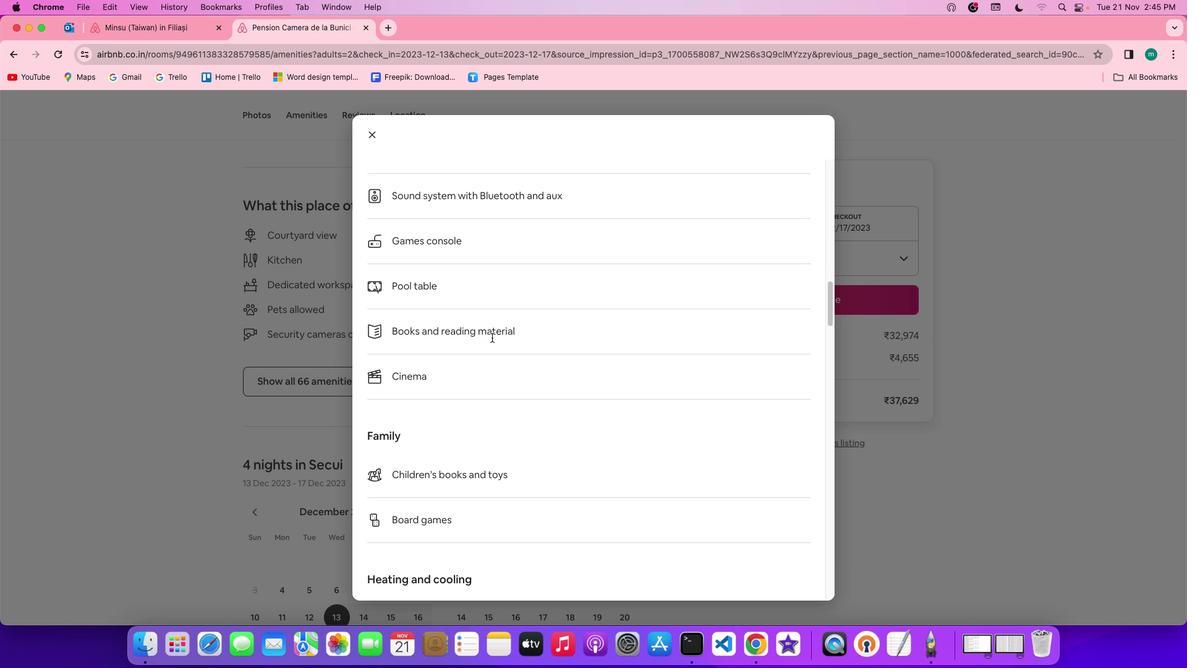 
Action: Mouse scrolled (496, 342) with delta (4, 3)
Screenshot: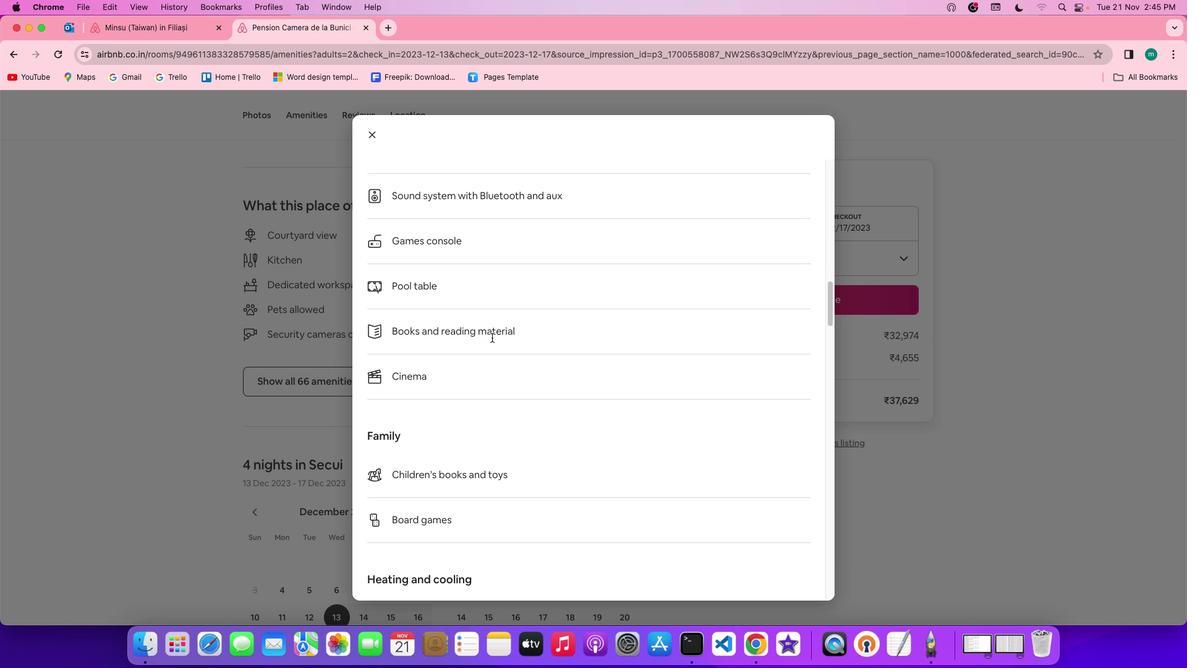 
Action: Mouse scrolled (496, 342) with delta (4, 2)
Screenshot: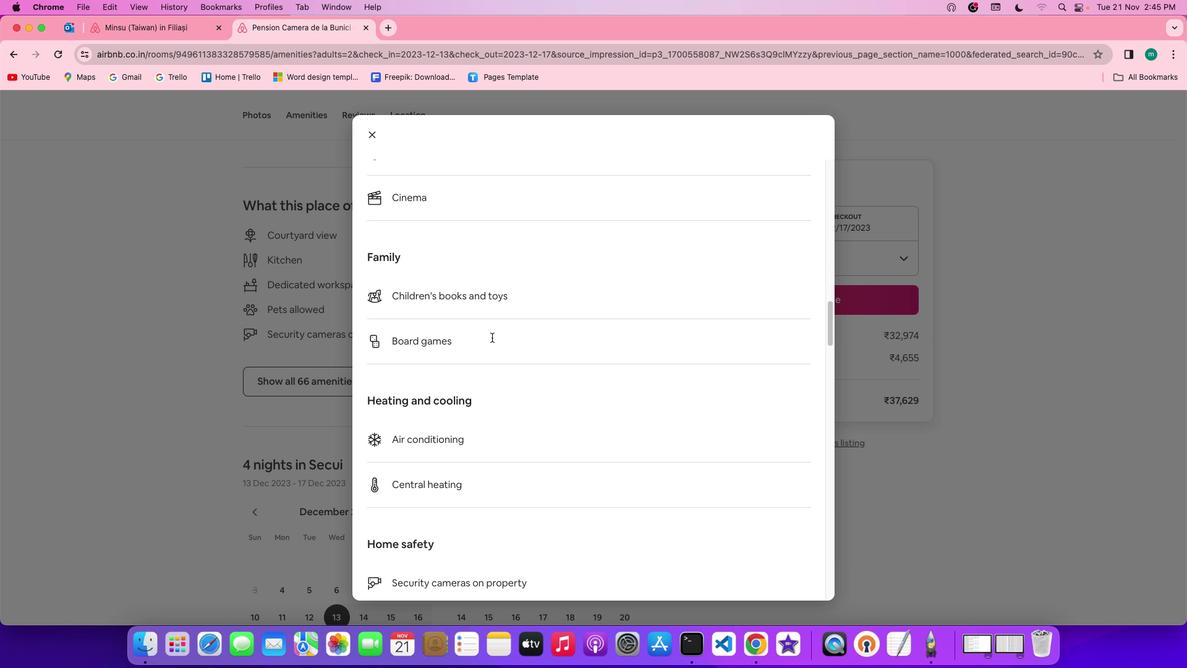 
Action: Mouse scrolled (496, 342) with delta (4, 1)
Screenshot: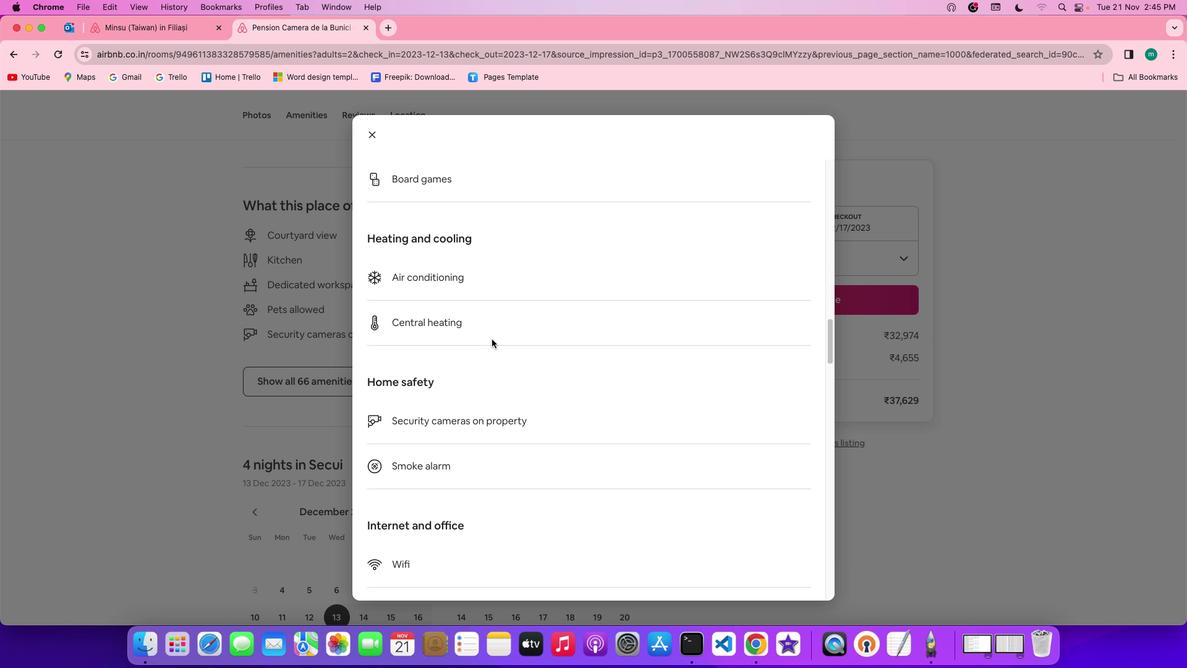 
Action: Mouse scrolled (496, 342) with delta (4, 1)
Screenshot: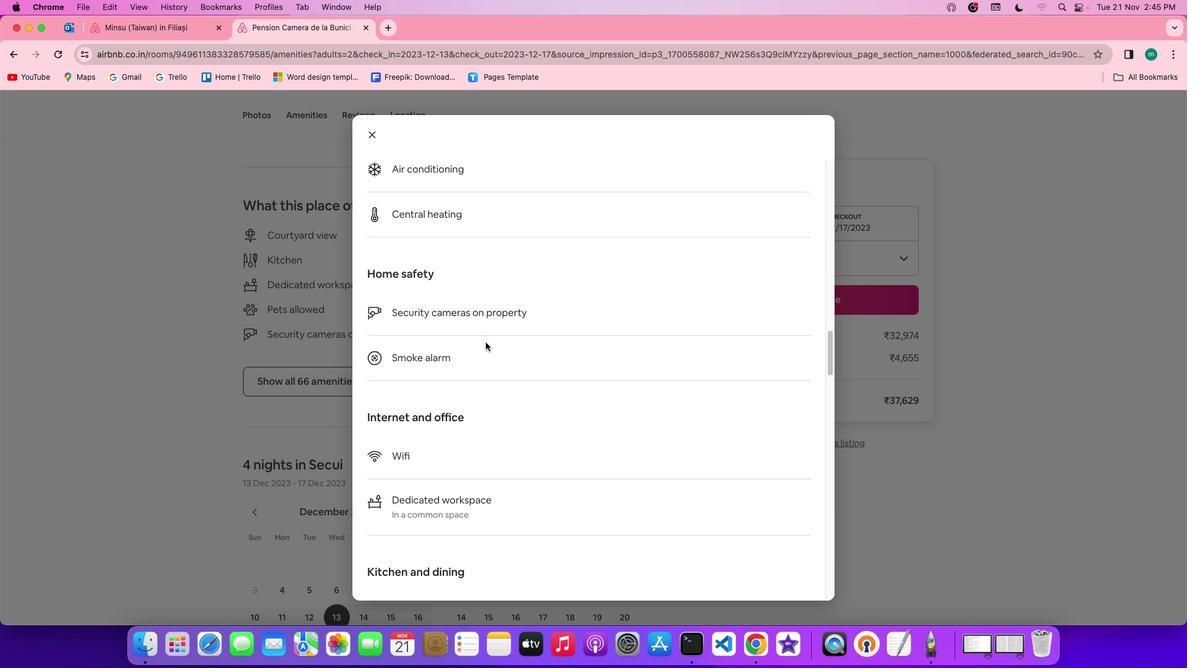 
Action: Mouse scrolled (496, 342) with delta (4, 0)
Screenshot: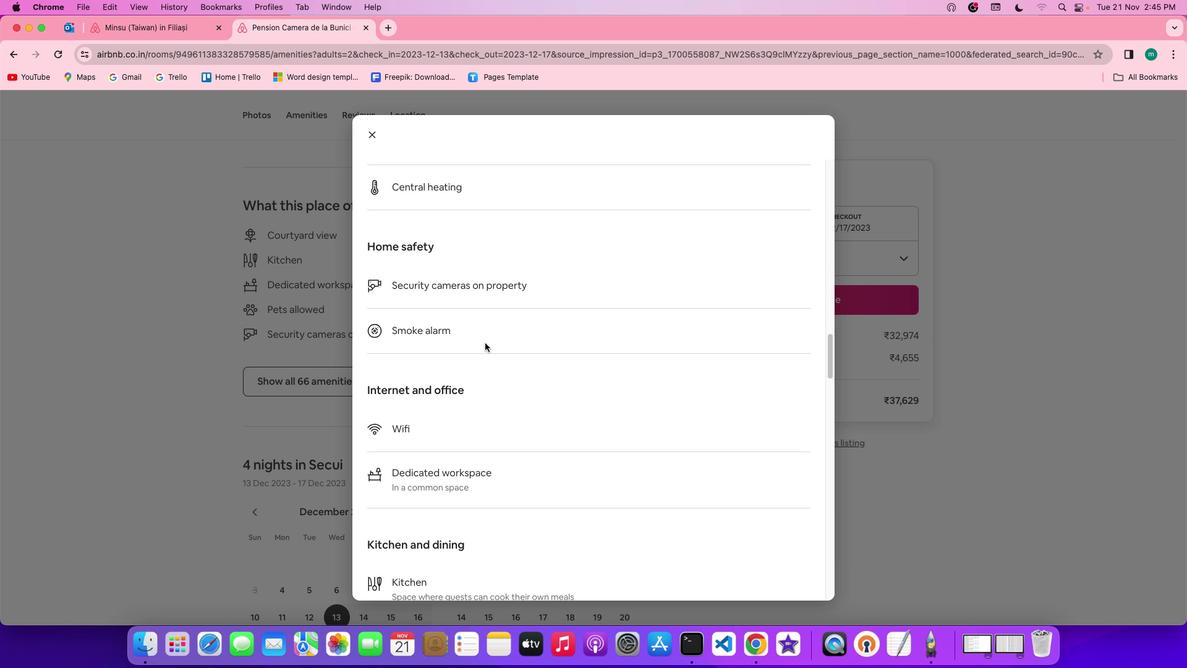 
Action: Mouse moved to (489, 347)
Screenshot: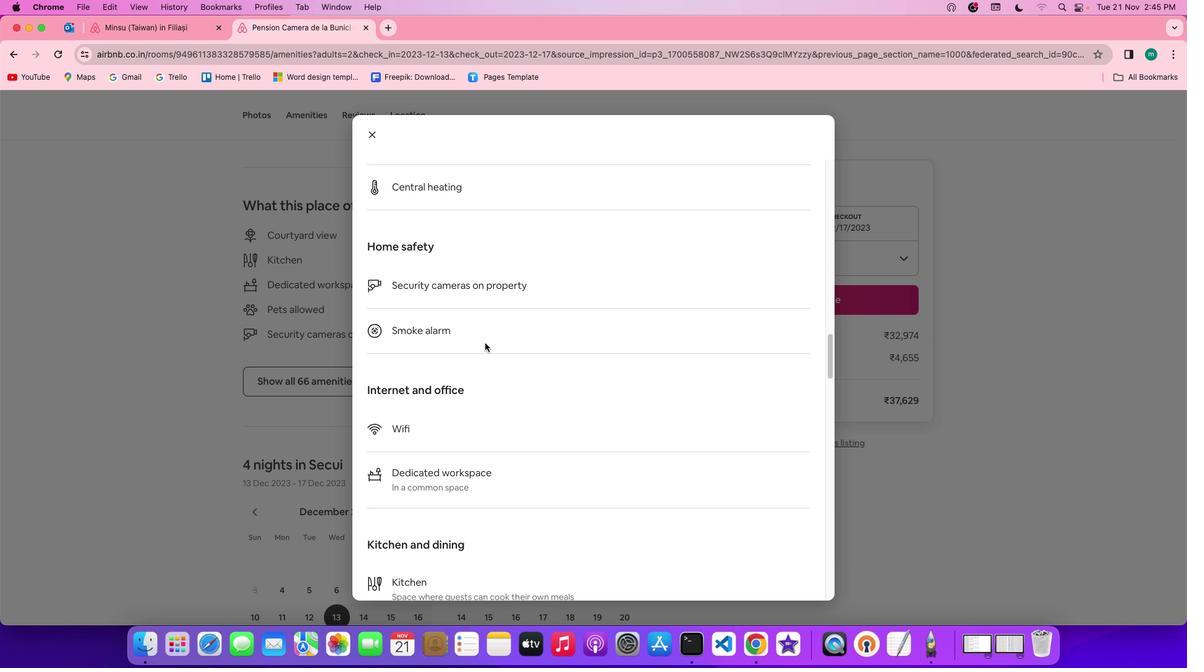 
Action: Mouse scrolled (489, 347) with delta (4, 3)
Screenshot: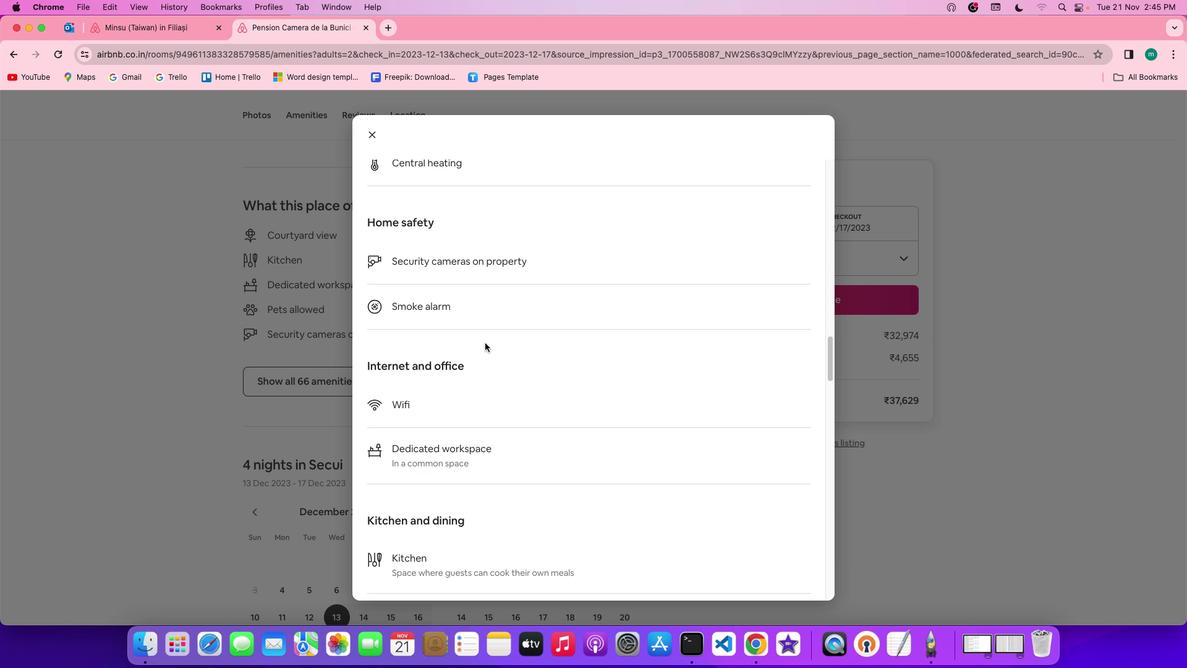 
Action: Mouse scrolled (489, 347) with delta (4, 3)
Screenshot: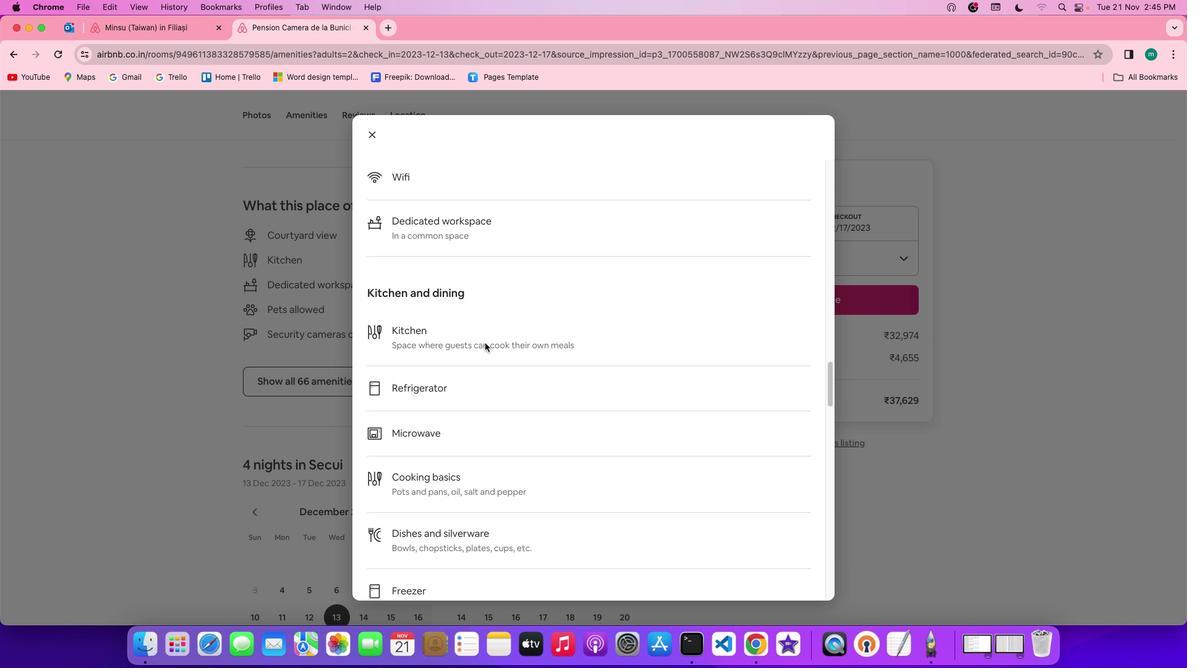 
Action: Mouse scrolled (489, 347) with delta (4, 3)
Screenshot: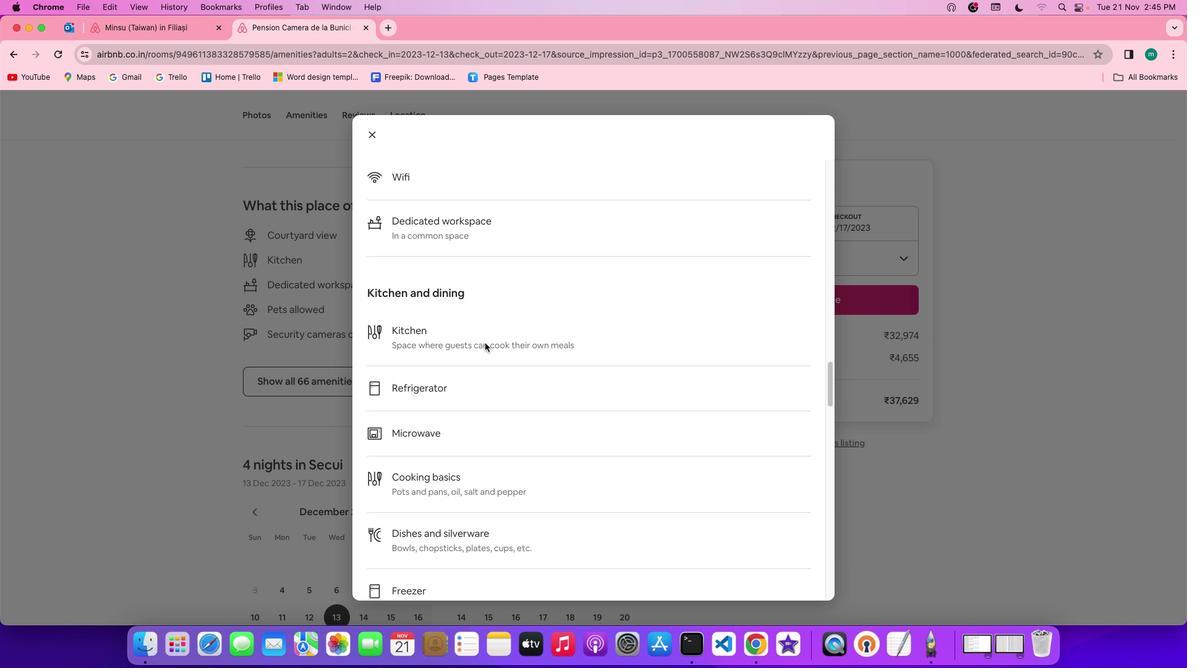 
Action: Mouse scrolled (489, 347) with delta (4, 1)
Screenshot: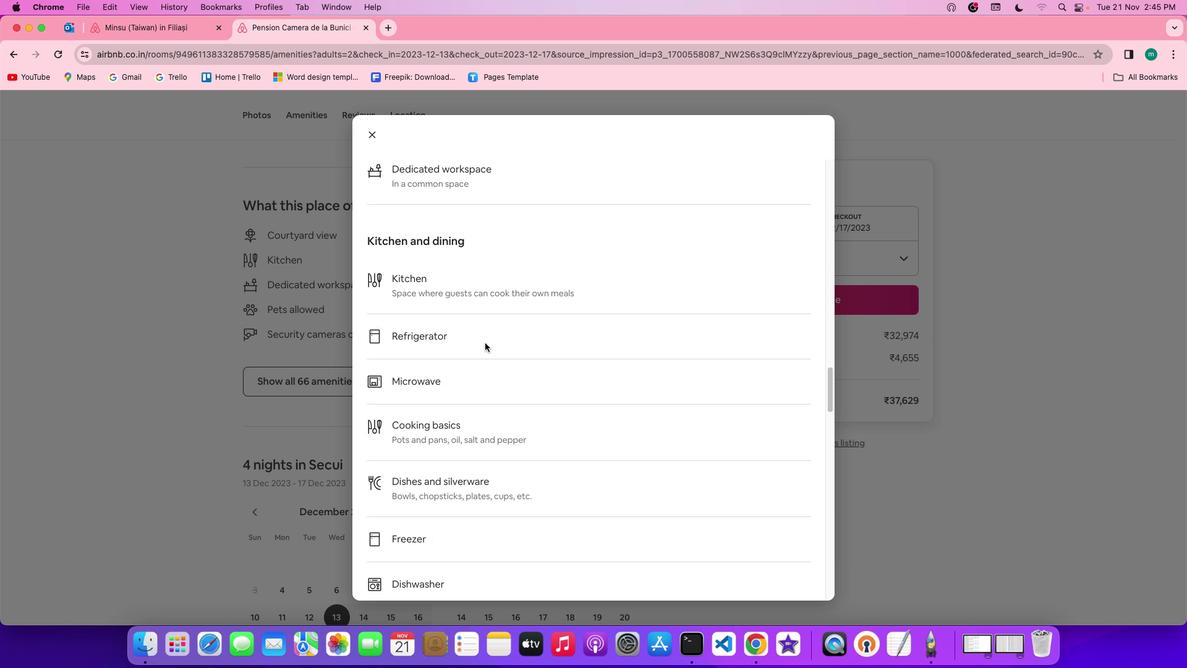 
Action: Mouse scrolled (489, 347) with delta (4, 1)
Screenshot: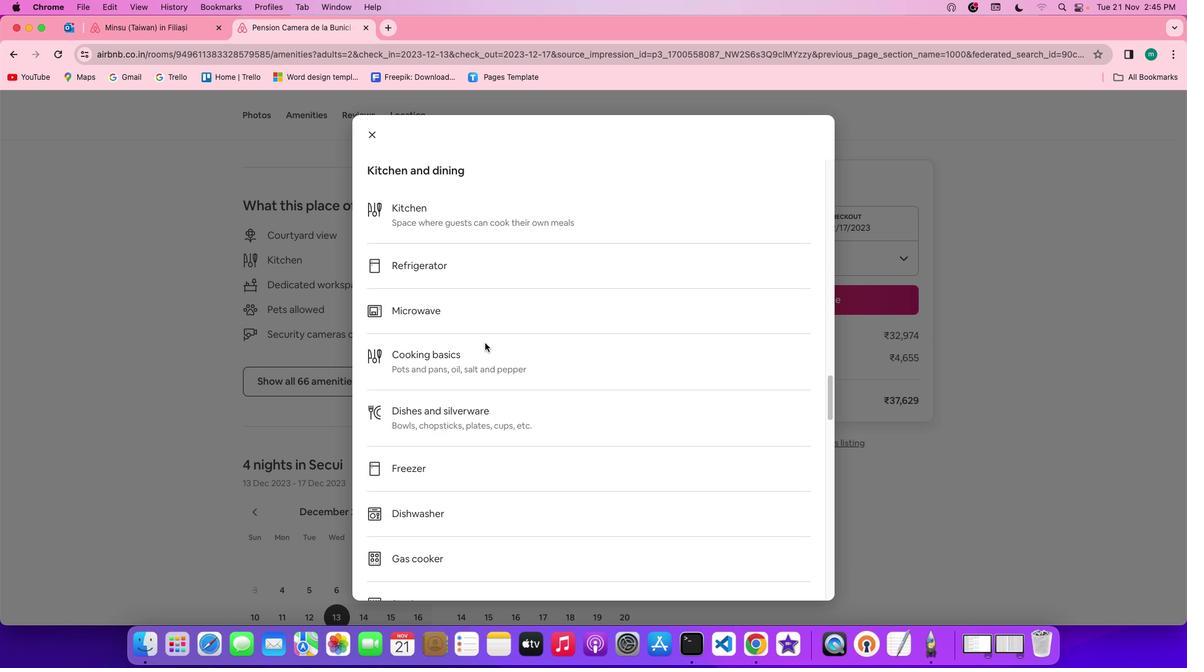 
Action: Mouse scrolled (489, 347) with delta (4, 1)
Screenshot: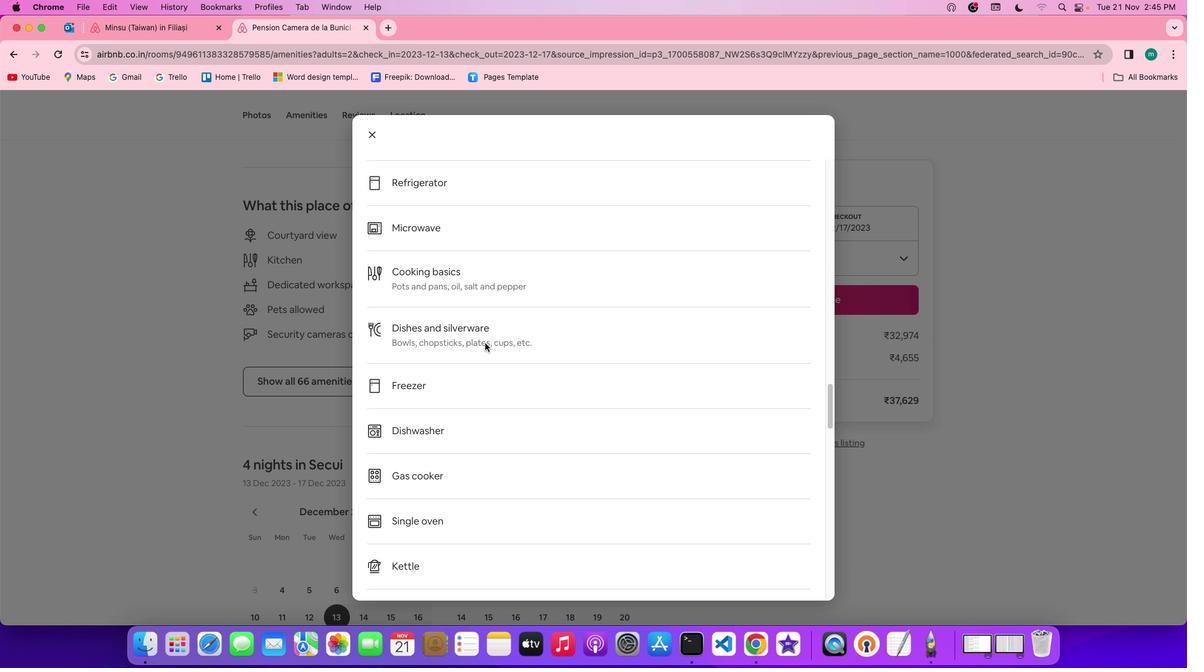 
Action: Mouse scrolled (489, 347) with delta (4, 3)
Screenshot: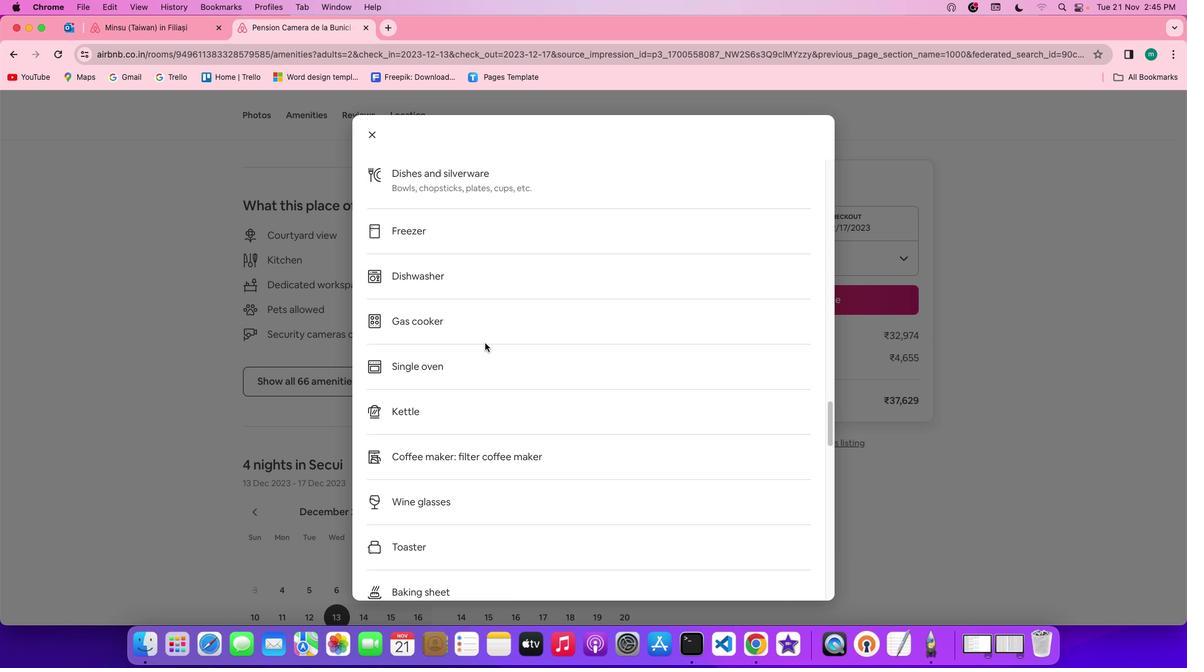 
Action: Mouse scrolled (489, 347) with delta (4, 3)
Screenshot: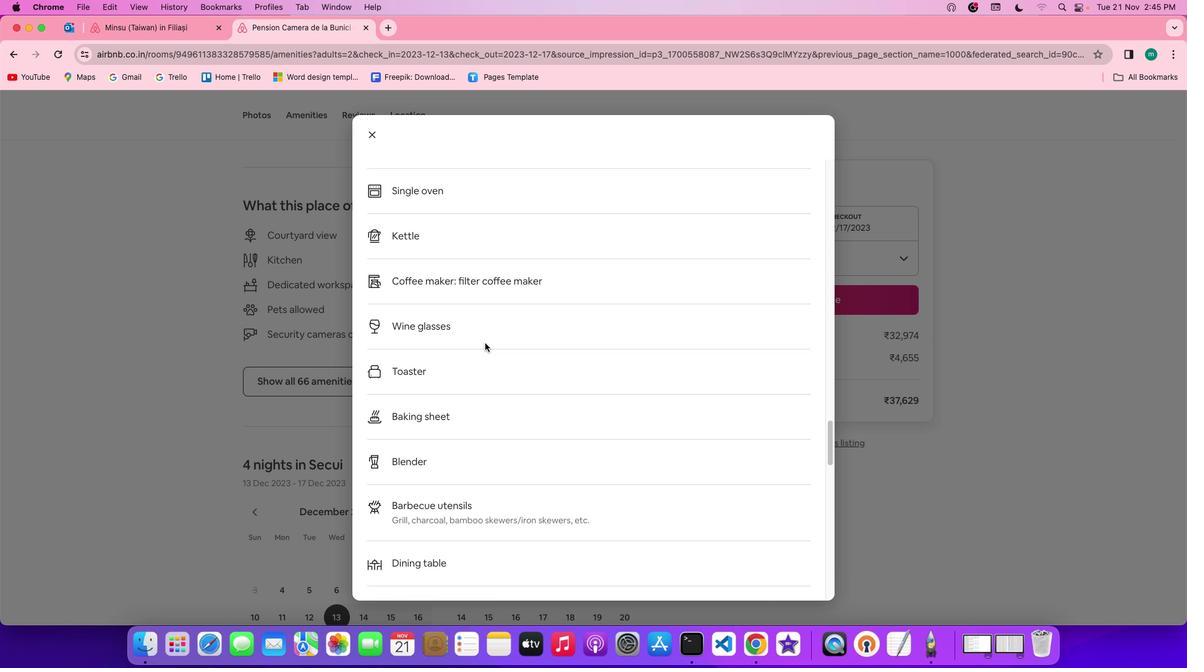 
Action: Mouse scrolled (489, 347) with delta (4, 2)
Screenshot: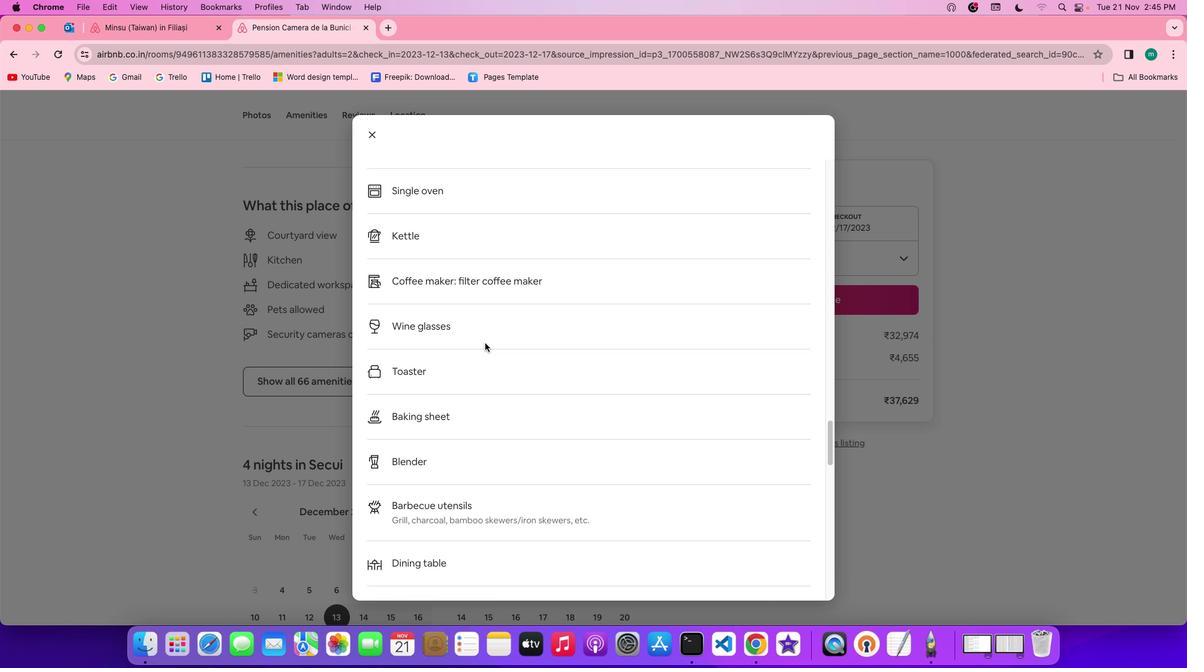 
Action: Mouse scrolled (489, 347) with delta (4, 1)
Screenshot: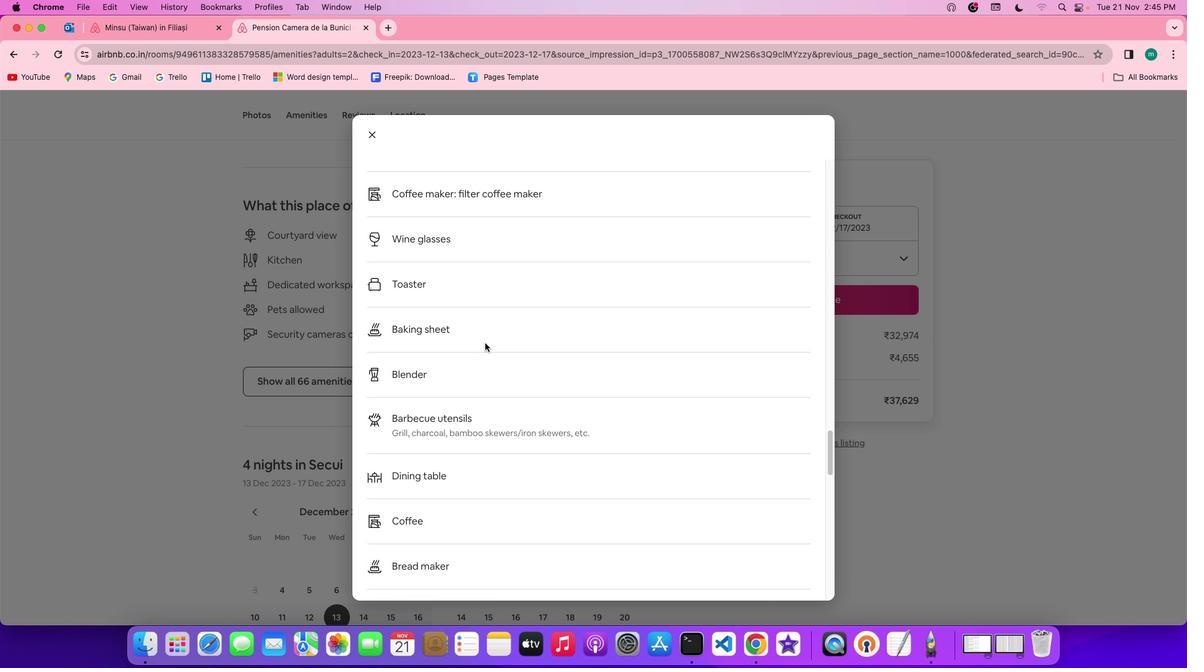 
Action: Mouse scrolled (489, 347) with delta (4, 0)
Screenshot: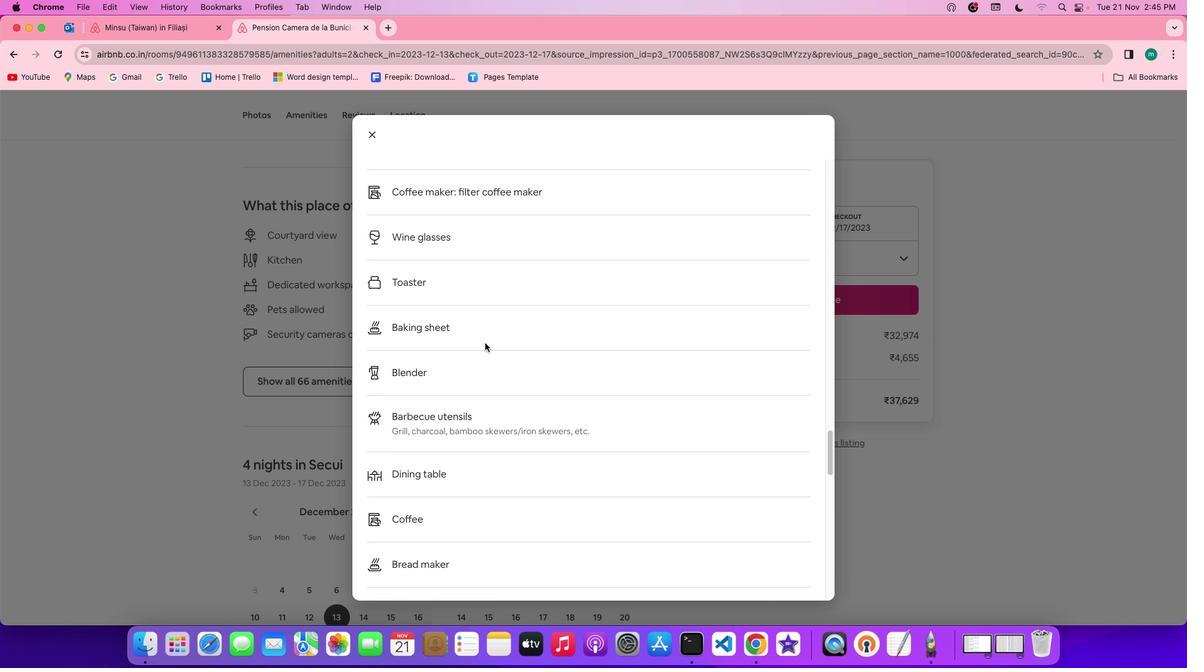 
Action: Mouse scrolled (489, 347) with delta (4, 3)
Screenshot: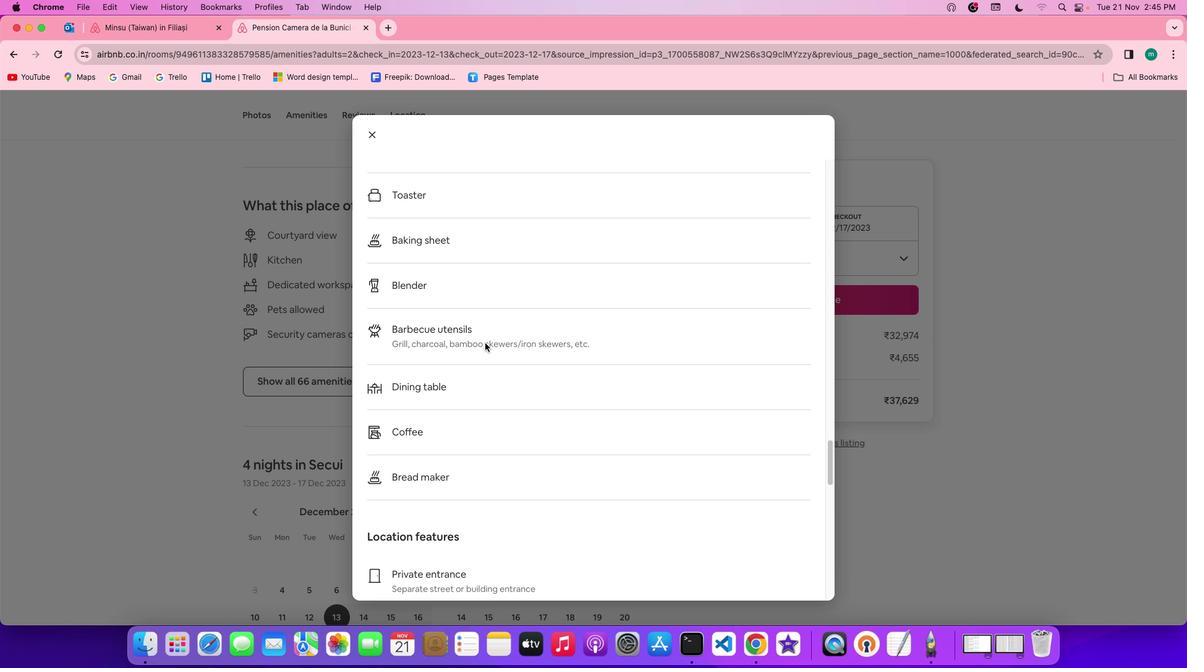 
Action: Mouse scrolled (489, 347) with delta (4, 3)
Screenshot: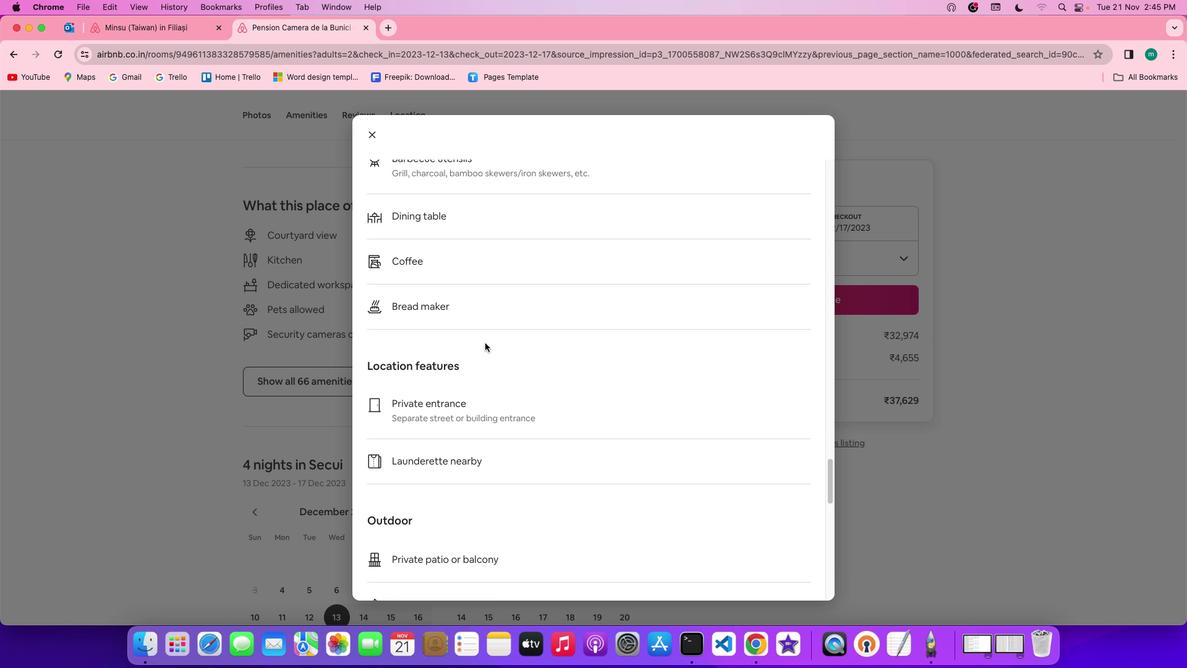 
Action: Mouse scrolled (489, 347) with delta (4, 2)
Screenshot: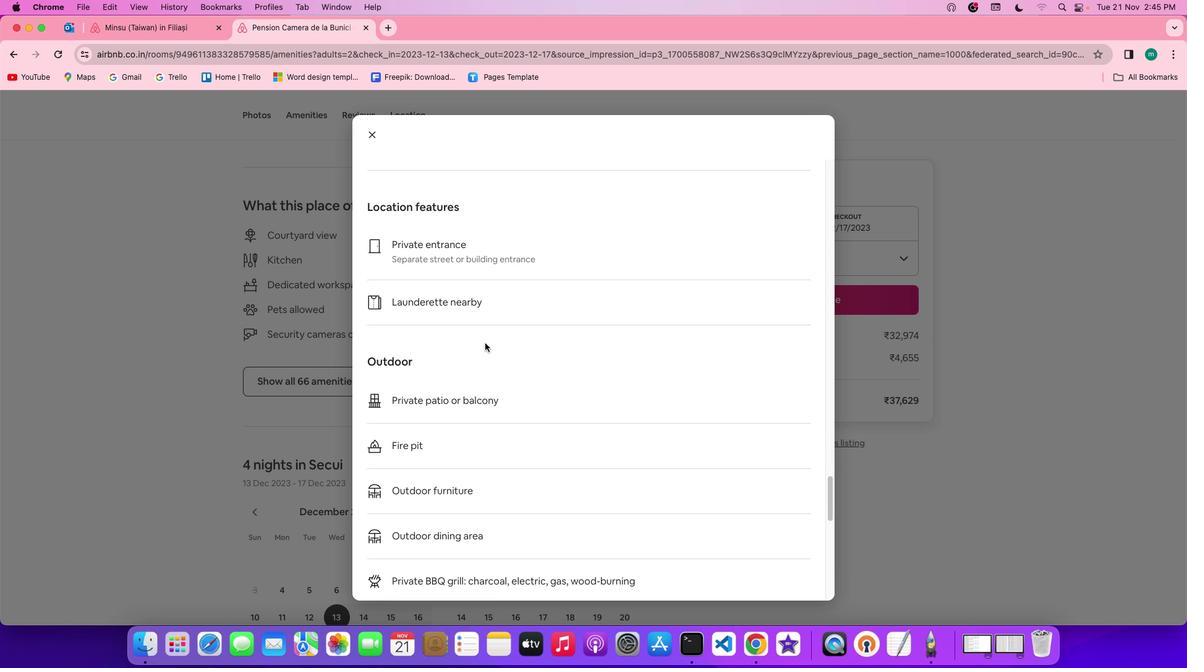 
Action: Mouse scrolled (489, 347) with delta (4, 1)
Screenshot: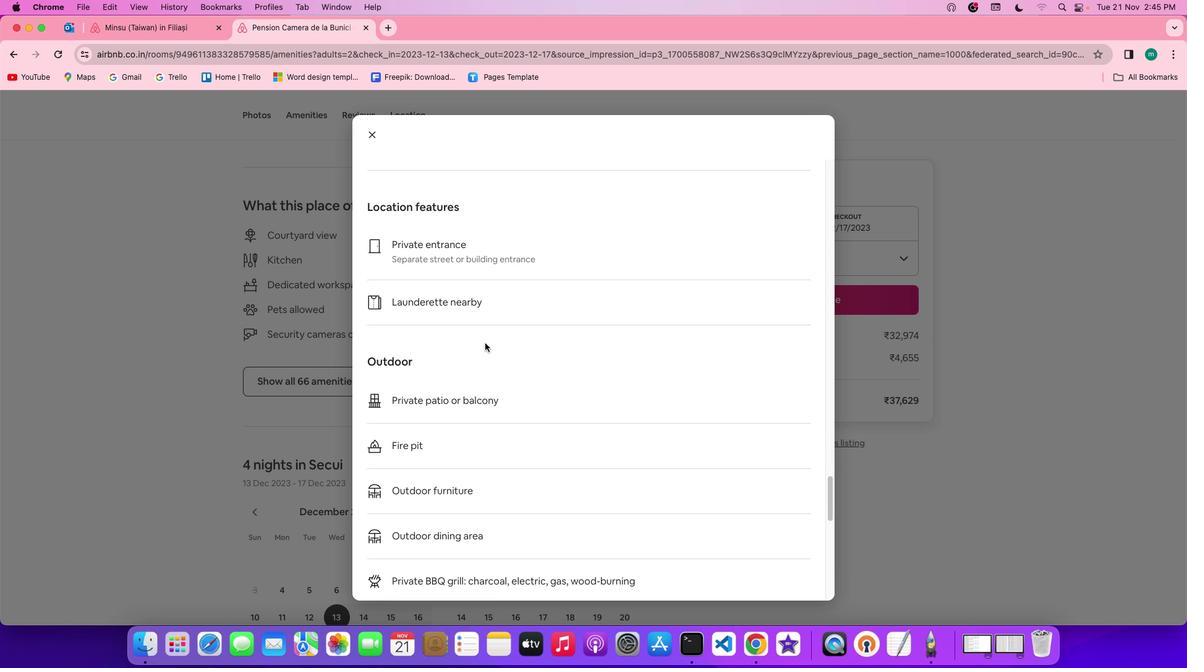 
Action: Mouse scrolled (489, 347) with delta (4, 1)
Screenshot: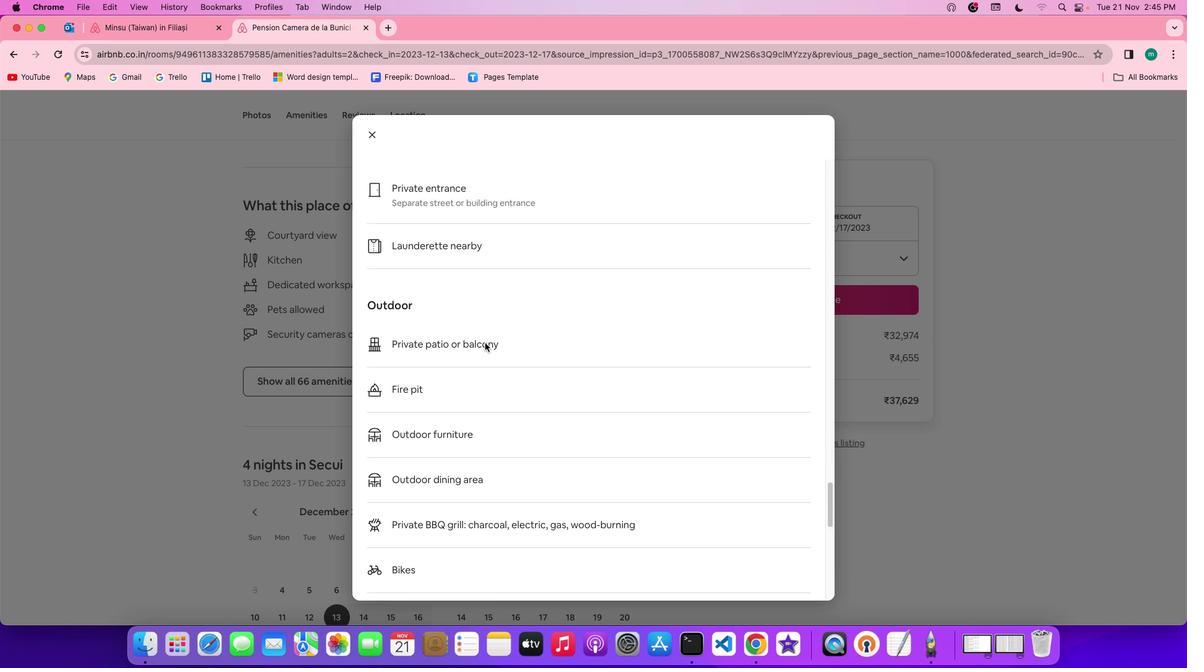 
Action: Mouse scrolled (489, 347) with delta (4, 0)
Screenshot: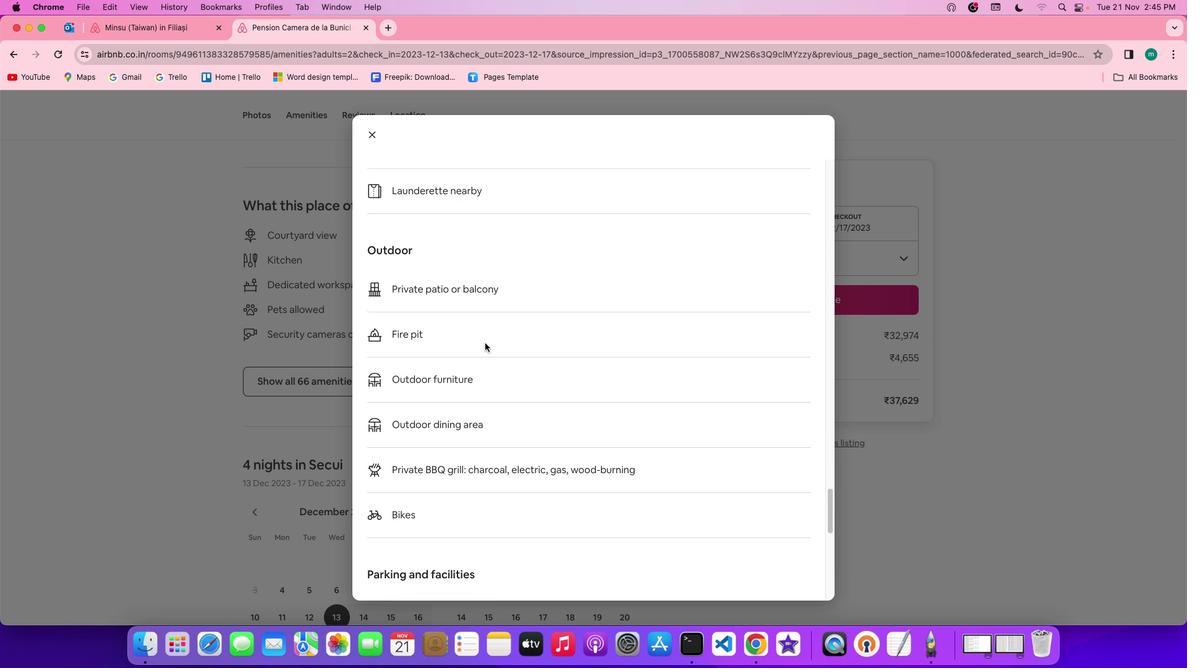 
Action: Mouse scrolled (489, 347) with delta (4, 3)
Screenshot: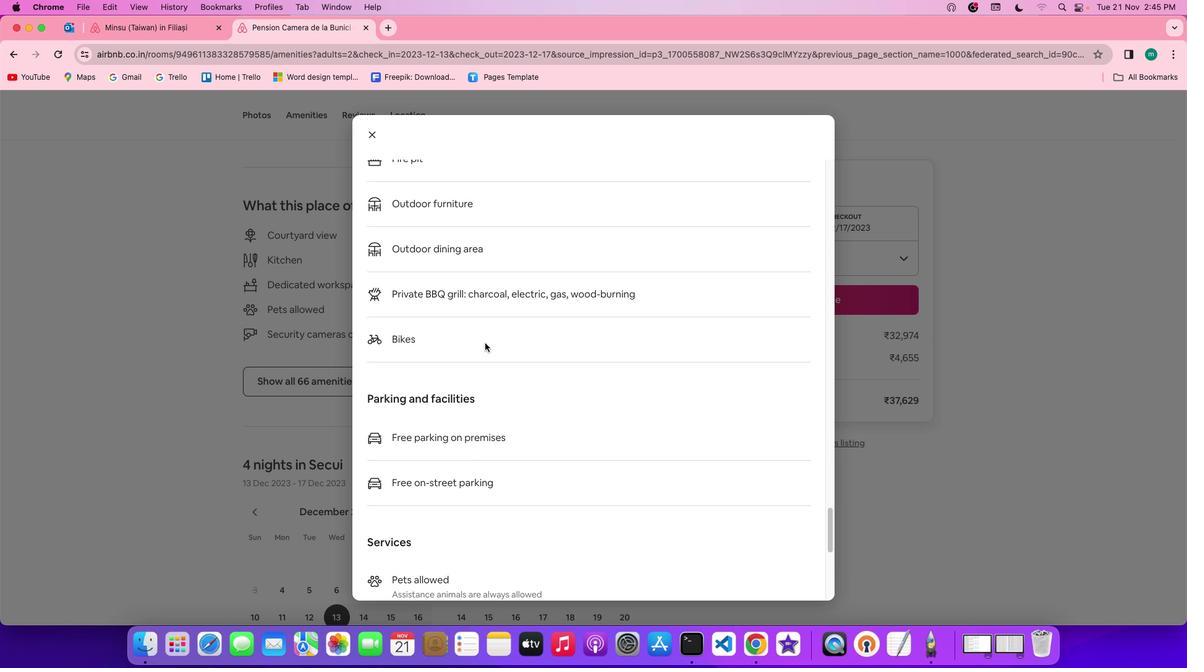
Action: Mouse scrolled (489, 347) with delta (4, 3)
Screenshot: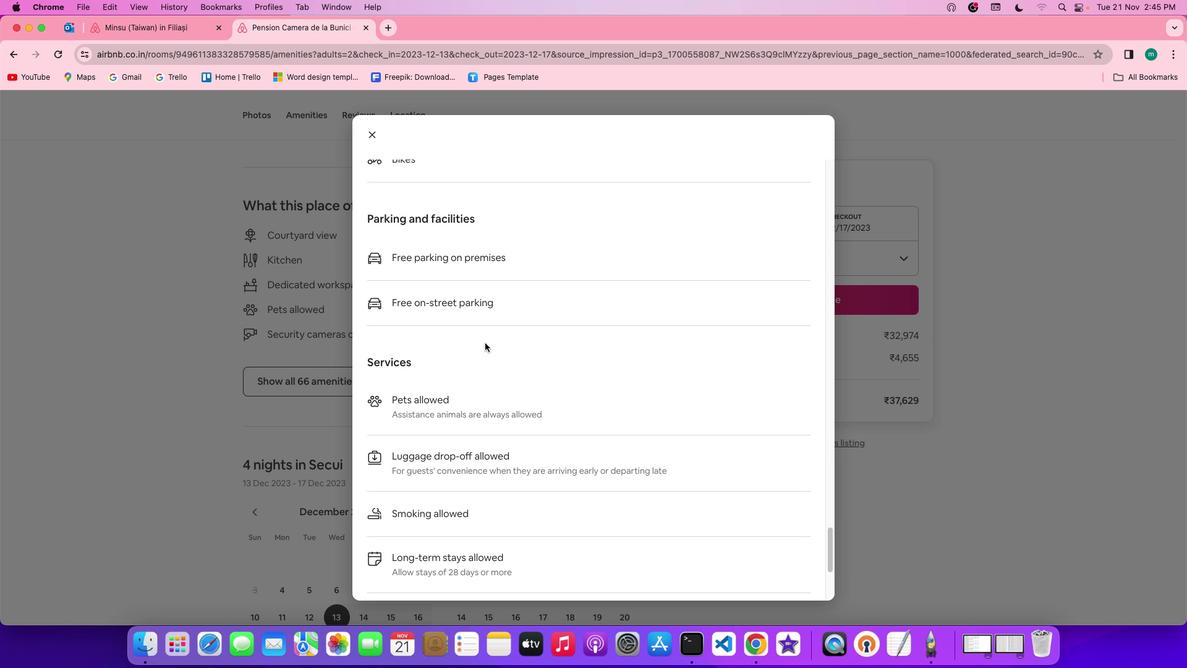 
Action: Mouse scrolled (489, 347) with delta (4, 2)
Screenshot: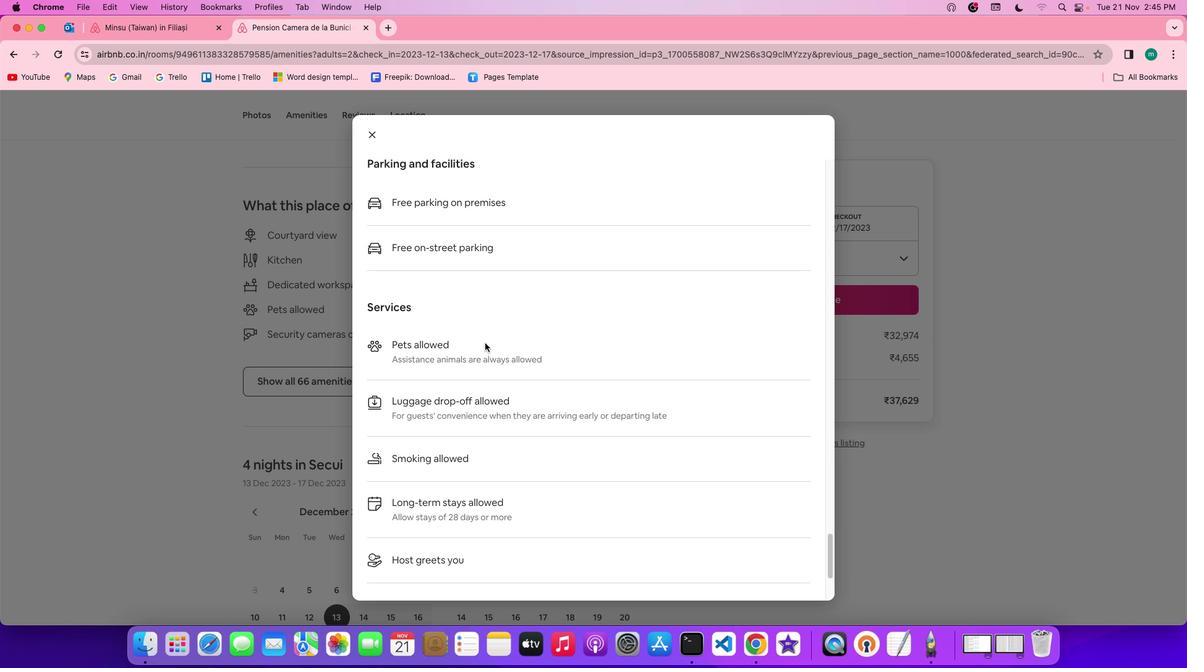 
Action: Mouse scrolled (489, 347) with delta (4, 1)
Screenshot: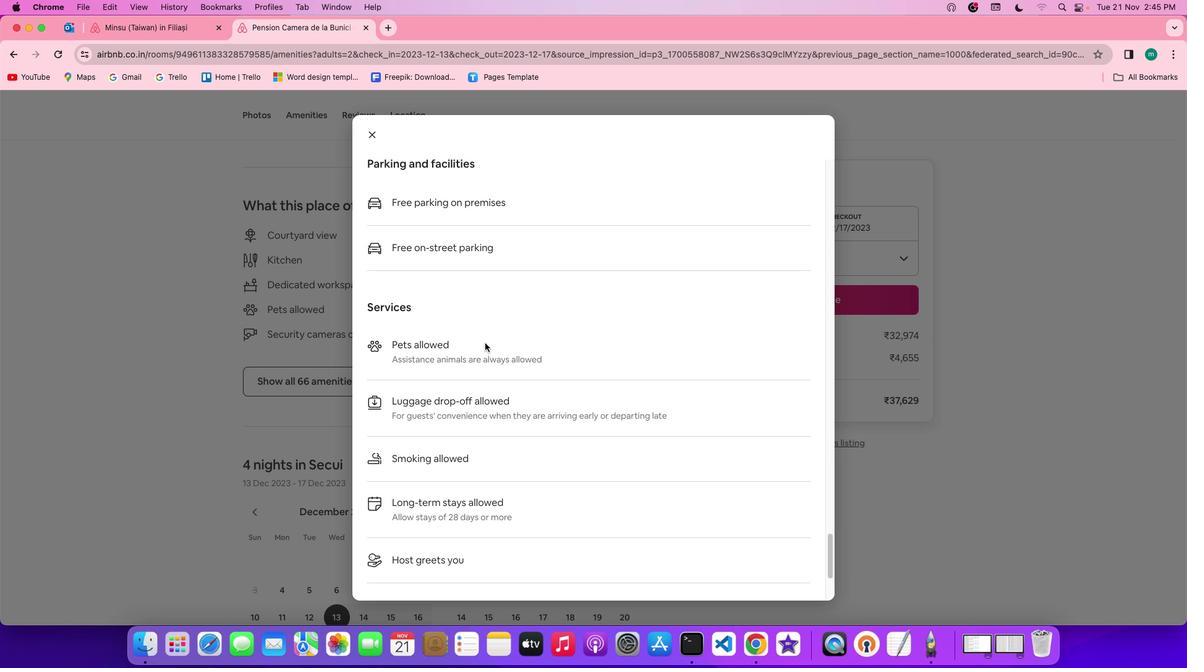 
Action: Mouse scrolled (489, 347) with delta (4, 0)
Screenshot: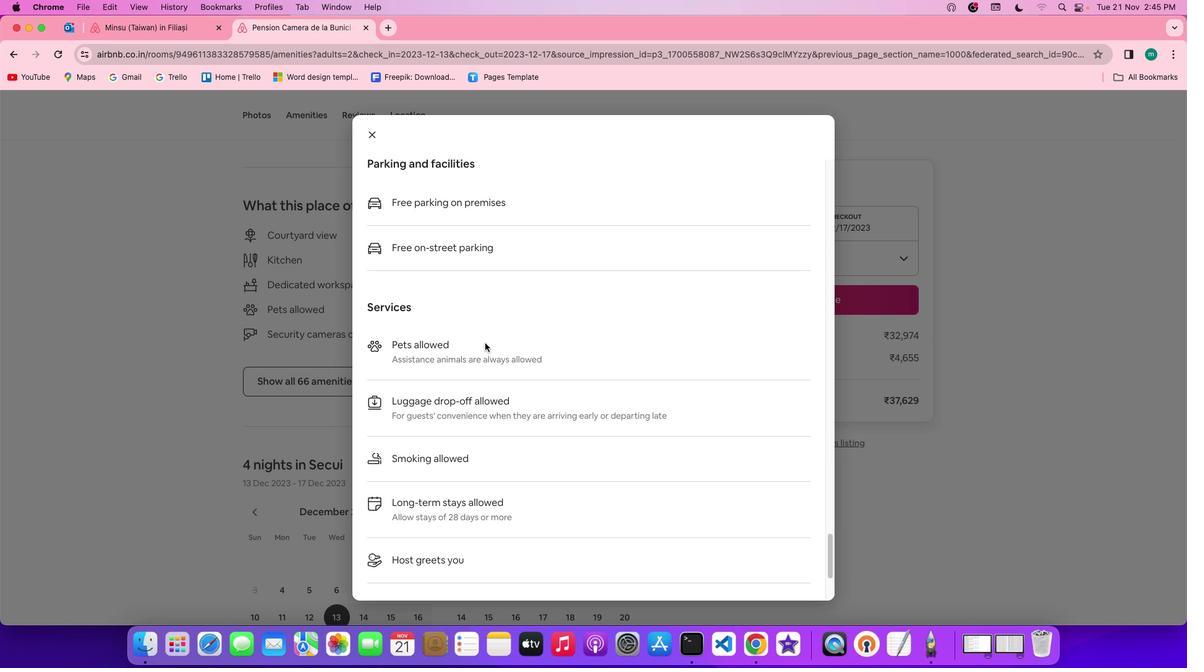 
Action: Mouse moved to (492, 342)
Screenshot: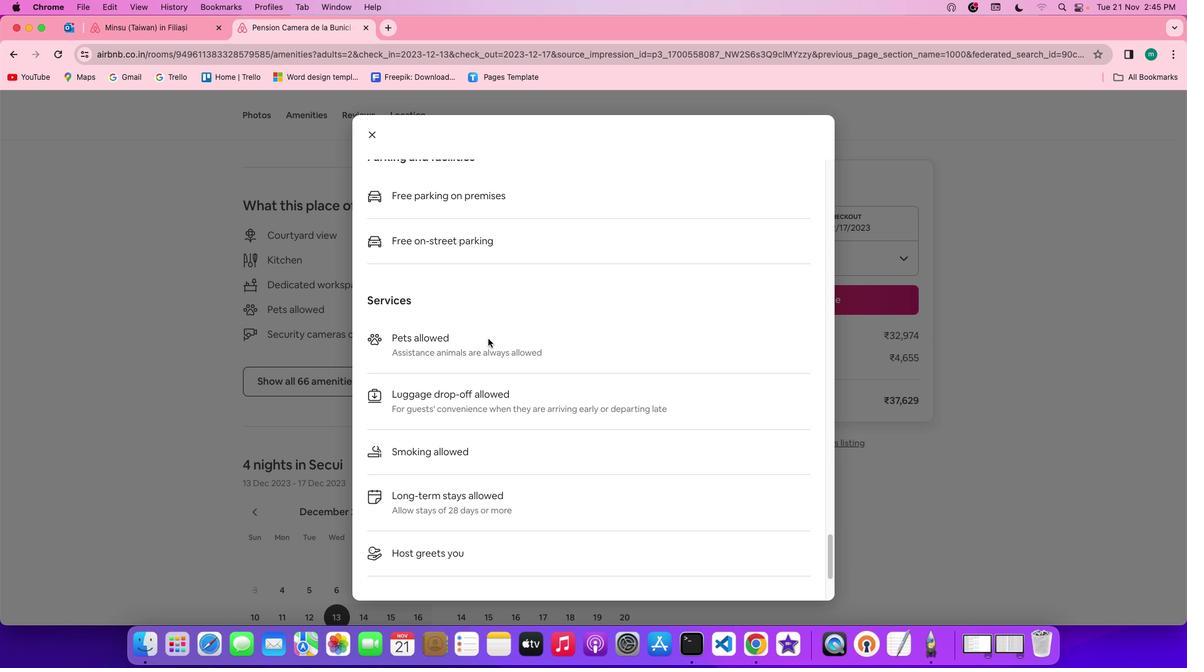 
Action: Mouse scrolled (492, 342) with delta (4, 3)
Screenshot: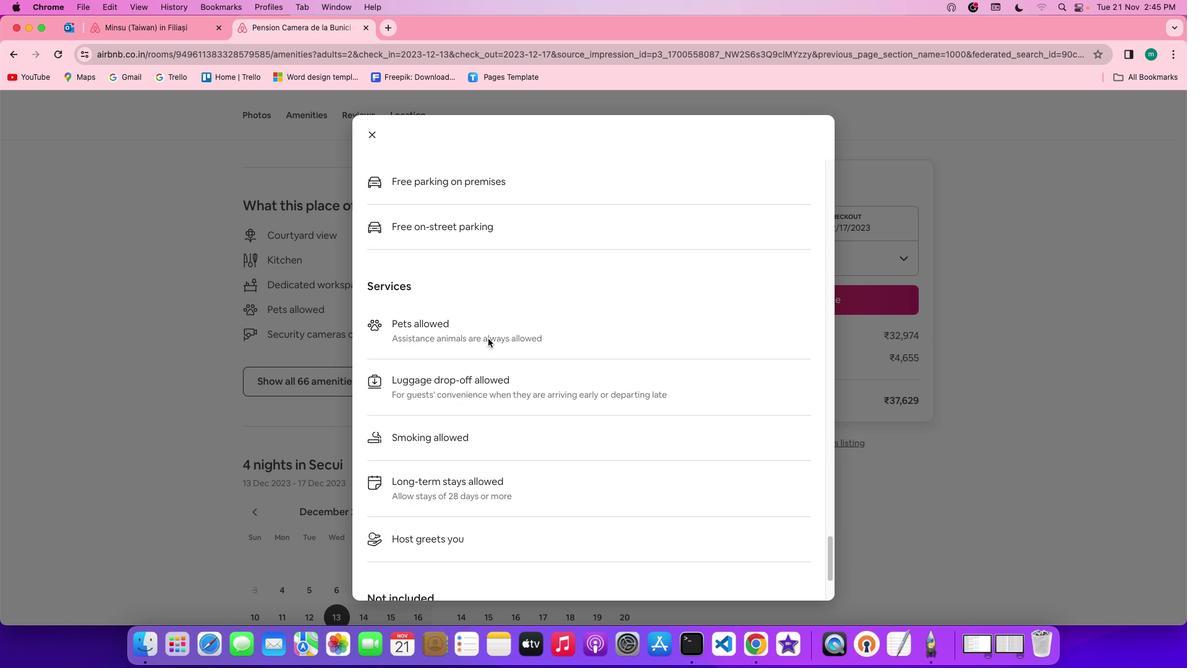 
Action: Mouse scrolled (492, 342) with delta (4, 3)
Screenshot: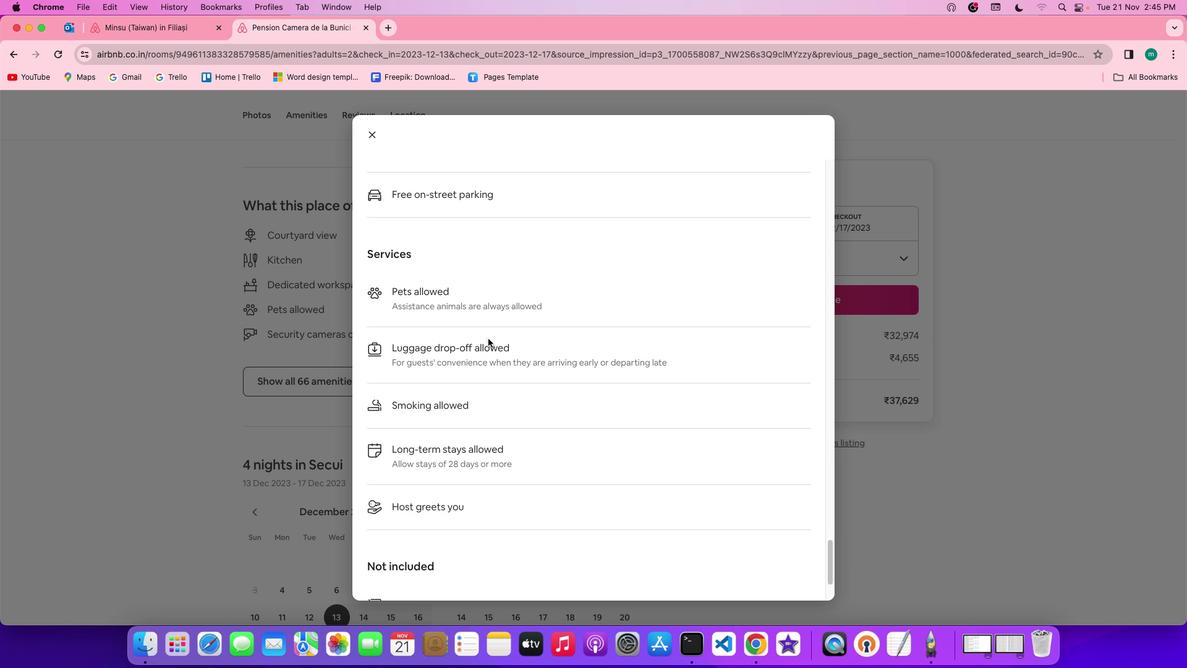 
Action: Mouse scrolled (492, 342) with delta (4, 3)
Screenshot: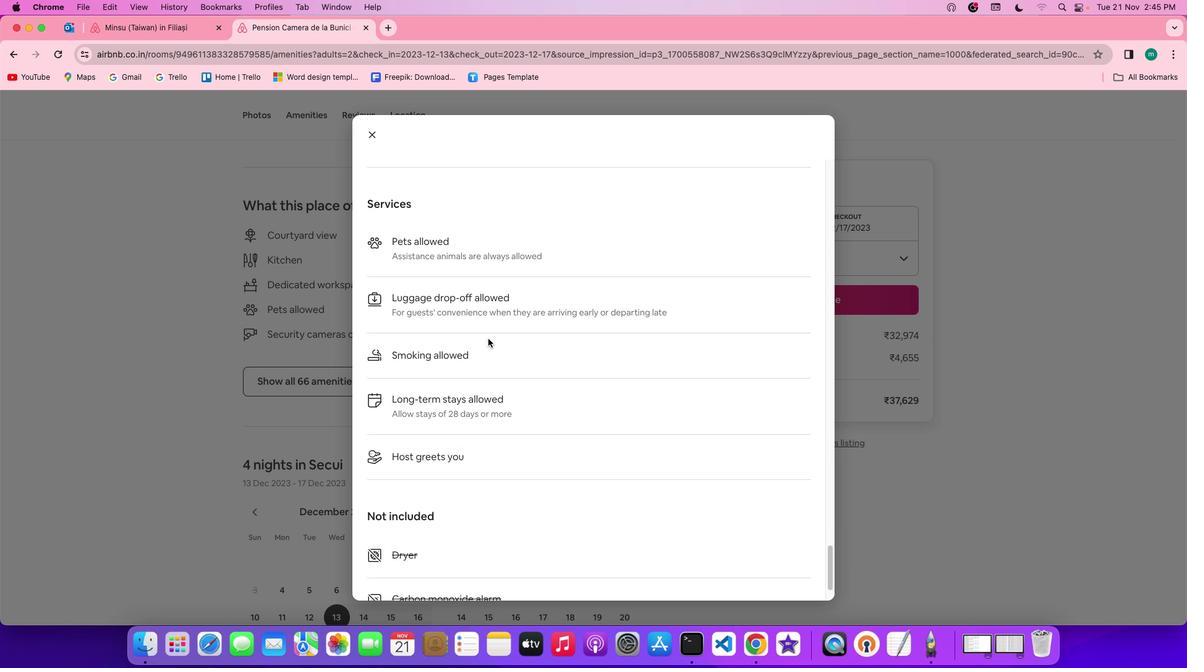 
Action: Mouse scrolled (492, 342) with delta (4, 2)
Screenshot: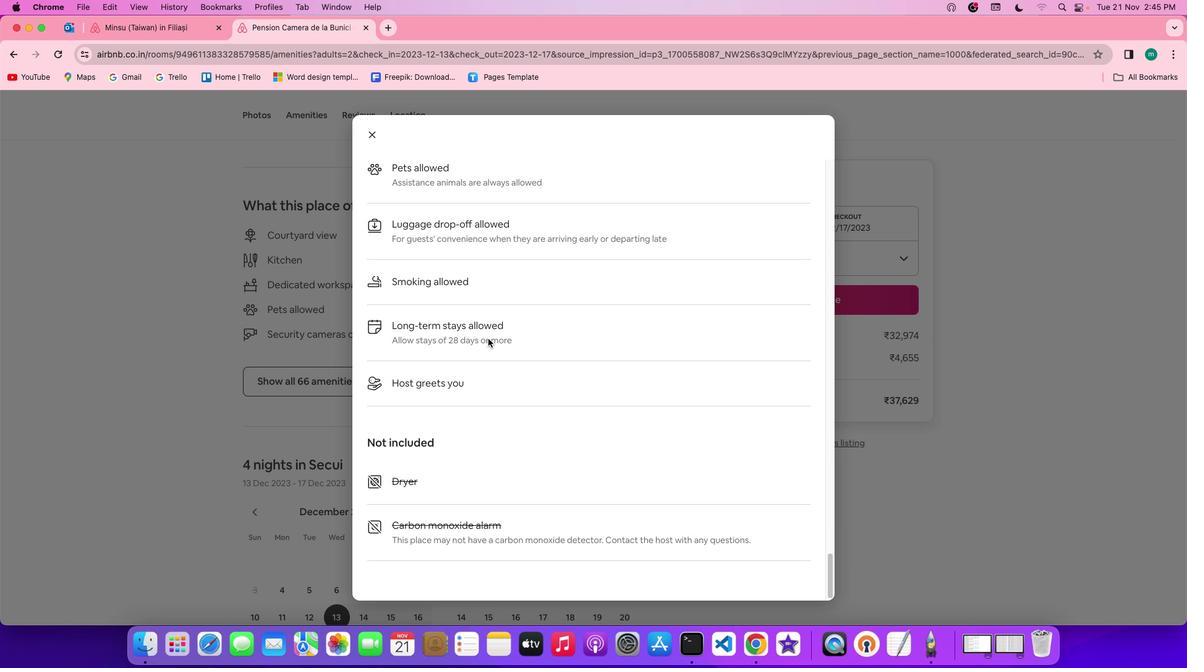 
Action: Mouse moved to (498, 336)
Screenshot: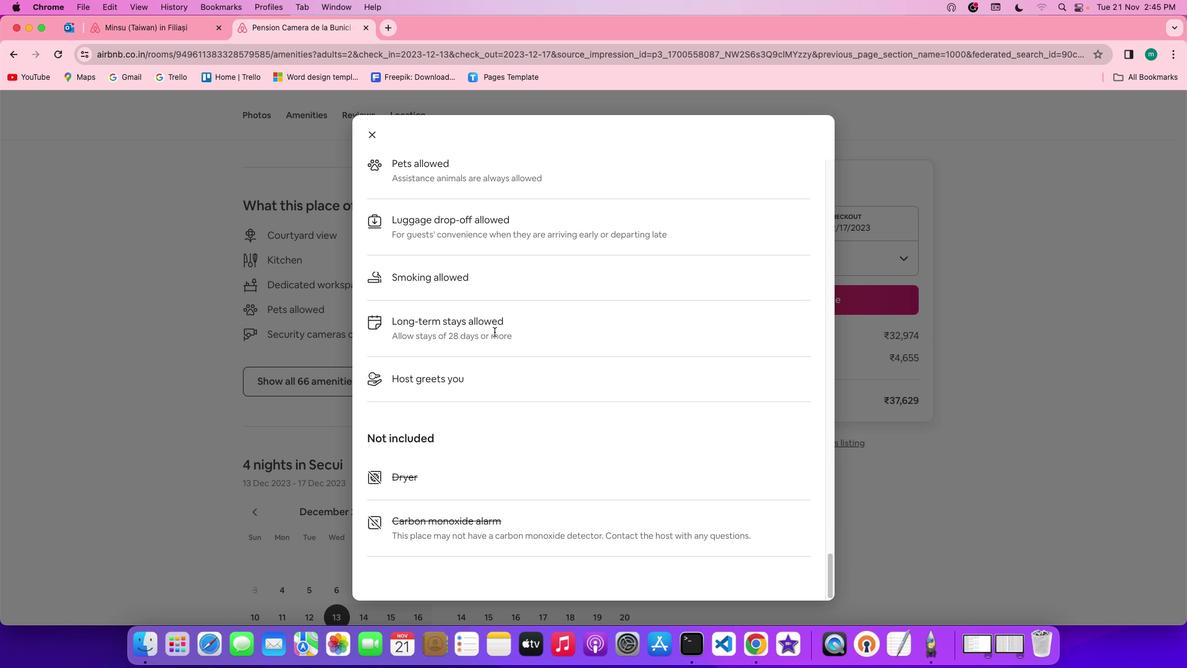 
Action: Mouse scrolled (498, 336) with delta (4, 3)
Screenshot: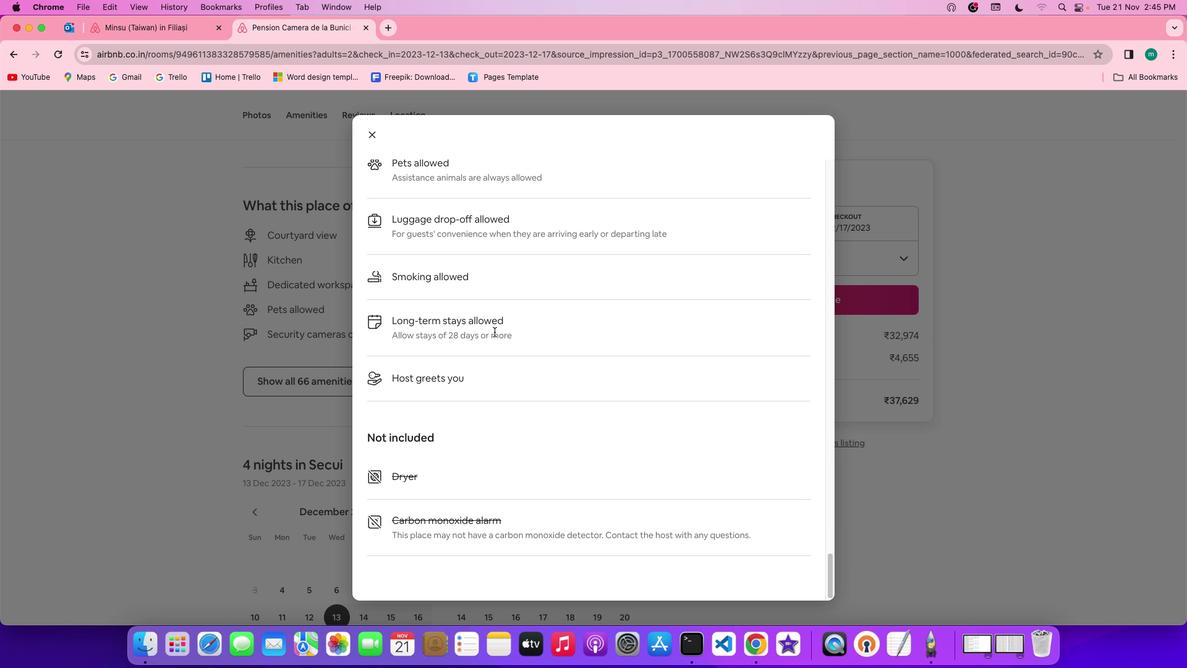 
Action: Mouse scrolled (498, 336) with delta (4, 3)
Screenshot: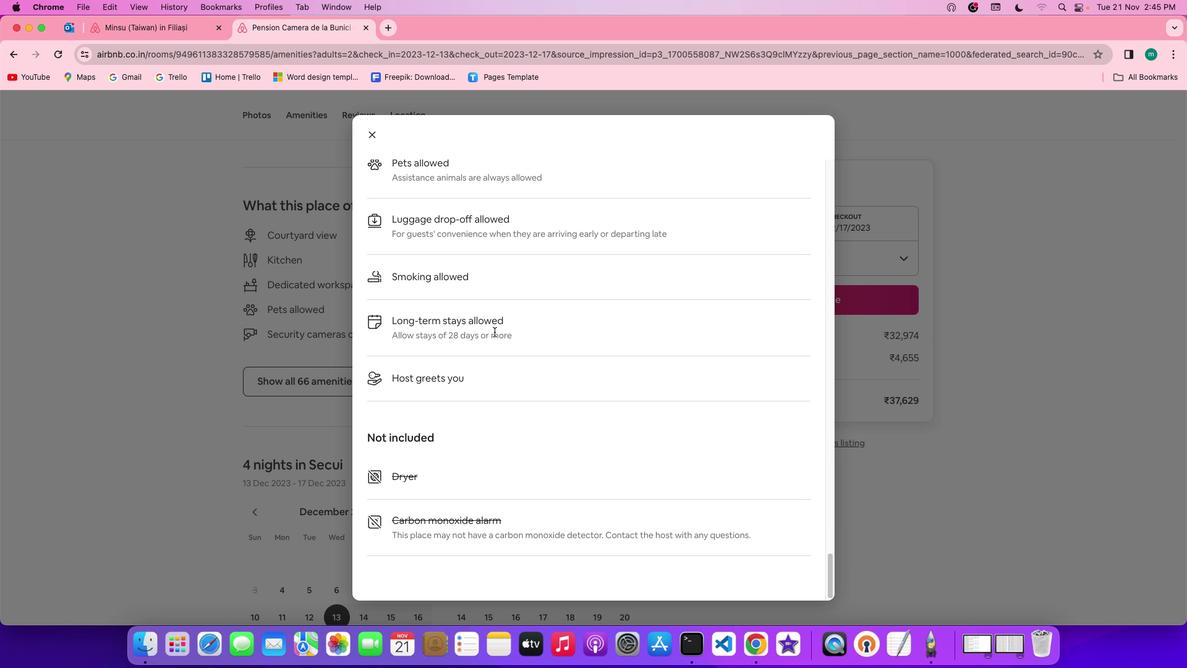 
Action: Mouse scrolled (498, 336) with delta (4, 2)
Screenshot: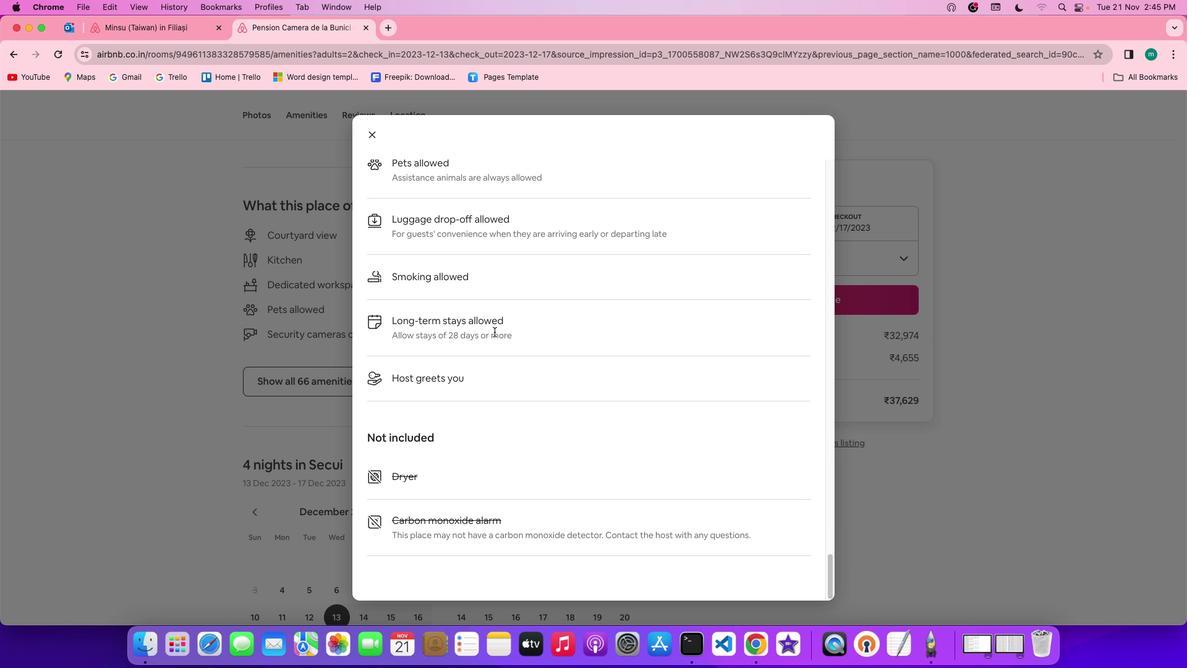 
Action: Mouse scrolled (498, 336) with delta (4, 1)
Screenshot: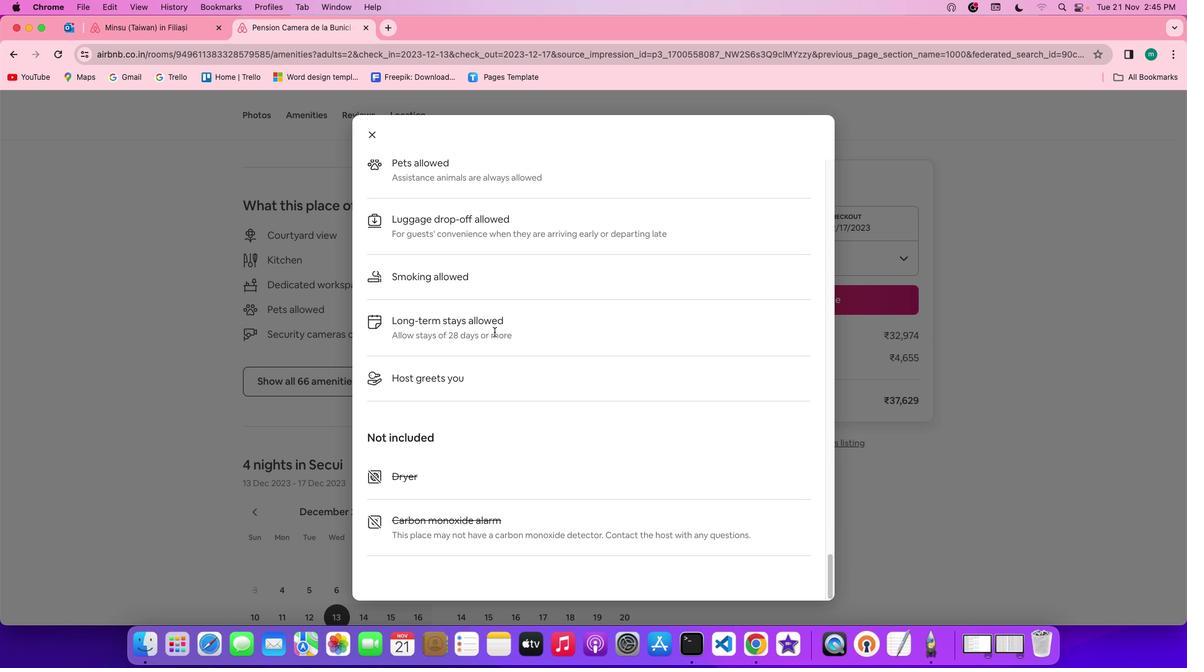 
Action: Mouse moved to (381, 137)
Screenshot: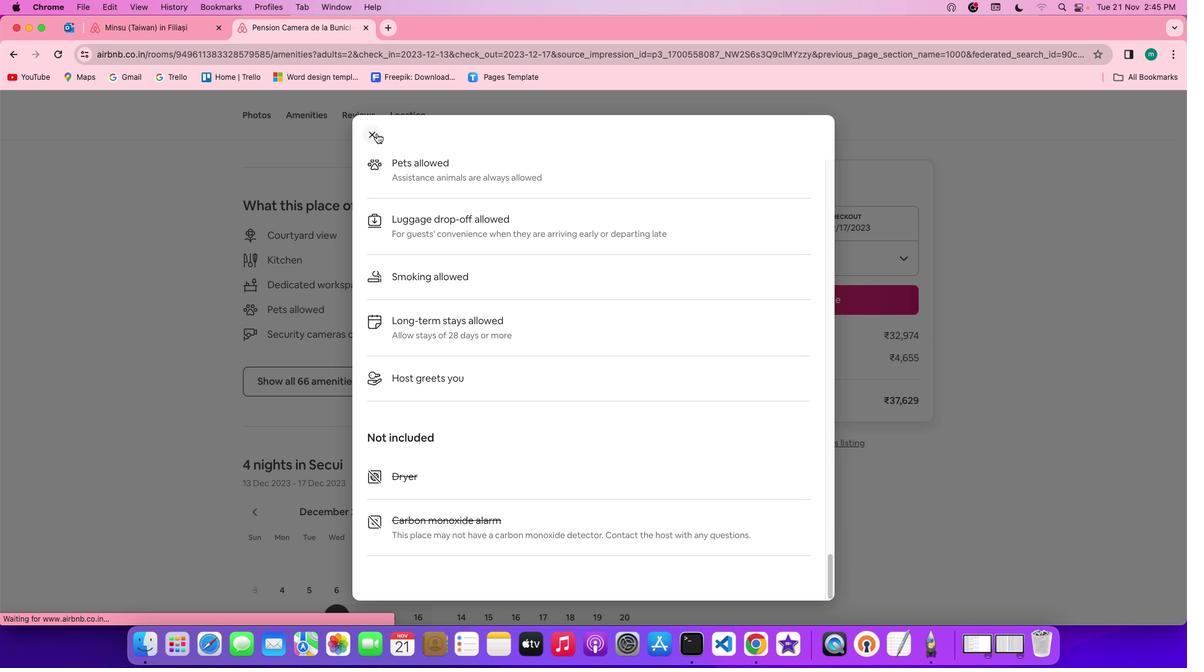 
Action: Mouse pressed left at (381, 137)
Screenshot: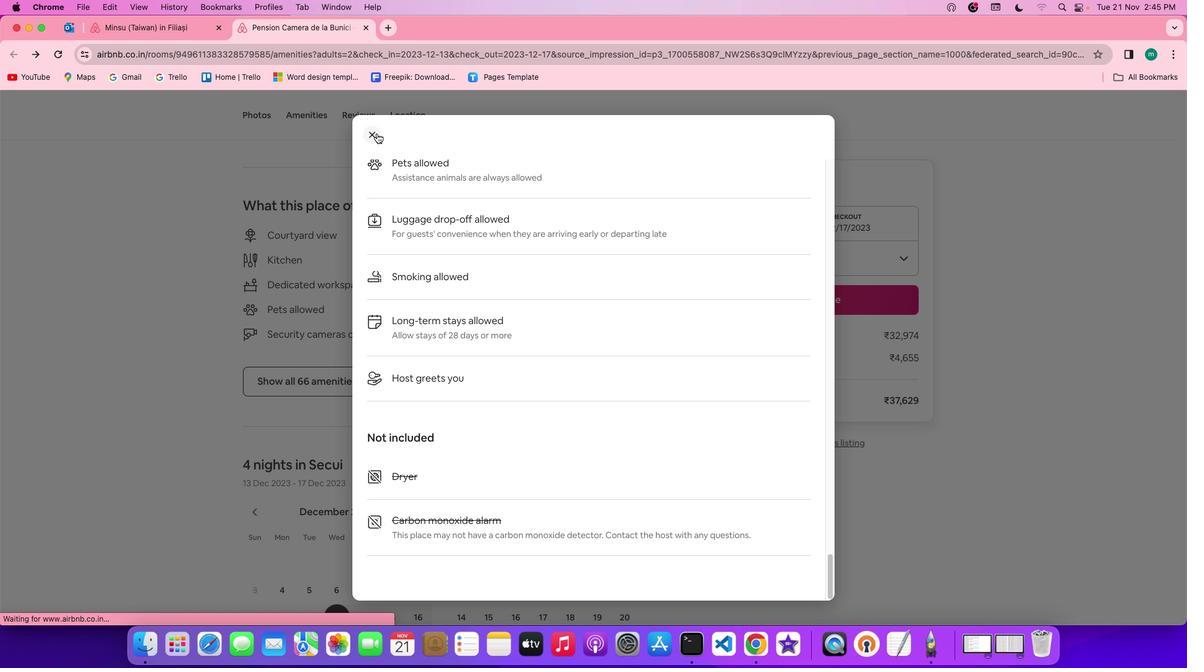 
Action: Mouse moved to (445, 304)
Screenshot: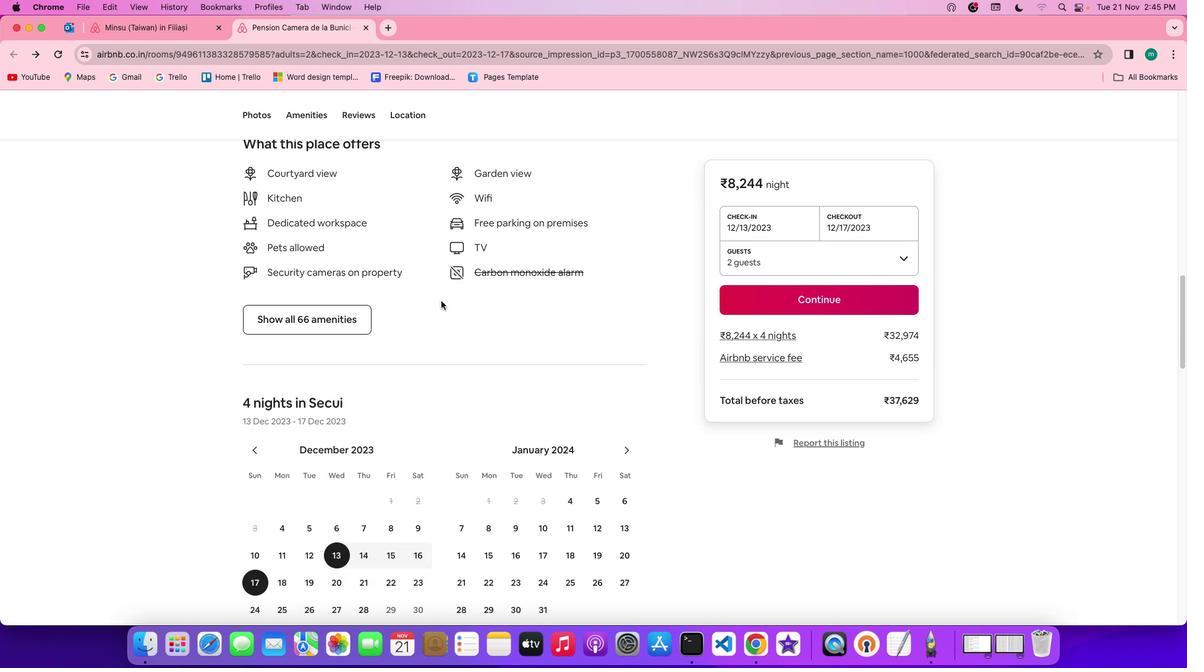 
Action: Mouse scrolled (445, 304) with delta (4, 3)
Screenshot: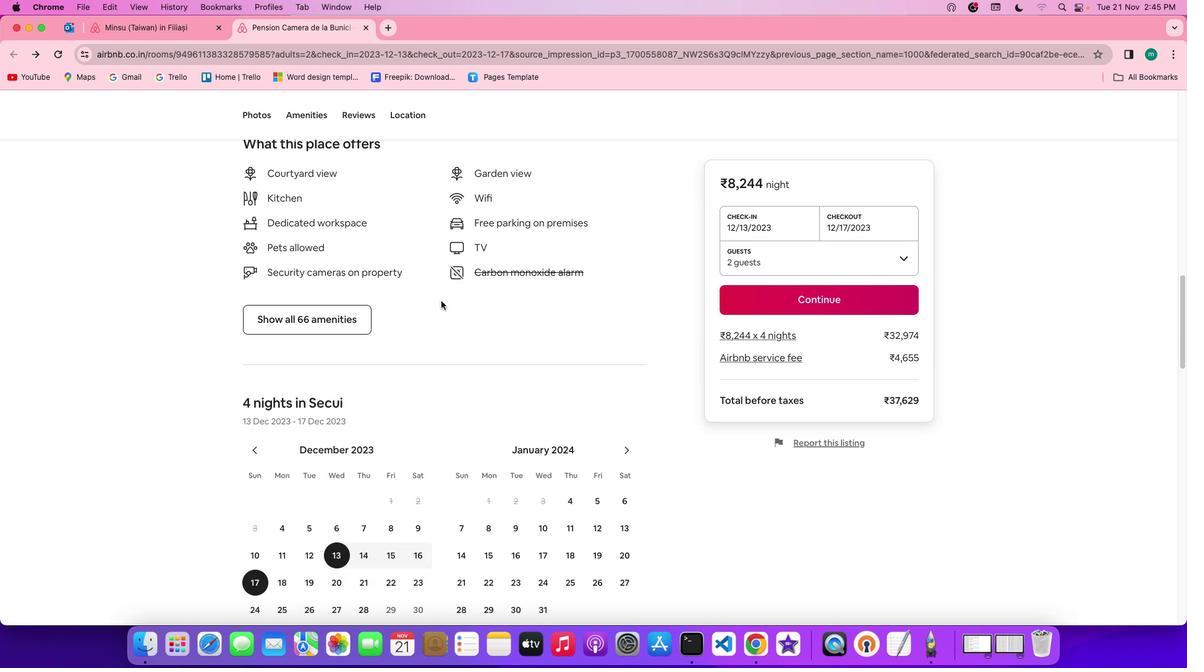 
Action: Mouse scrolled (445, 304) with delta (4, 3)
Screenshot: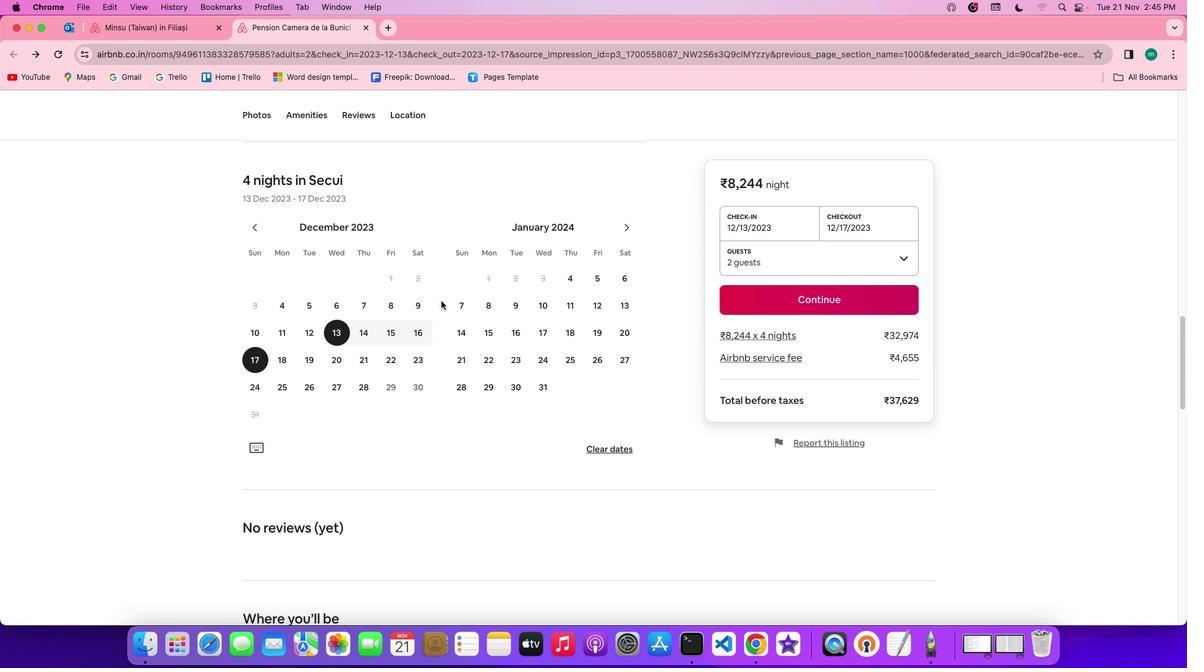 
Action: Mouse scrolled (445, 304) with delta (4, 2)
Screenshot: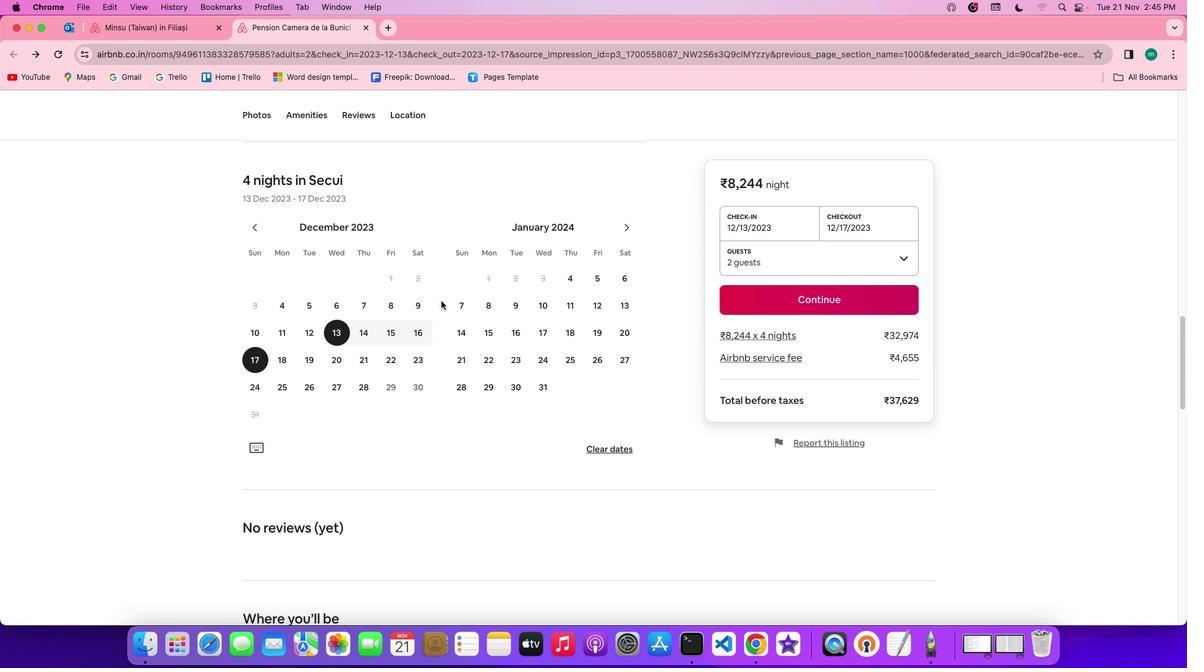 
Action: Mouse scrolled (445, 304) with delta (4, 1)
Screenshot: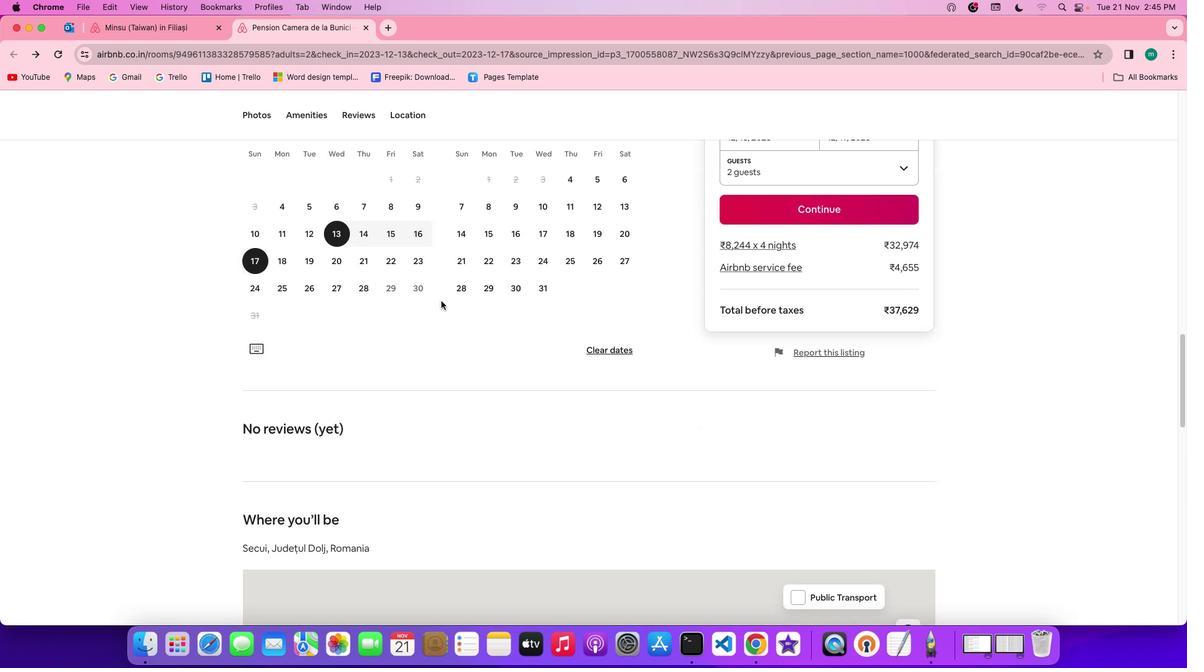 
Action: Mouse scrolled (445, 304) with delta (4, 1)
Screenshot: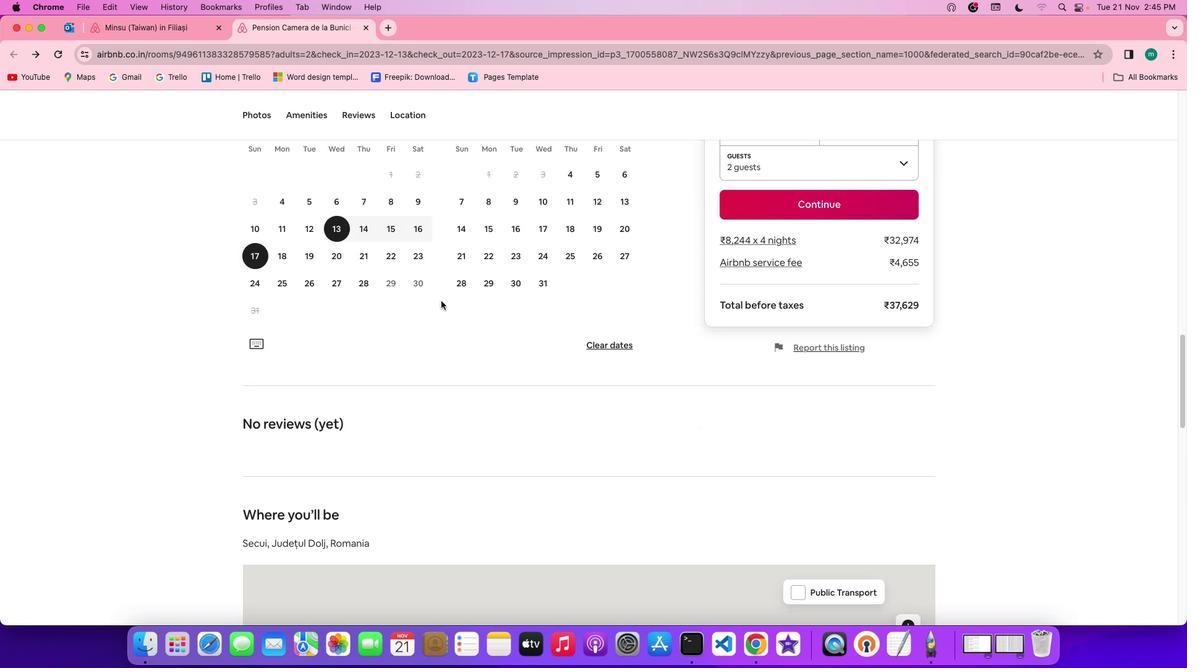 
Action: Mouse moved to (446, 304)
Screenshot: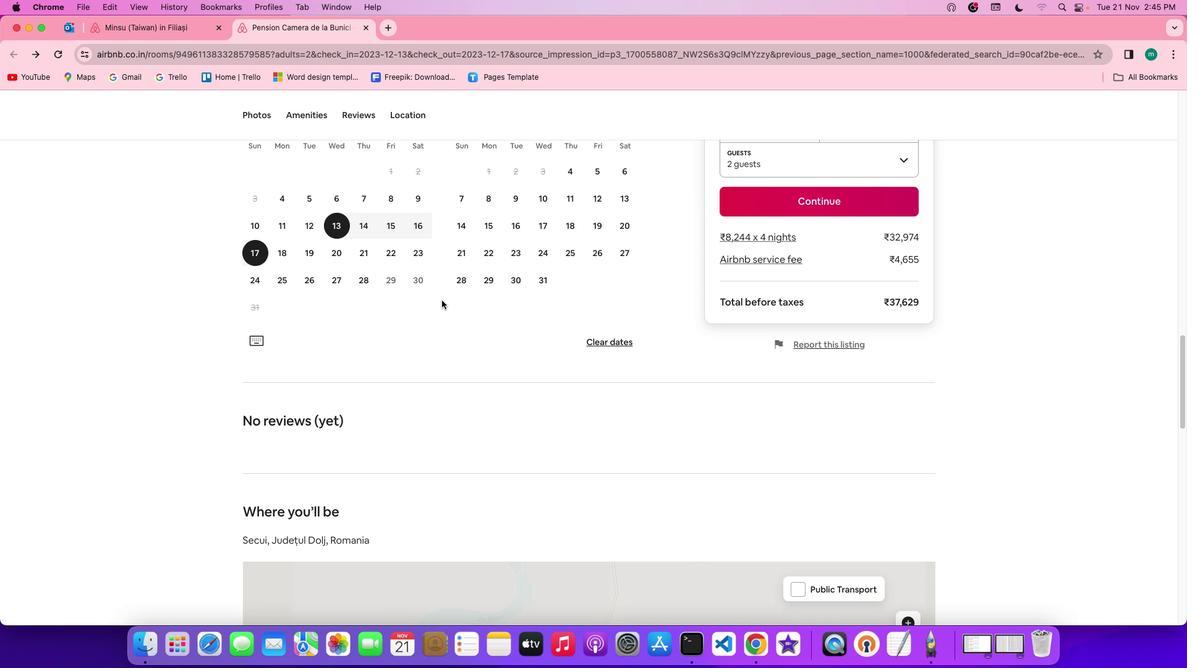 
Action: Mouse scrolled (446, 304) with delta (4, 3)
Screenshot: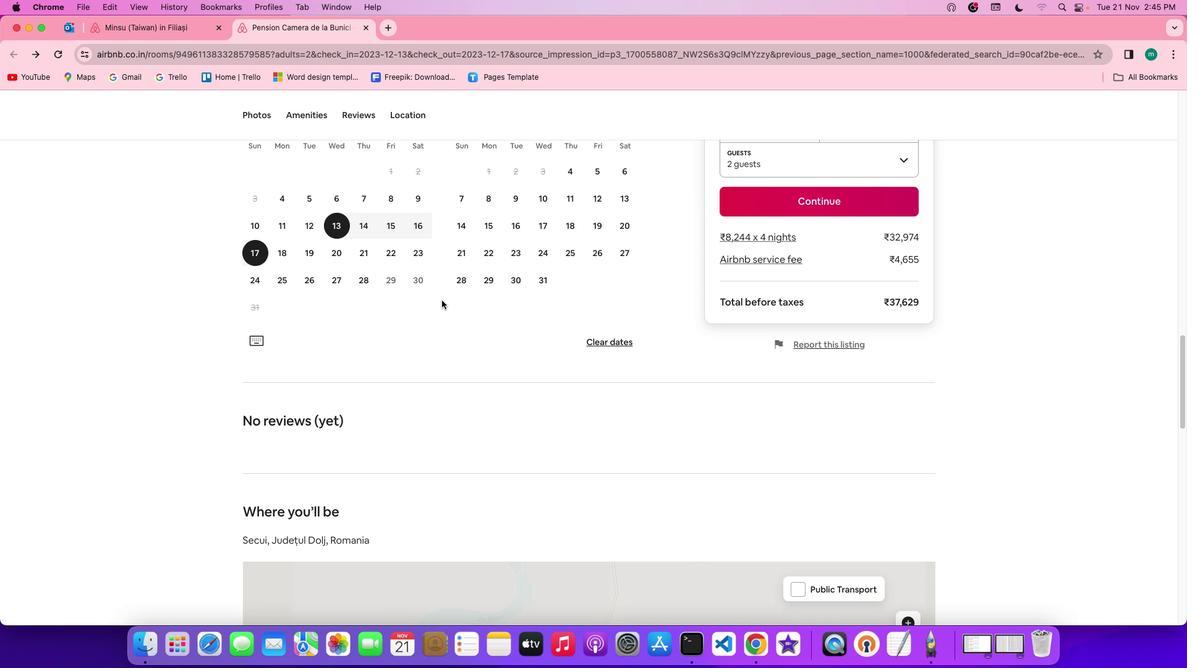 
Action: Mouse scrolled (446, 304) with delta (4, 3)
Screenshot: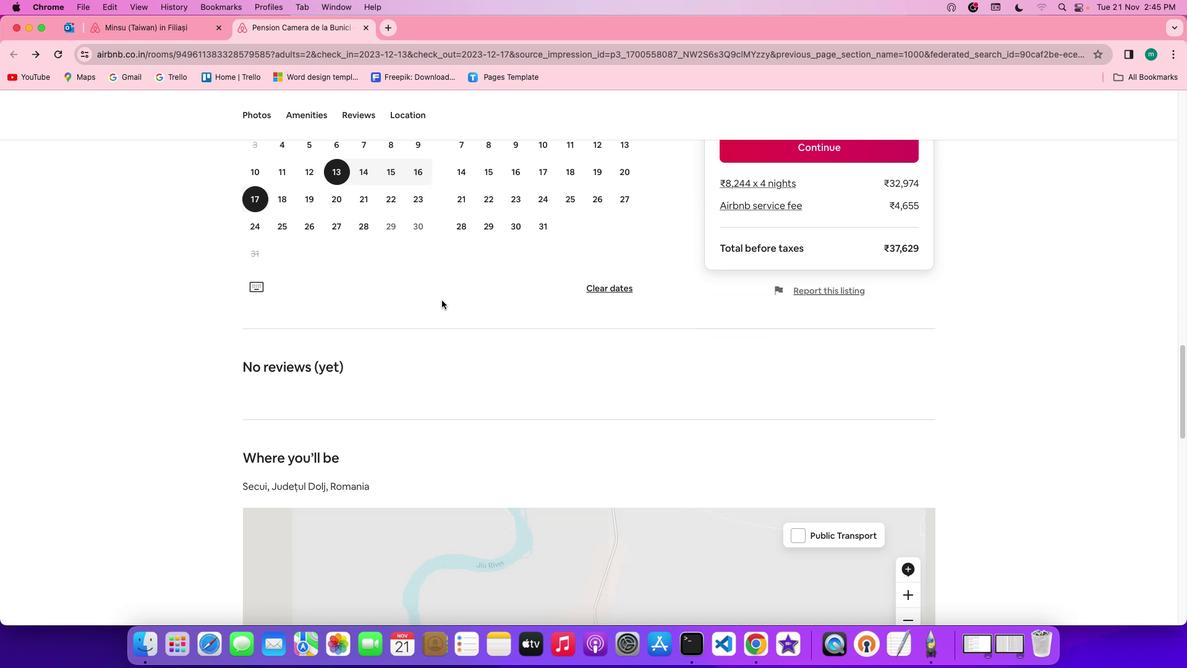 
Action: Mouse scrolled (446, 304) with delta (4, 3)
Screenshot: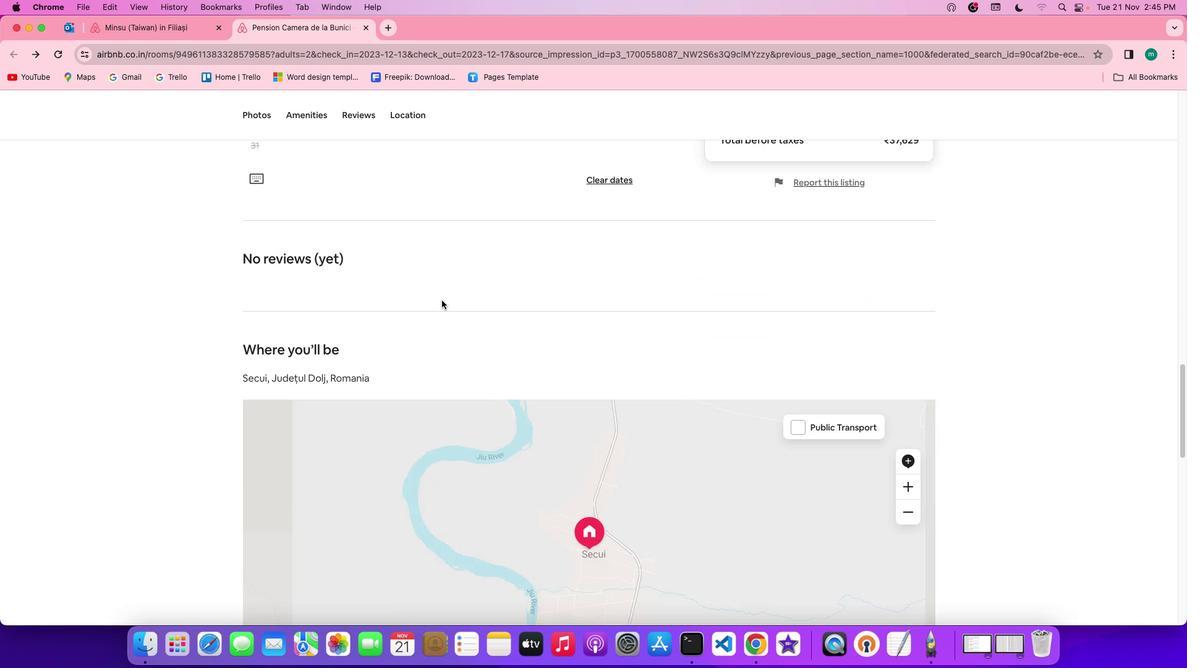 
Action: Mouse scrolled (446, 304) with delta (4, 1)
Screenshot: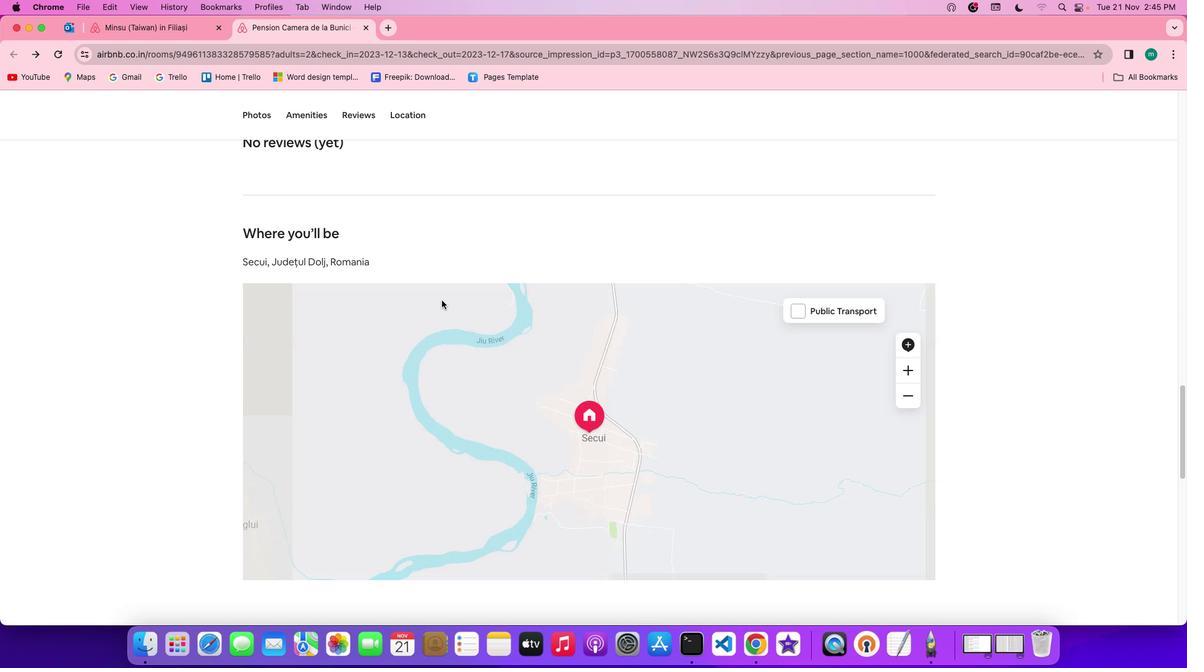 
Action: Mouse scrolled (446, 304) with delta (4, 1)
Screenshot: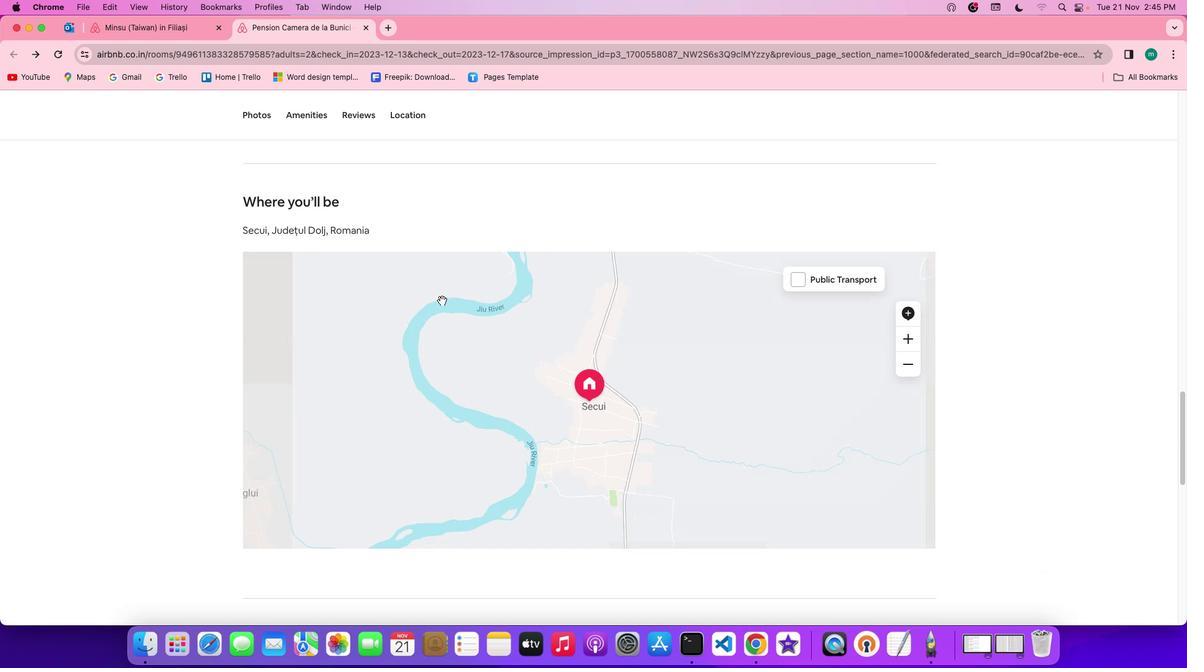 
Action: Mouse scrolled (446, 304) with delta (4, 3)
Screenshot: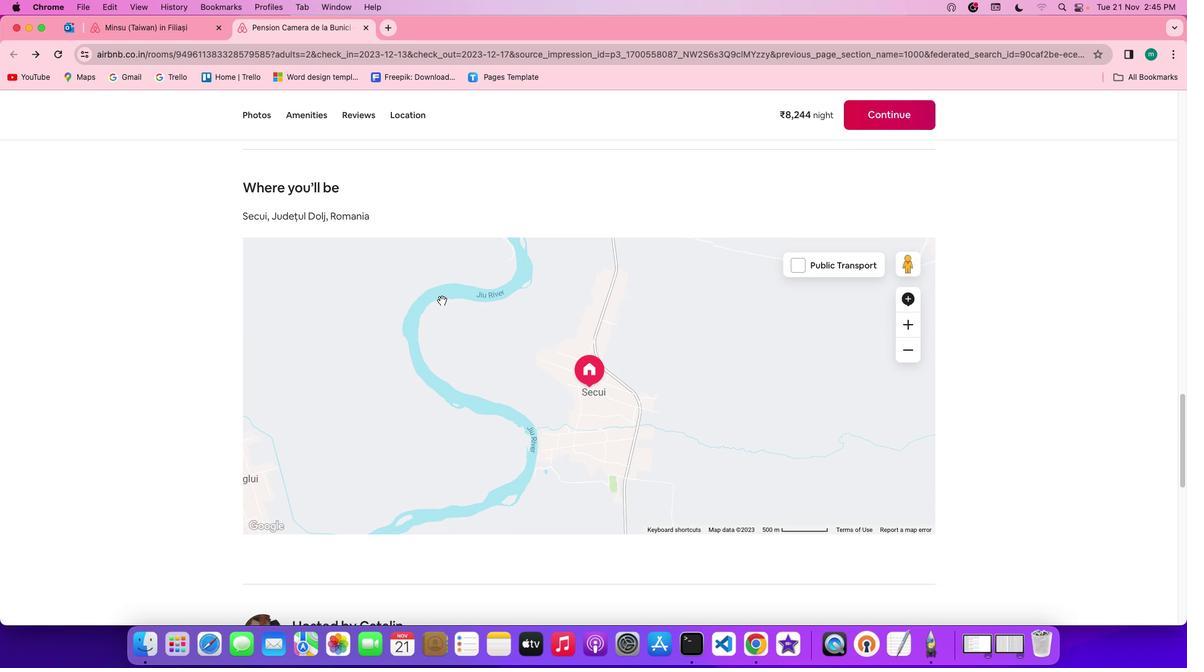 
Action: Mouse scrolled (446, 304) with delta (4, 3)
Screenshot: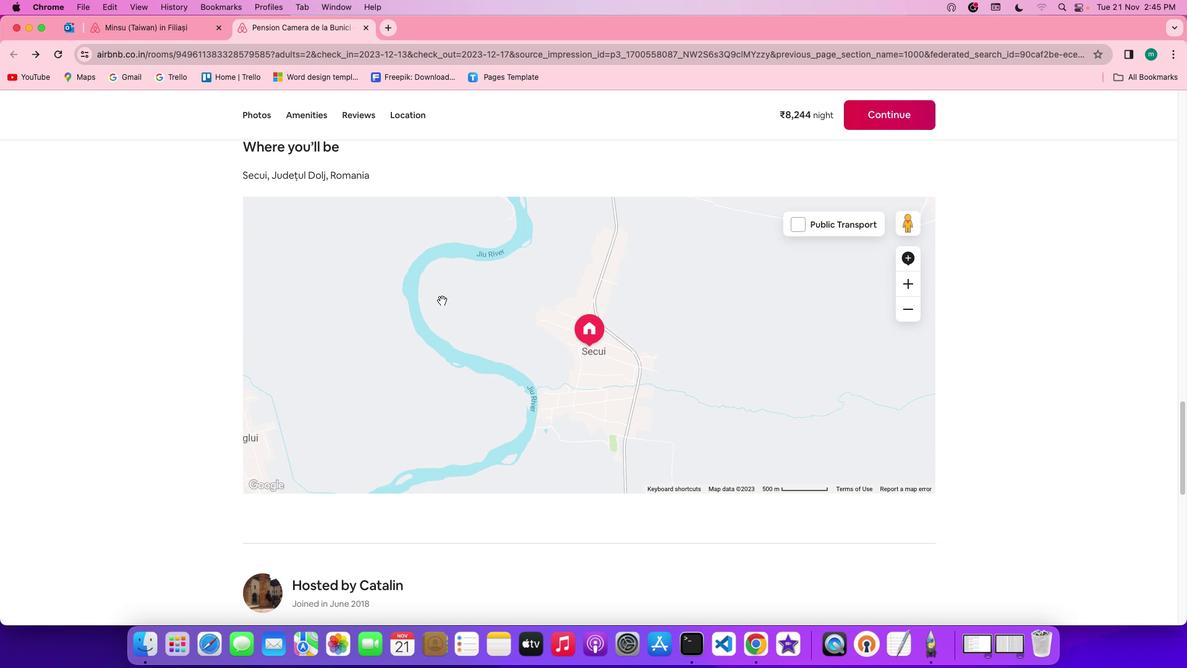 
Action: Mouse scrolled (446, 304) with delta (4, 3)
Screenshot: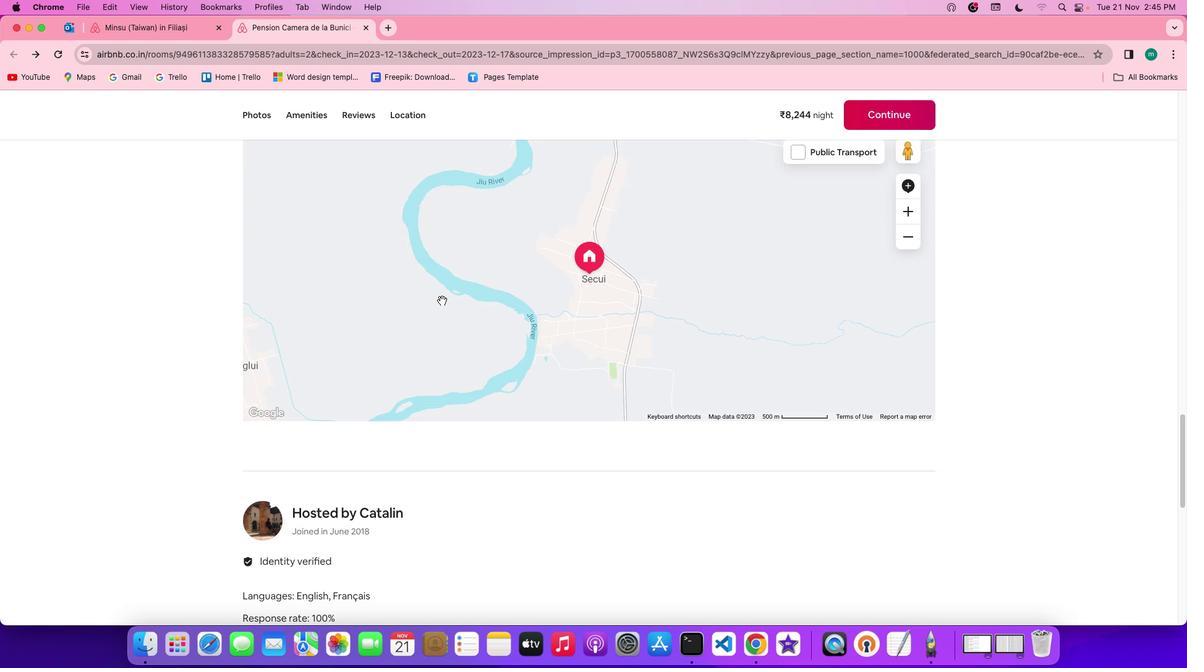 
Action: Mouse scrolled (446, 304) with delta (4, 1)
Screenshot: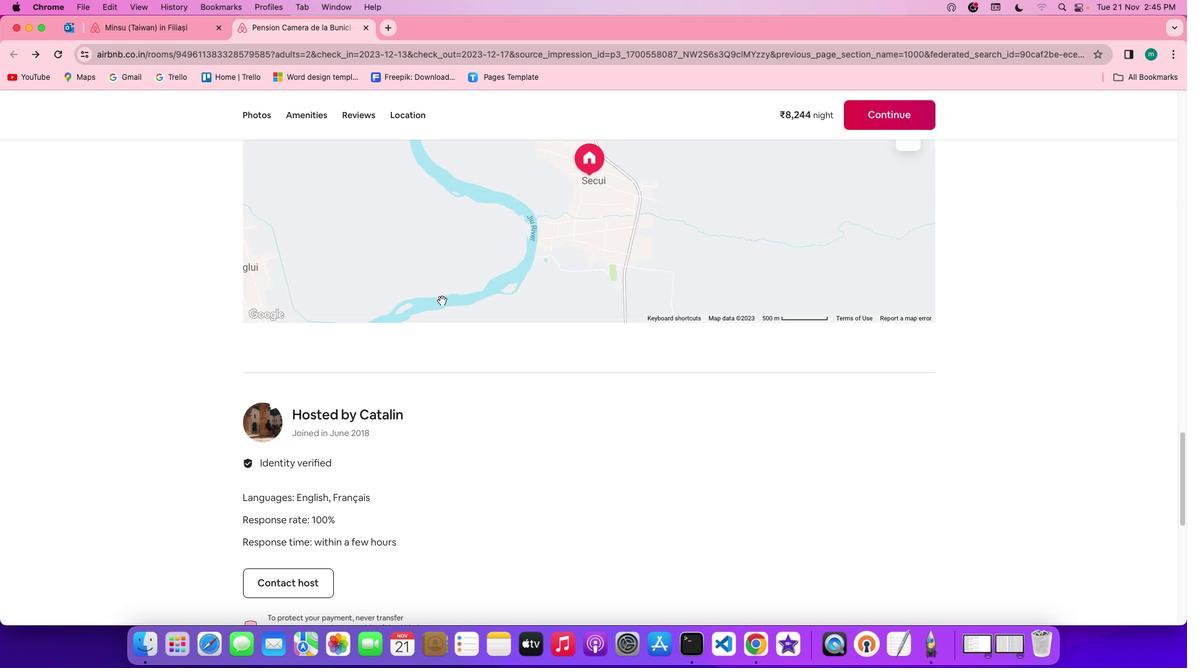 
Action: Mouse scrolled (446, 304) with delta (4, 1)
Screenshot: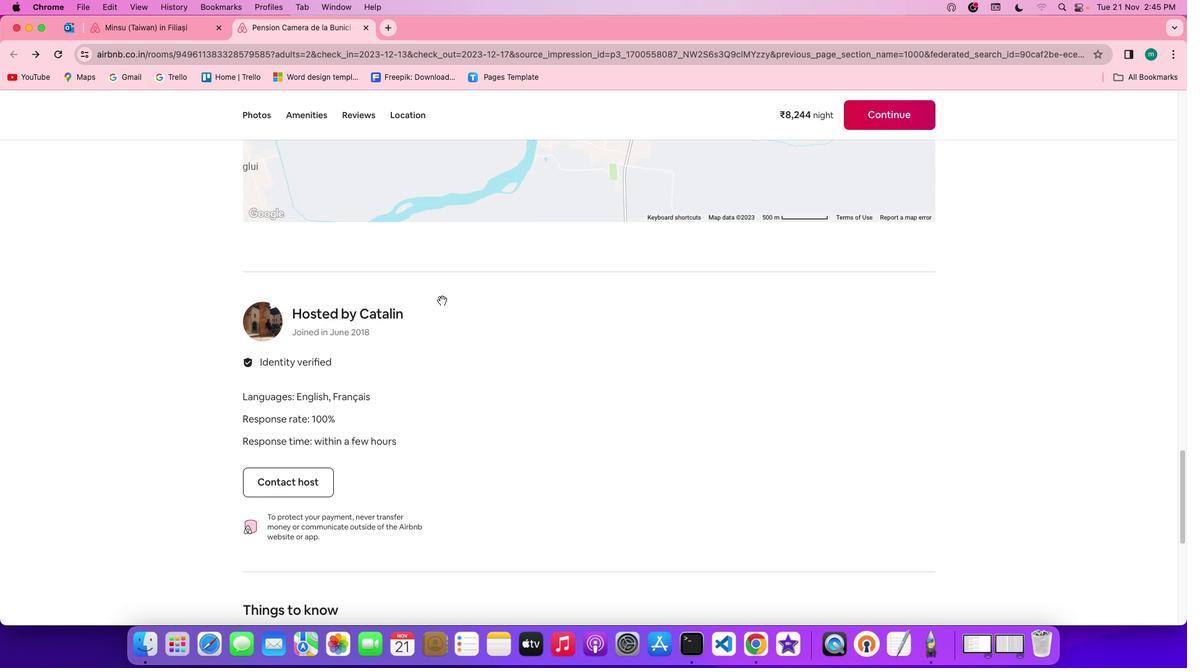 
Action: Mouse moved to (446, 309)
Screenshot: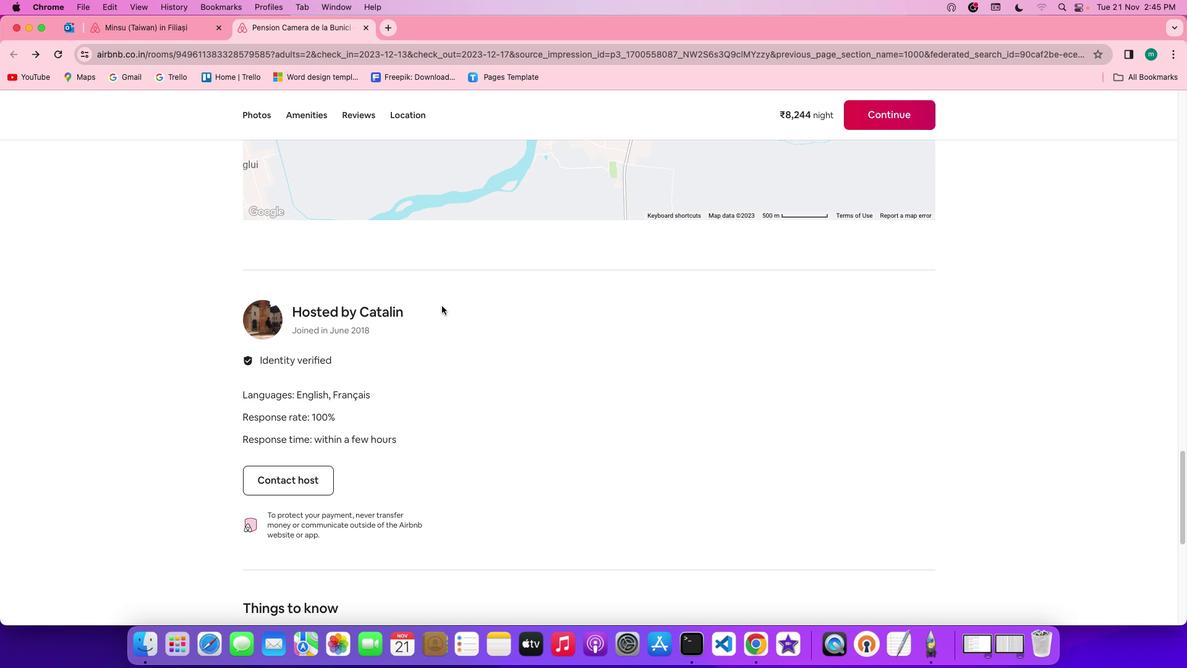 
Action: Mouse scrolled (446, 309) with delta (4, 3)
Screenshot: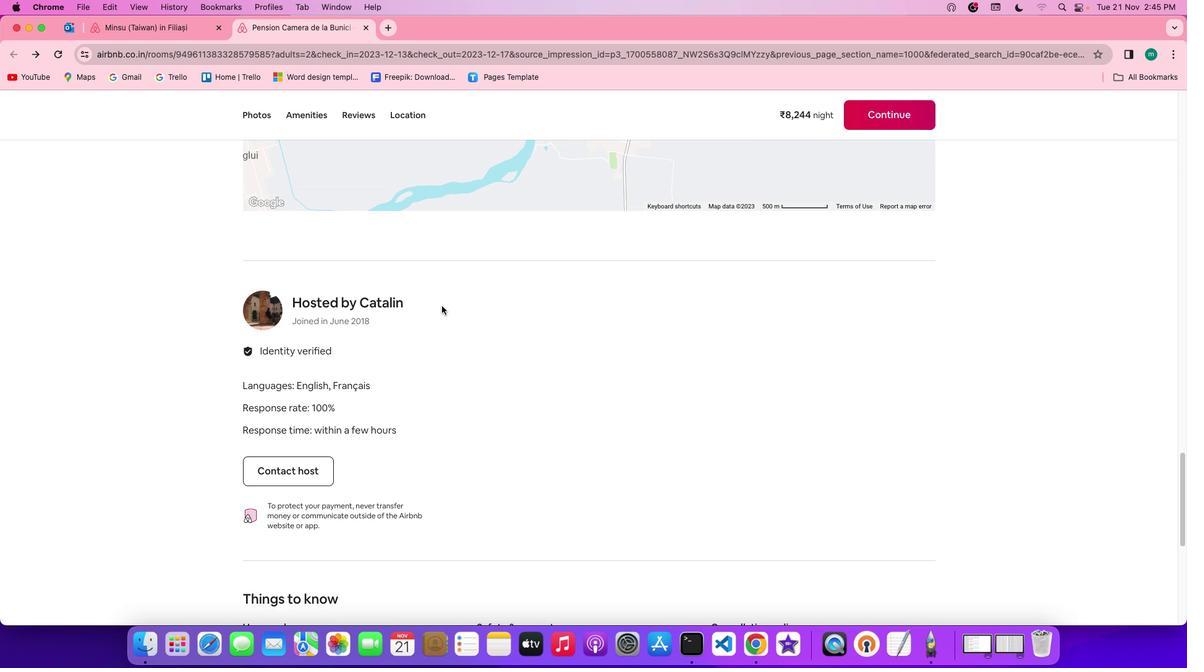 
Action: Mouse scrolled (446, 309) with delta (4, 3)
Screenshot: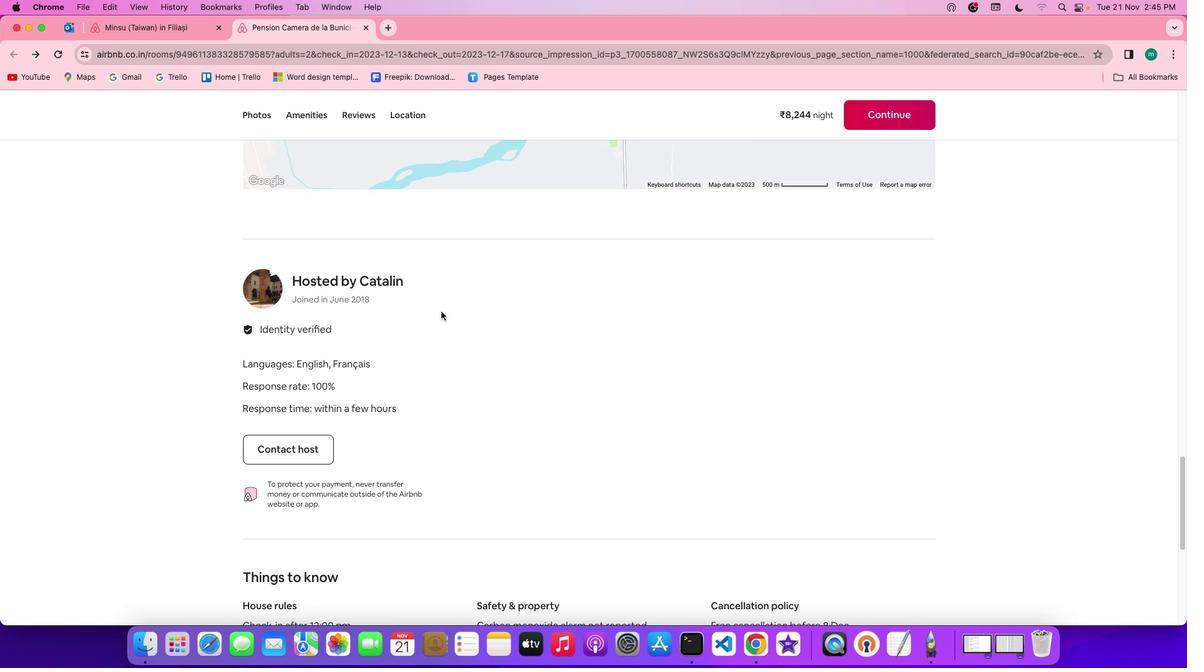 
Action: Mouse scrolled (446, 309) with delta (4, 2)
Screenshot: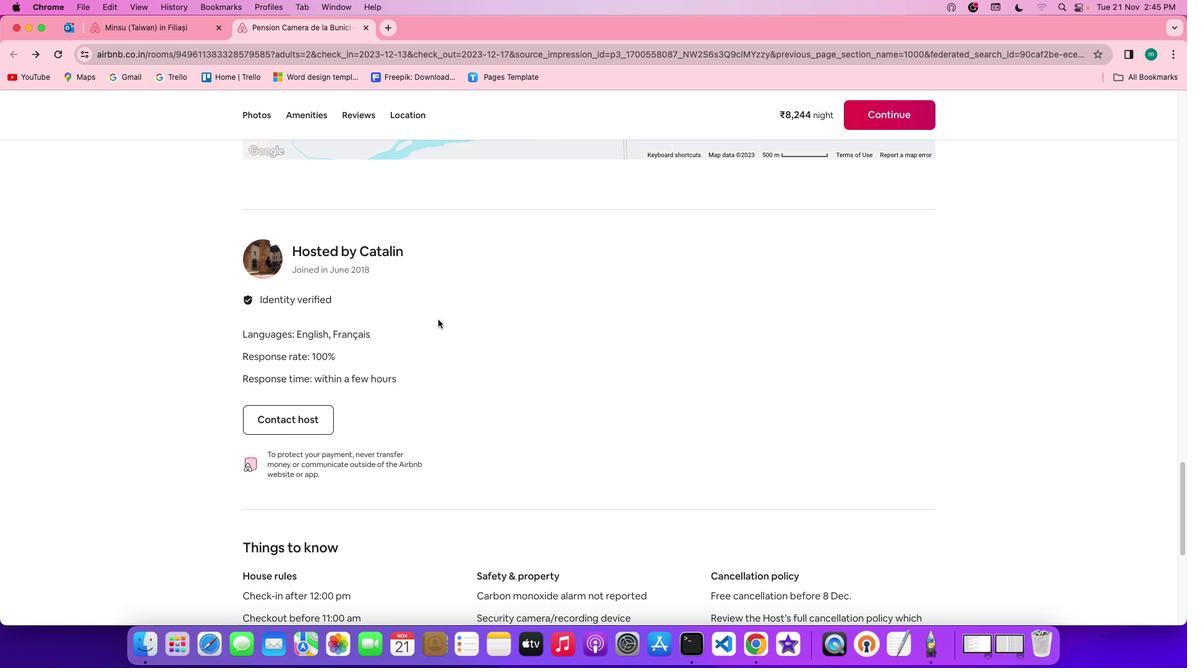 
Action: Mouse scrolled (446, 309) with delta (4, 2)
Screenshot: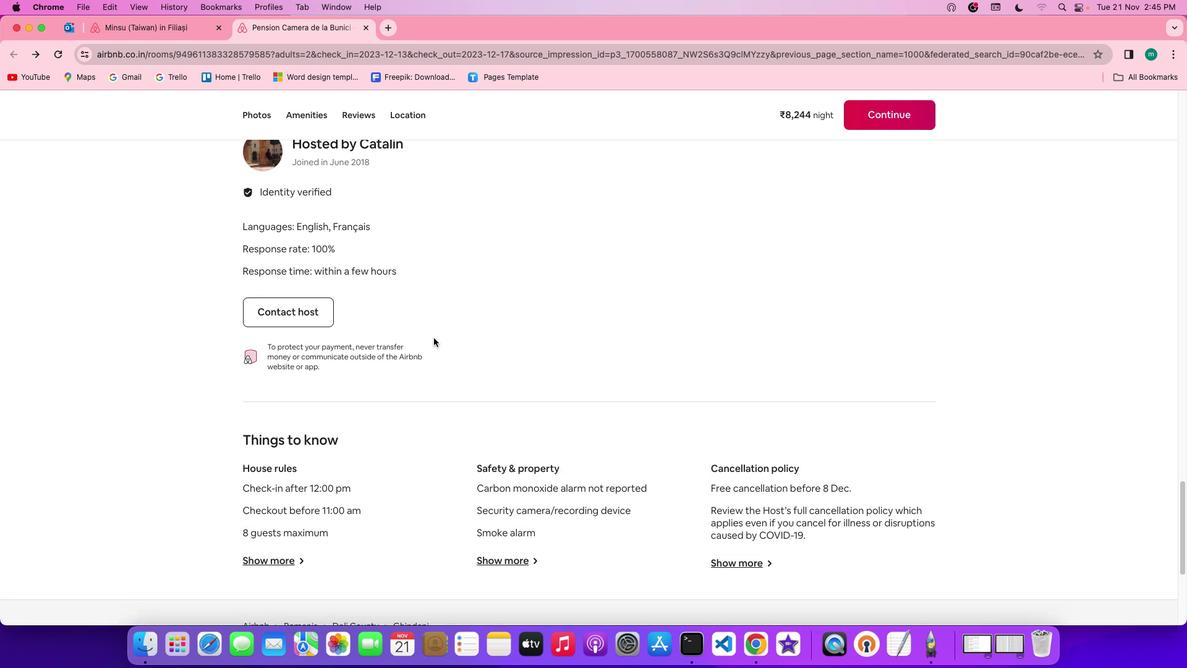 
Action: Mouse moved to (437, 345)
Screenshot: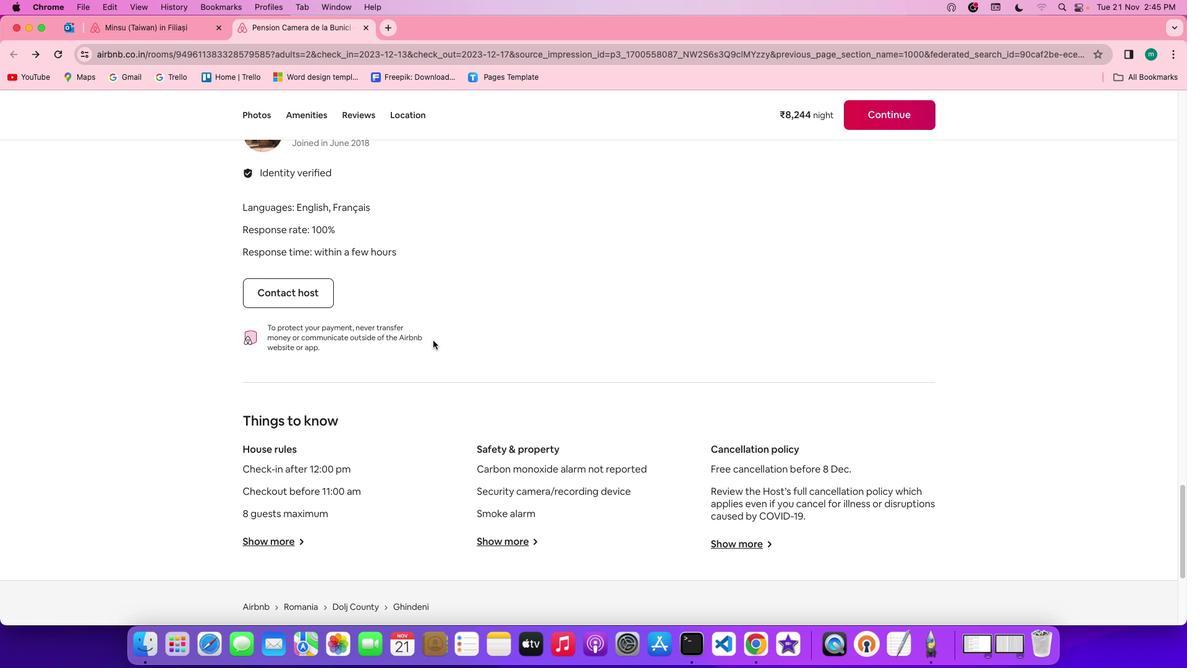 
Action: Mouse scrolled (437, 345) with delta (4, 3)
Screenshot: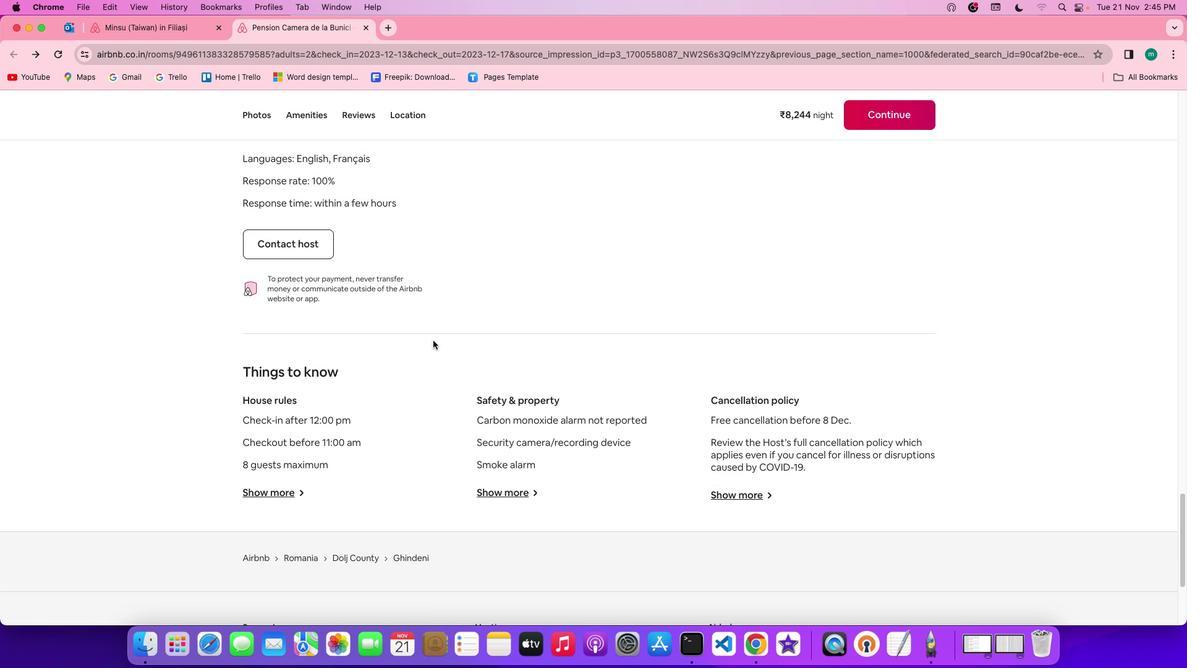 
Action: Mouse scrolled (437, 345) with delta (4, 3)
Screenshot: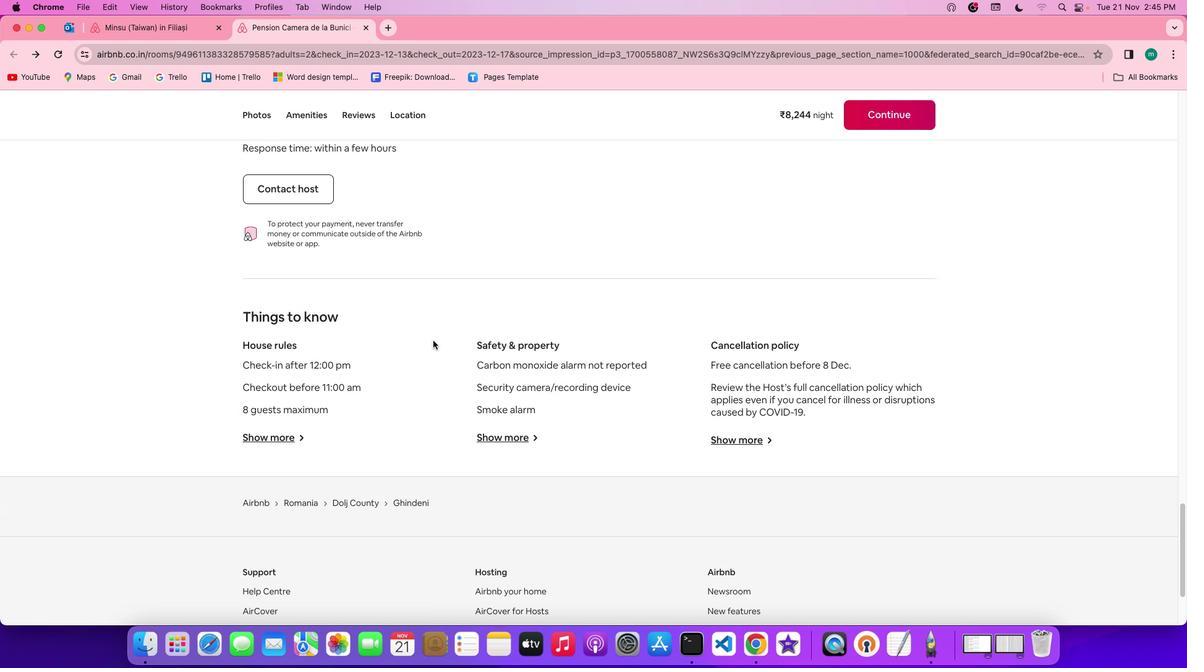 
Action: Mouse scrolled (437, 345) with delta (4, 2)
Screenshot: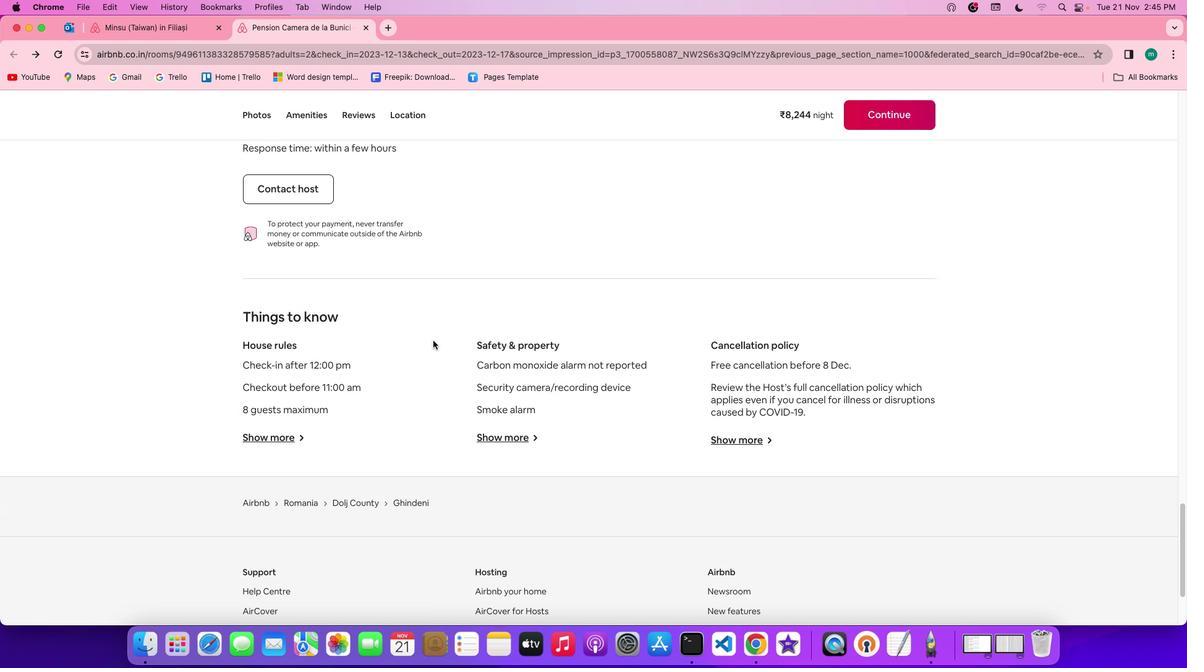 
Action: Mouse scrolled (437, 345) with delta (4, 1)
Screenshot: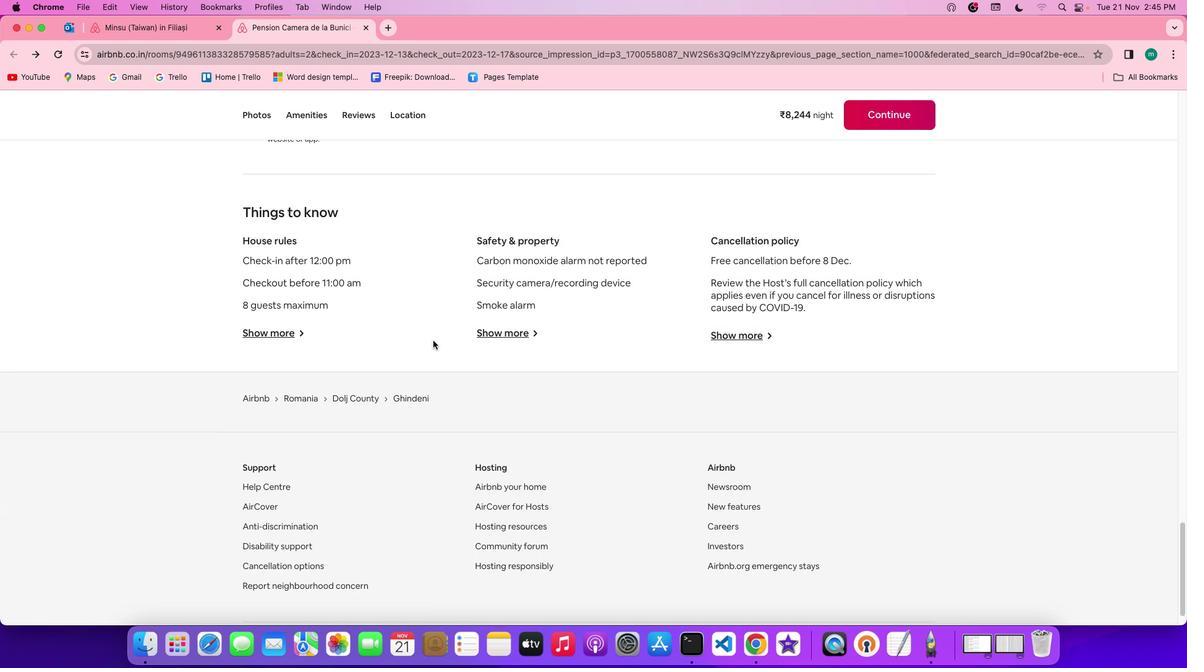 
Action: Mouse moved to (295, 324)
Screenshot: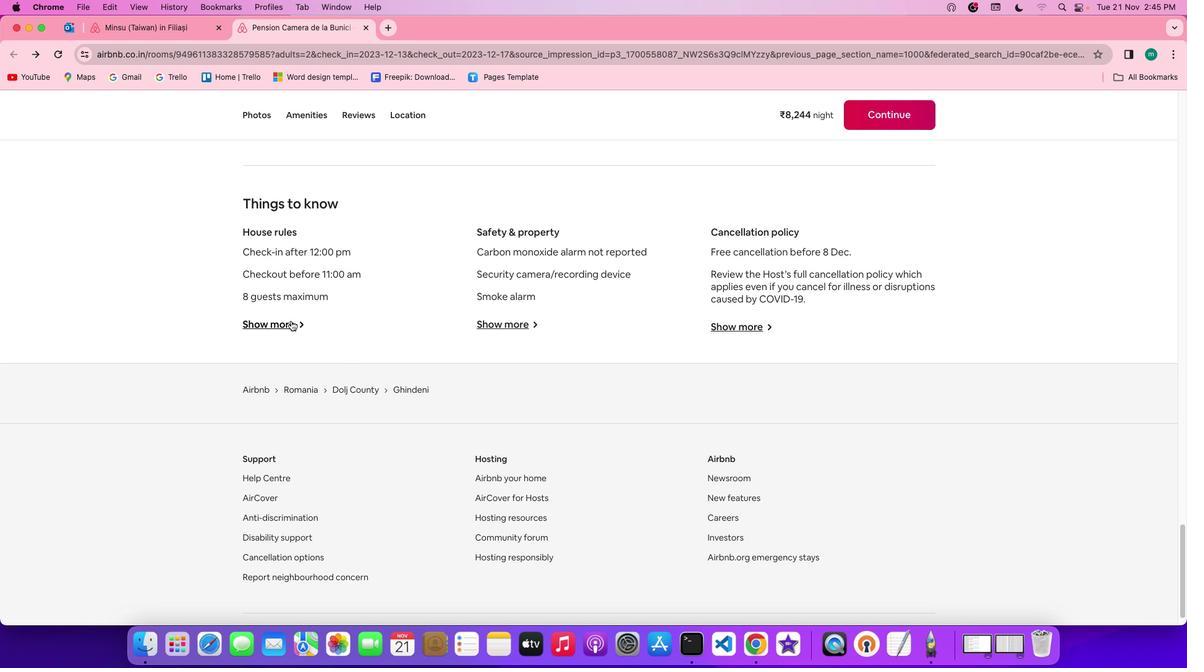 
Action: Mouse pressed left at (295, 324)
Screenshot: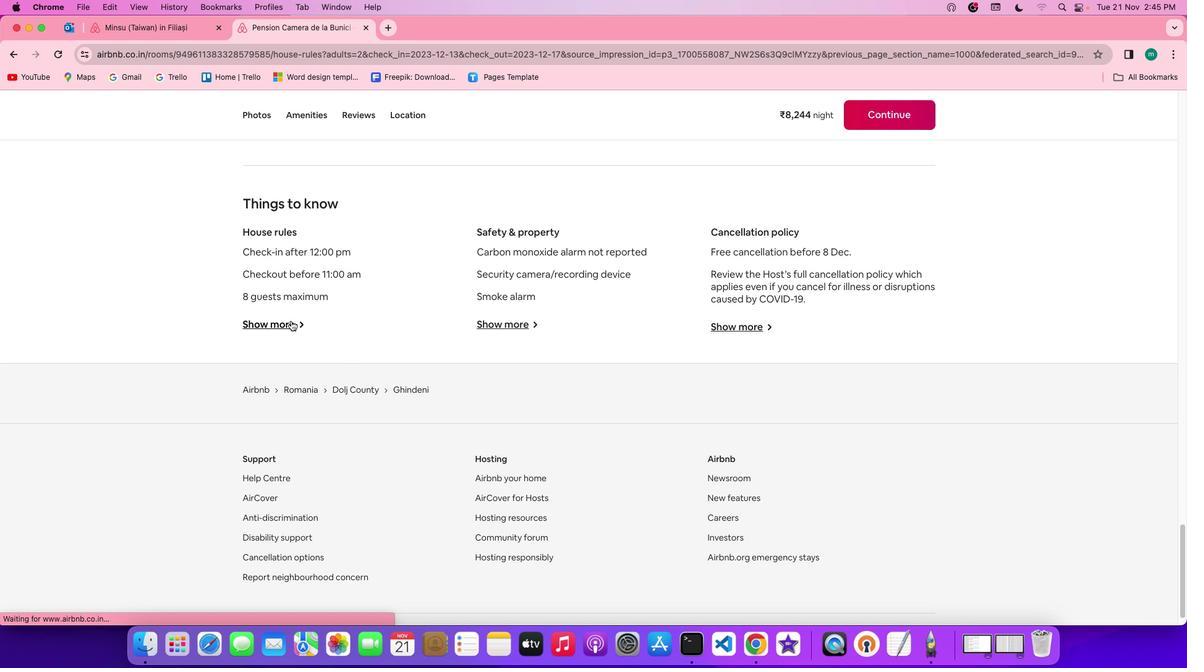 
Action: Mouse moved to (583, 410)
Screenshot: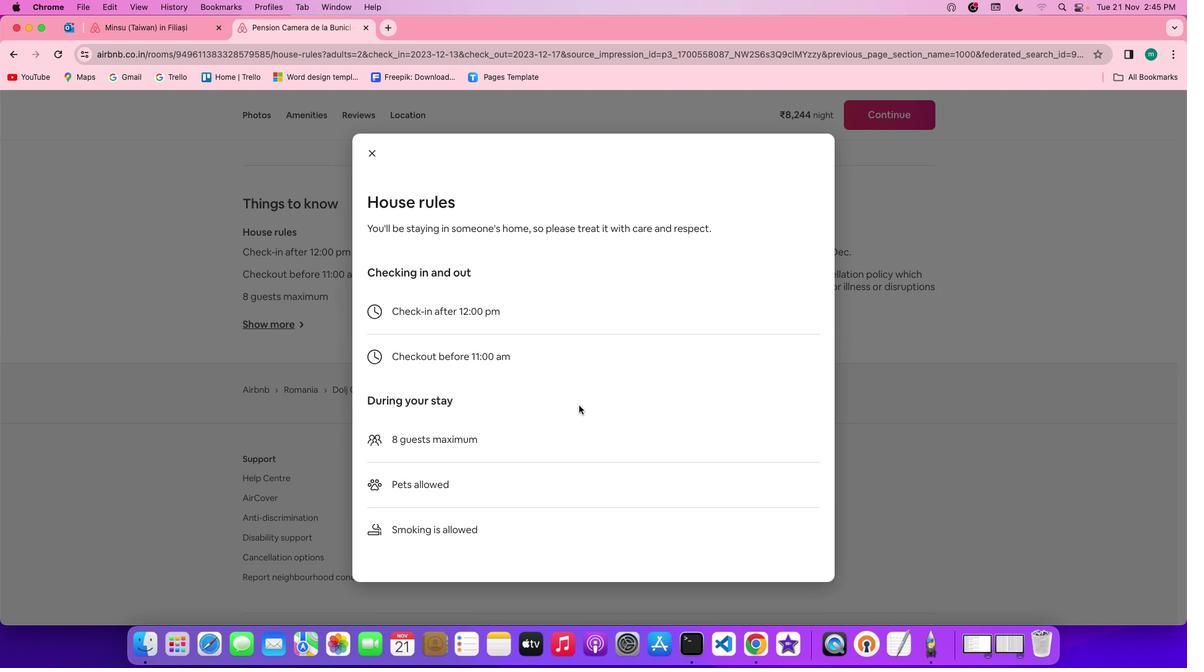
Action: Mouse scrolled (583, 410) with delta (4, 3)
Screenshot: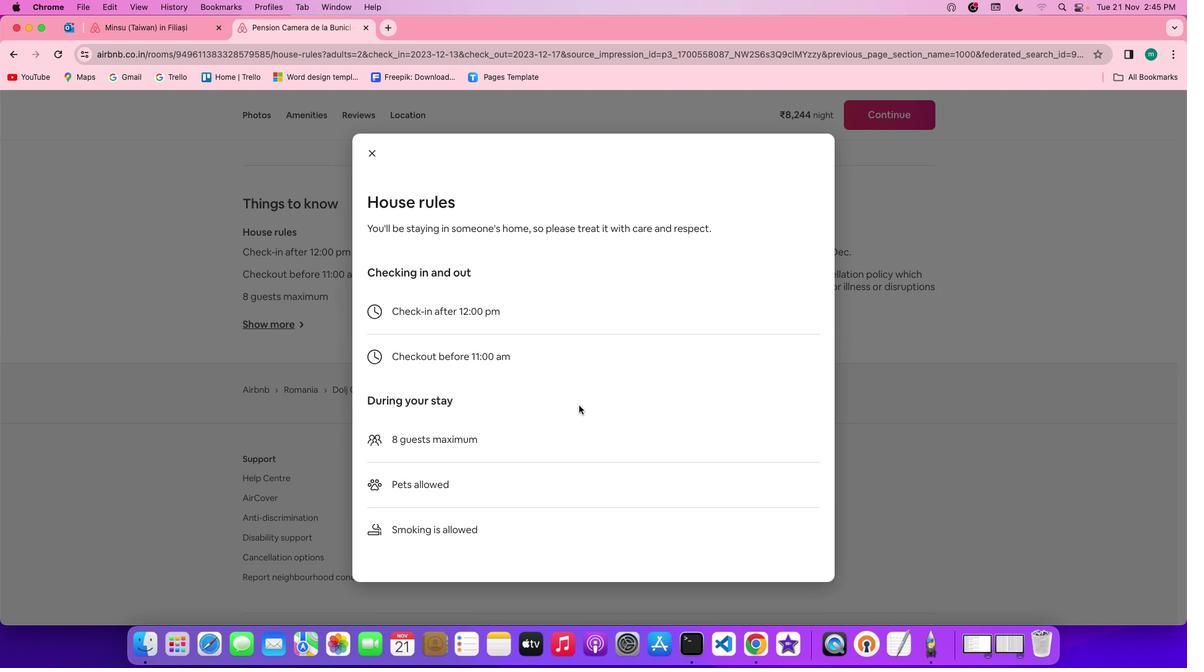 
Action: Mouse scrolled (583, 410) with delta (4, 3)
Screenshot: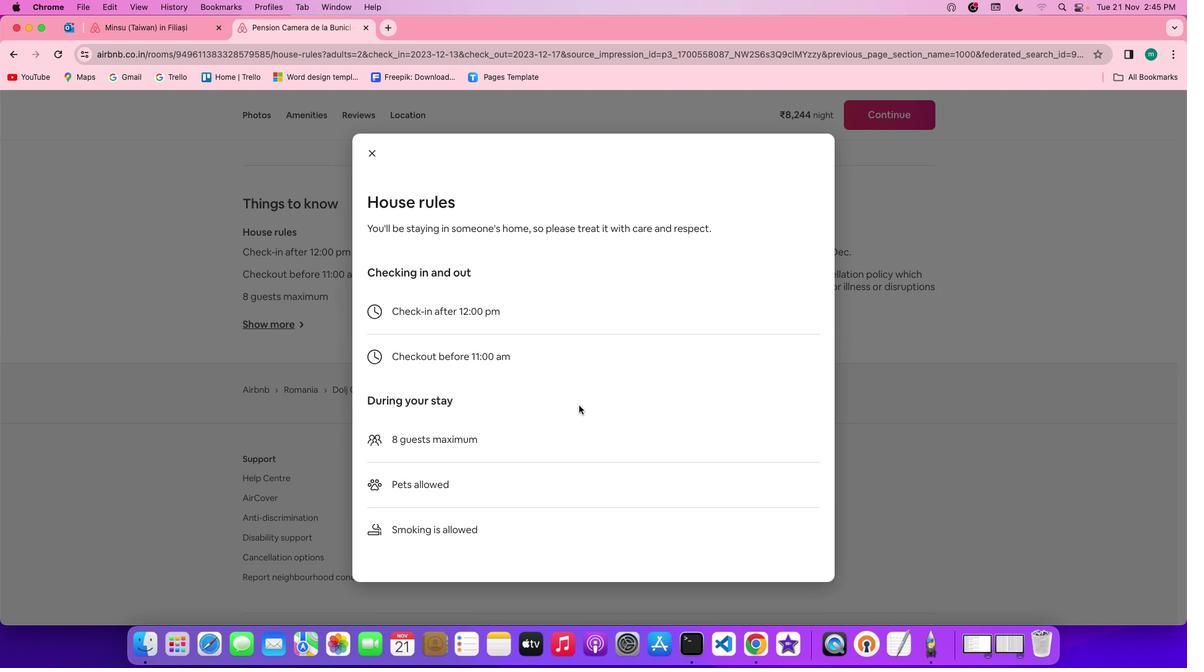 
Action: Mouse scrolled (583, 410) with delta (4, 2)
Screenshot: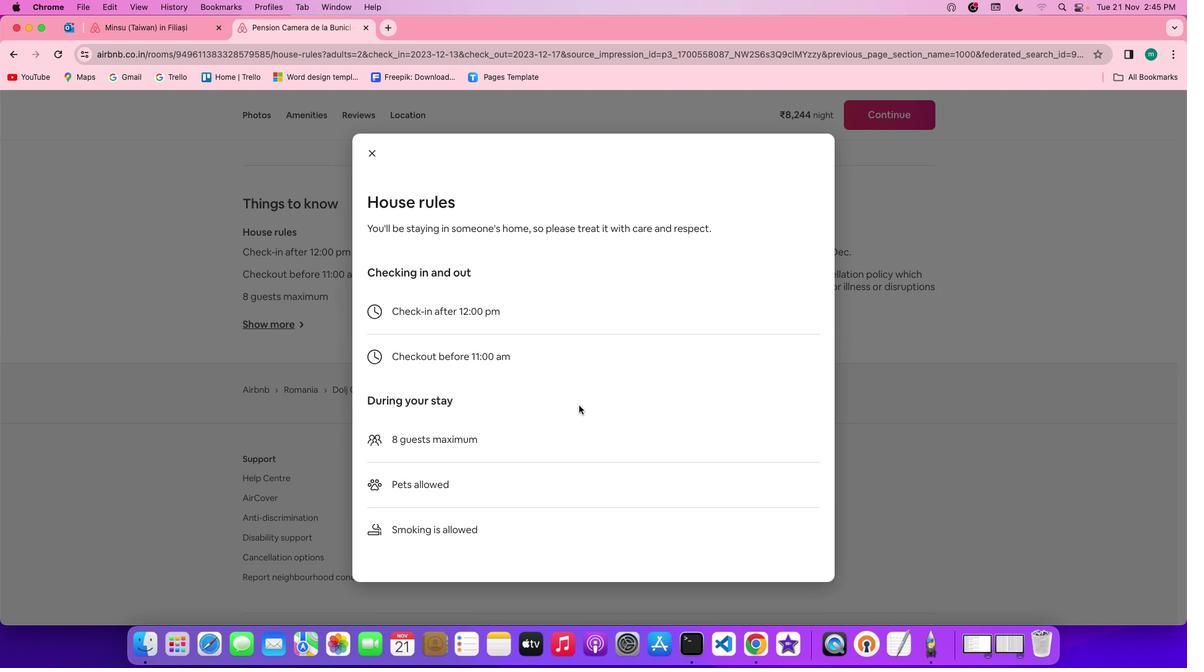 
Action: Mouse scrolled (583, 410) with delta (4, 1)
